 Task: Get directions from Galveston Island Historic Pleasure Pier, Texas, United States to Santee National Wildlife Refuge, South Carolina, United States and explore the nearby hotels with guest rating 2 and above with dates 20 to 23 December and 2 guests
Action: Mouse moved to (303, 29)
Screenshot: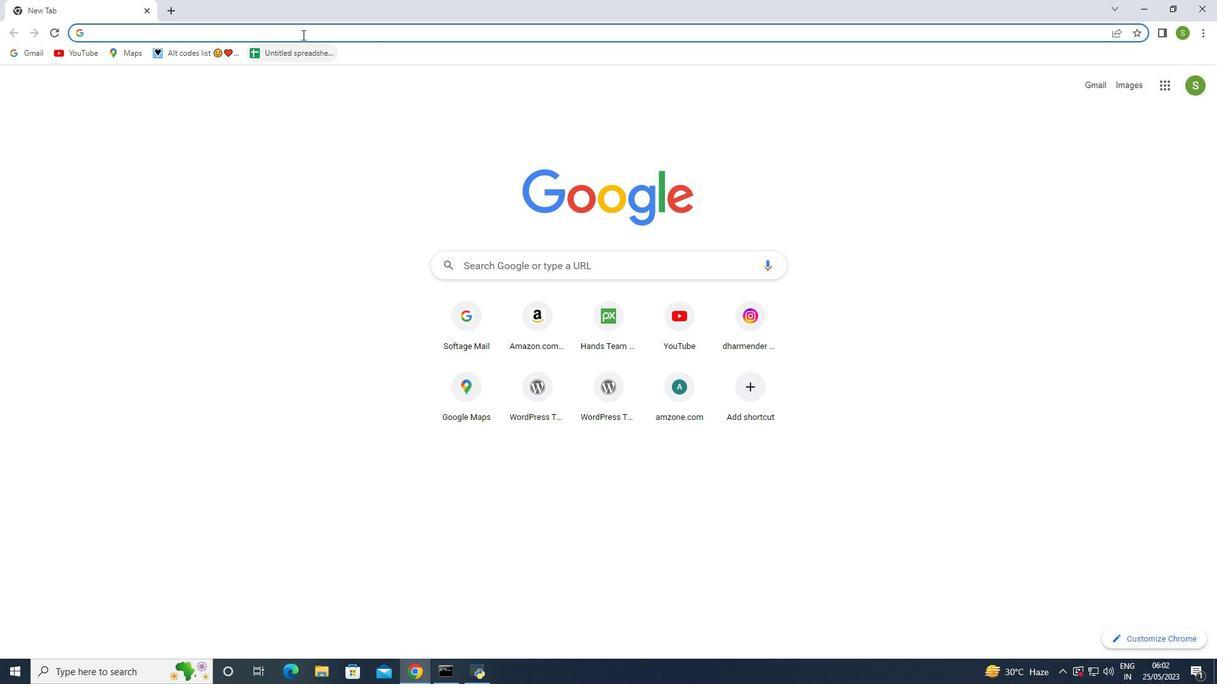 
Action: Mouse pressed left at (303, 29)
Screenshot: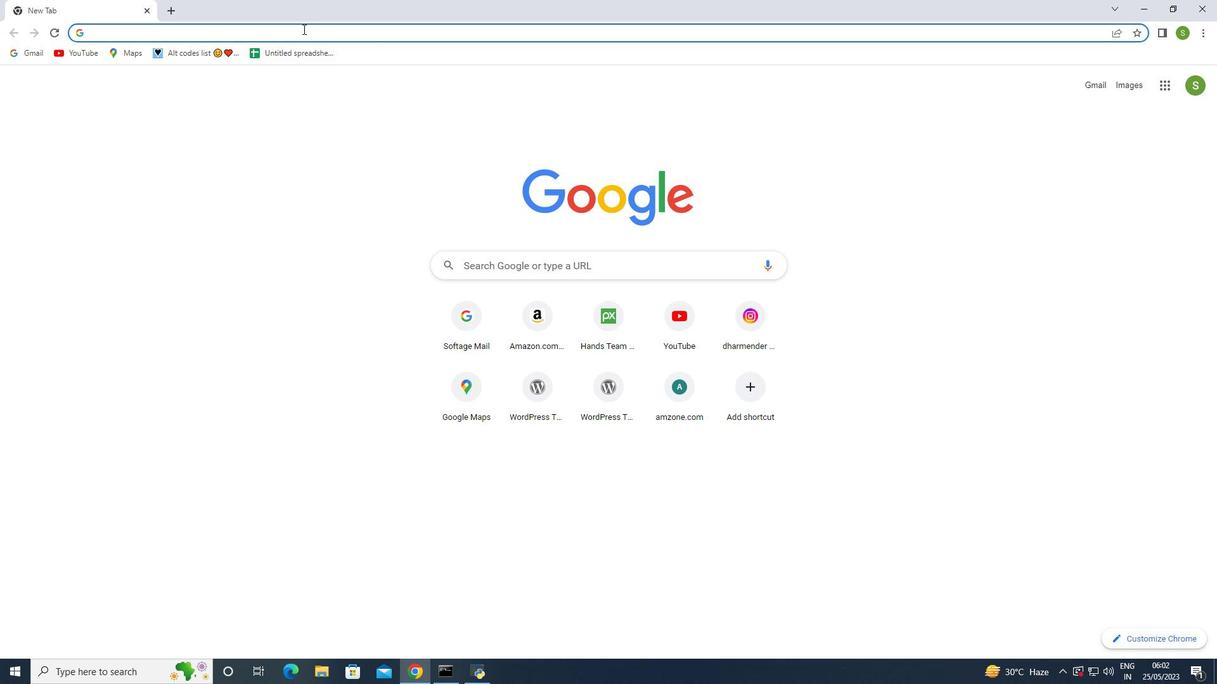 
Action: Mouse moved to (303, 31)
Screenshot: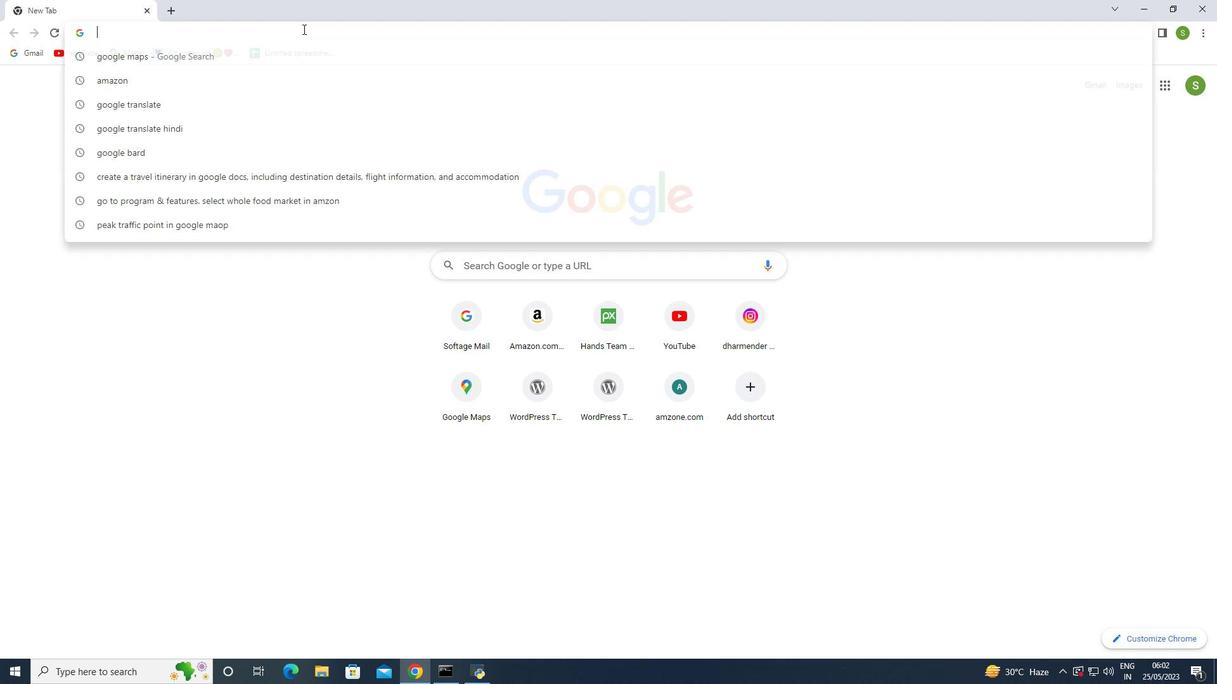 
Action: Key pressed gg<Key.backspace>oogle<Key.space><Key.backspace><Key.backspace><Key.backspace><Key.backspace><Key.backspace><Key.backspace><Key.backspace>oogle<Key.space>maps<Key.enter>
Screenshot: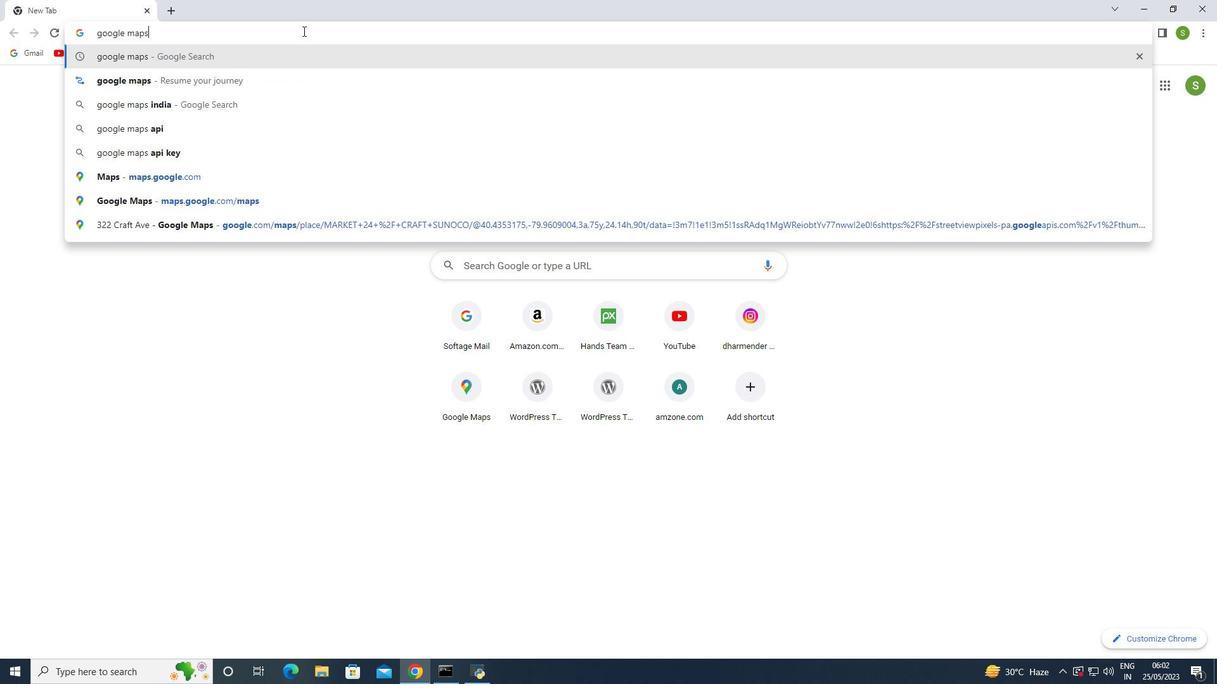 
Action: Mouse moved to (183, 286)
Screenshot: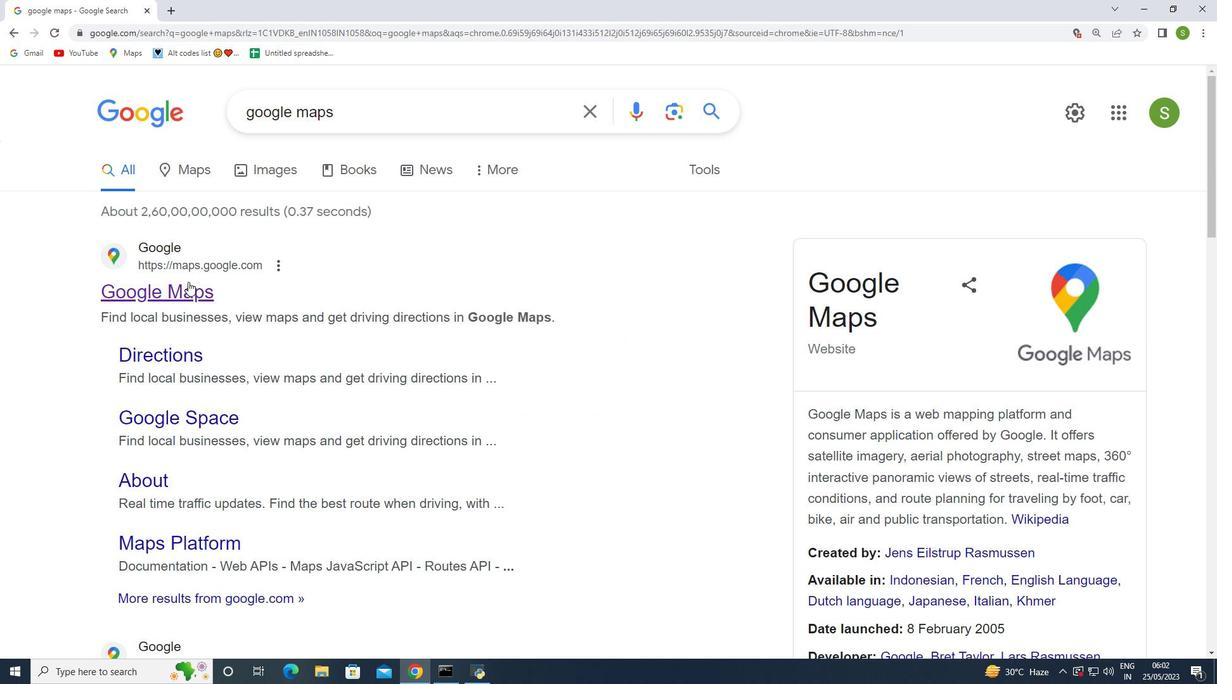 
Action: Mouse pressed left at (183, 286)
Screenshot: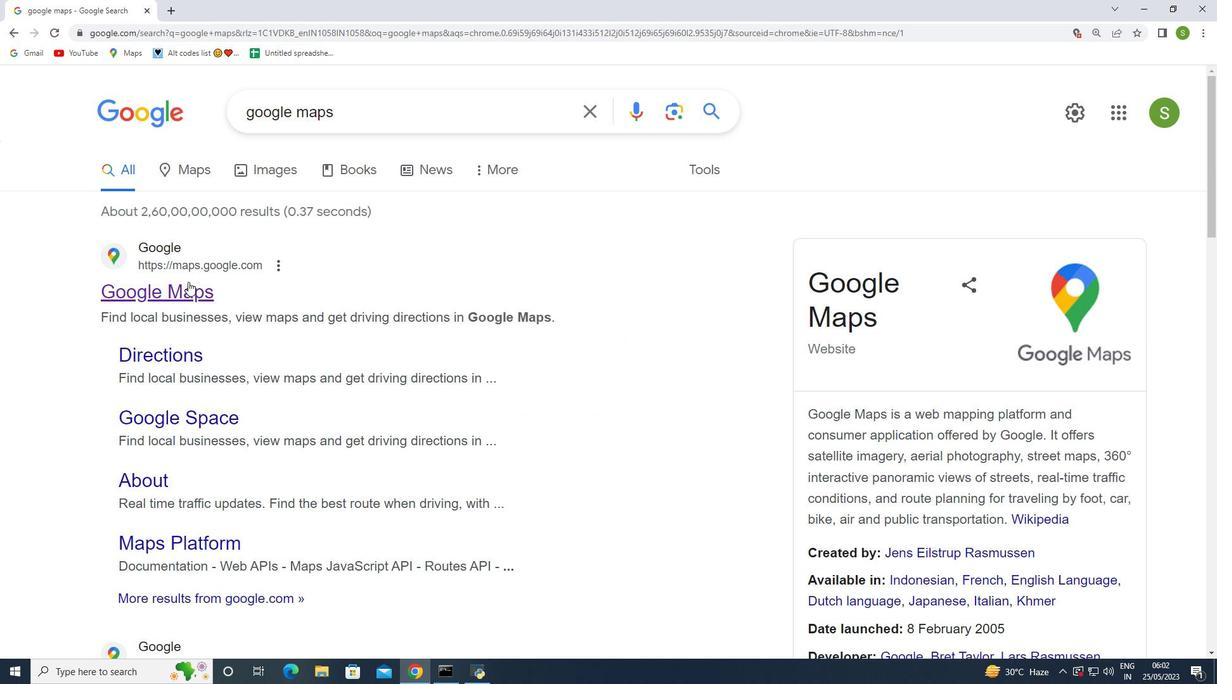 
Action: Mouse moved to (431, 98)
Screenshot: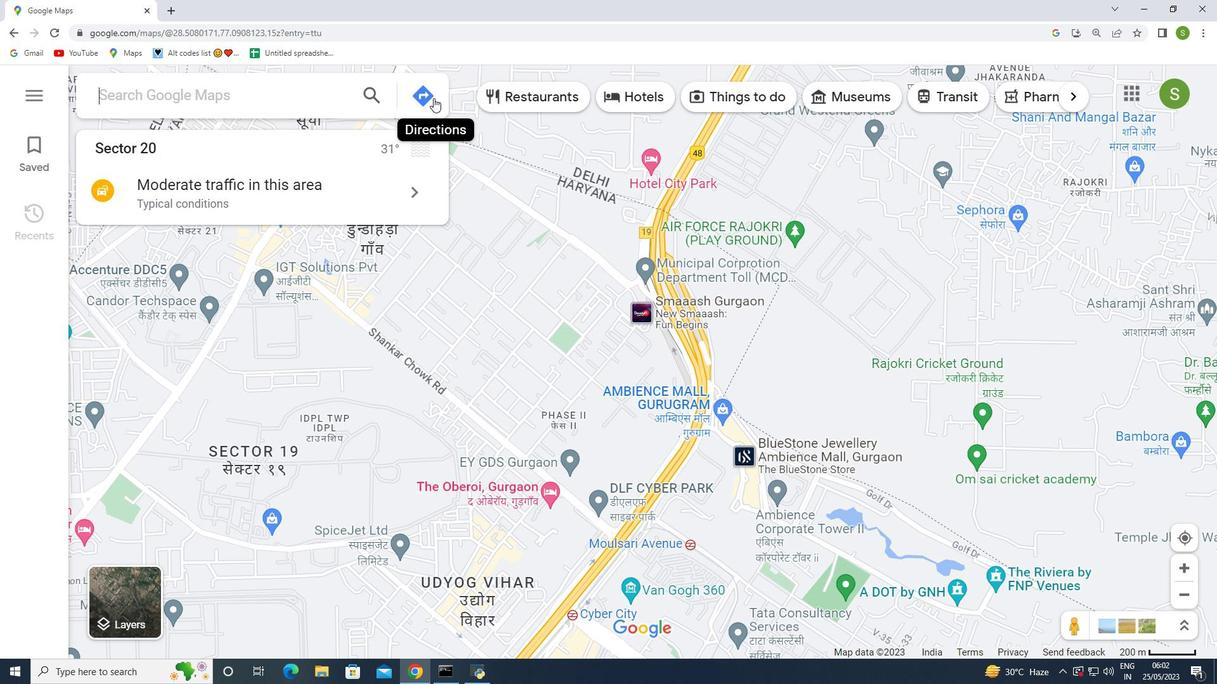 
Action: Mouse pressed left at (431, 98)
Screenshot: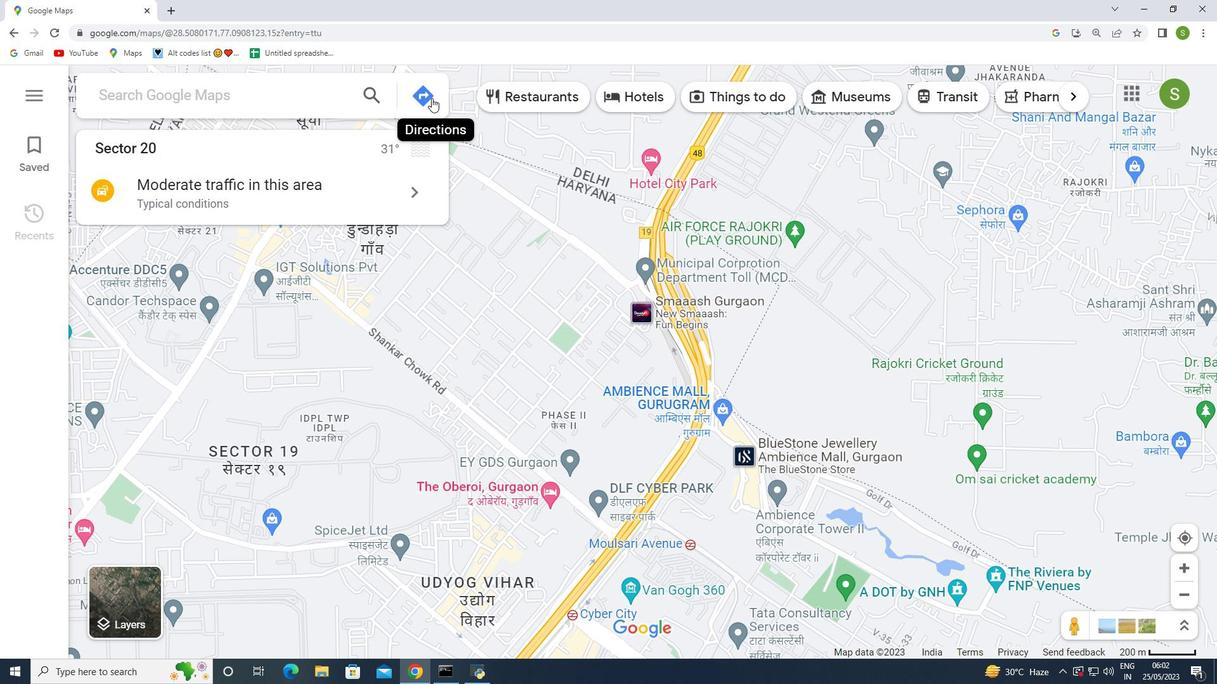 
Action: Mouse moved to (289, 158)
Screenshot: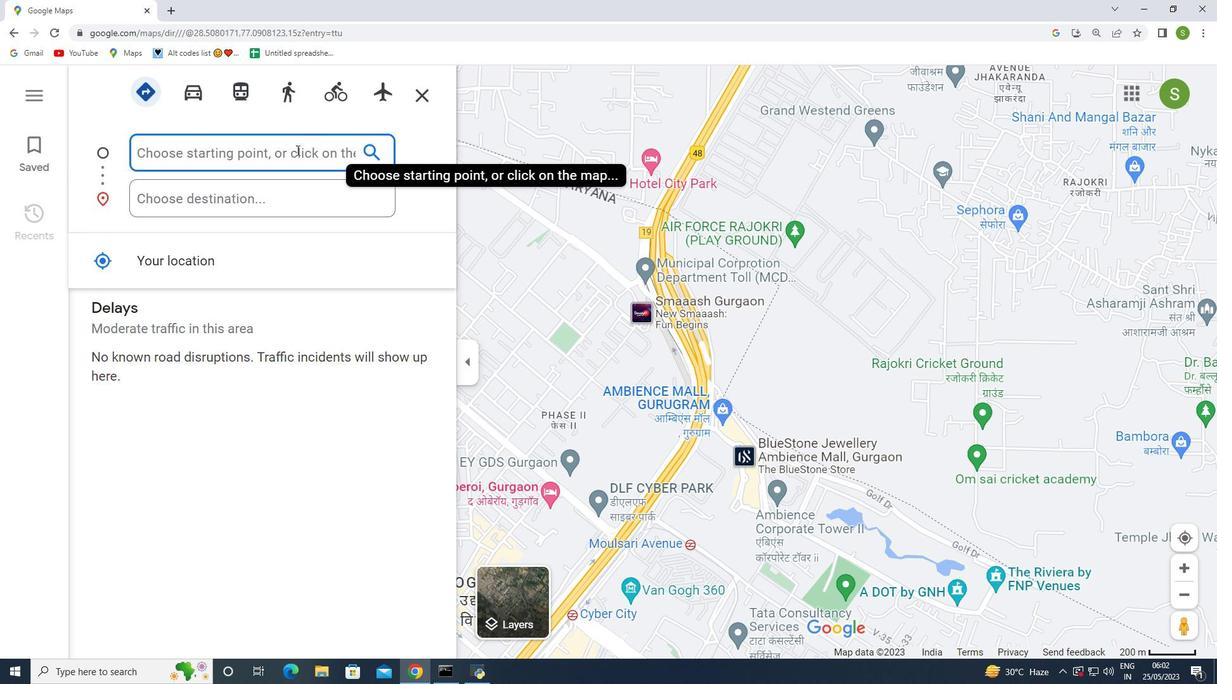 
Action: Mouse pressed left at (289, 158)
Screenshot: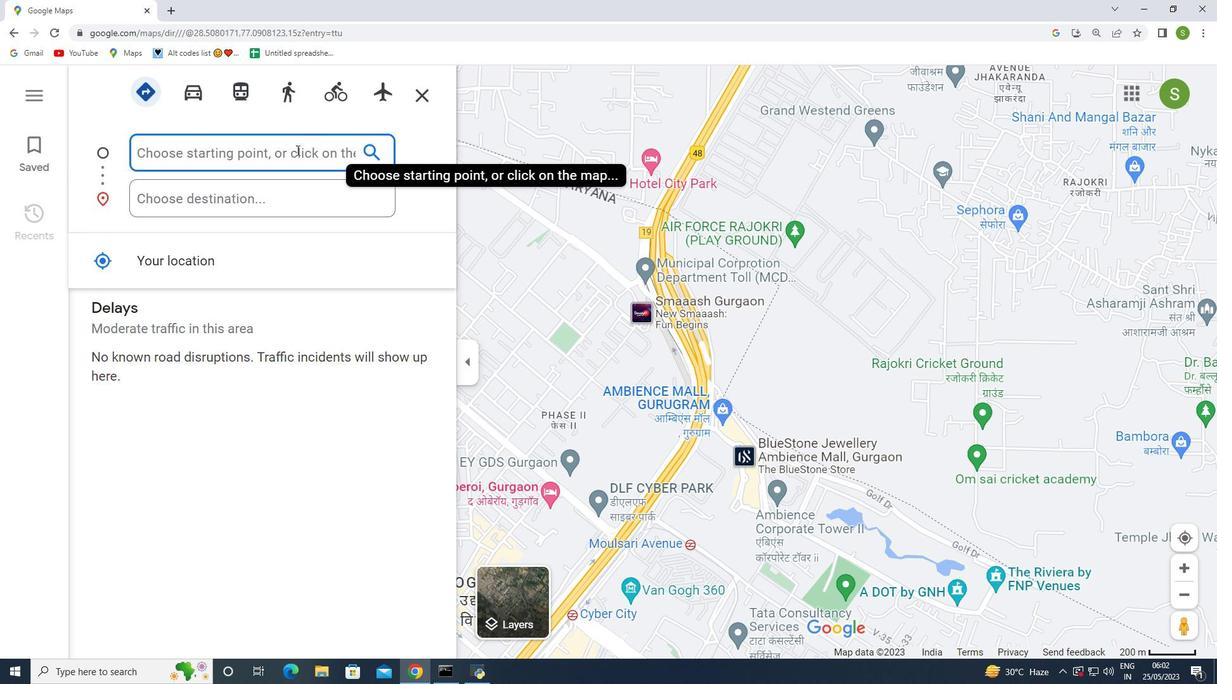 
Action: Key pressed galveston<Key.space>island<Key.space>historic<Key.space>pleasure<Key.space>pier<Key.space>texas<Key.space>united<Key.space>stay<Key.backspace>tes
Screenshot: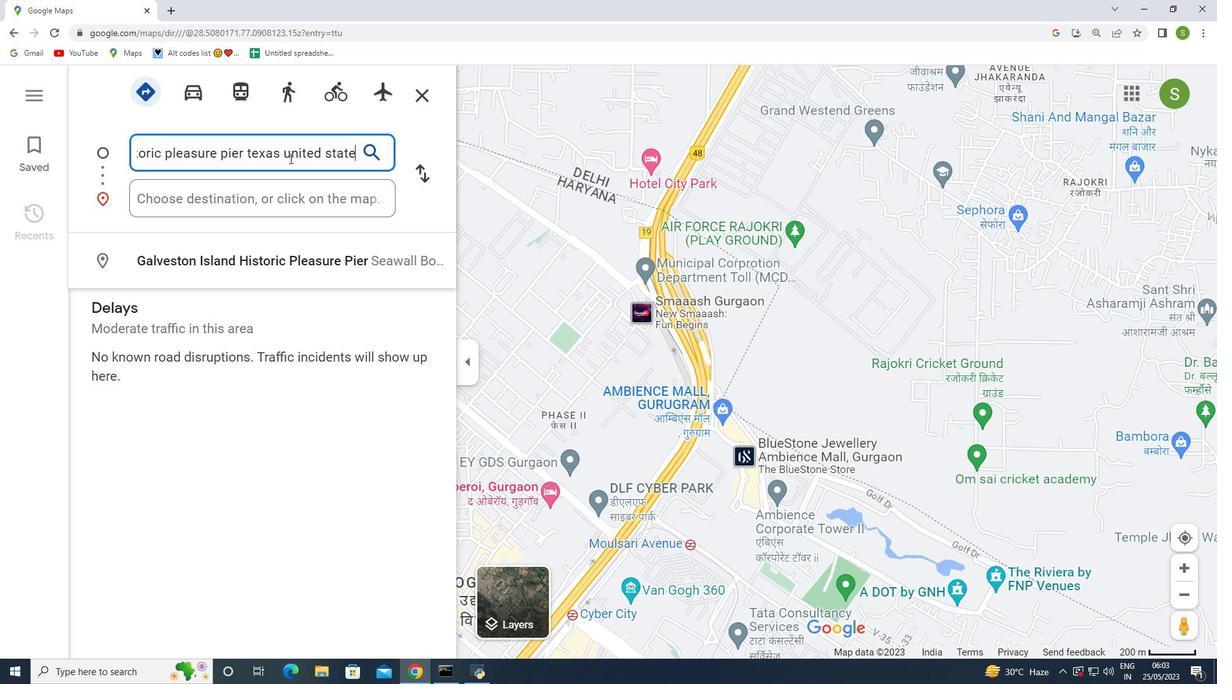 
Action: Mouse moved to (195, 196)
Screenshot: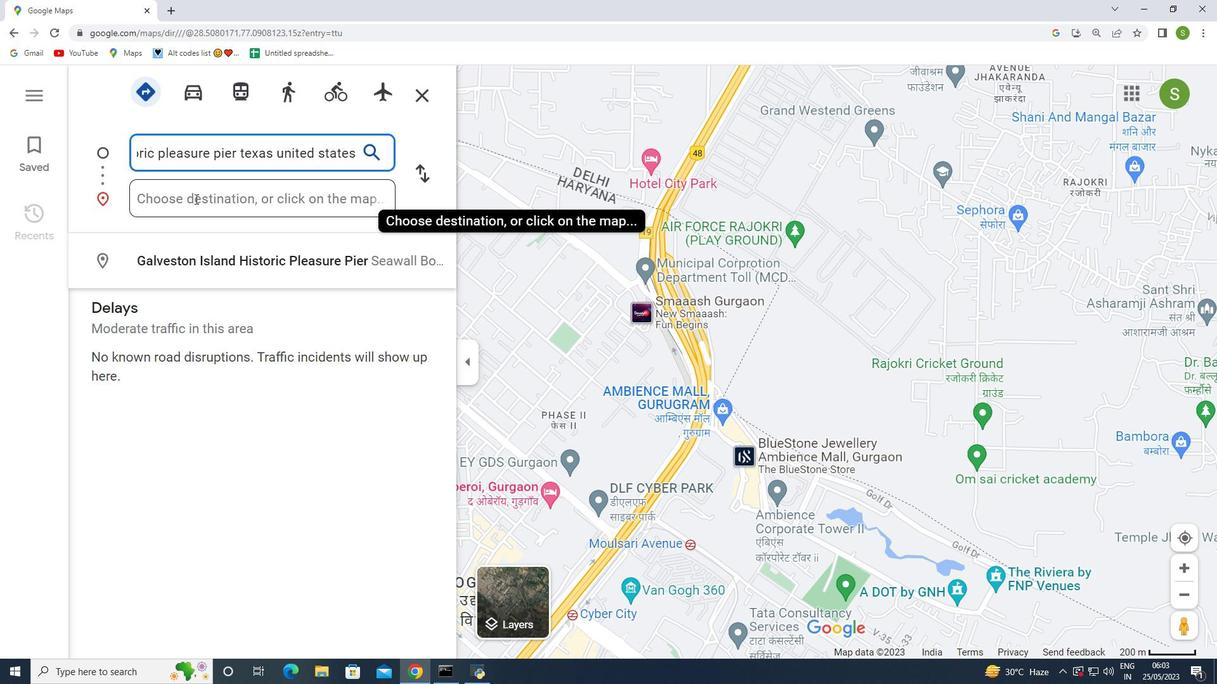 
Action: Mouse pressed left at (195, 197)
Screenshot: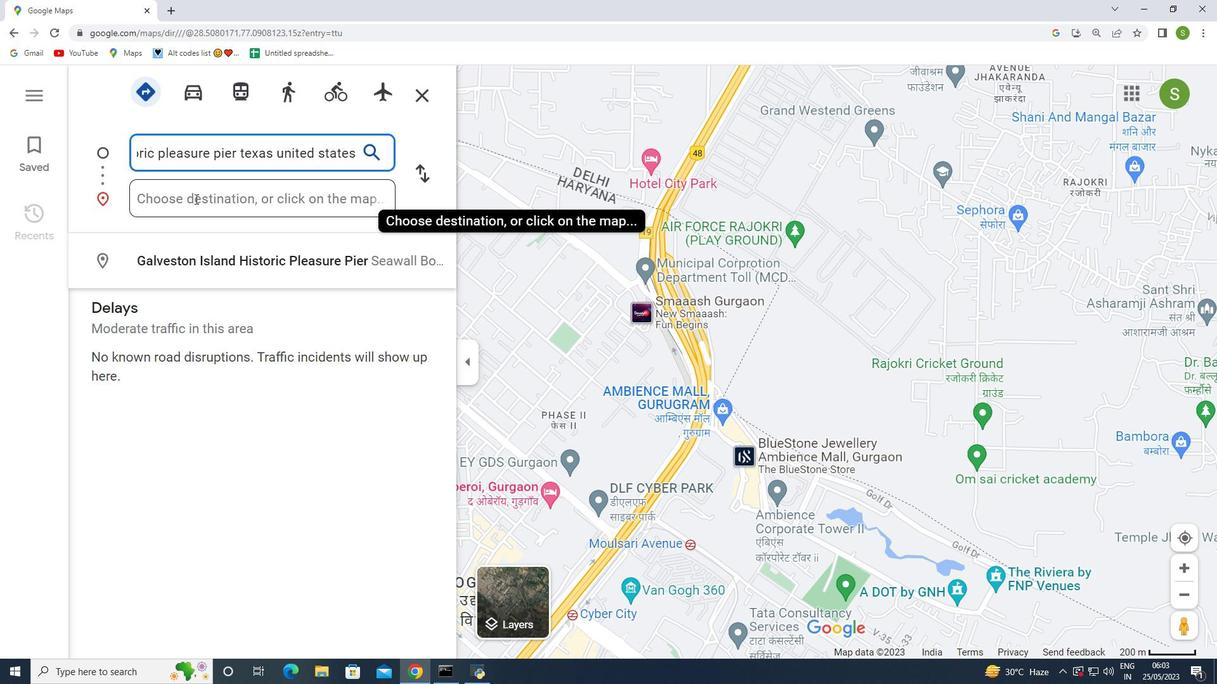 
Action: Mouse moved to (206, 202)
Screenshot: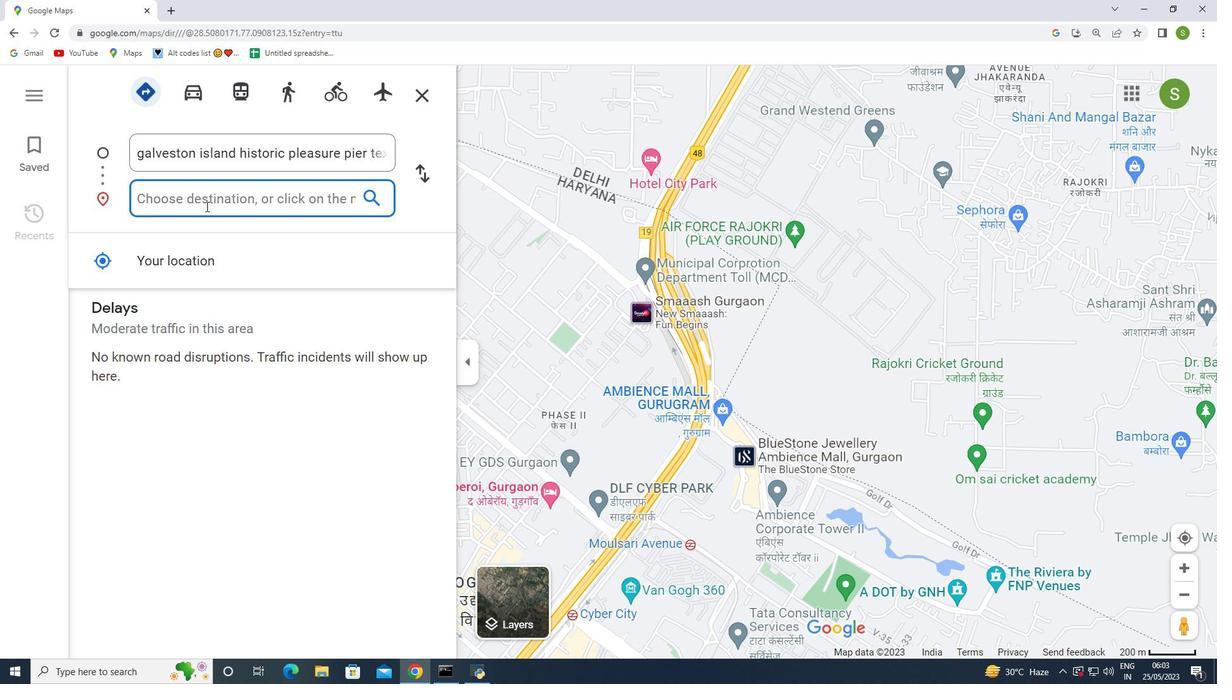 
Action: Mouse pressed left at (206, 202)
Screenshot: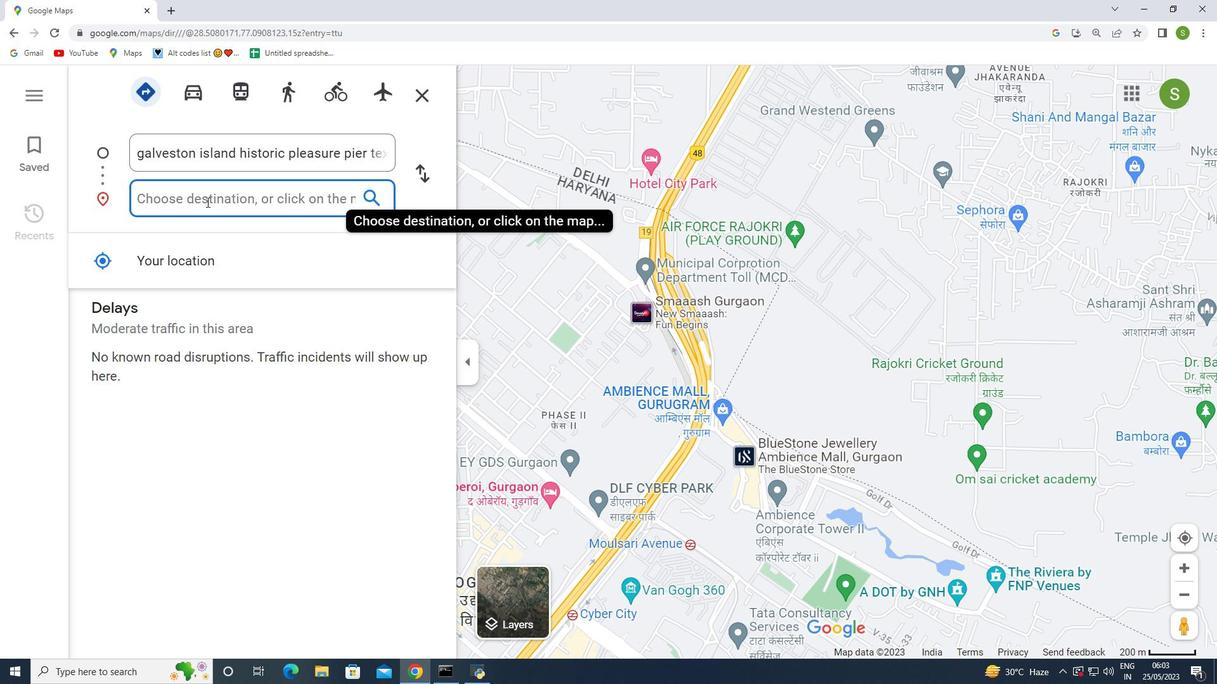 
Action: Key pressed <Key.shift>Santee<Key.space><Key.shift>National<Key.space>wildlif<Key.space>refuge,<Key.space>south<Key.space>carolina<Key.space>united<Key.space>states
Screenshot: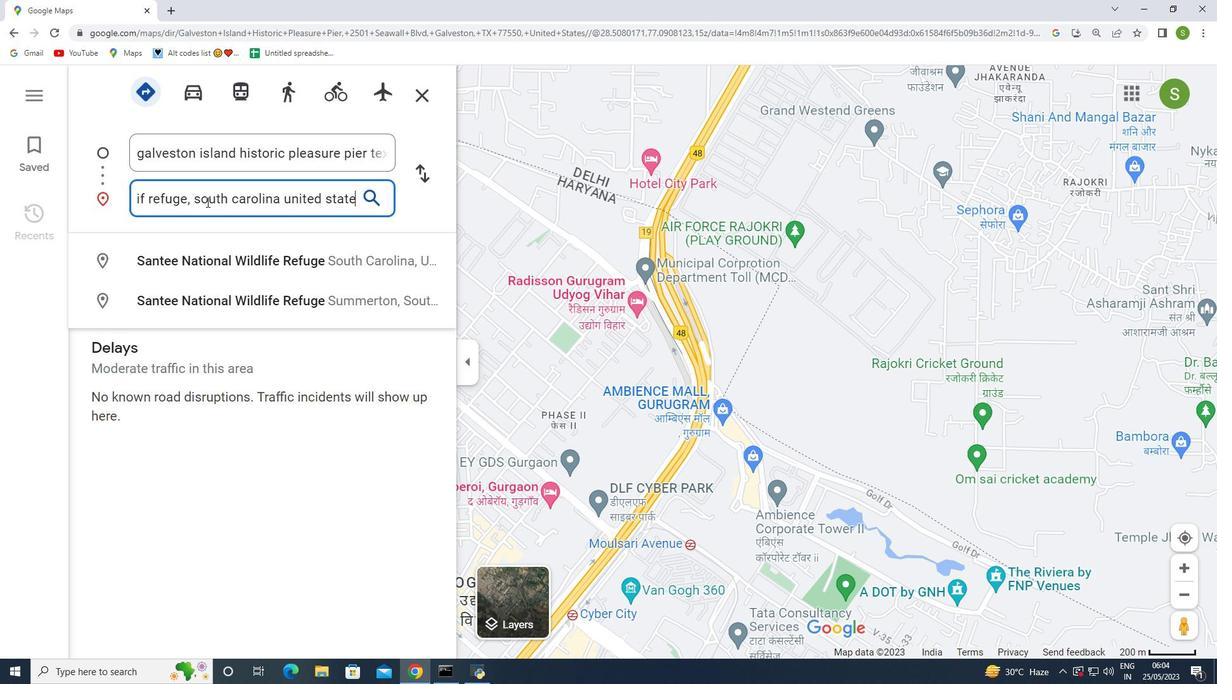 
Action: Mouse moved to (369, 200)
Screenshot: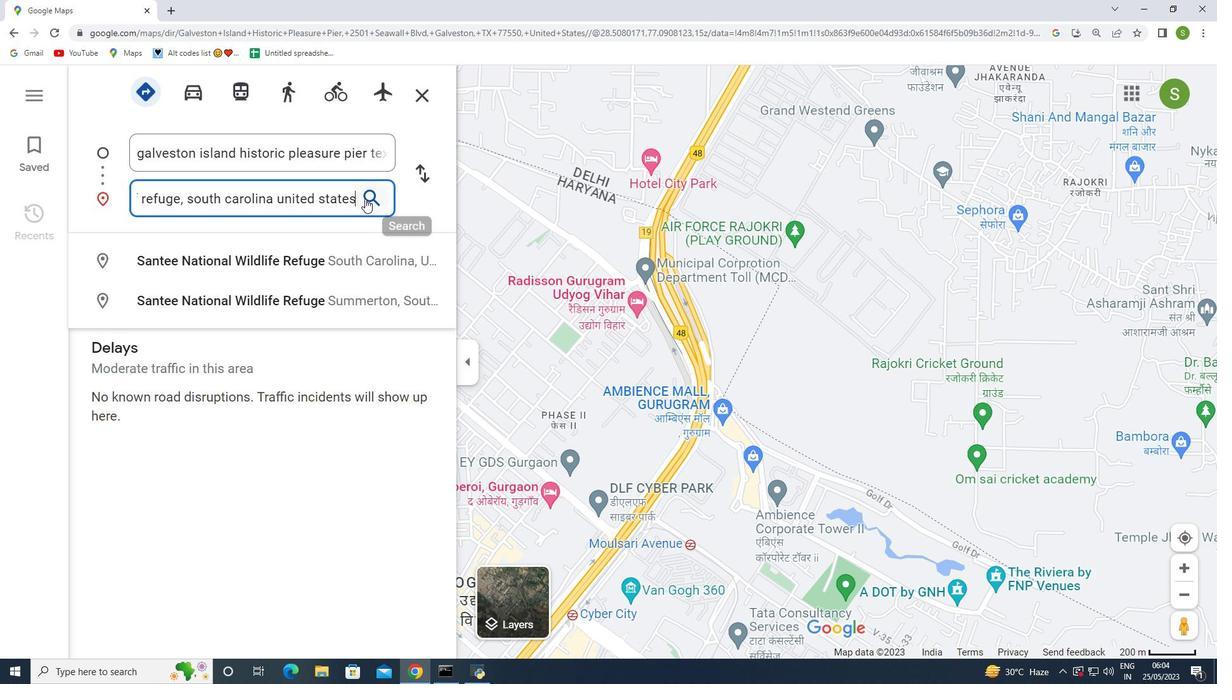 
Action: Mouse pressed left at (369, 200)
Screenshot: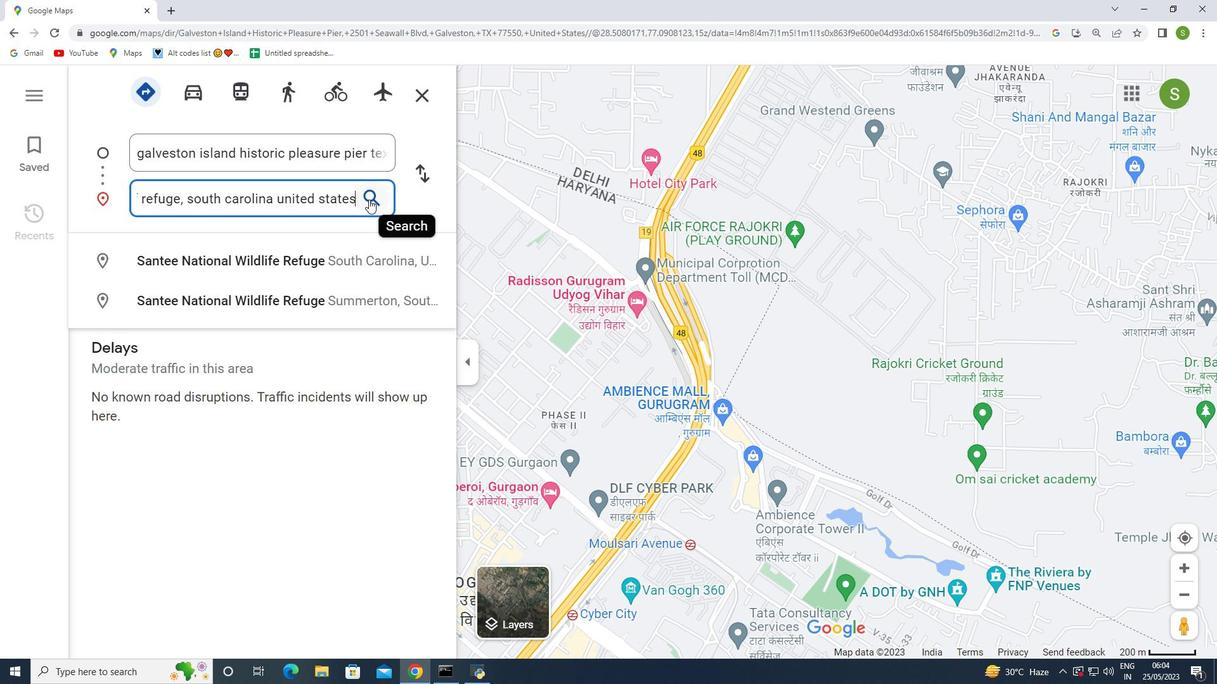 
Action: Mouse moved to (1223, 30)
Screenshot: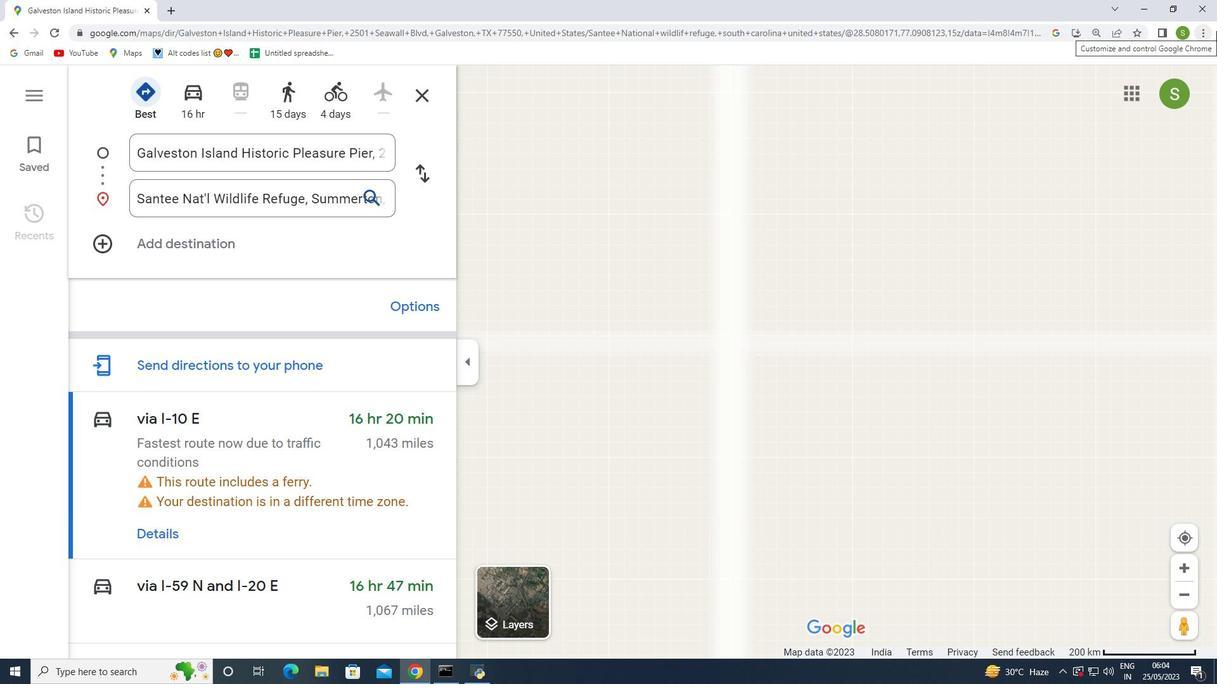 
Action: Mouse scrolled (1217, 29) with delta (0, 0)
Screenshot: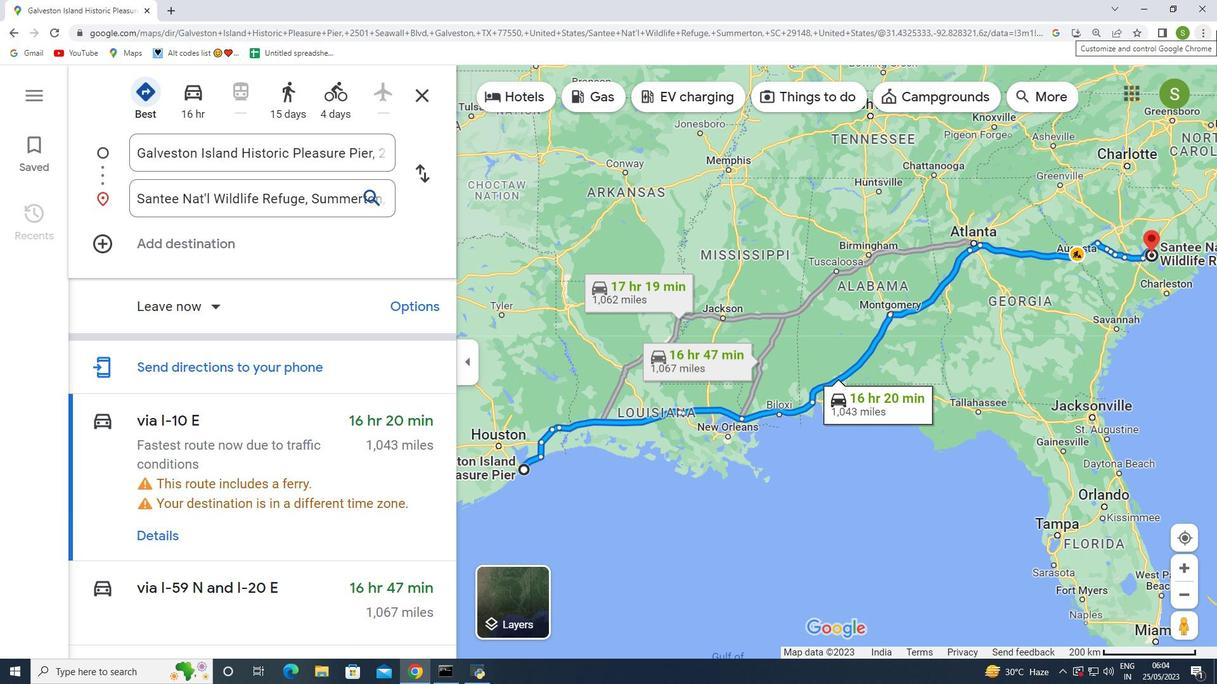 
Action: Mouse scrolled (1217, 29) with delta (0, 0)
Screenshot: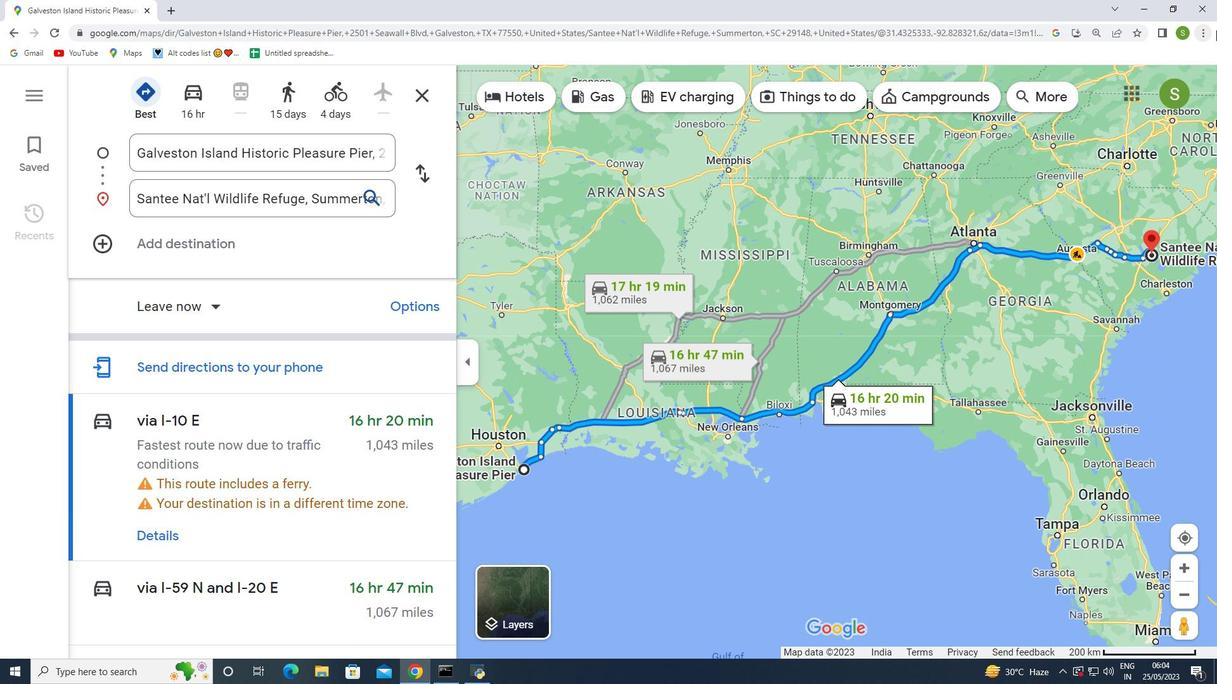 
Action: Mouse moved to (1216, 31)
Screenshot: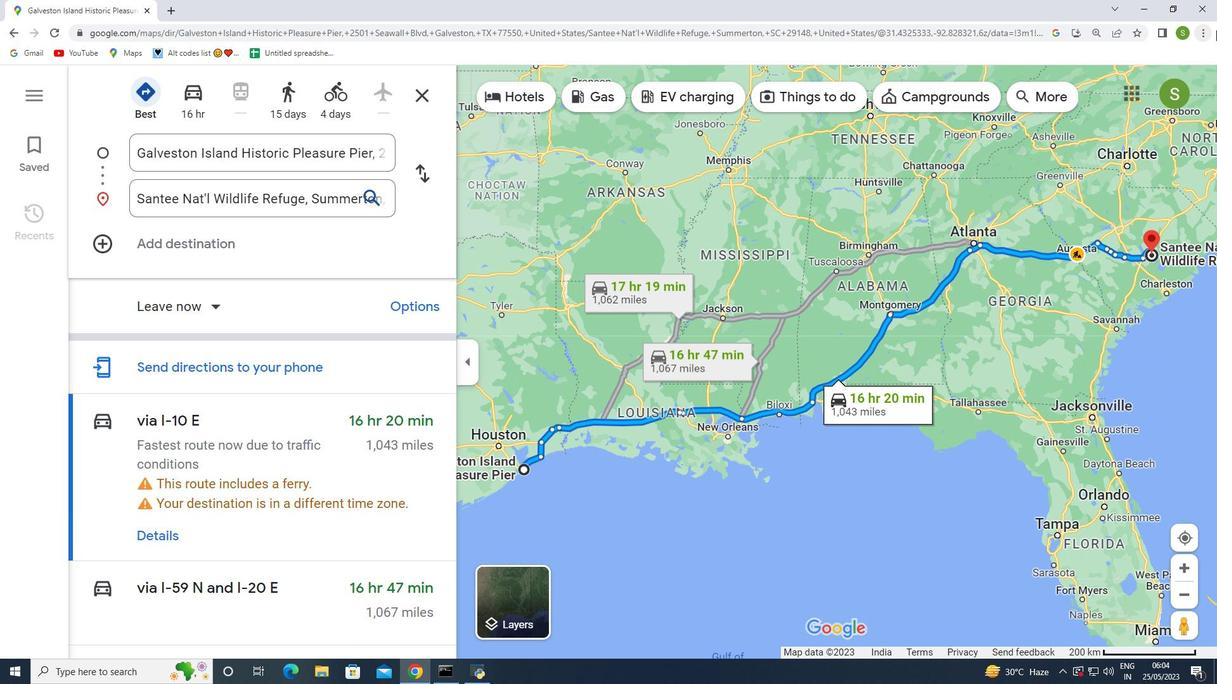 
Action: Mouse scrolled (1216, 31) with delta (0, 0)
Screenshot: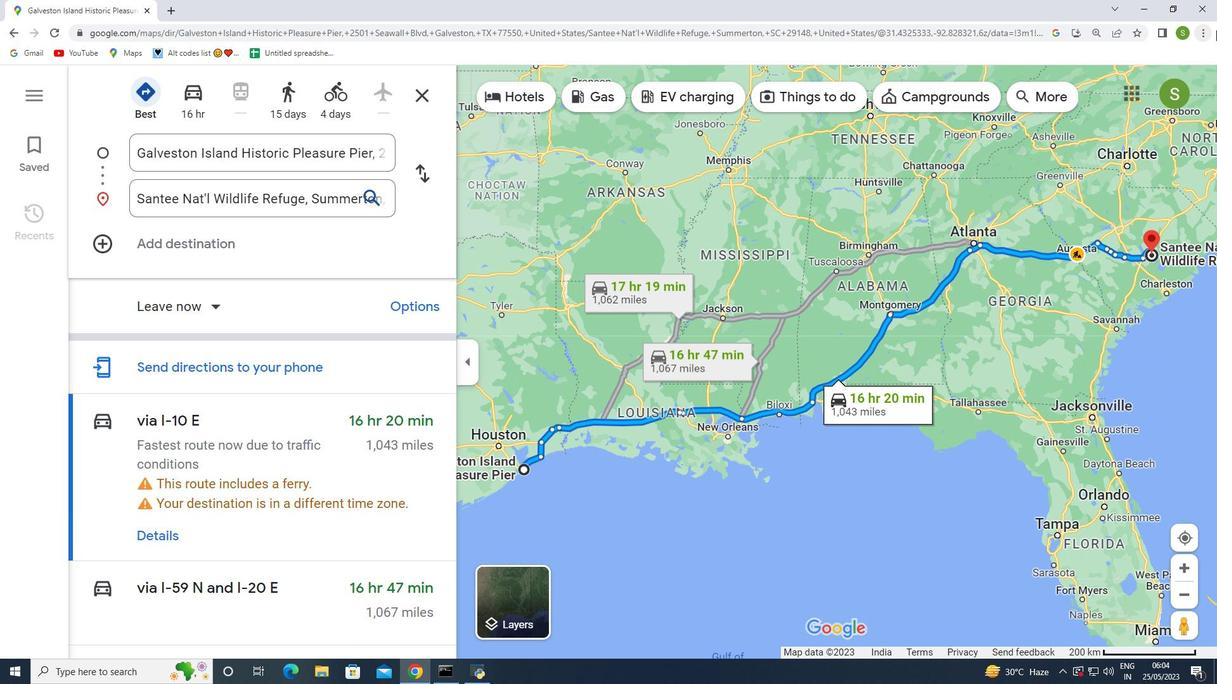 
Action: Mouse moved to (158, 364)
Screenshot: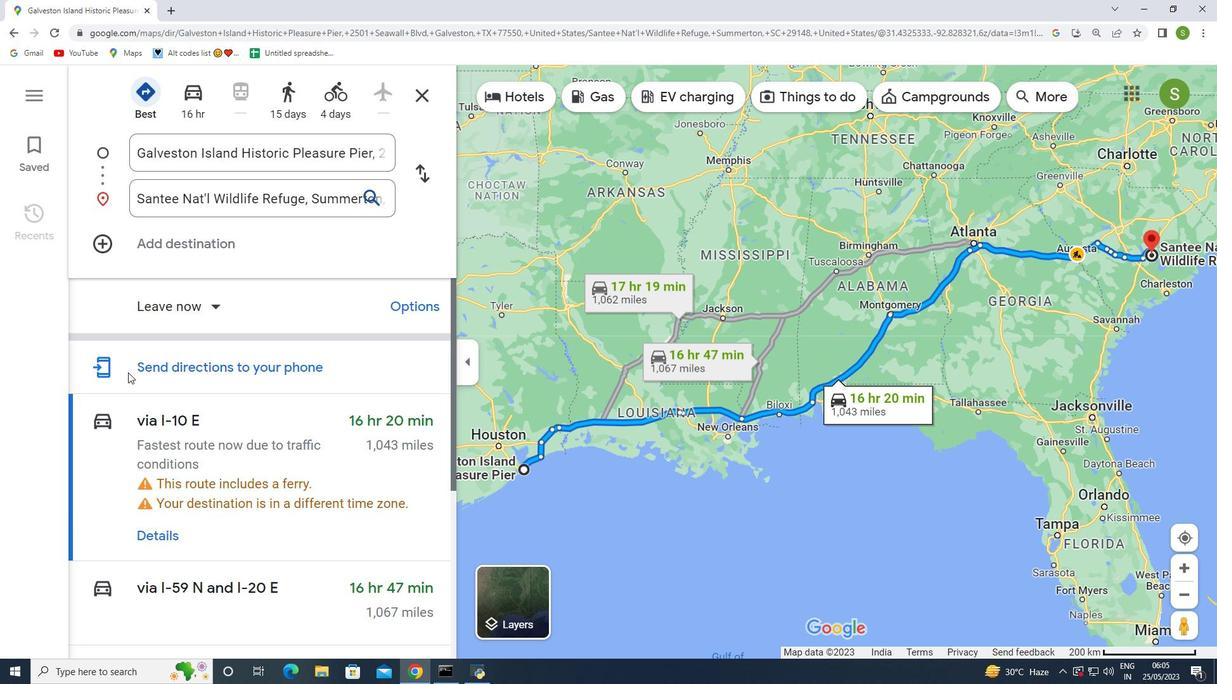 
Action: Mouse scrolled (158, 363) with delta (0, 0)
Screenshot: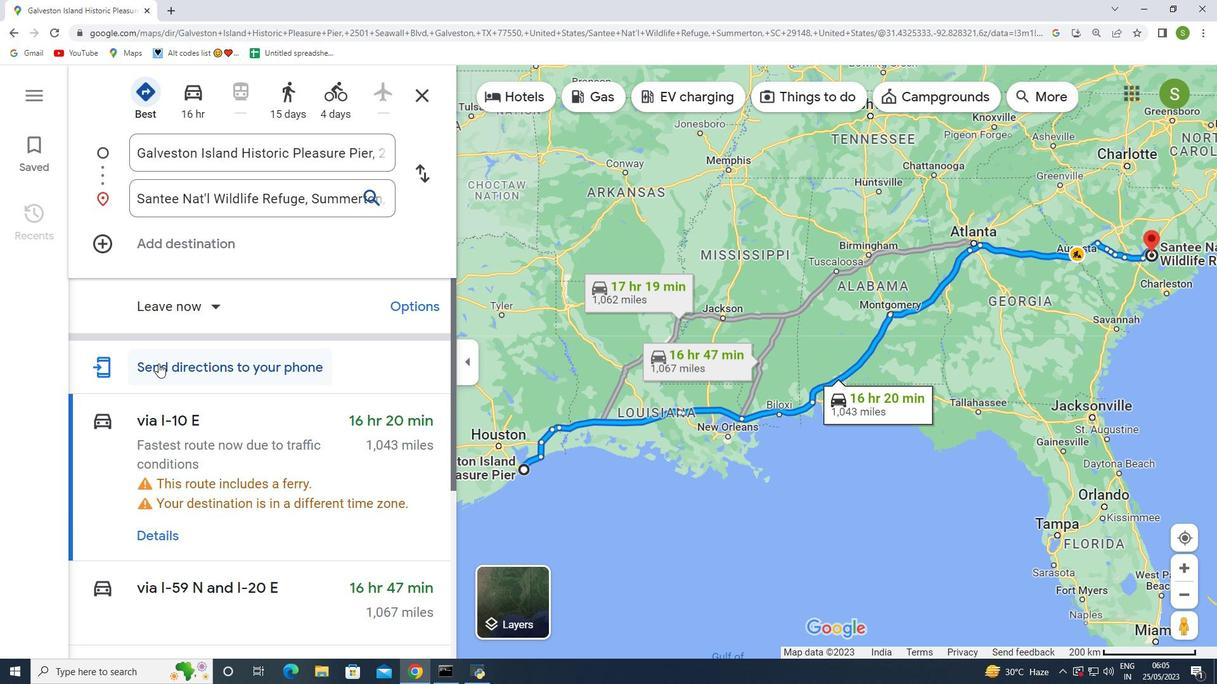 
Action: Mouse moved to (500, 98)
Screenshot: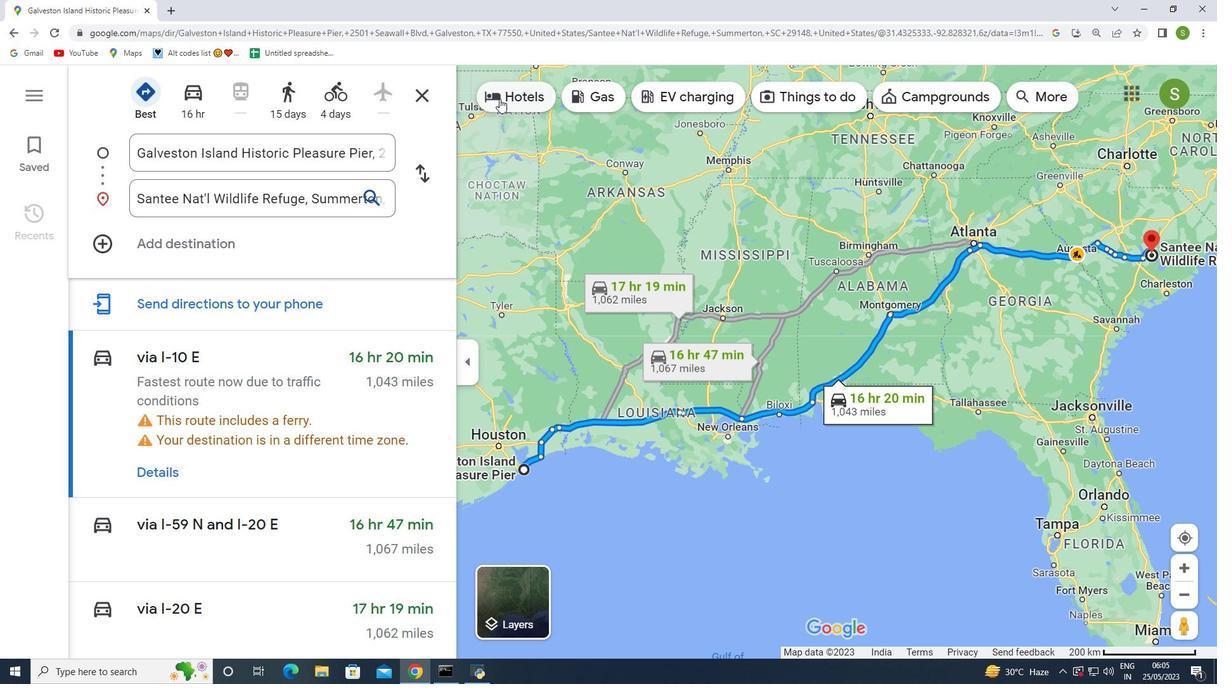 
Action: Mouse pressed left at (500, 98)
Screenshot: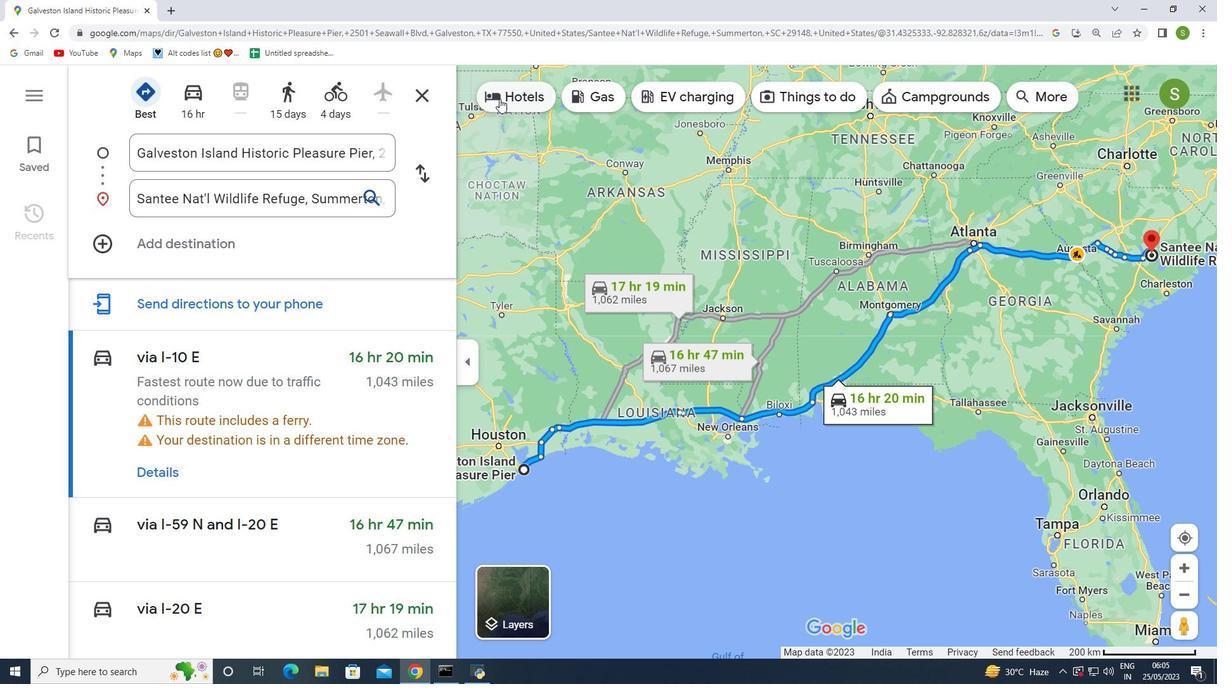 
Action: Mouse moved to (1170, 421)
Screenshot: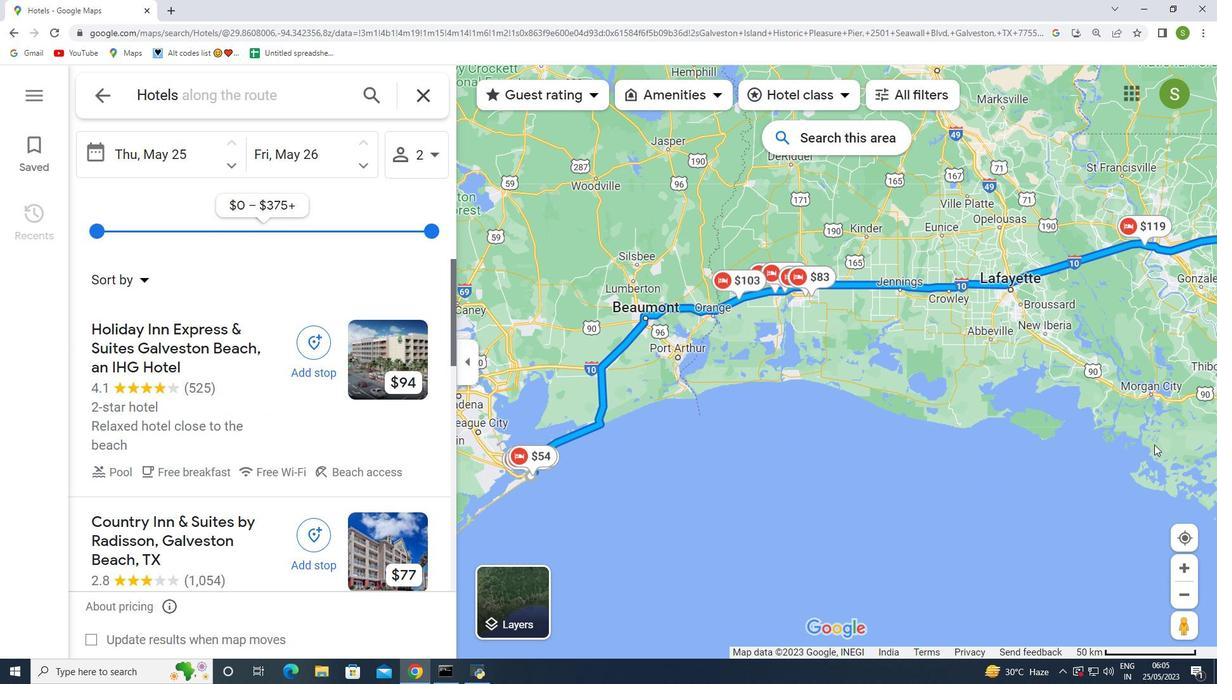 
Action: Mouse scrolled (1170, 420) with delta (0, 0)
Screenshot: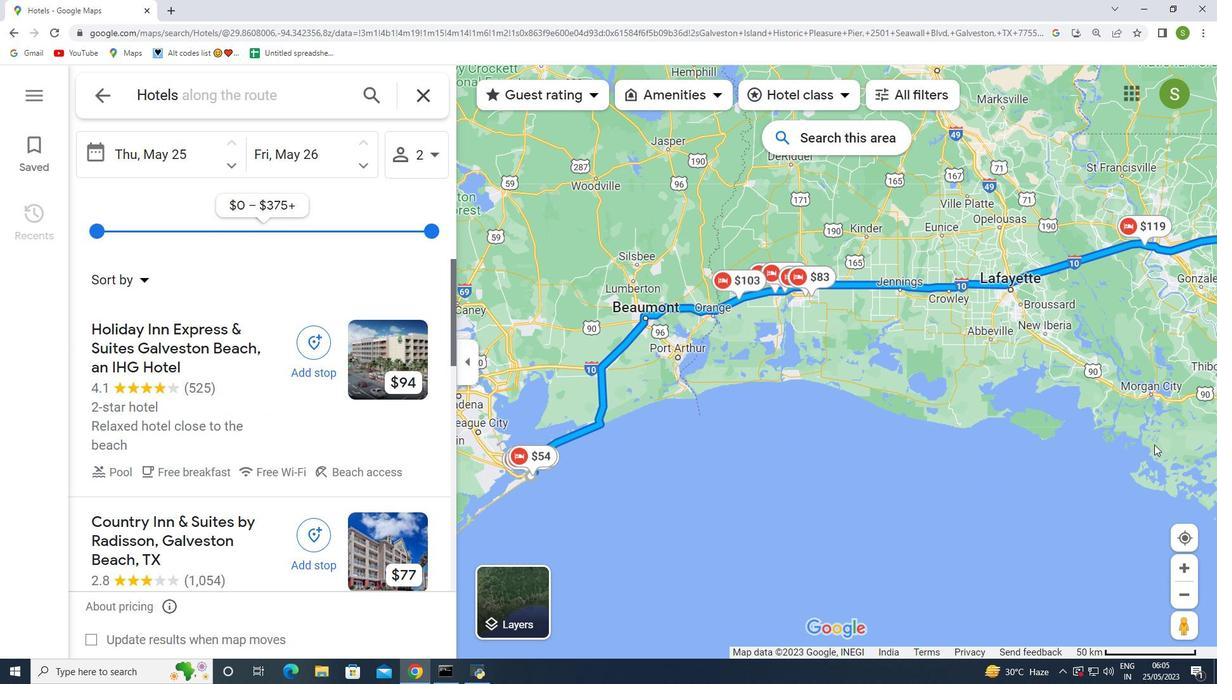 
Action: Mouse moved to (1151, 435)
Screenshot: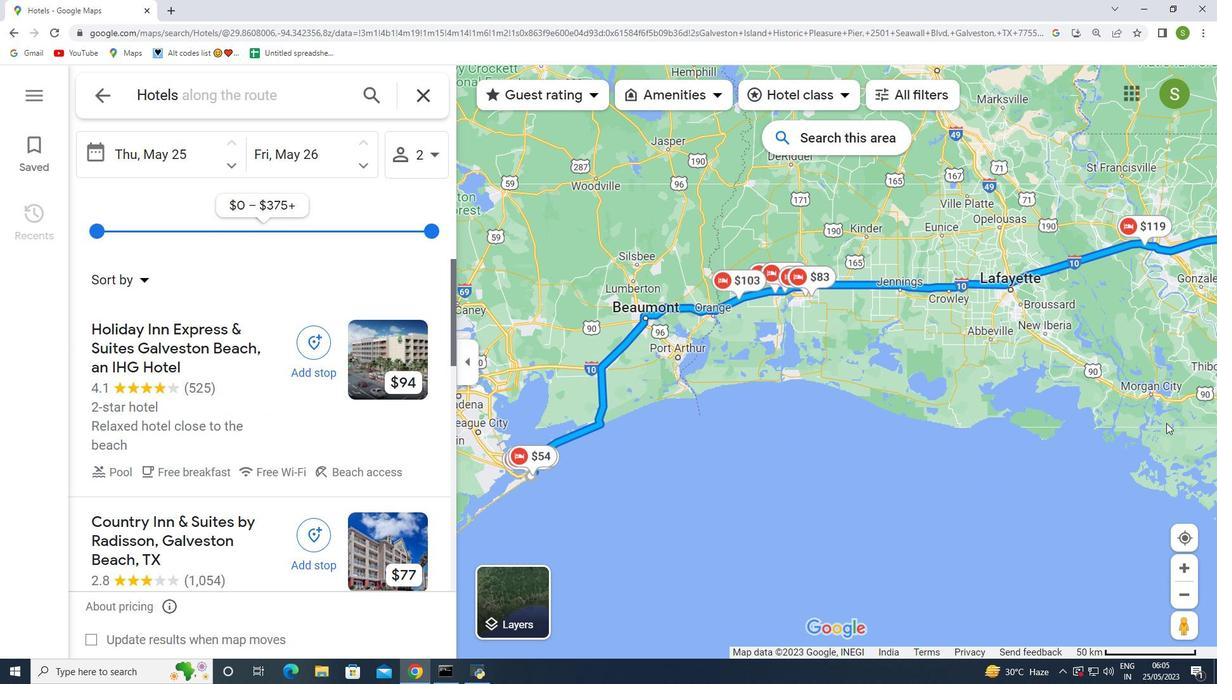
Action: Mouse scrolled (1153, 432) with delta (0, 0)
Screenshot: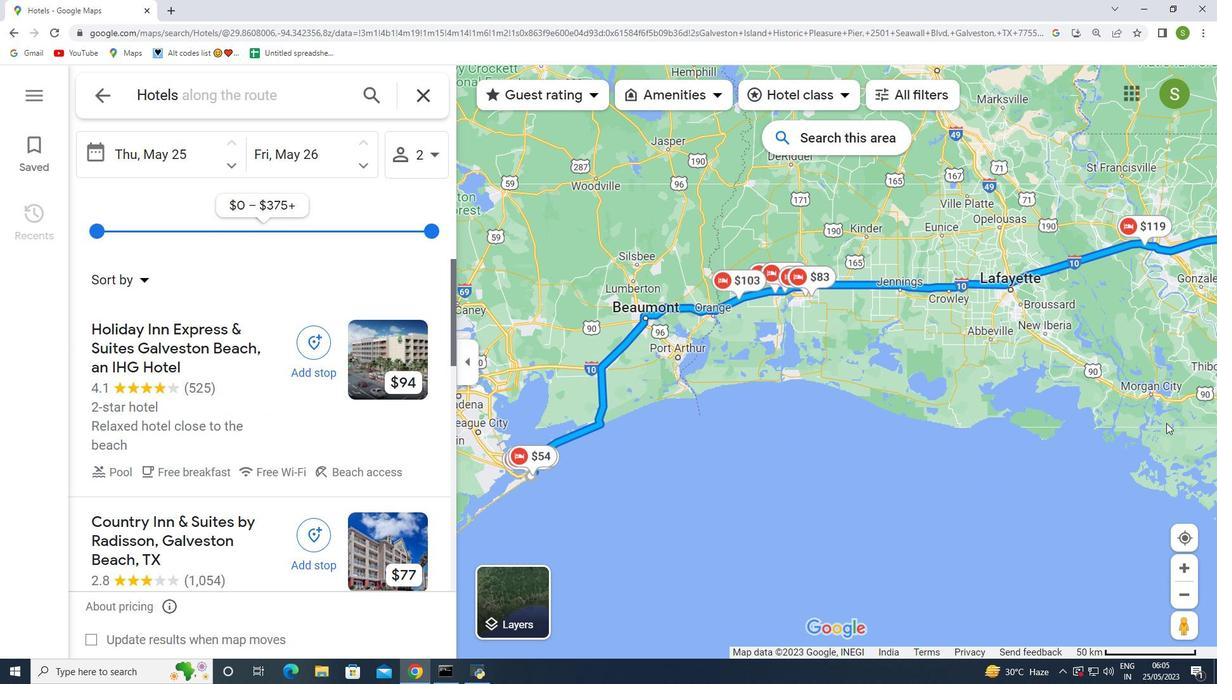 
Action: Mouse moved to (1094, 478)
Screenshot: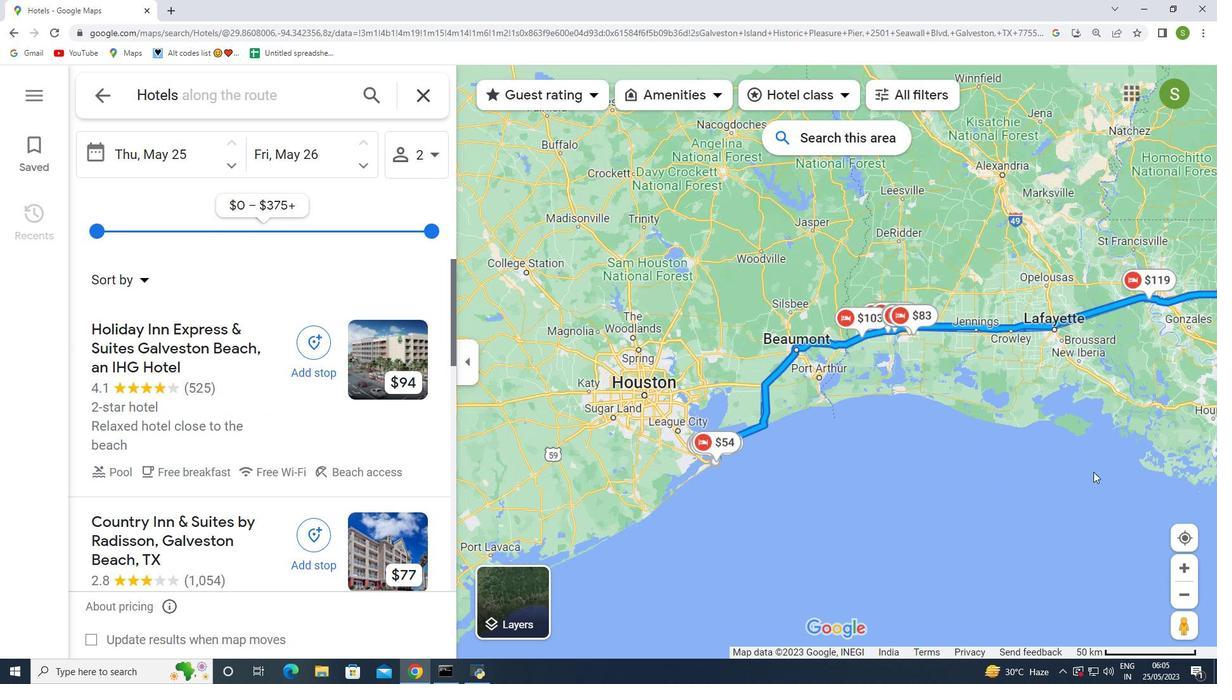 
Action: Mouse scrolled (1094, 478) with delta (0, 0)
Screenshot: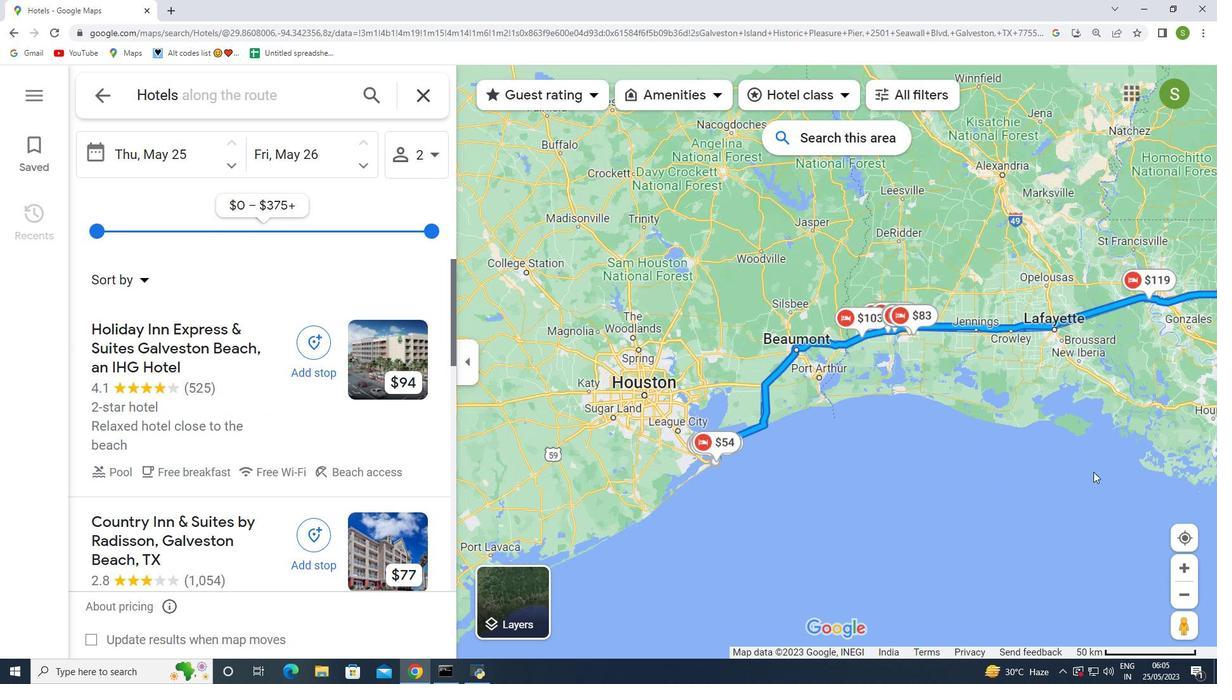 
Action: Mouse moved to (1099, 485)
Screenshot: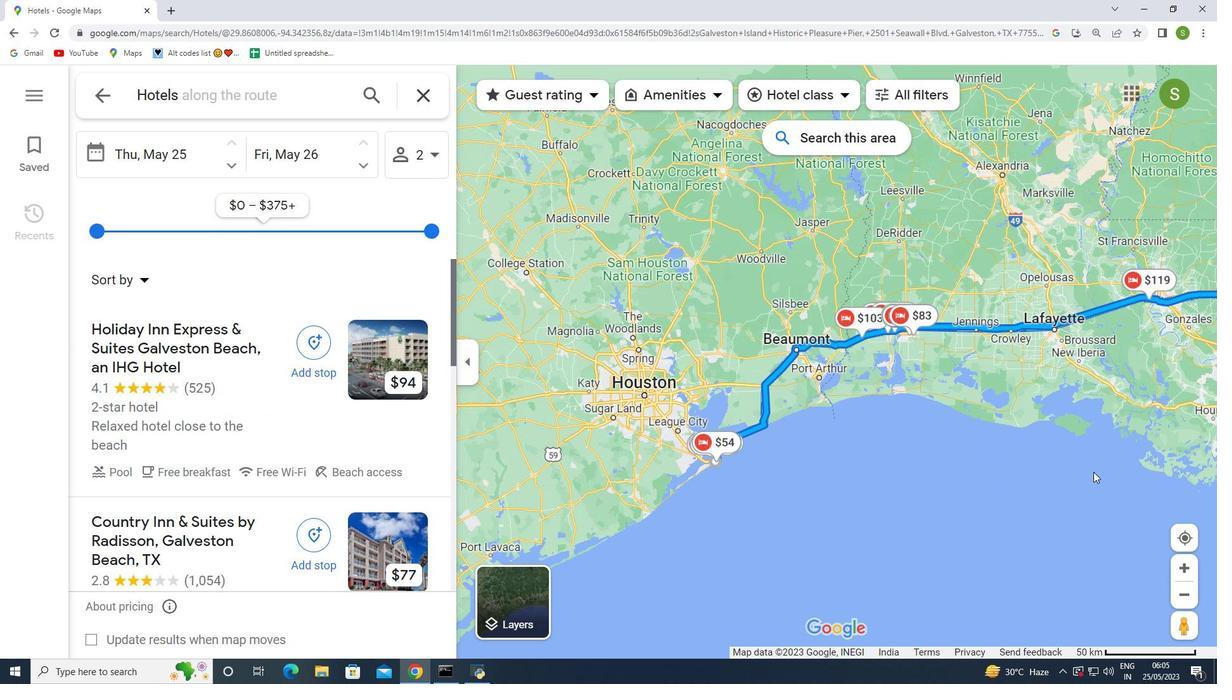 
Action: Mouse scrolled (1099, 484) with delta (0, 0)
Screenshot: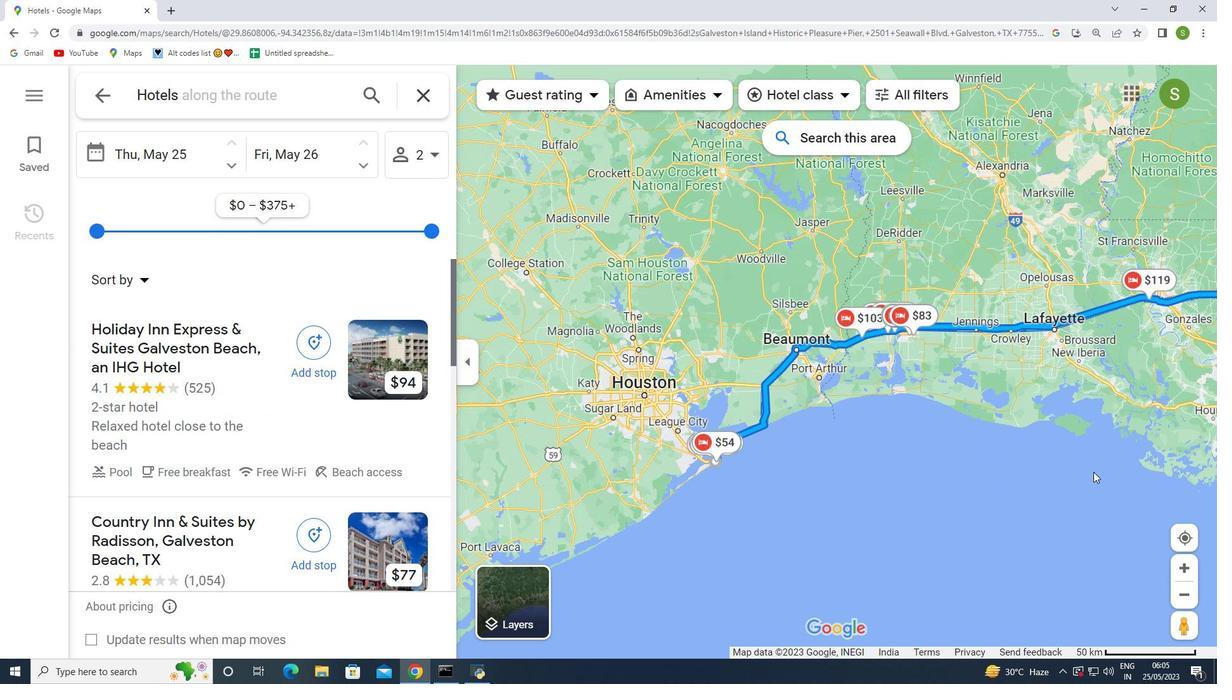 
Action: Mouse moved to (1189, 594)
Screenshot: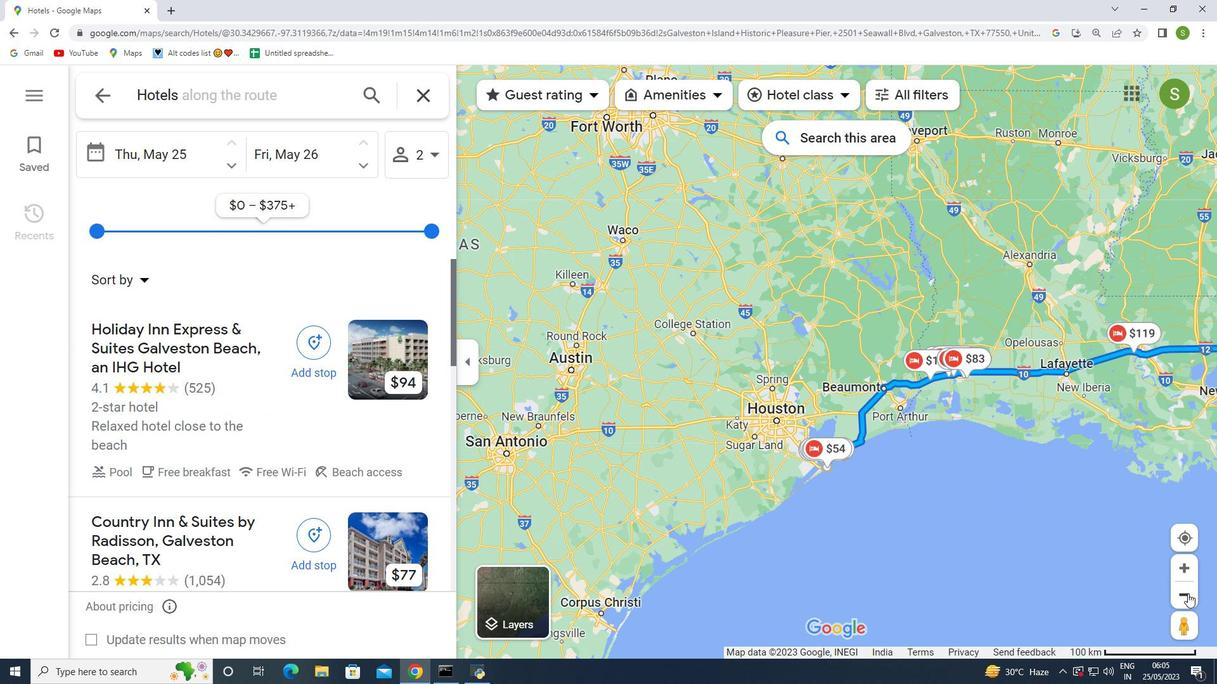 
Action: Mouse pressed left at (1189, 594)
Screenshot: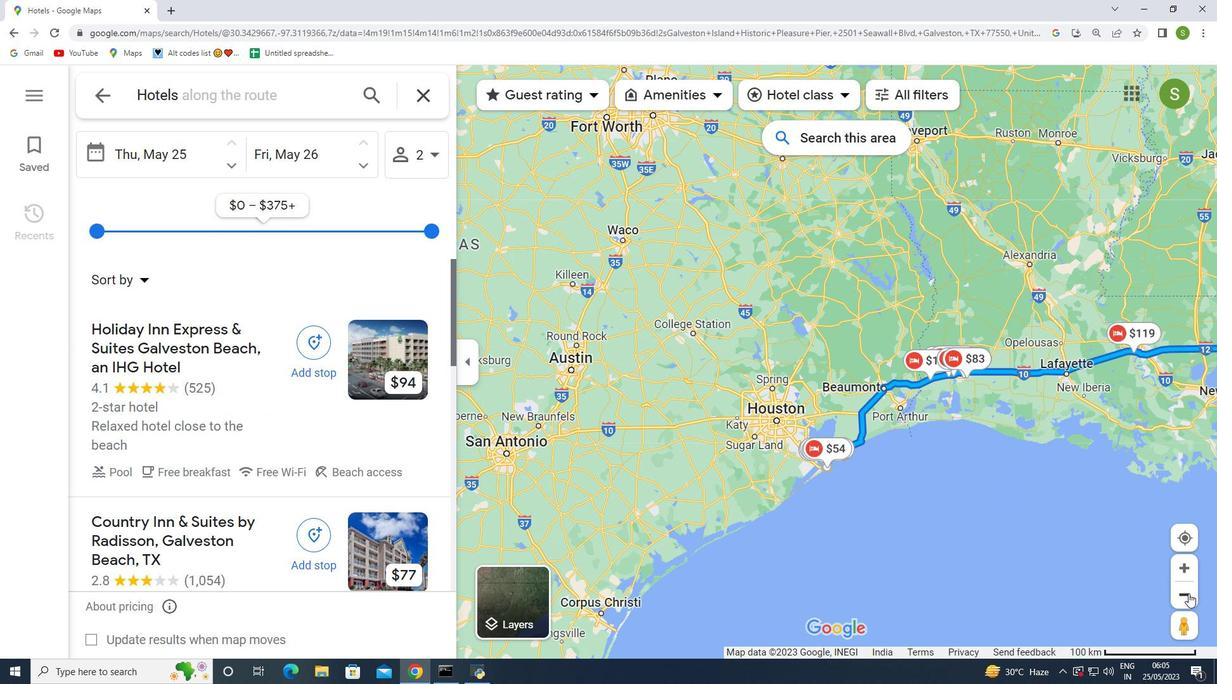 
Action: Mouse moved to (1188, 594)
Screenshot: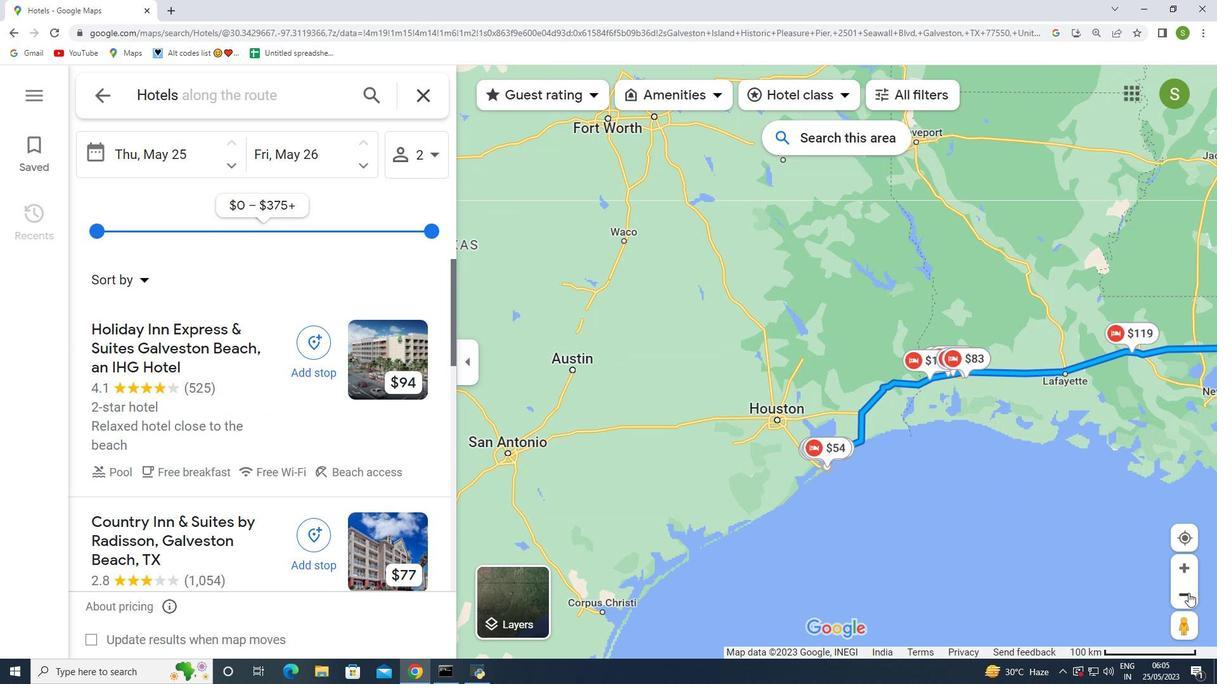 
Action: Mouse pressed left at (1188, 594)
Screenshot: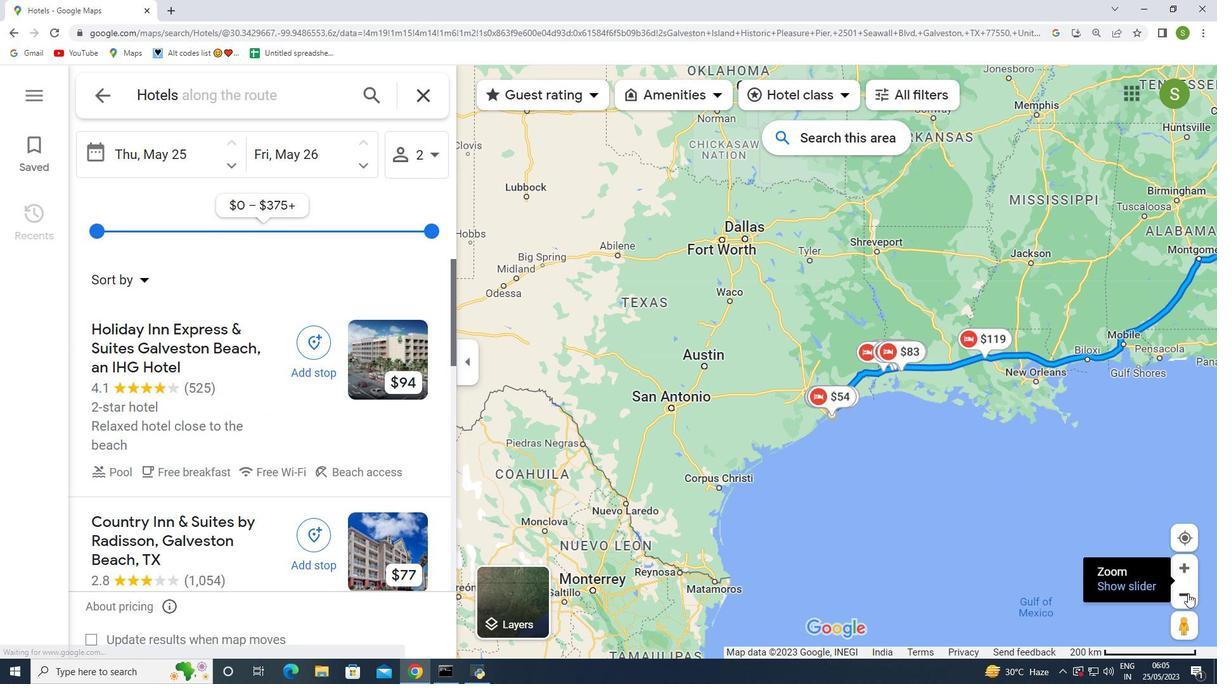 
Action: Mouse moved to (539, 94)
Screenshot: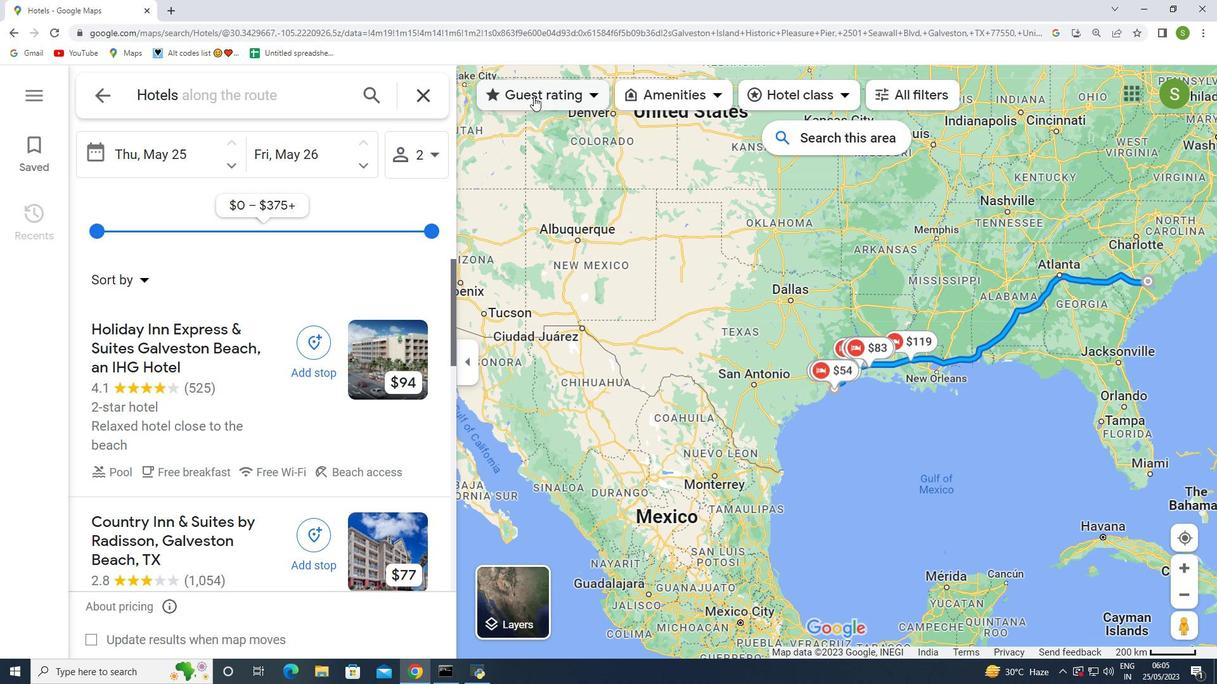 
Action: Mouse pressed left at (539, 94)
Screenshot: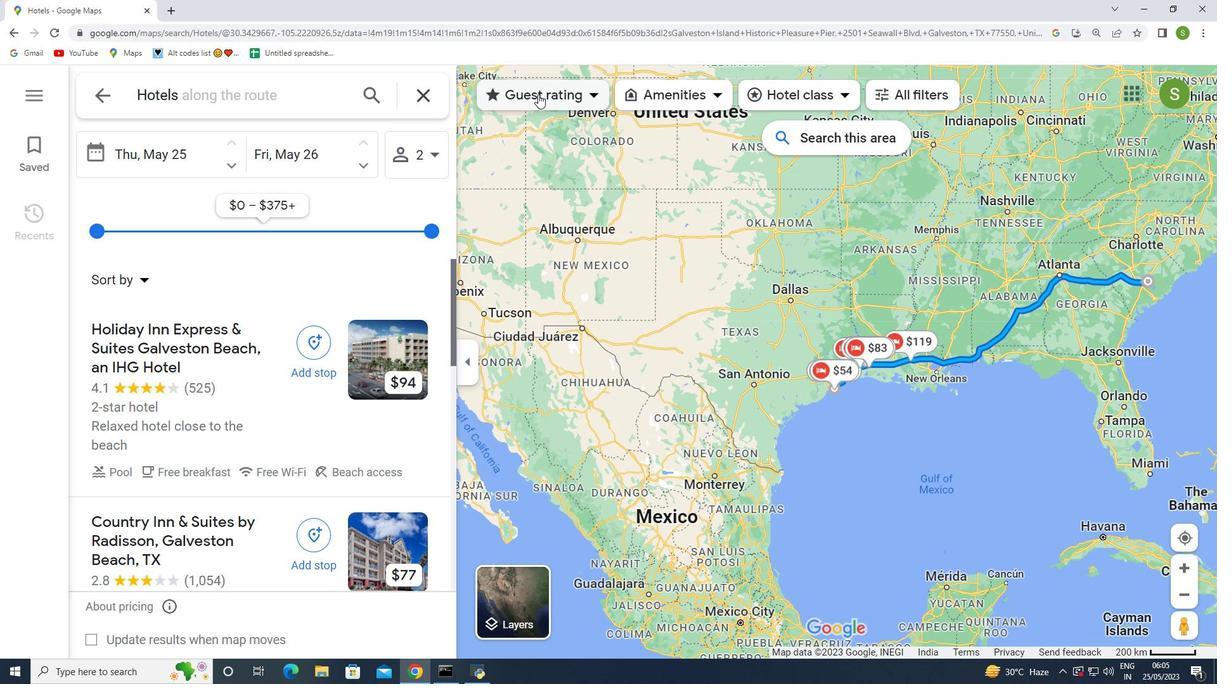 
Action: Mouse moved to (518, 175)
Screenshot: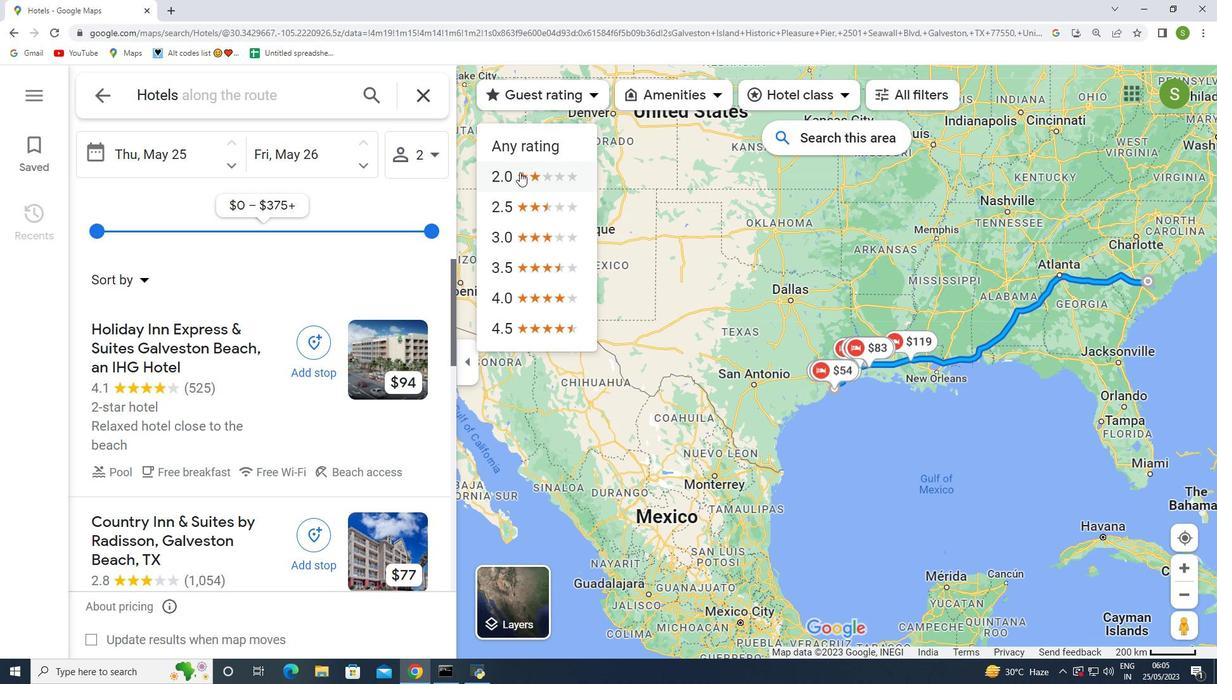 
Action: Mouse pressed left at (518, 175)
Screenshot: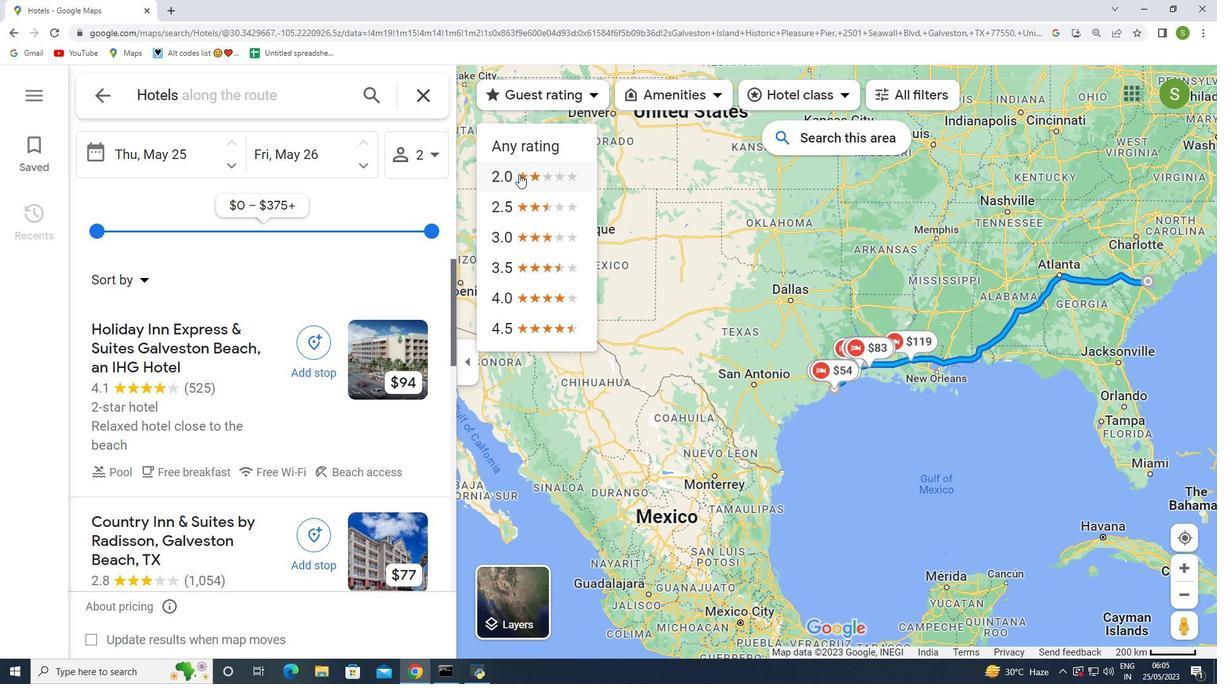 
Action: Mouse moved to (188, 150)
Screenshot: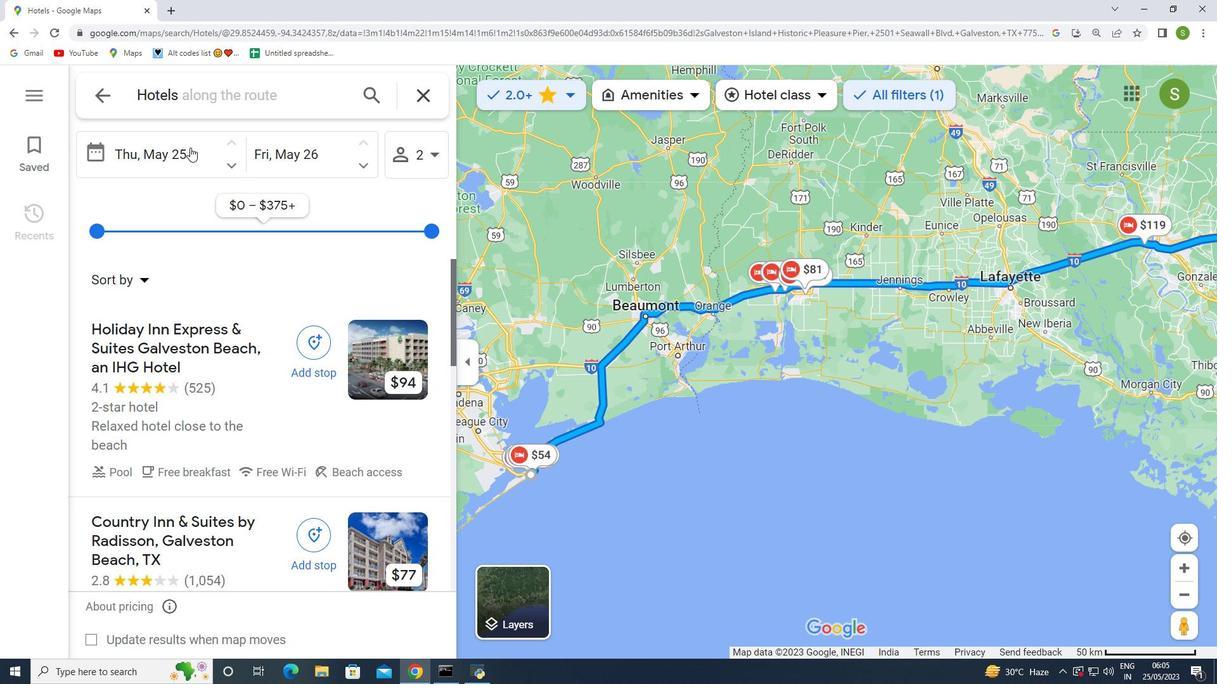 
Action: Mouse pressed left at (188, 150)
Screenshot: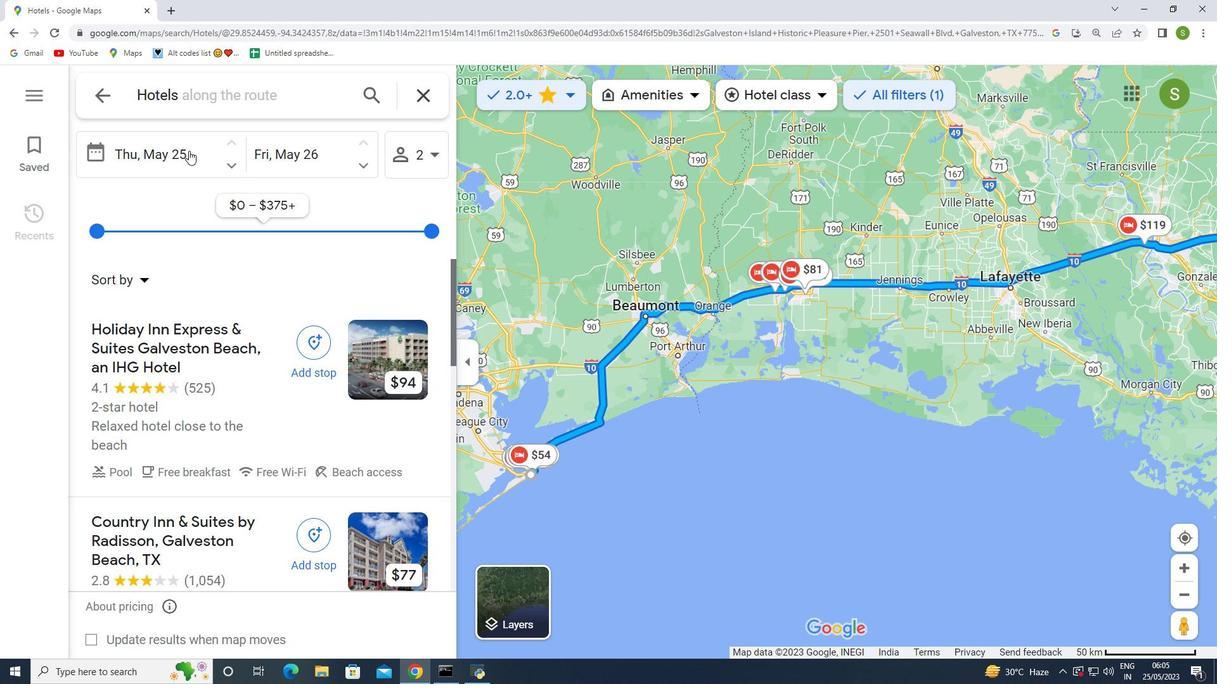 
Action: Mouse moved to (294, 194)
Screenshot: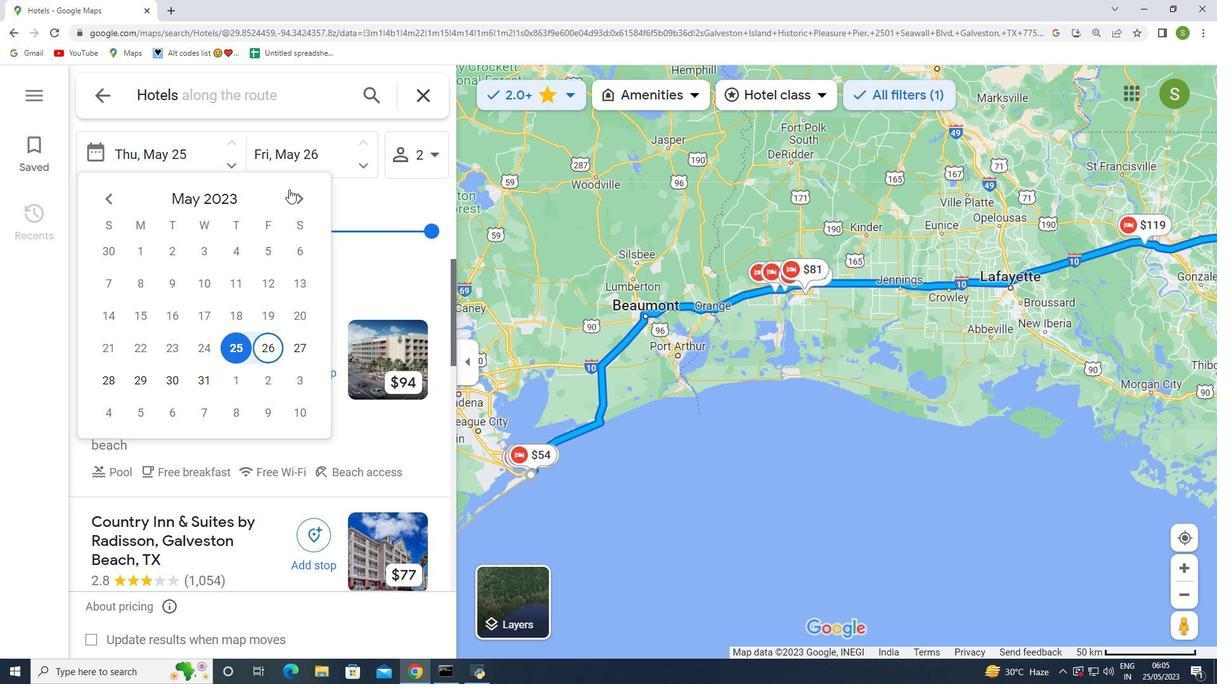 
Action: Mouse pressed left at (294, 194)
Screenshot: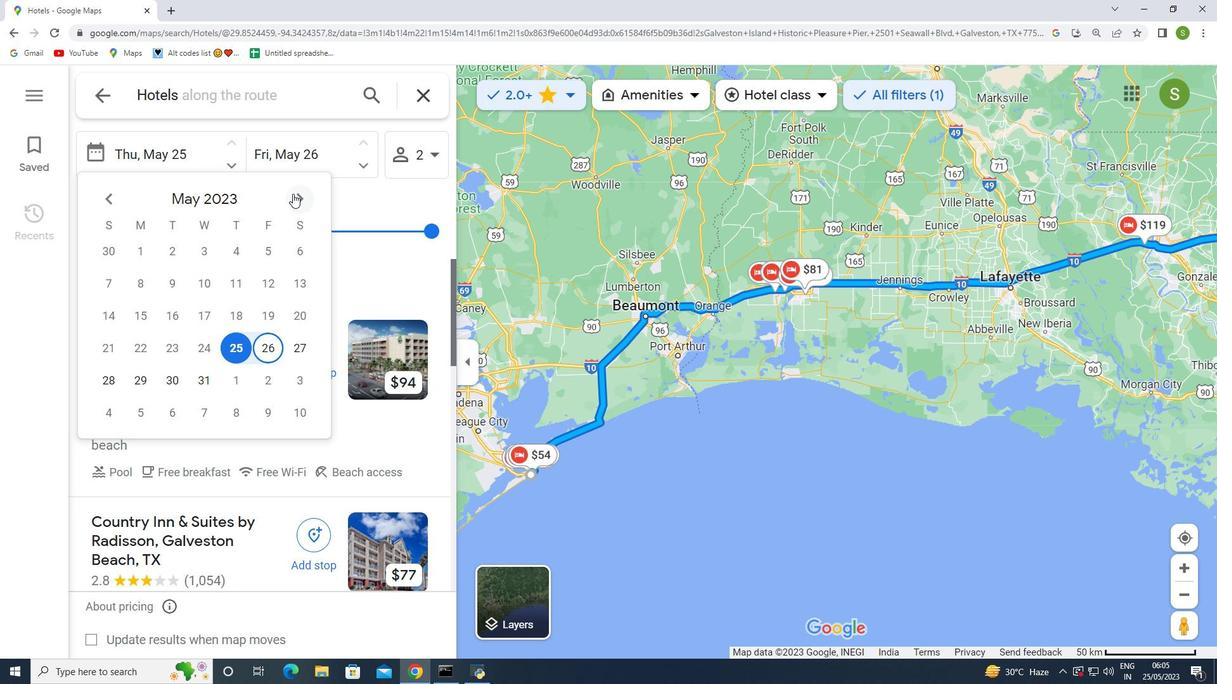 
Action: Mouse pressed left at (294, 194)
Screenshot: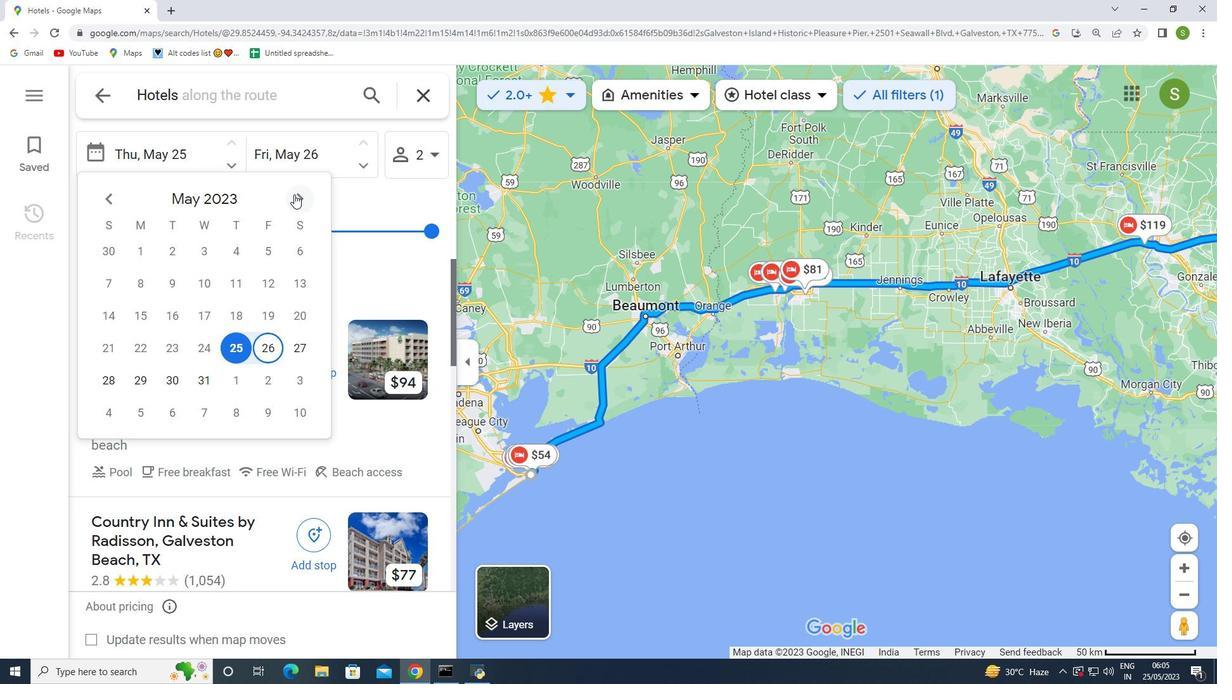 
Action: Mouse pressed left at (294, 194)
Screenshot: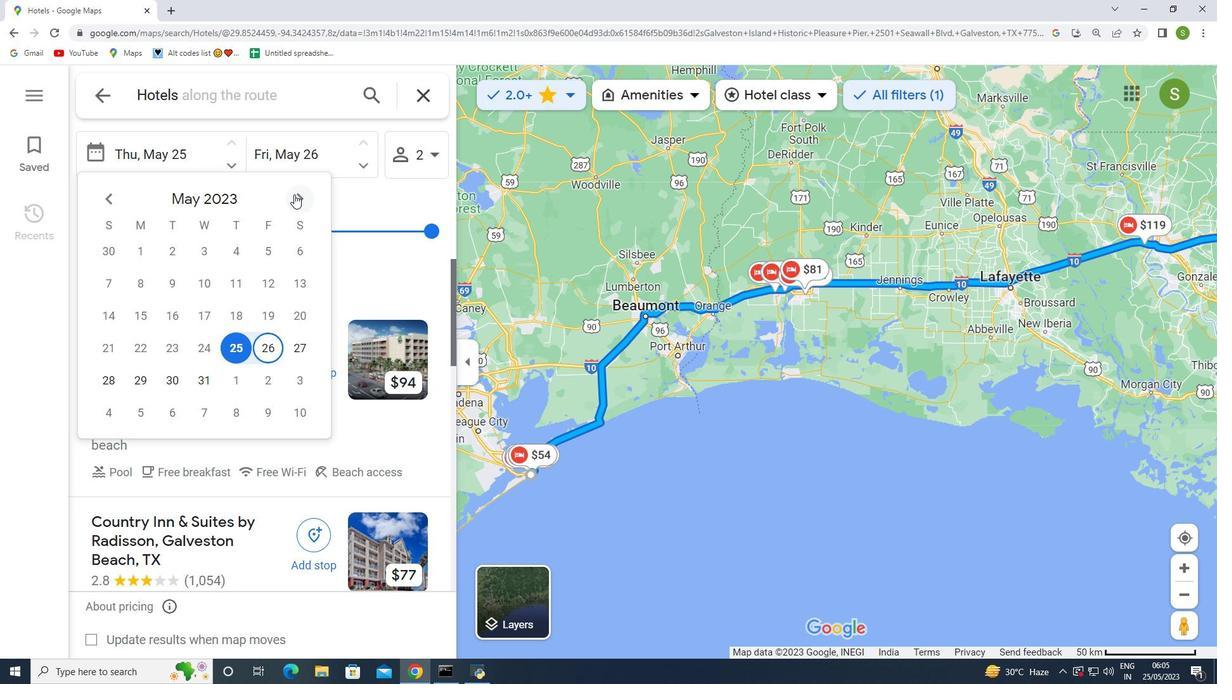 
Action: Mouse pressed left at (294, 194)
Screenshot: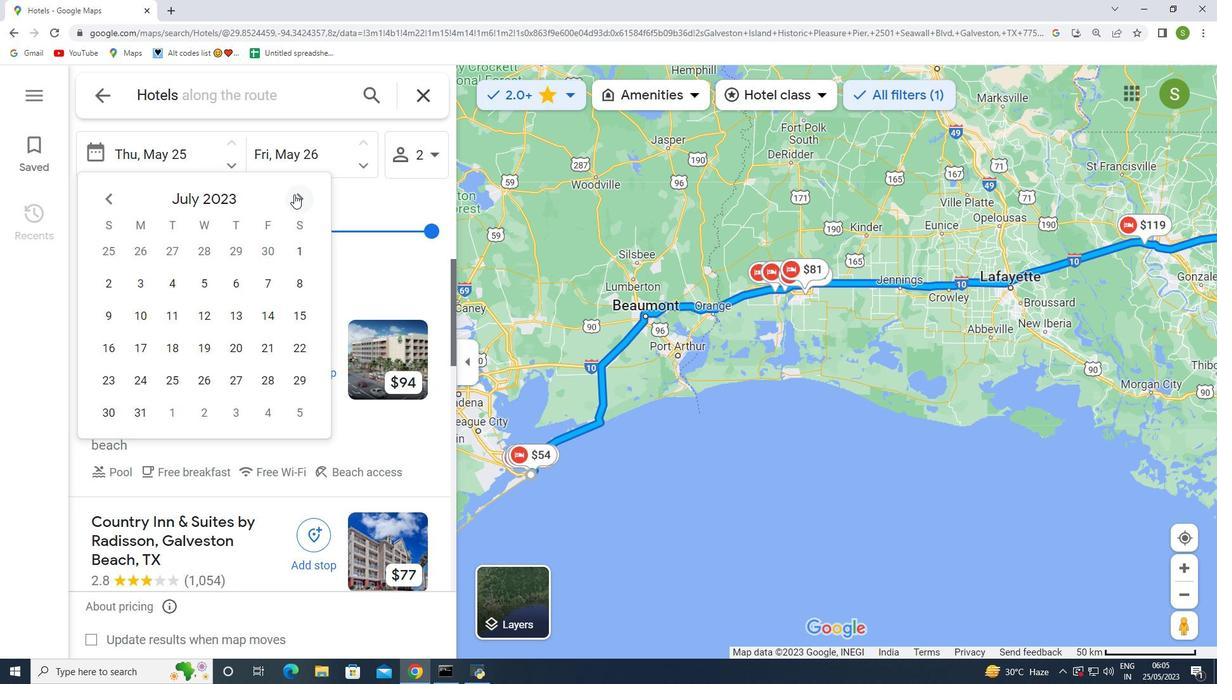 
Action: Mouse pressed left at (294, 194)
Screenshot: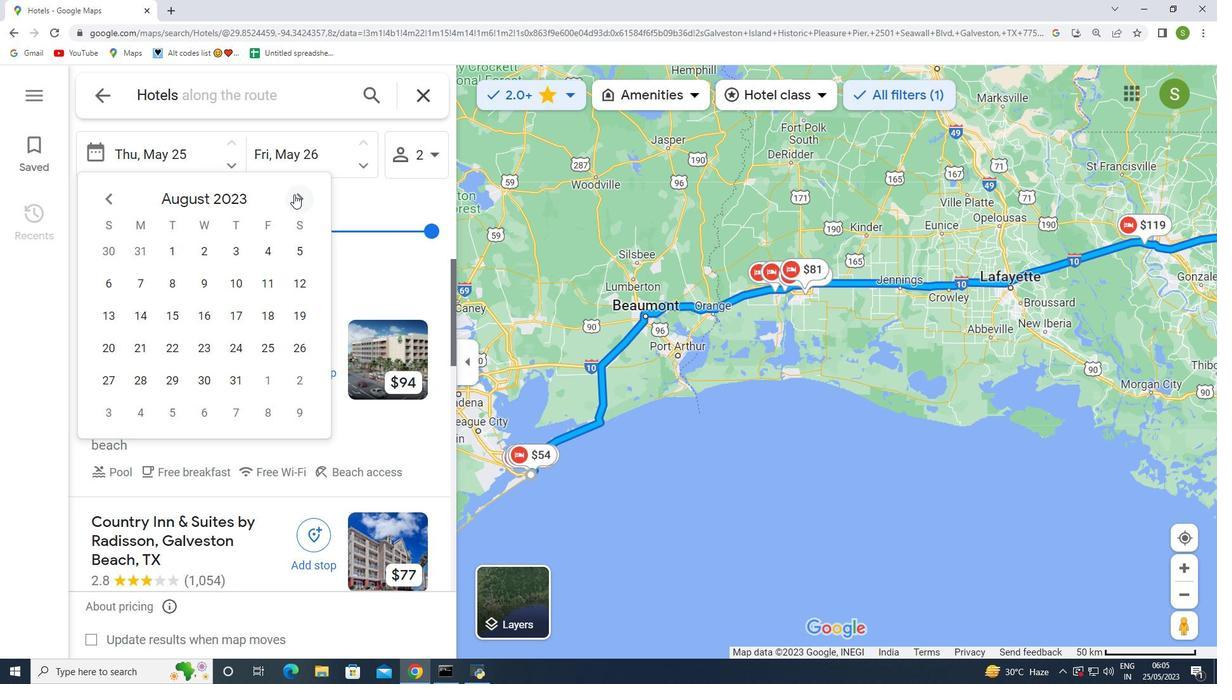 
Action: Mouse pressed left at (294, 194)
Screenshot: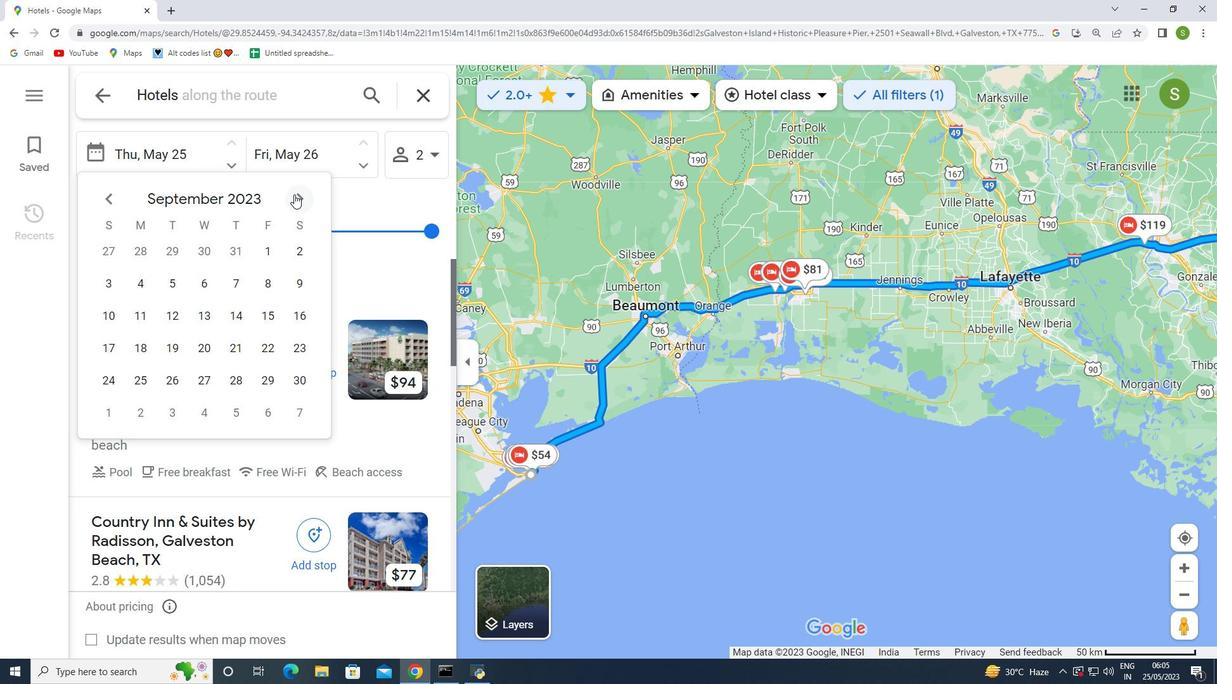 
Action: Mouse pressed left at (294, 194)
Screenshot: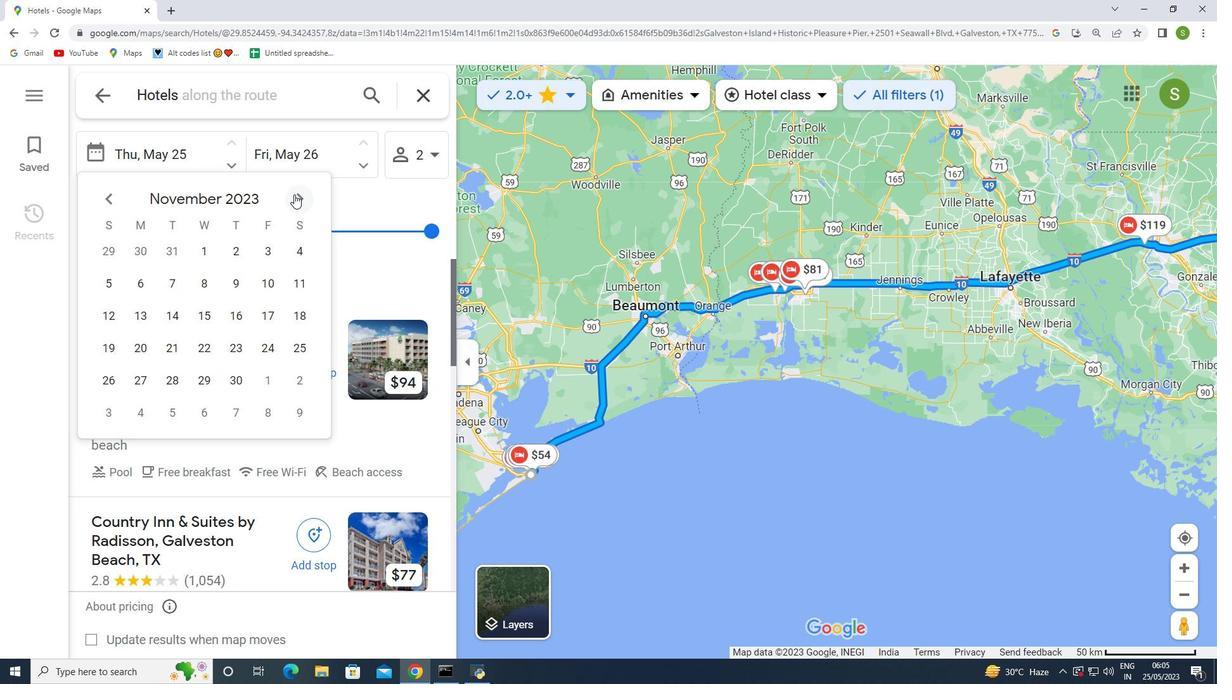 
Action: Mouse pressed left at (294, 194)
Screenshot: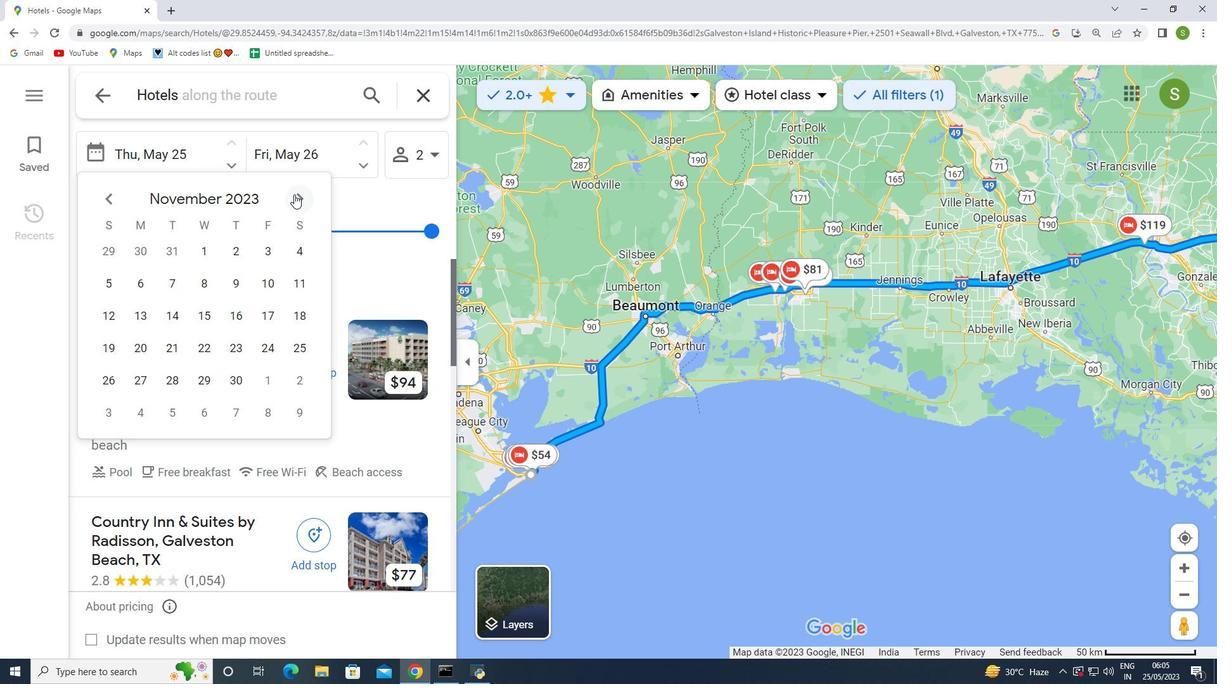 
Action: Mouse moved to (109, 197)
Screenshot: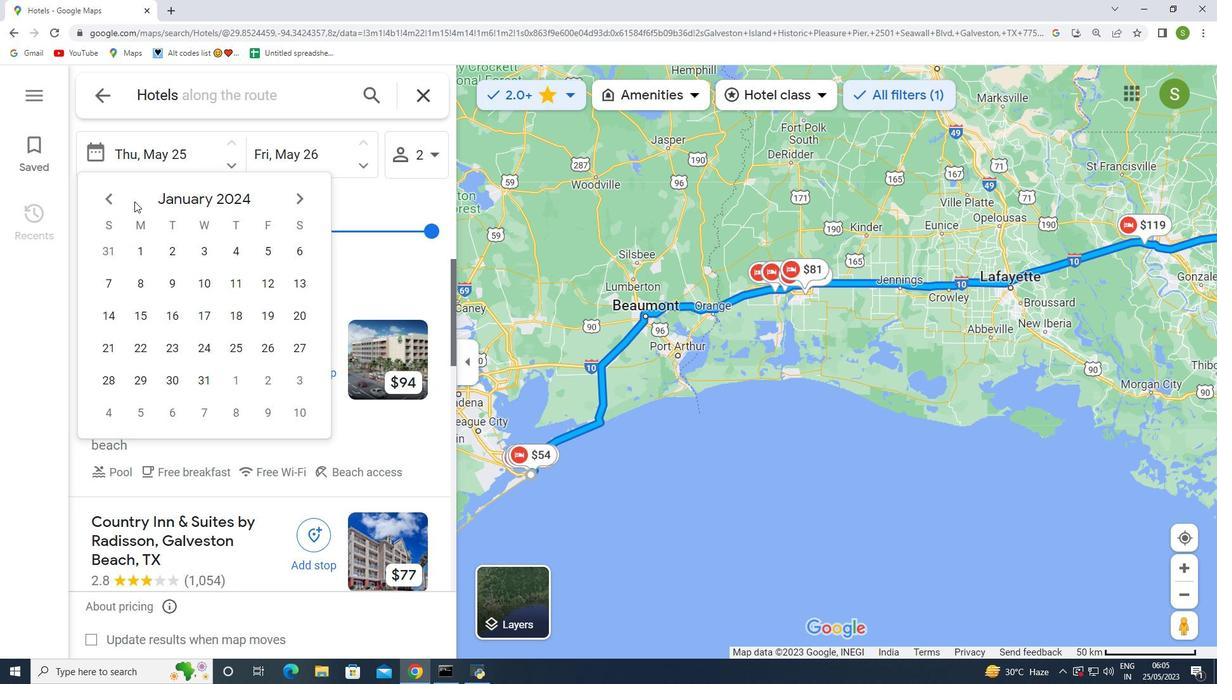 
Action: Mouse pressed left at (109, 197)
Screenshot: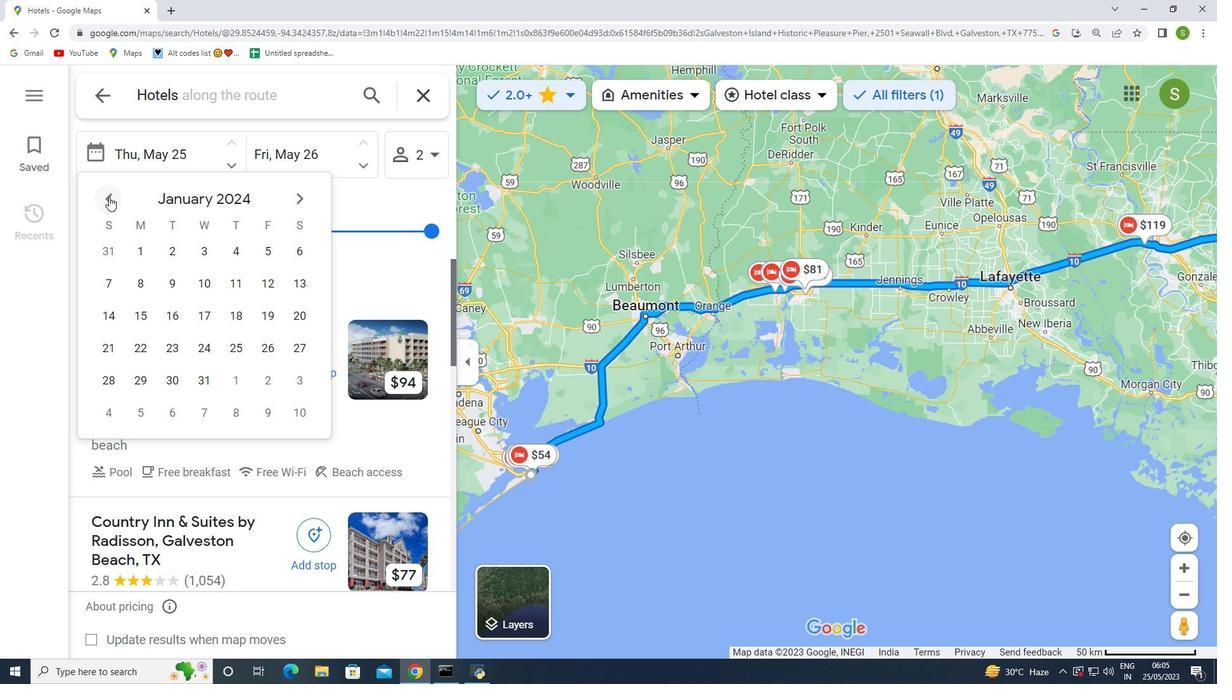 
Action: Mouse moved to (199, 342)
Screenshot: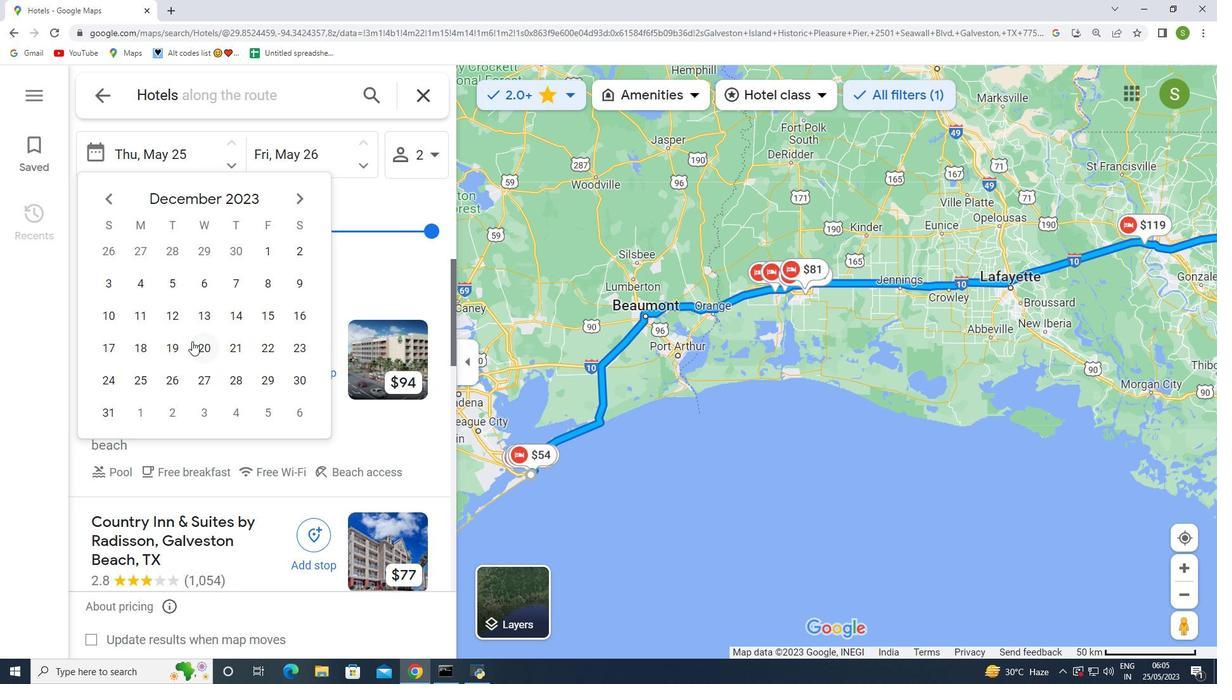 
Action: Mouse pressed left at (199, 342)
Screenshot: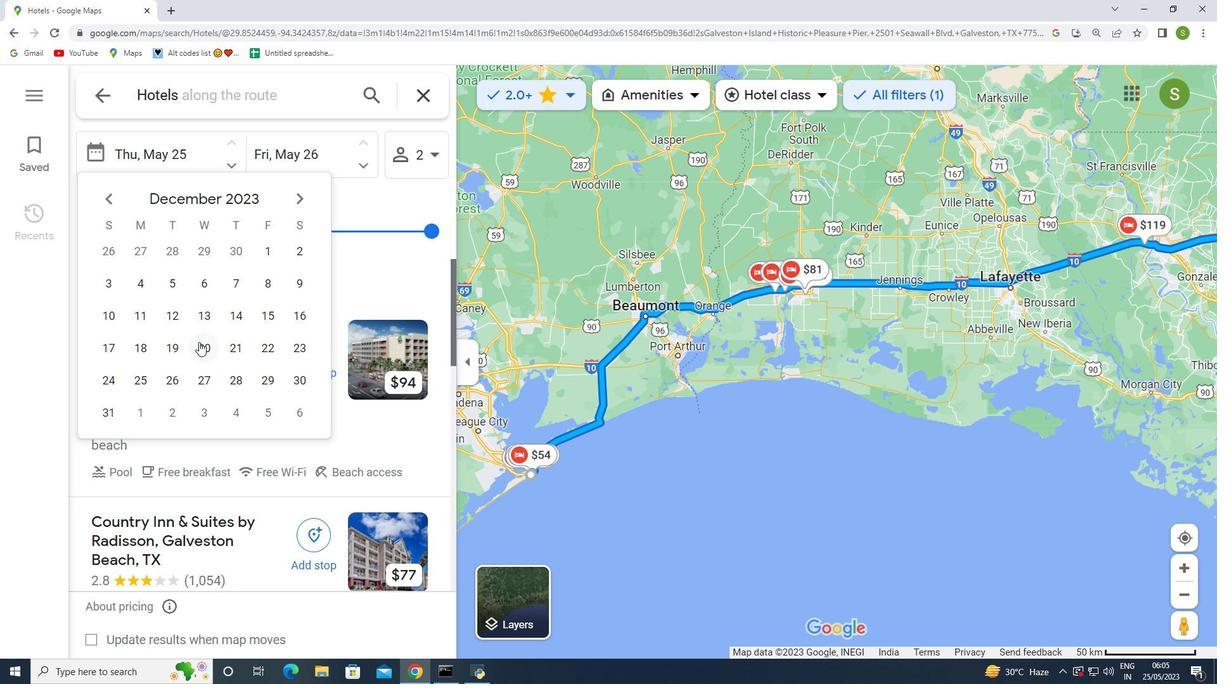 
Action: Mouse moved to (248, 349)
Screenshot: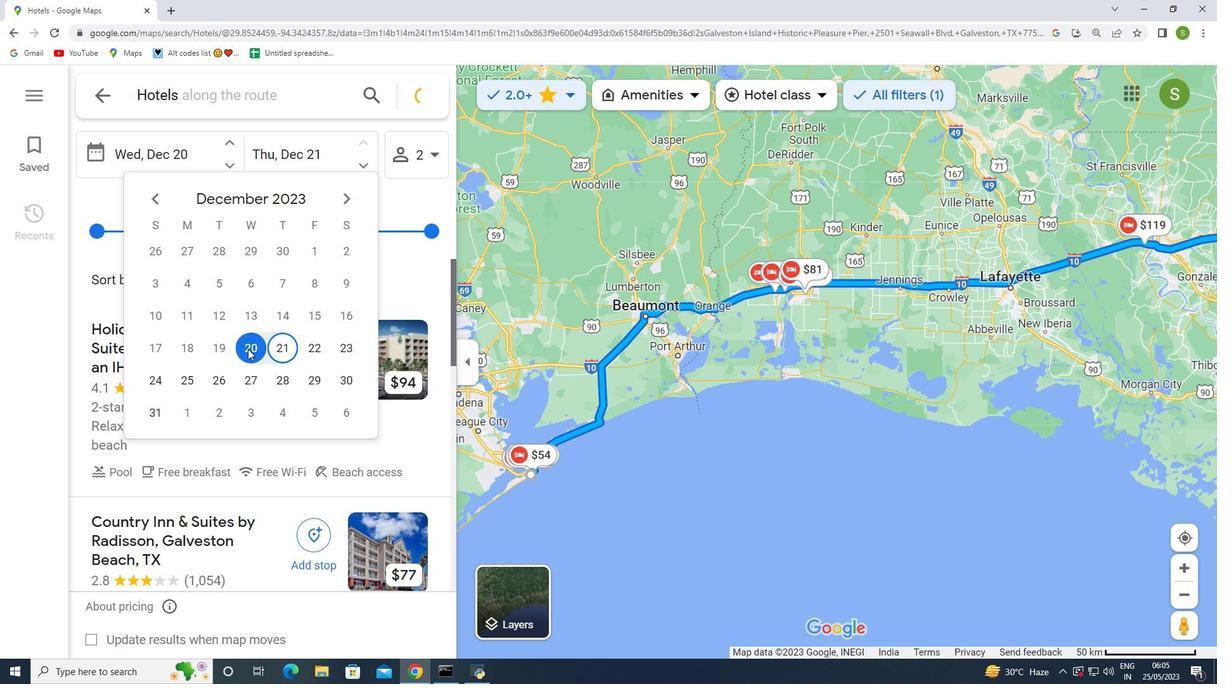 
Action: Mouse pressed left at (248, 349)
Screenshot: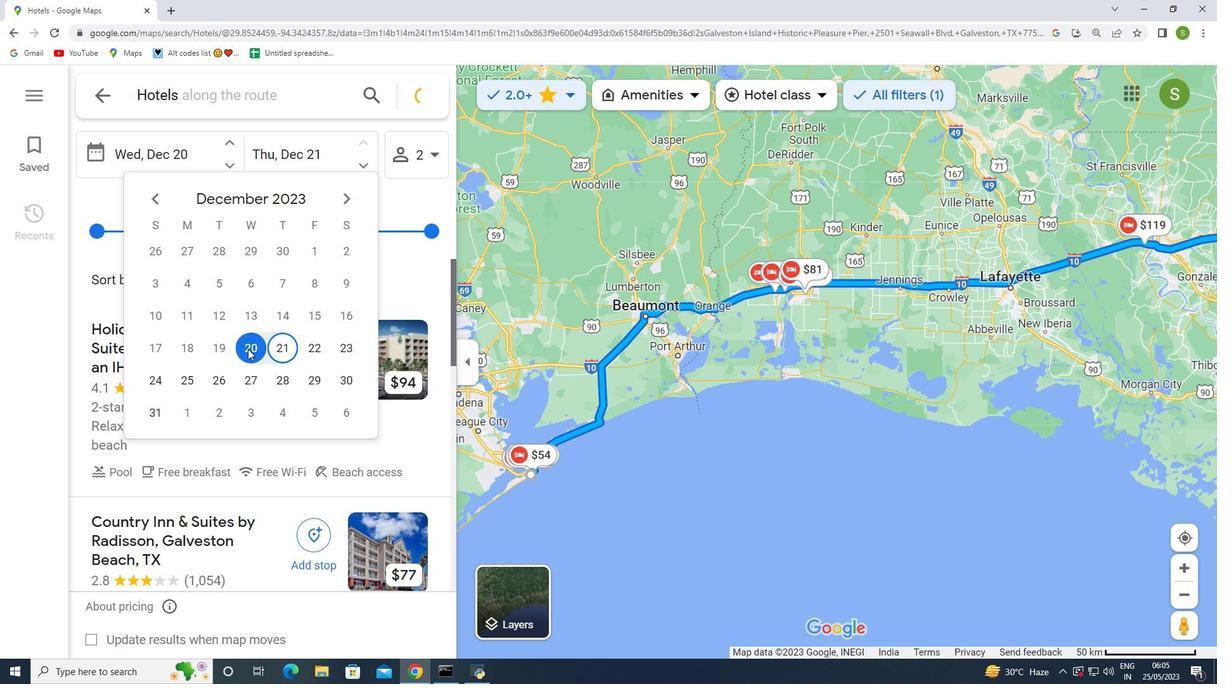 
Action: Mouse moved to (329, 152)
Screenshot: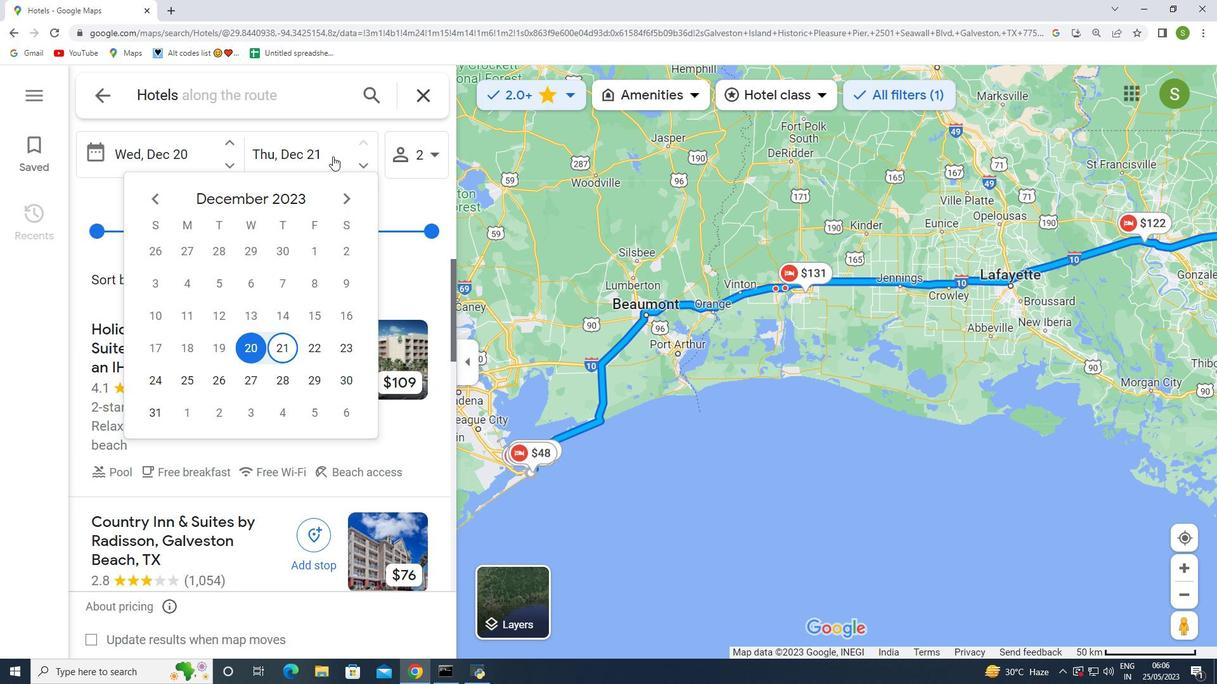 
Action: Mouse pressed left at (329, 152)
Screenshot: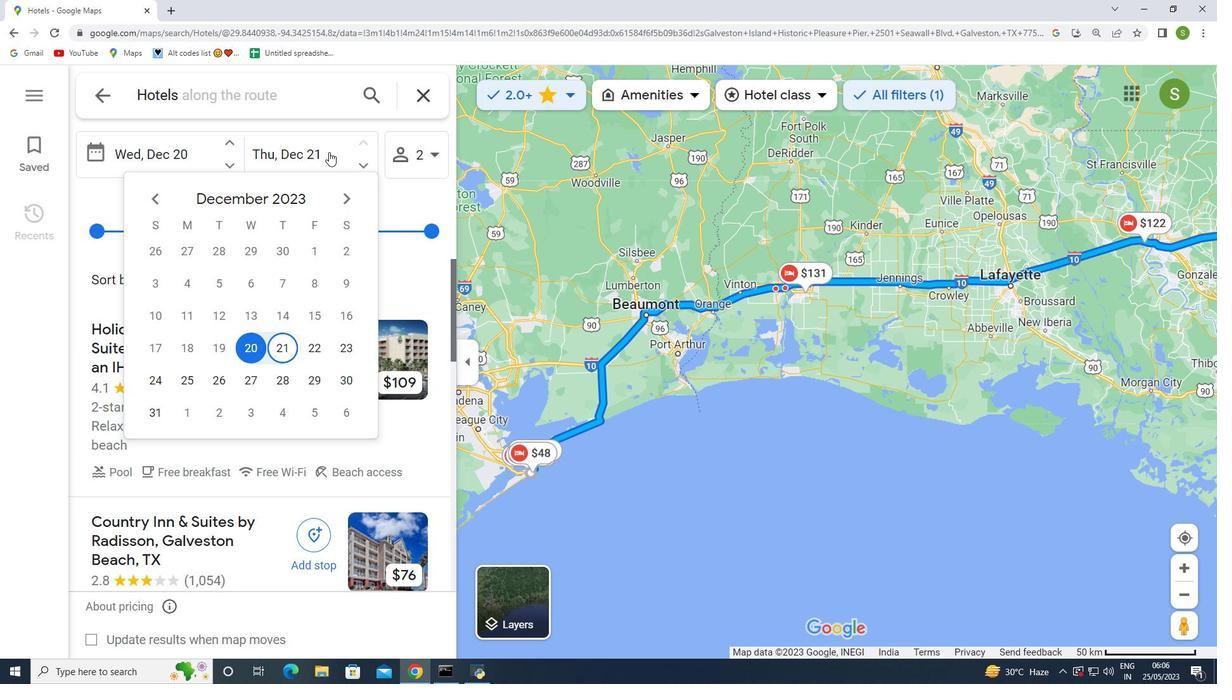
Action: Mouse moved to (342, 346)
Screenshot: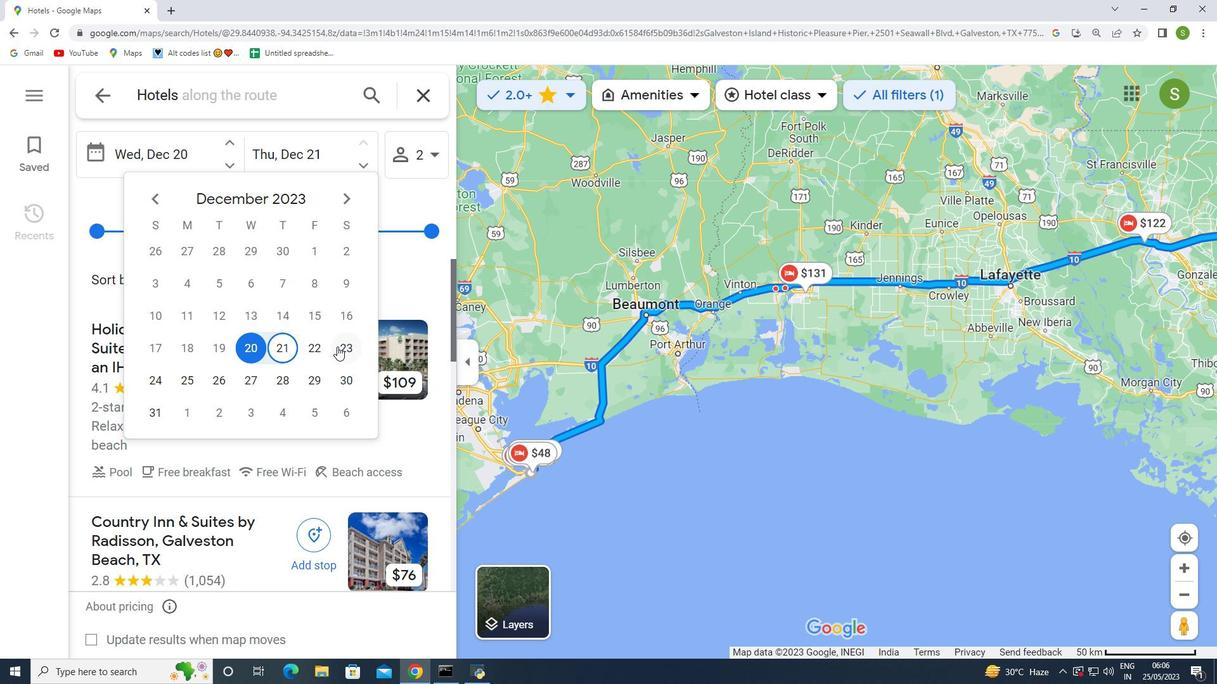 
Action: Mouse pressed left at (342, 346)
Screenshot: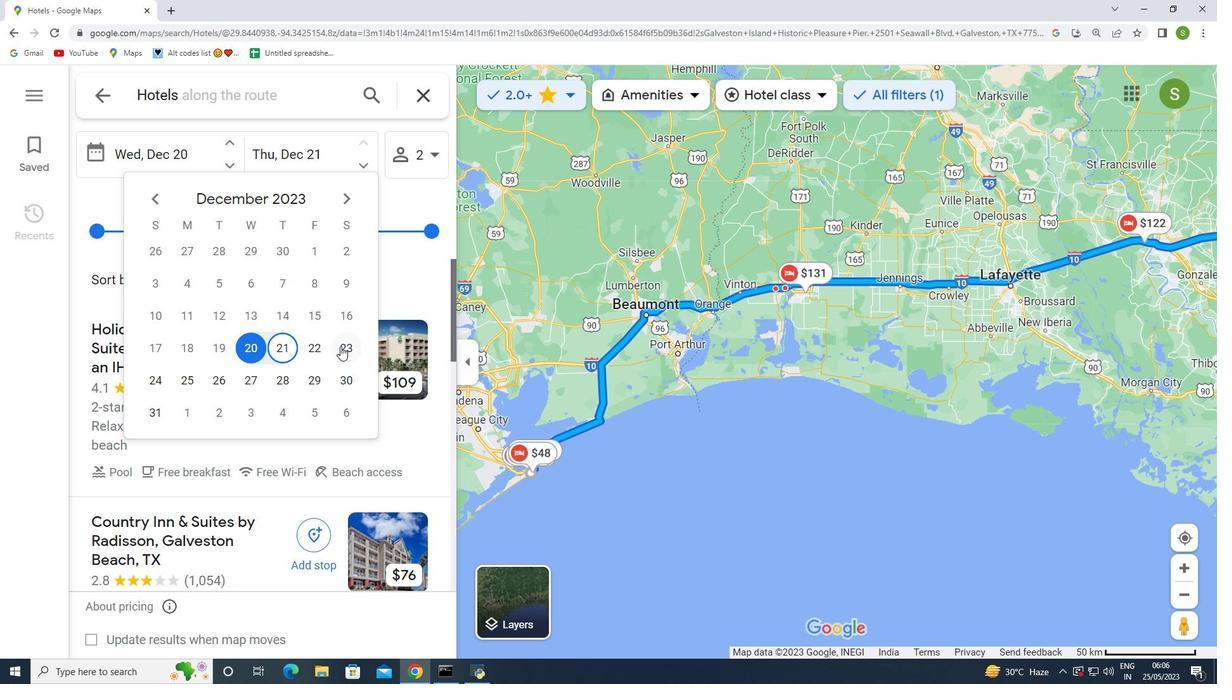 
Action: Mouse moved to (435, 157)
Screenshot: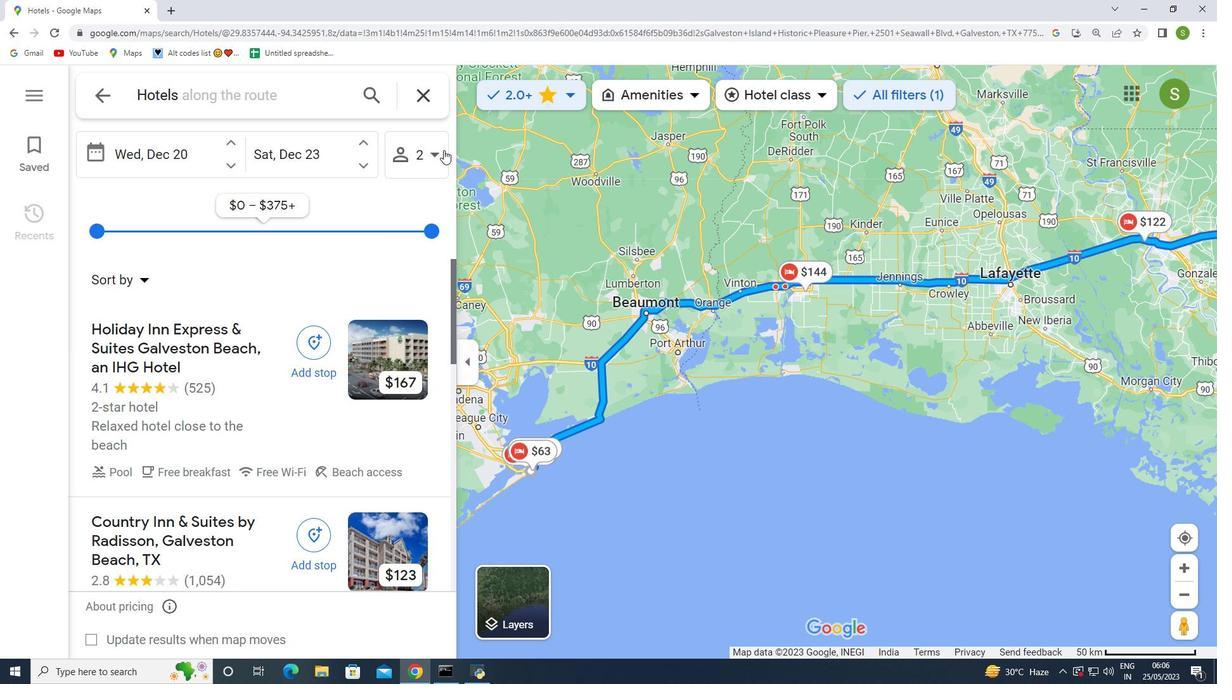 
Action: Mouse pressed left at (435, 157)
Screenshot: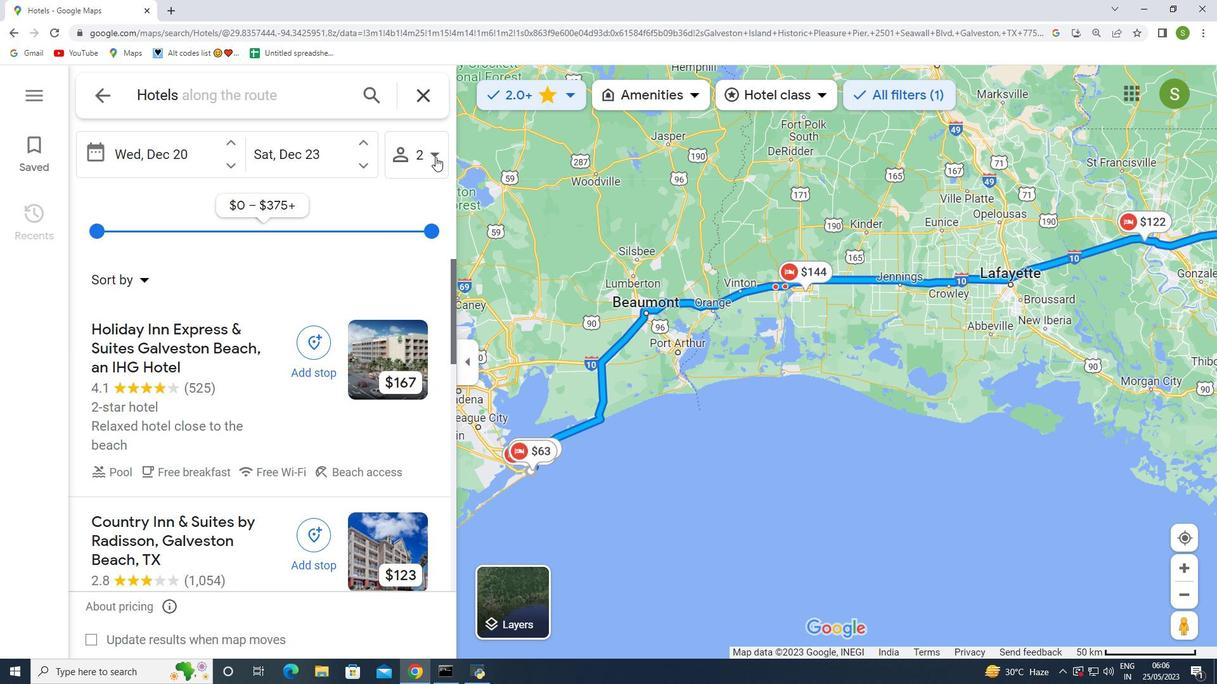 
Action: Mouse moved to (417, 179)
Screenshot: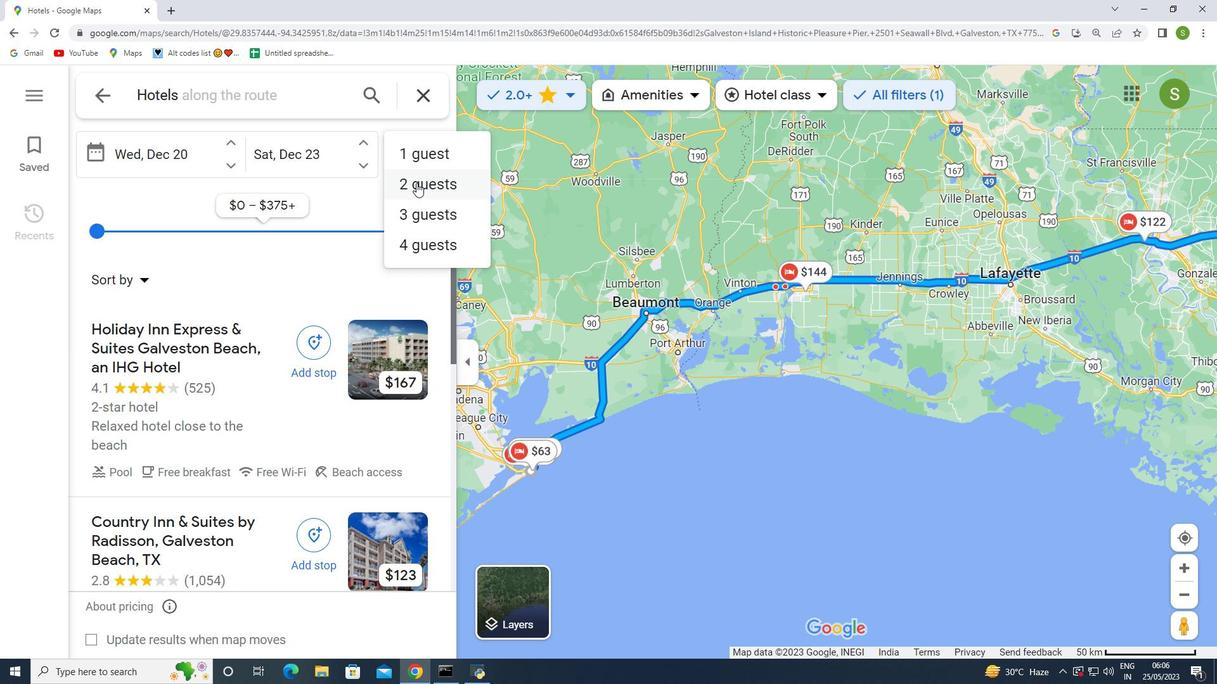 
Action: Mouse pressed left at (417, 179)
Screenshot: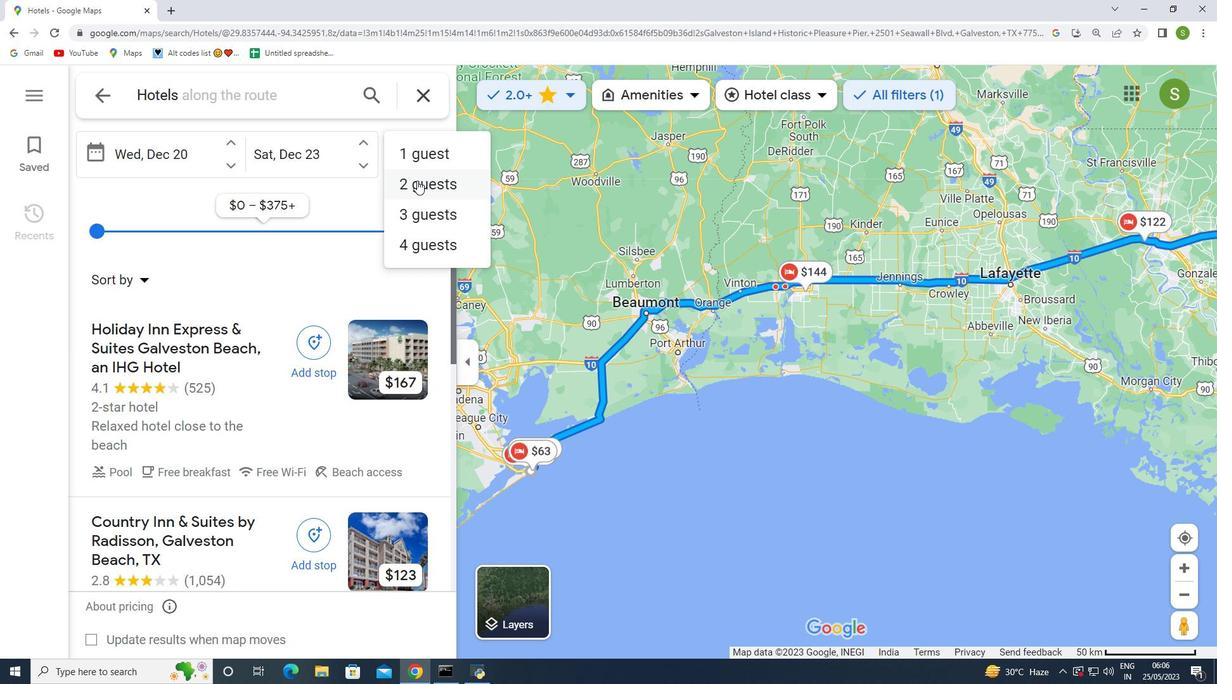 
Action: Mouse moved to (426, 416)
Screenshot: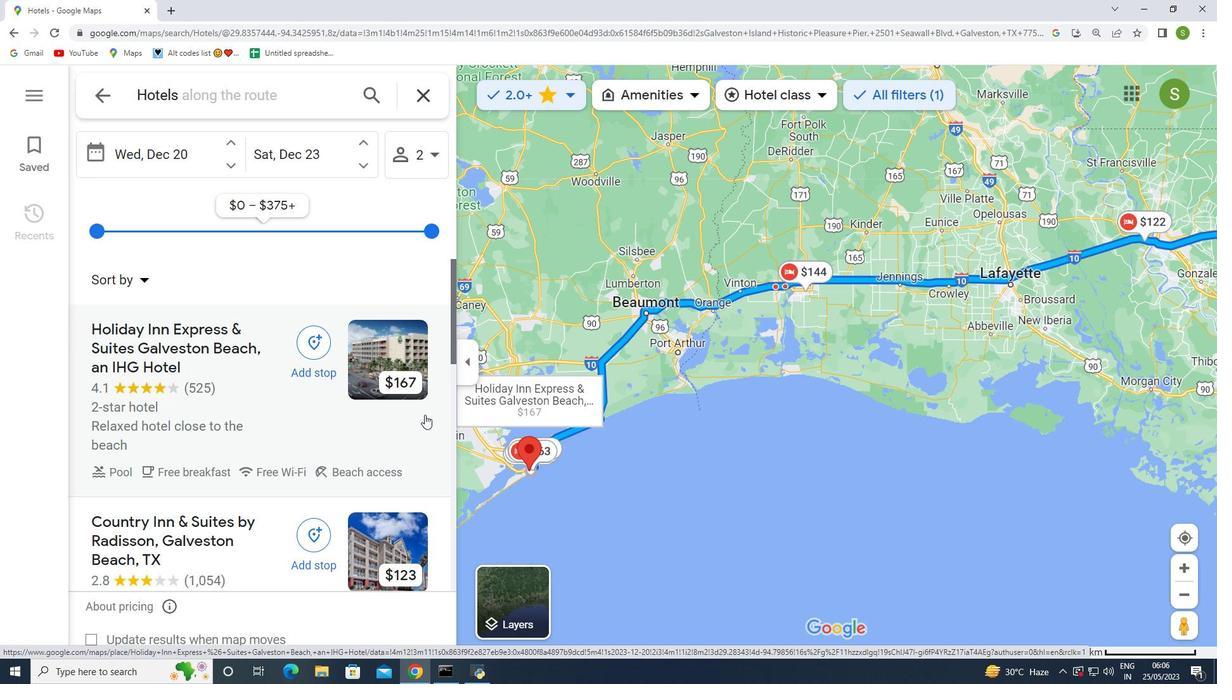 
Action: Key pressed <Key.enter>
Screenshot: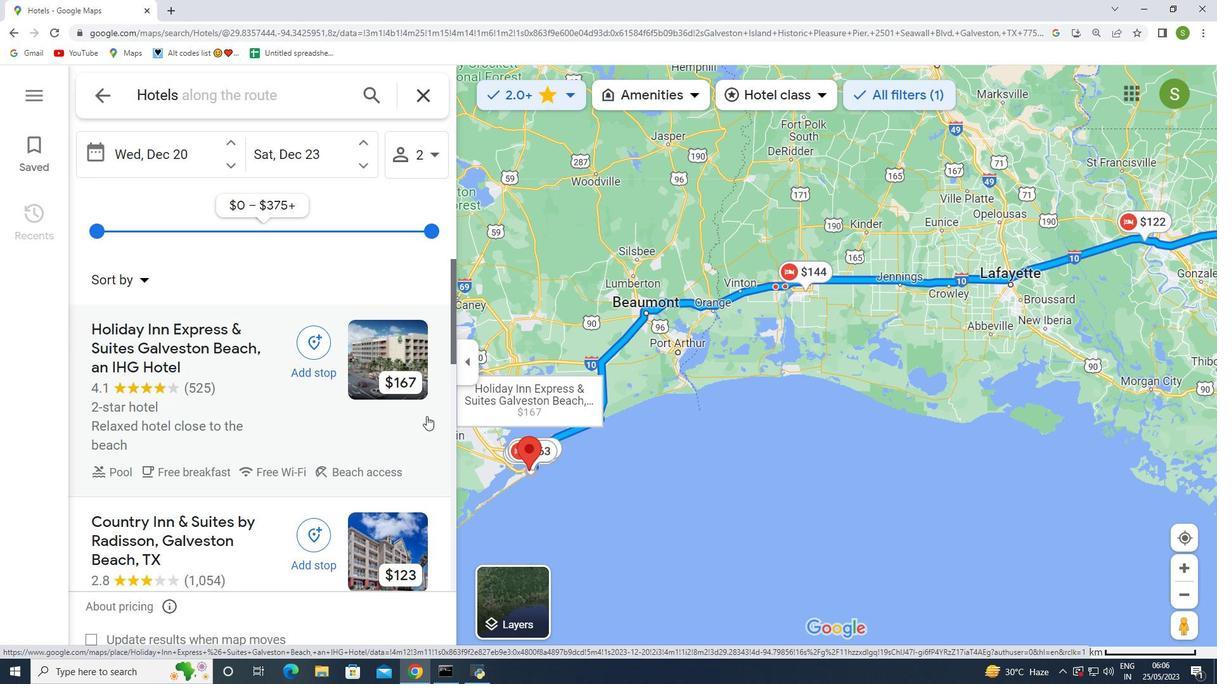 
Action: Mouse moved to (458, 188)
Screenshot: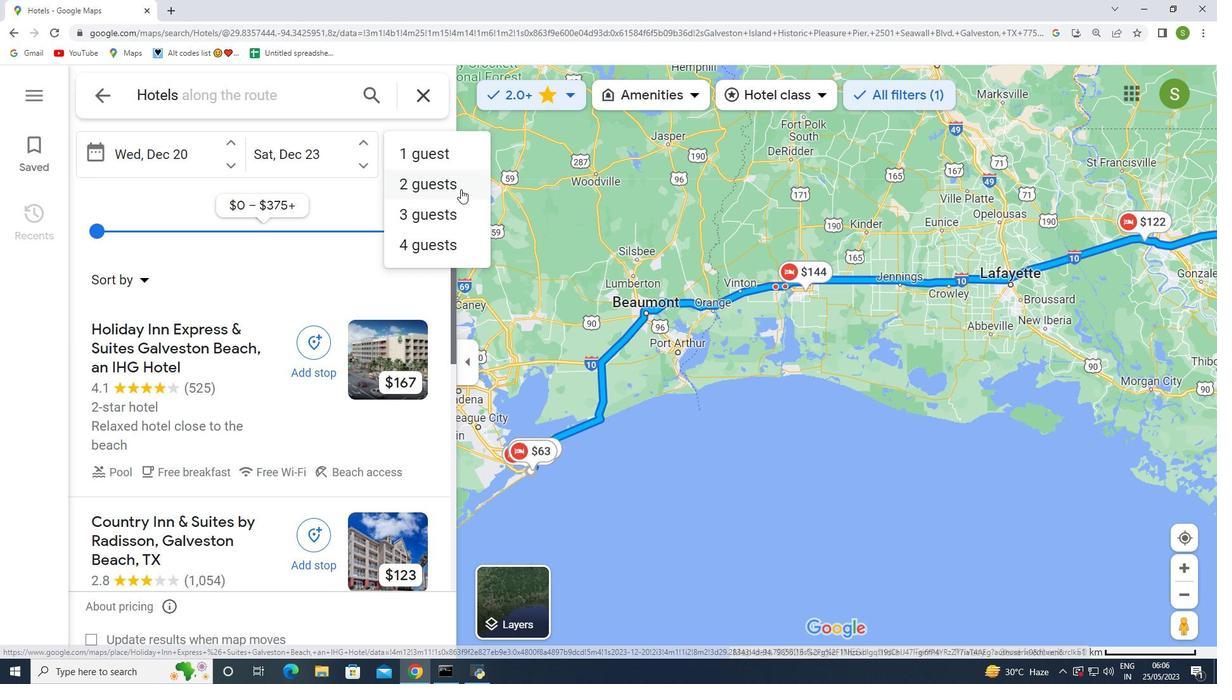 
Action: Mouse pressed left at (458, 188)
Screenshot: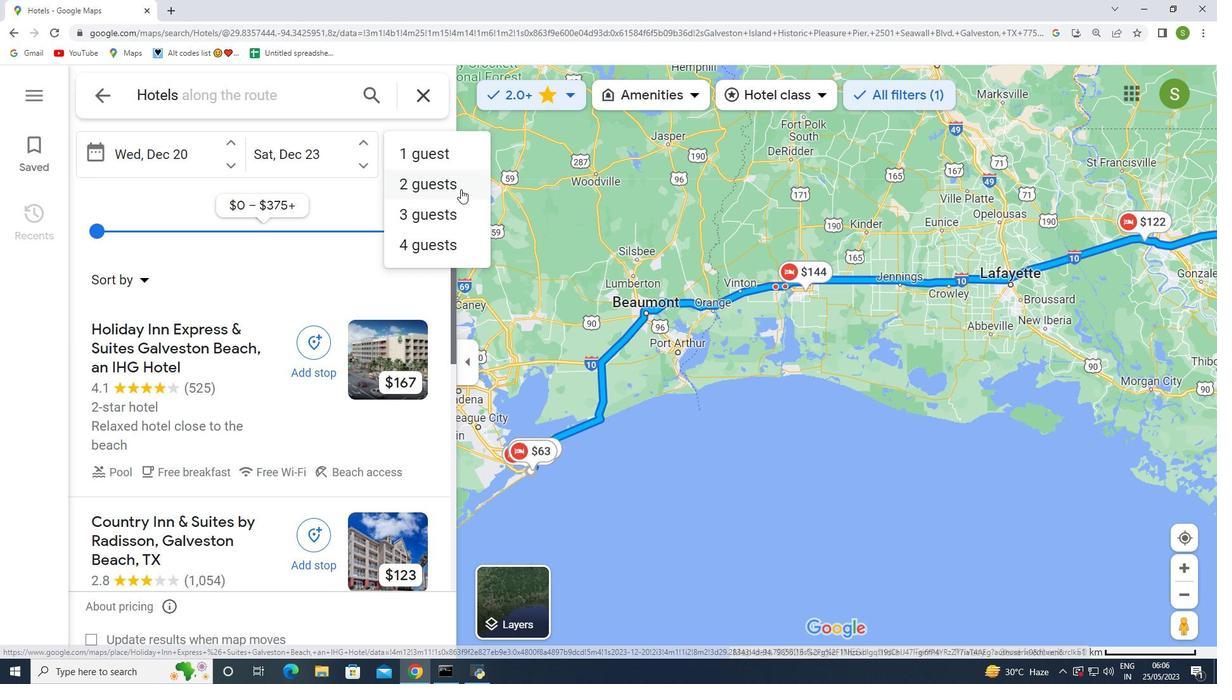
Action: Mouse moved to (162, 526)
Screenshot: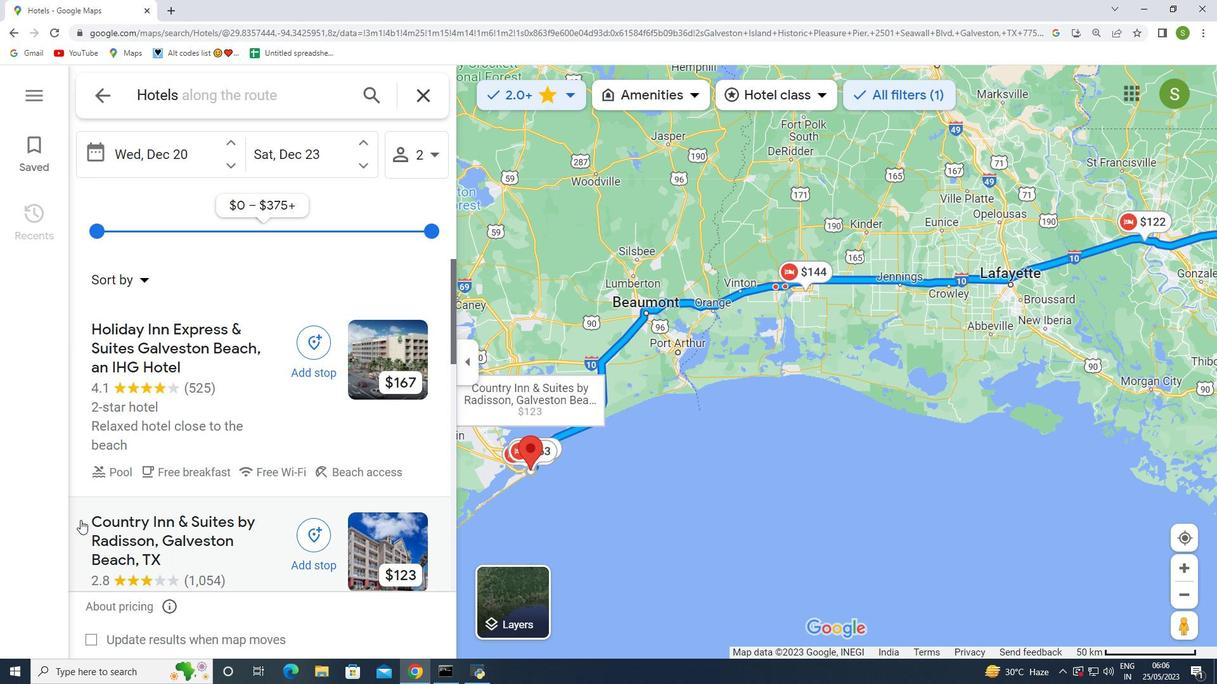 
Action: Mouse scrolled (162, 525) with delta (0, 0)
Screenshot: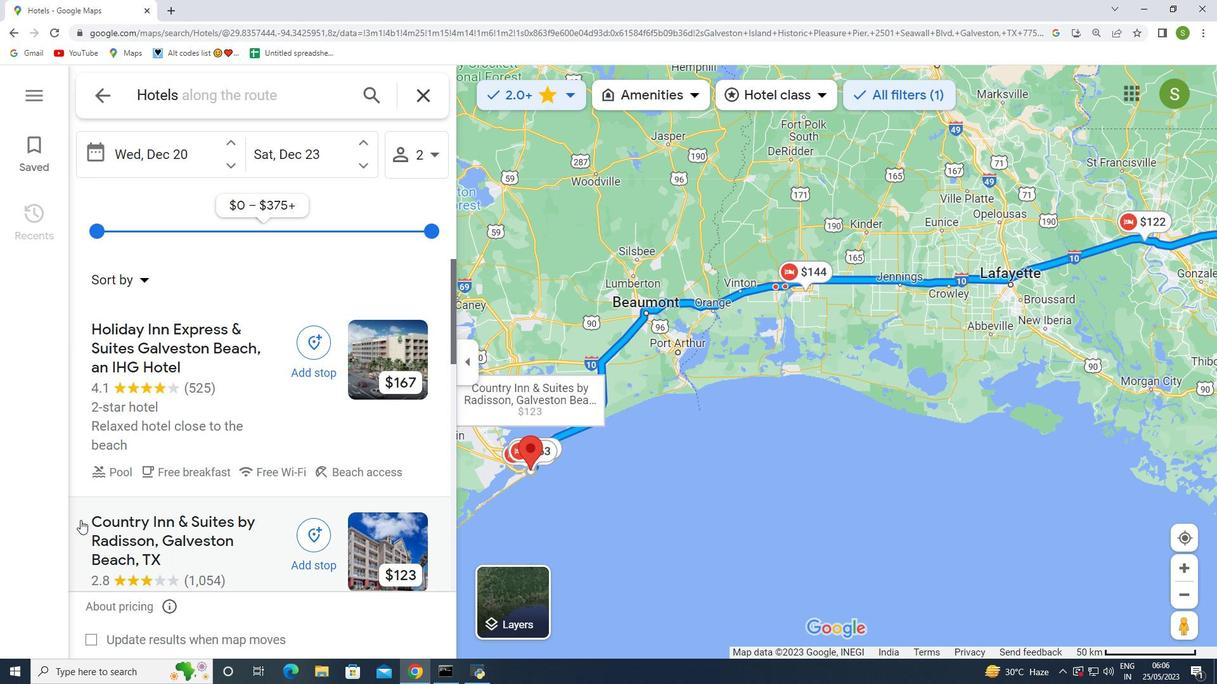 
Action: Mouse moved to (194, 522)
Screenshot: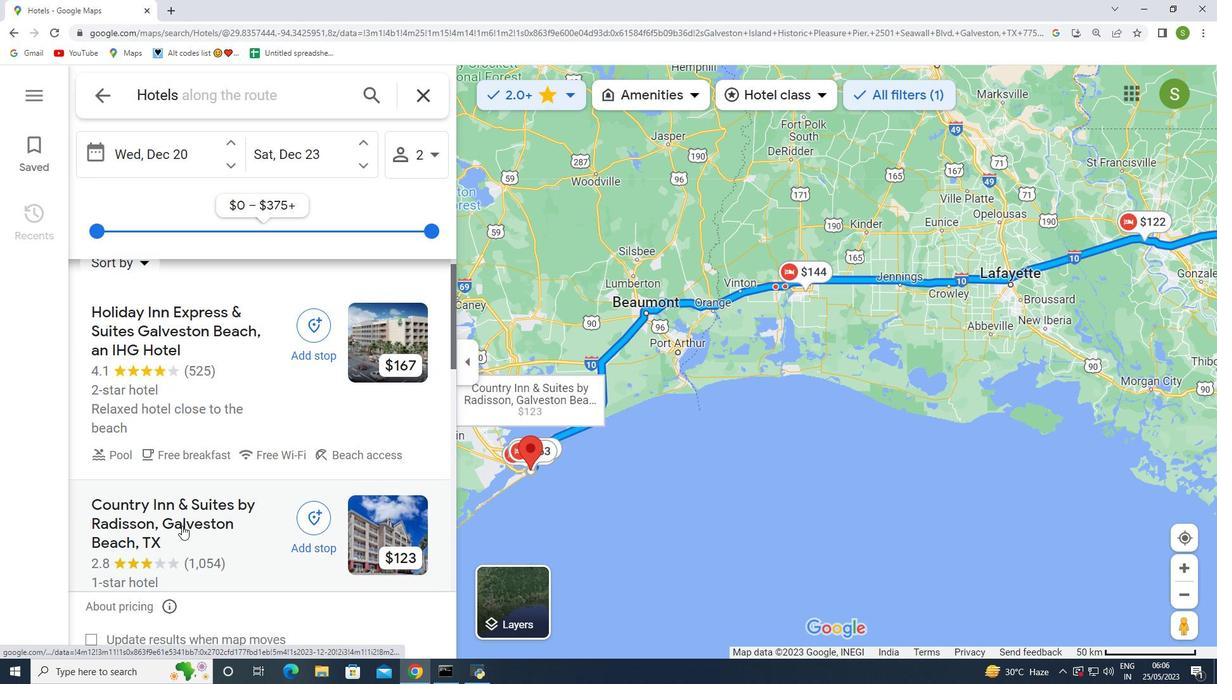 
Action: Mouse scrolled (188, 525) with delta (0, 0)
Screenshot: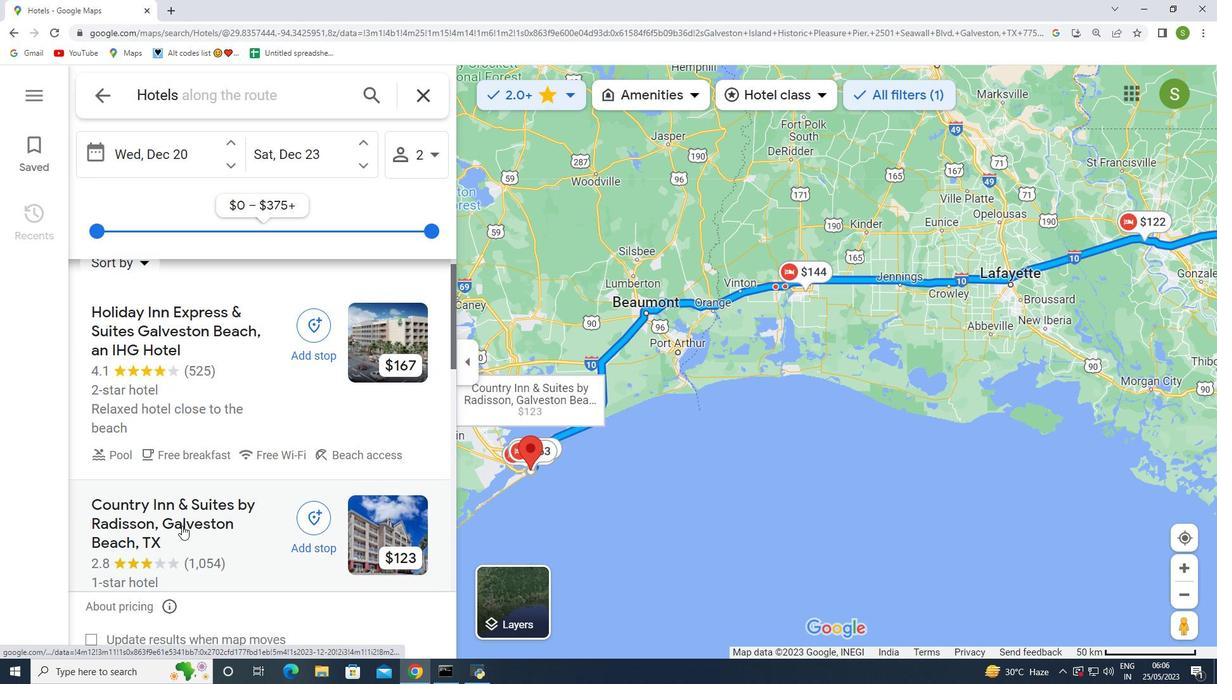 
Action: Mouse moved to (214, 514)
Screenshot: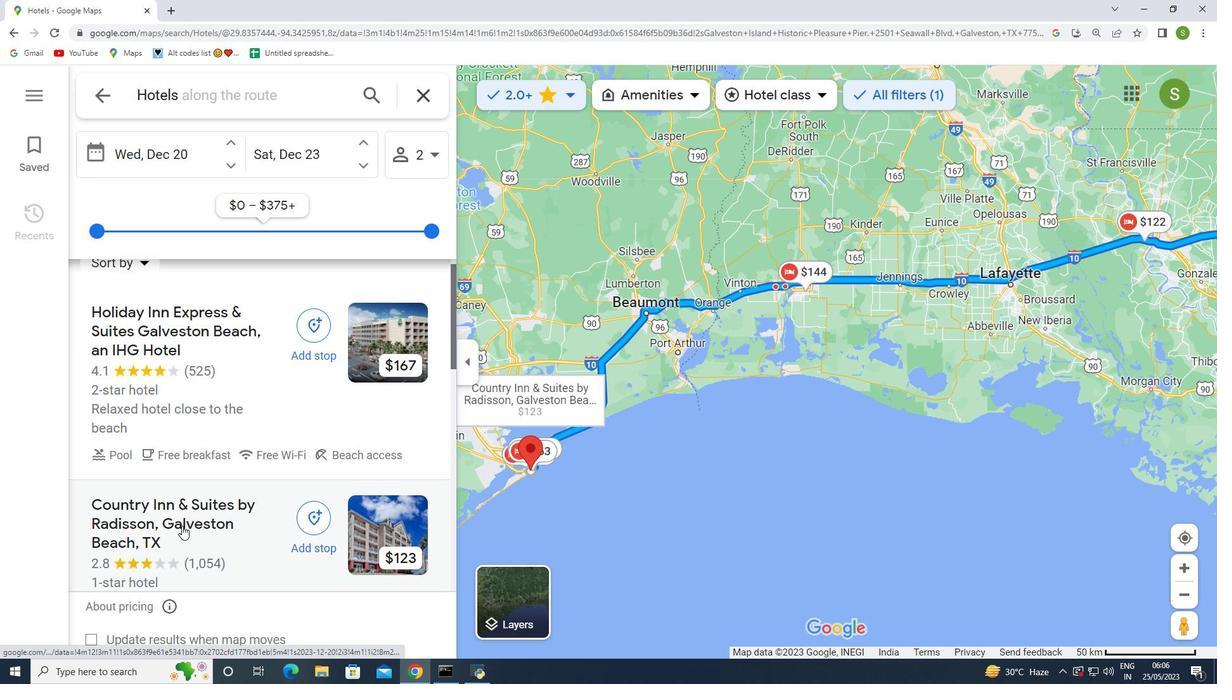
Action: Mouse scrolled (197, 520) with delta (0, 0)
Screenshot: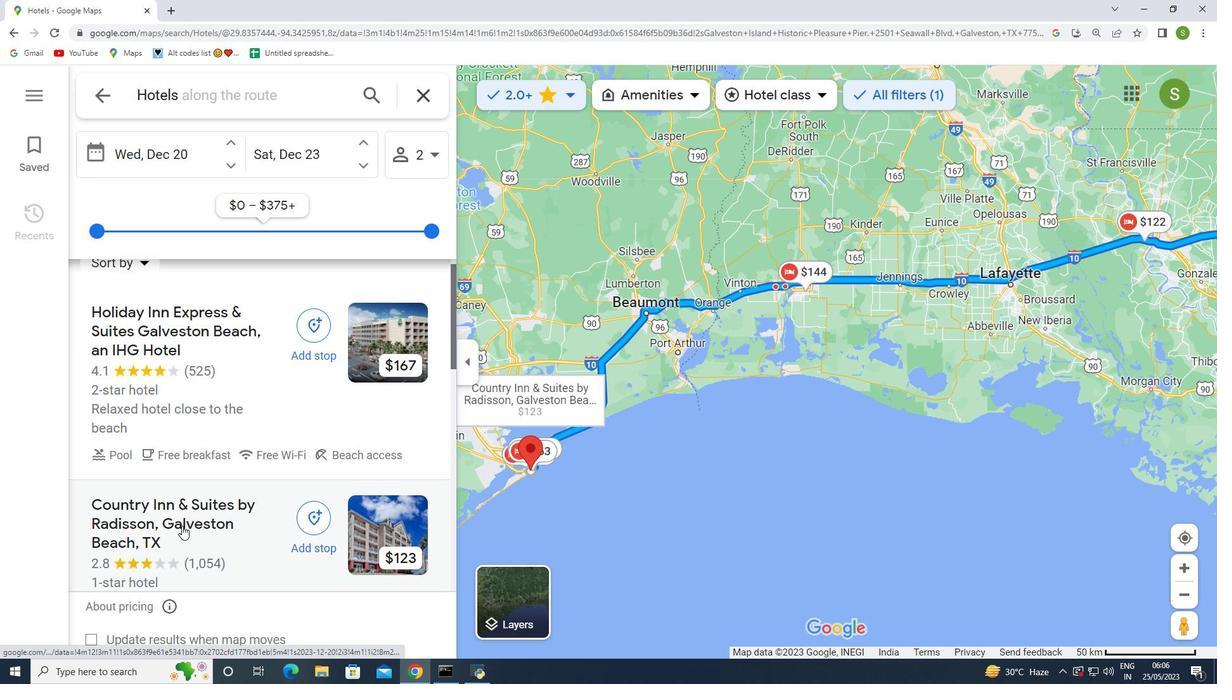 
Action: Mouse moved to (221, 492)
Screenshot: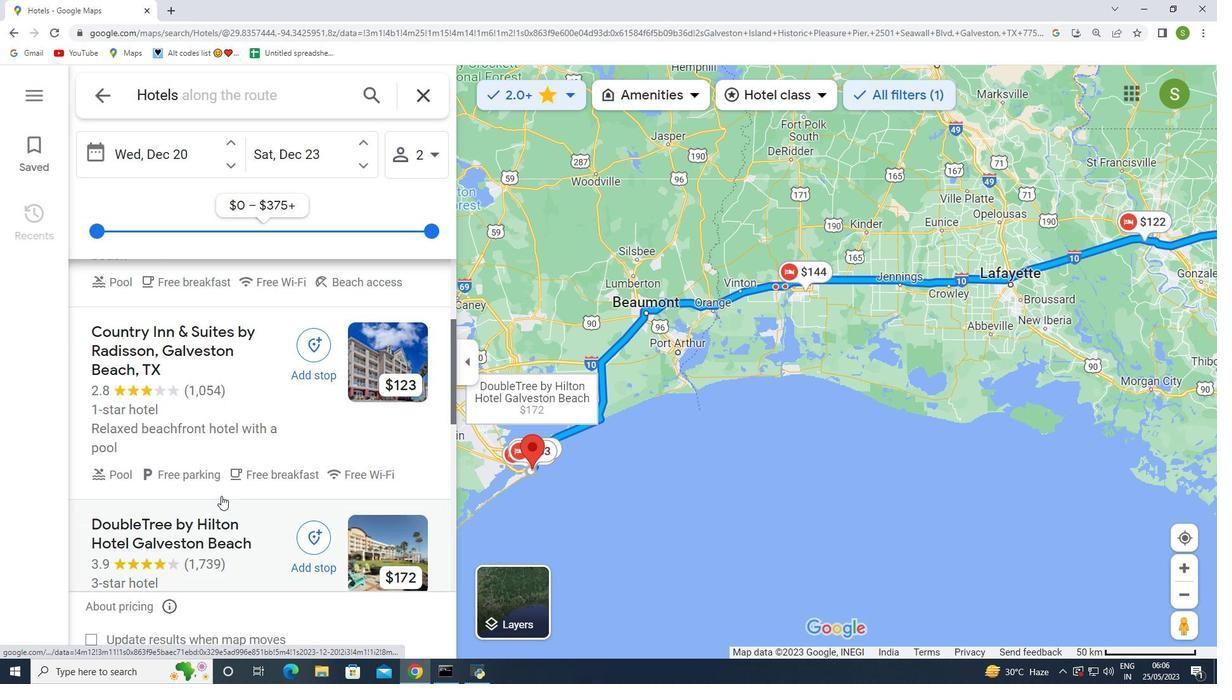 
Action: Mouse scrolled (221, 493) with delta (0, 0)
Screenshot: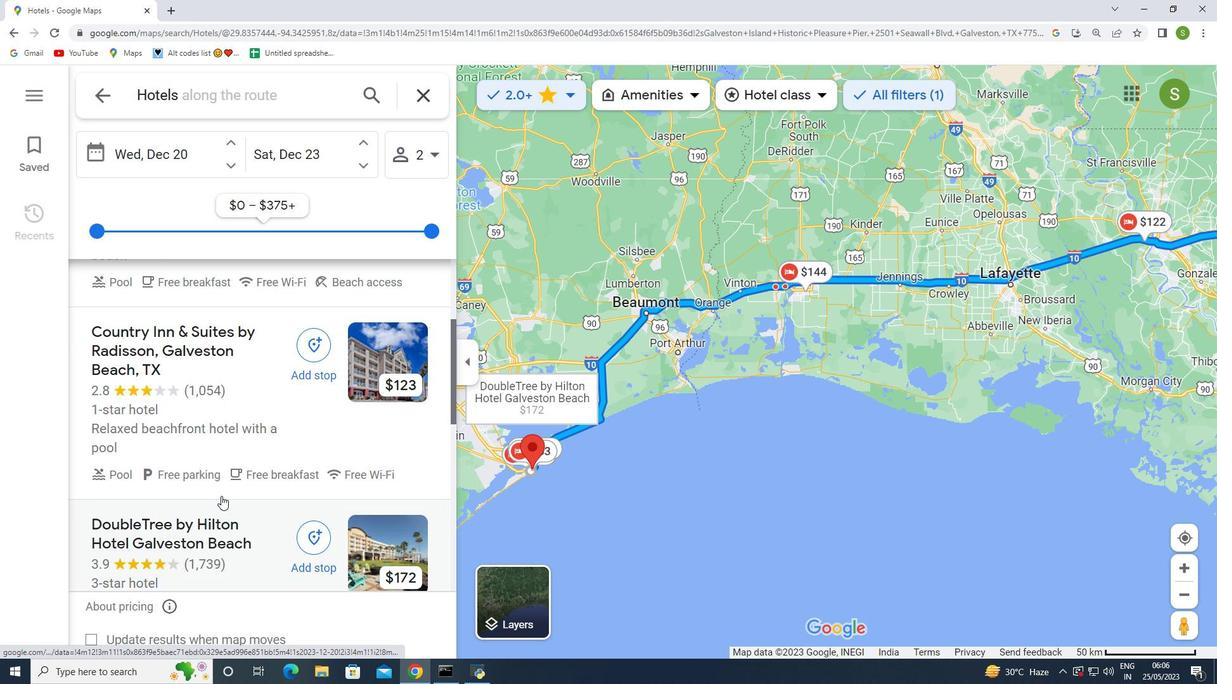 
Action: Mouse scrolled (221, 493) with delta (0, 0)
Screenshot: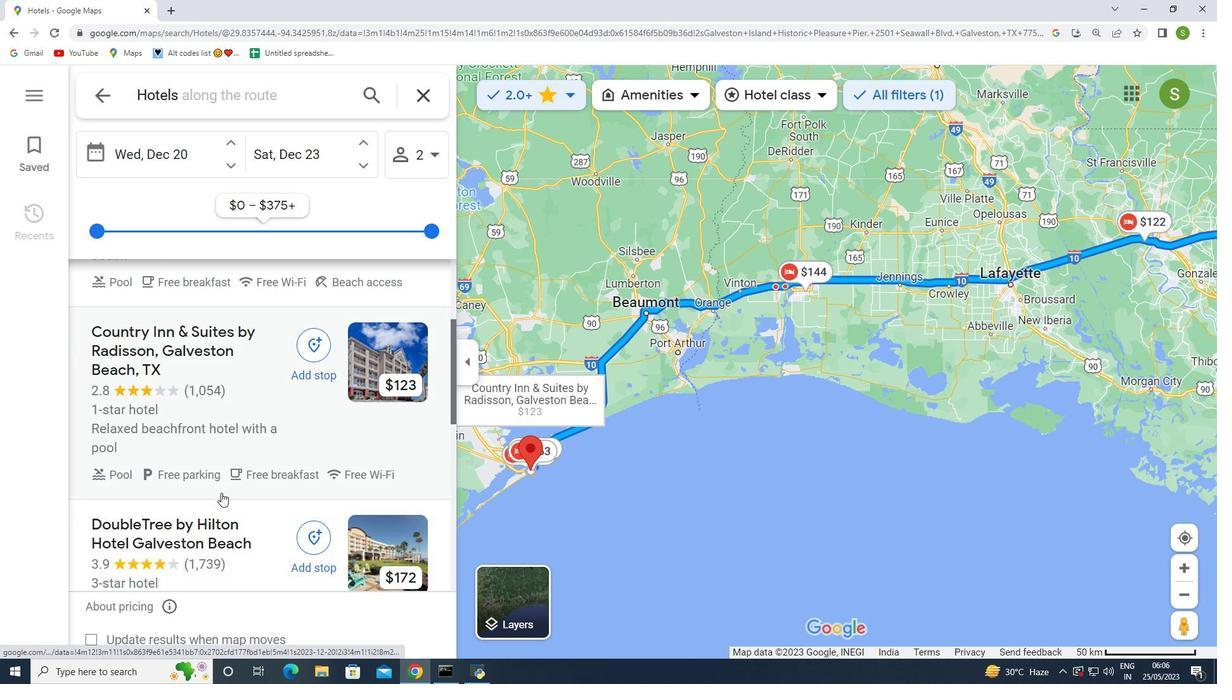 
Action: Mouse scrolled (221, 493) with delta (0, 0)
Screenshot: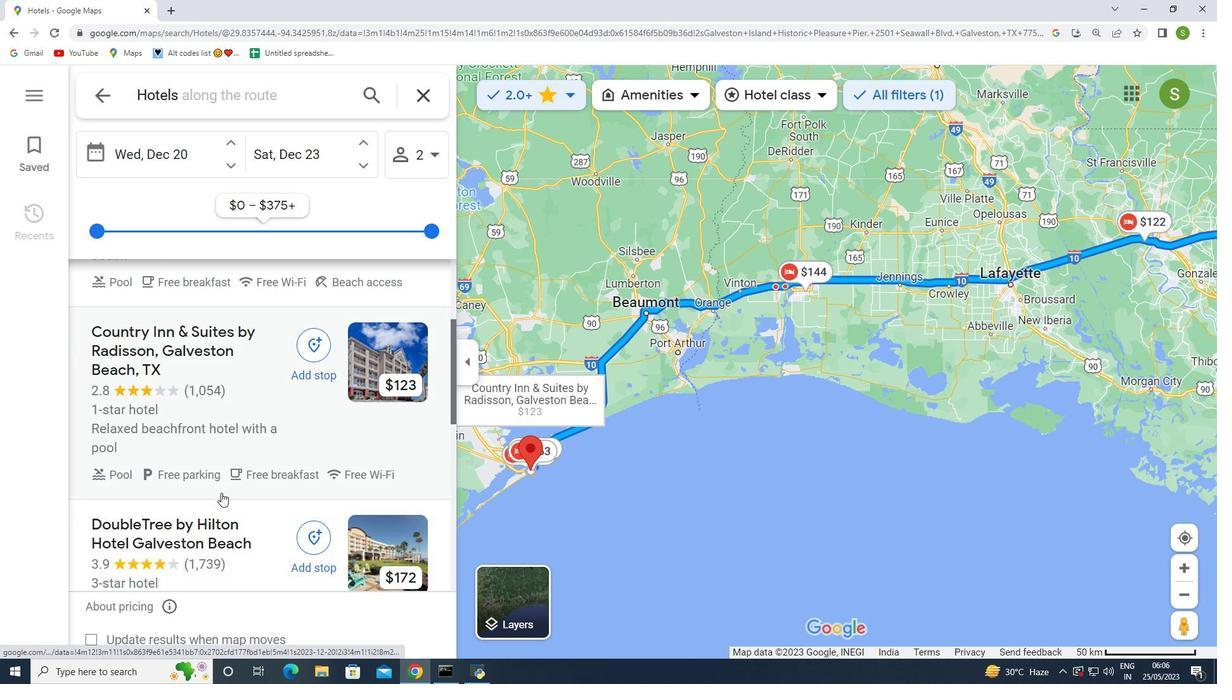 
Action: Mouse scrolled (221, 493) with delta (0, 0)
Screenshot: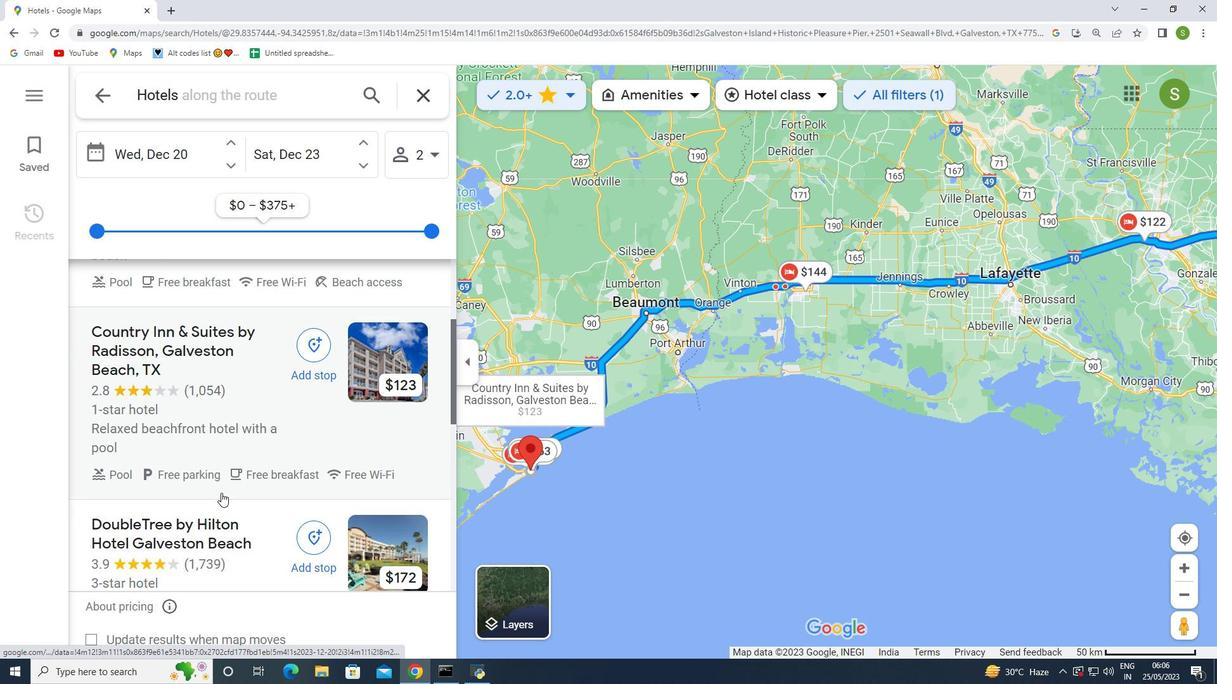 
Action: Mouse scrolled (221, 493) with delta (0, 0)
Screenshot: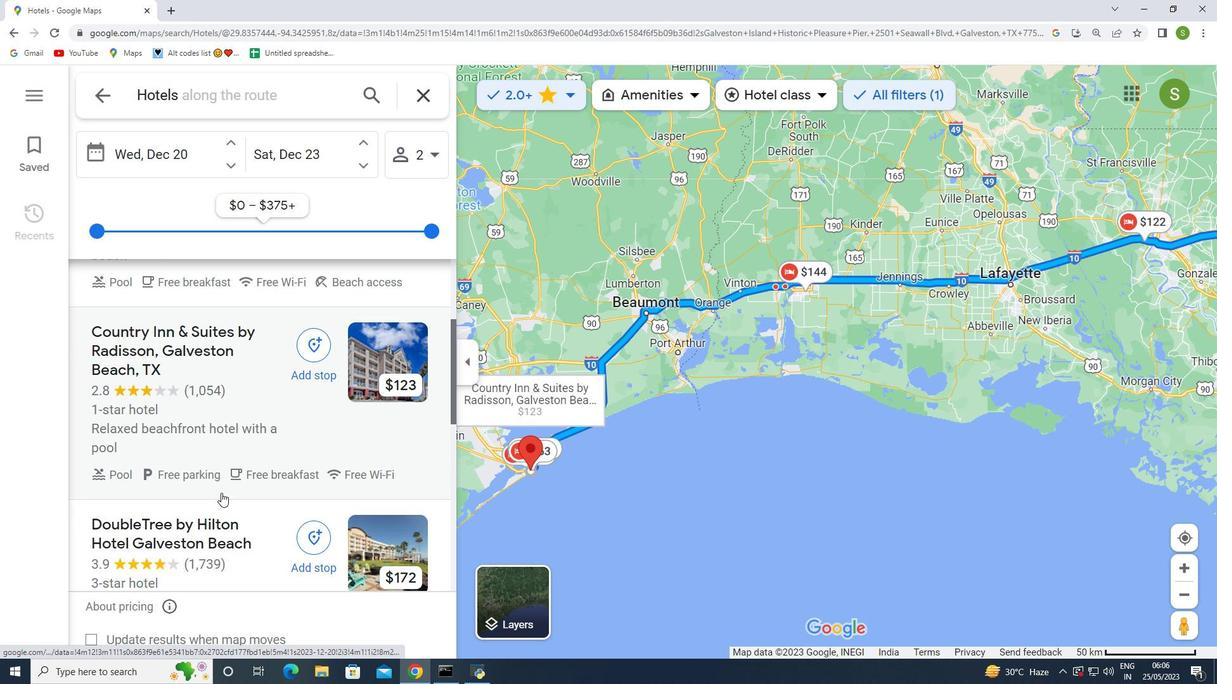 
Action: Mouse moved to (228, 489)
Screenshot: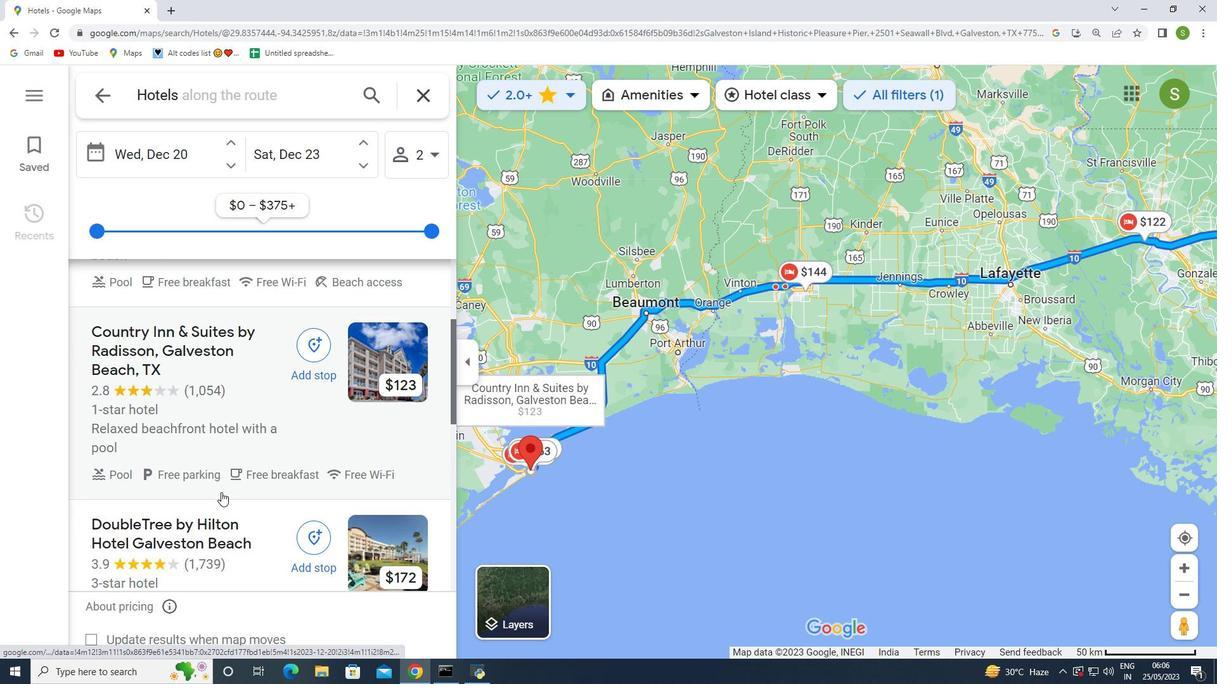 
Action: Mouse scrolled (228, 490) with delta (0, 0)
Screenshot: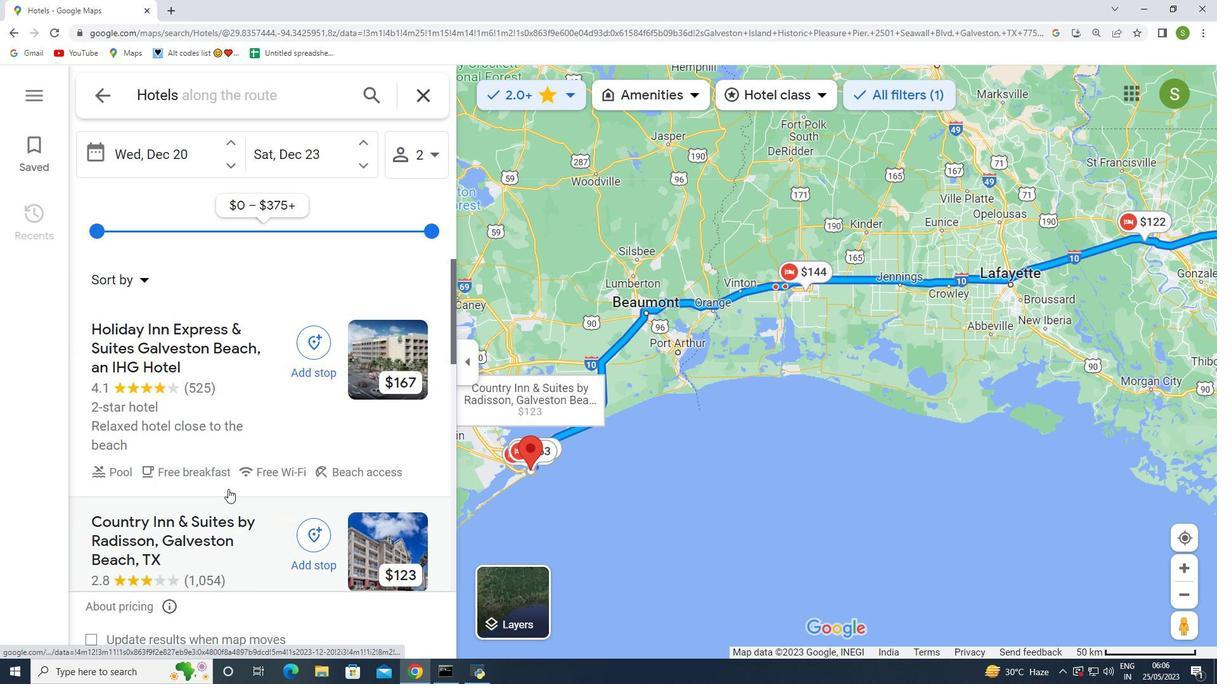 
Action: Mouse moved to (226, 477)
Screenshot: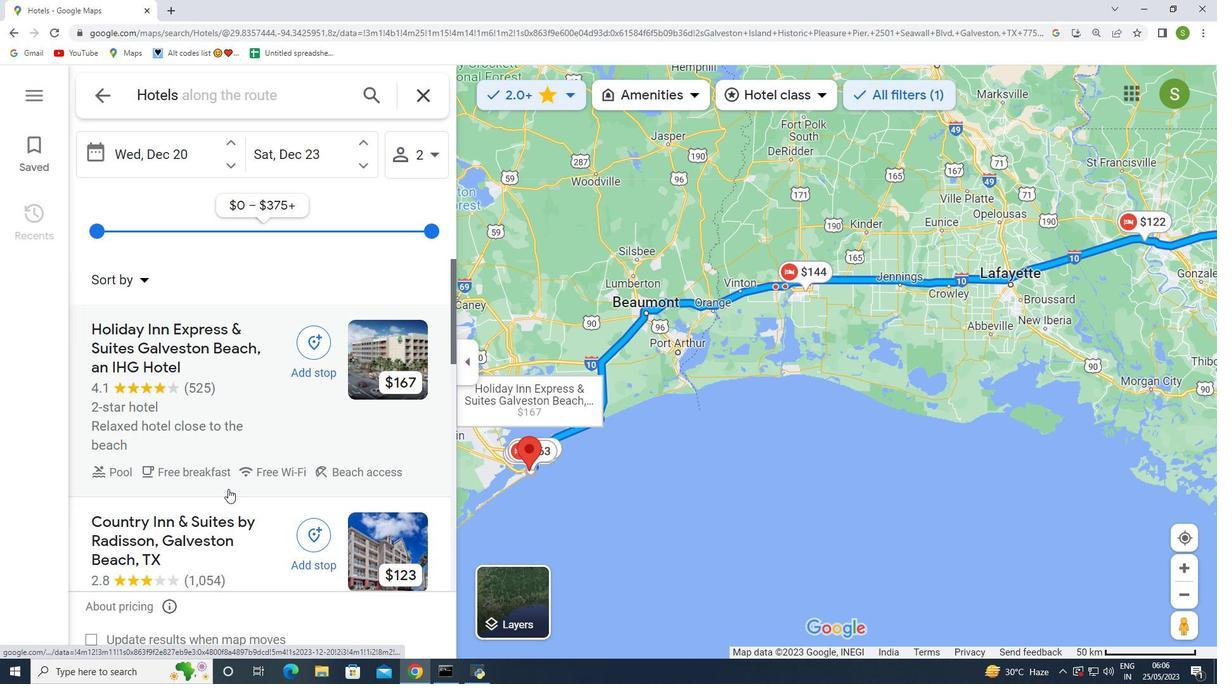 
Action: Mouse scrolled (228, 488) with delta (0, 0)
Screenshot: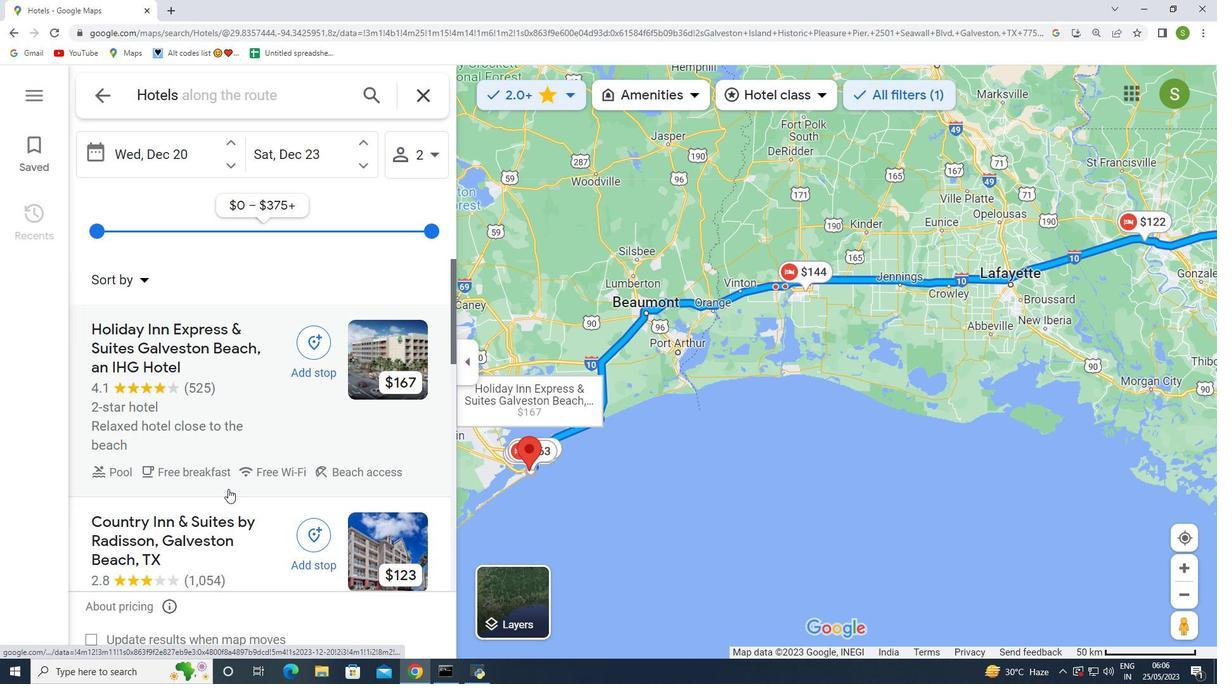 
Action: Mouse moved to (226, 477)
Screenshot: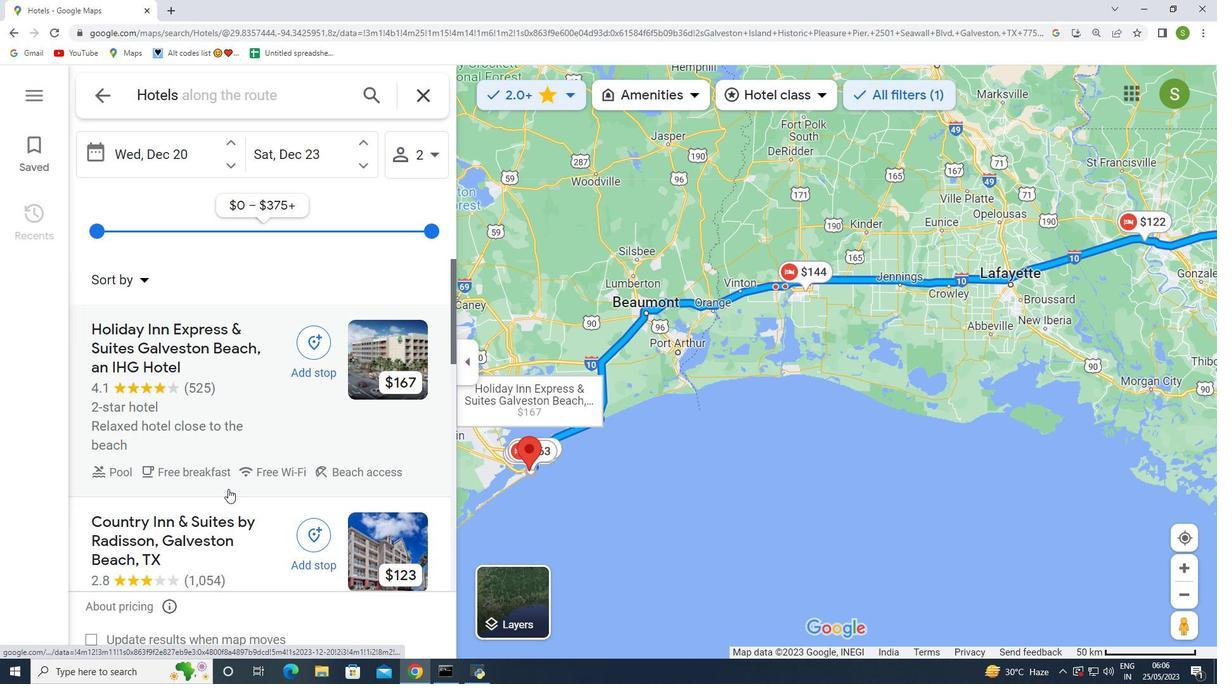 
Action: Mouse scrolled (227, 487) with delta (0, 0)
Screenshot: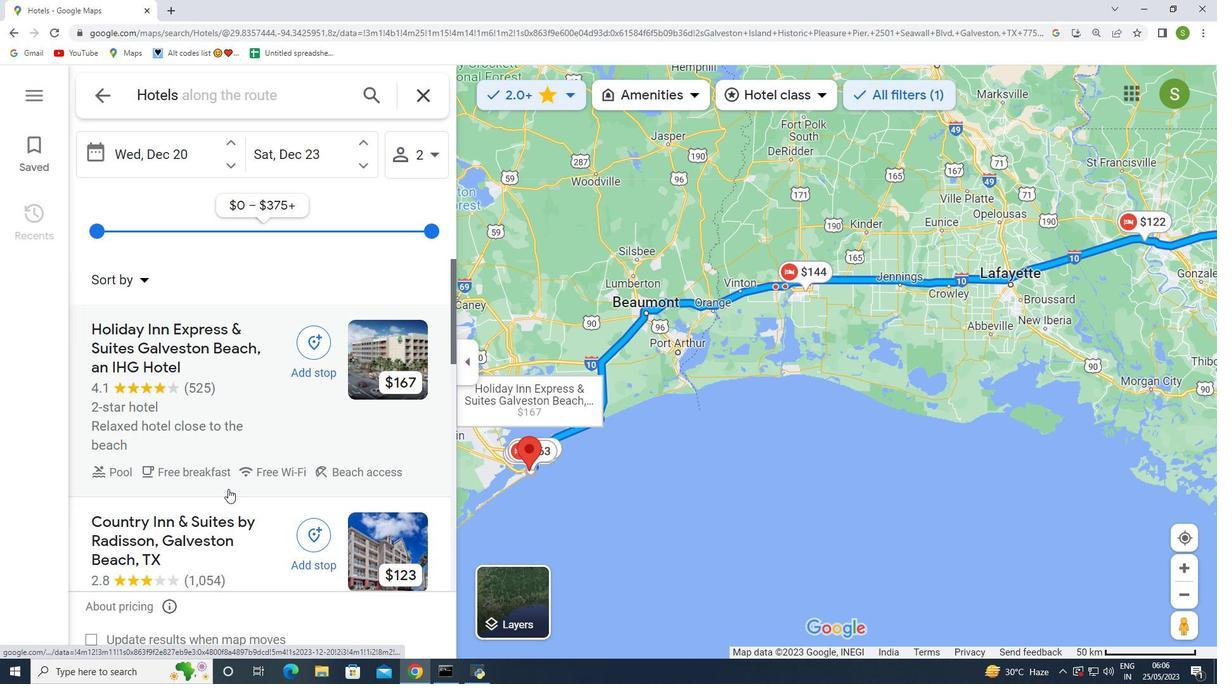 
Action: Mouse moved to (226, 476)
Screenshot: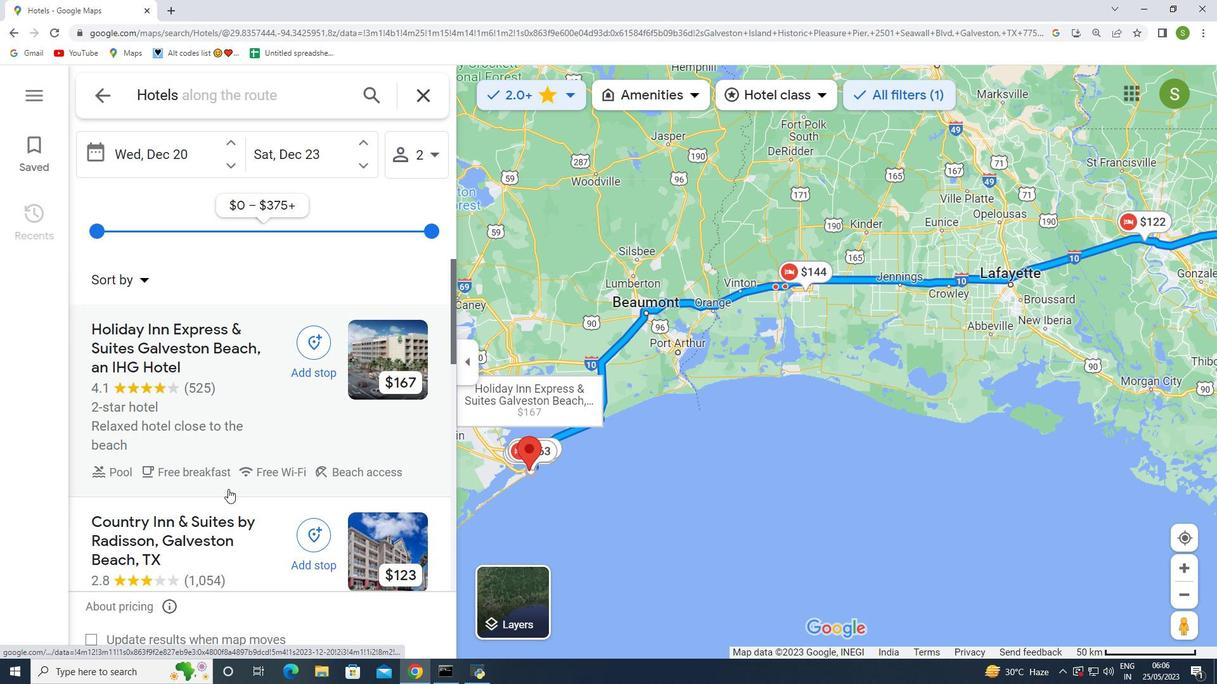 
Action: Mouse scrolled (227, 483) with delta (0, 0)
Screenshot: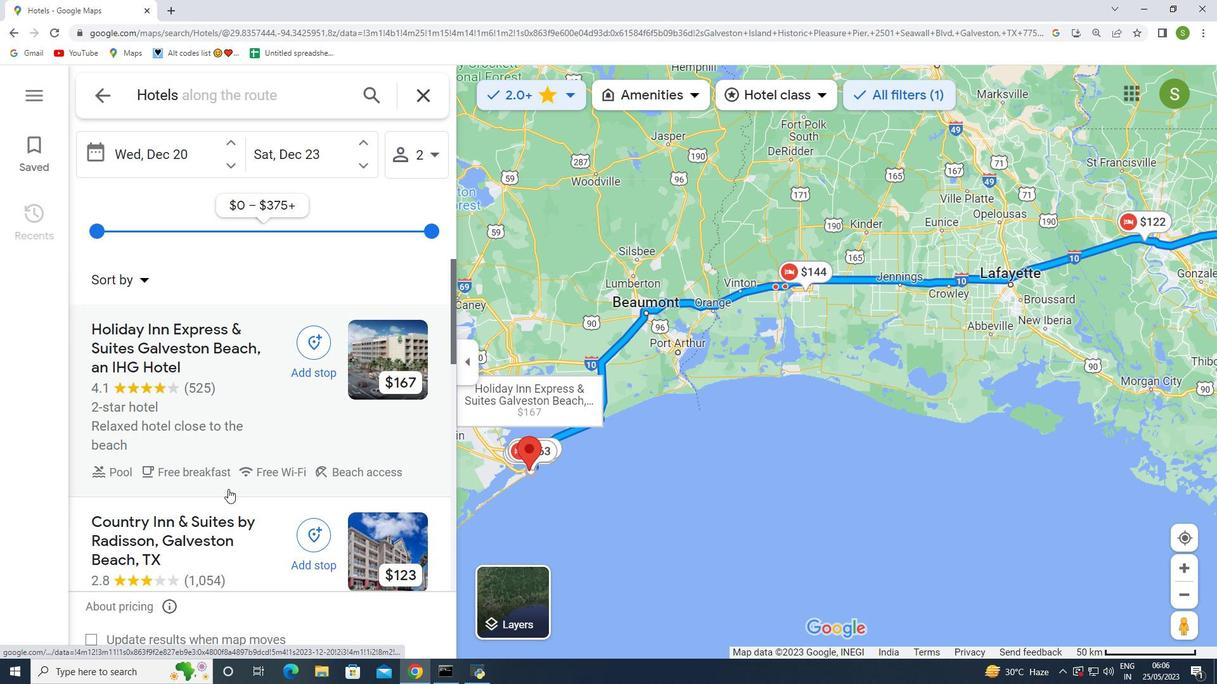 
Action: Mouse moved to (171, 341)
Screenshot: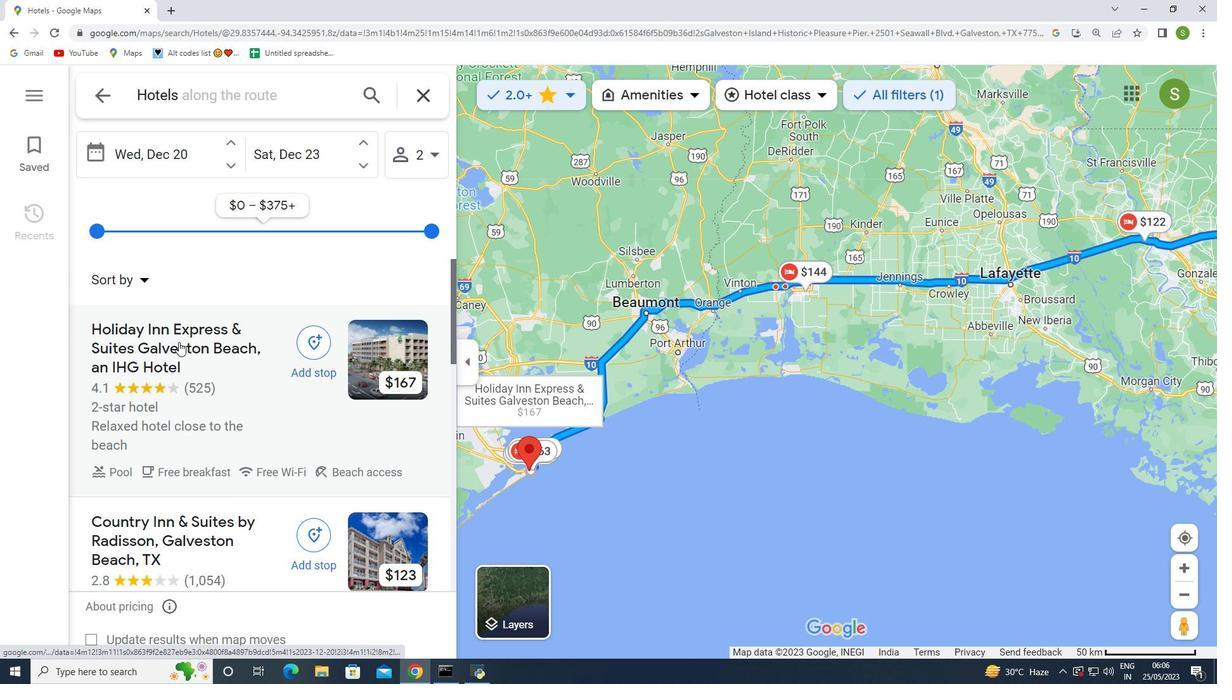 
Action: Mouse pressed left at (171, 341)
Screenshot: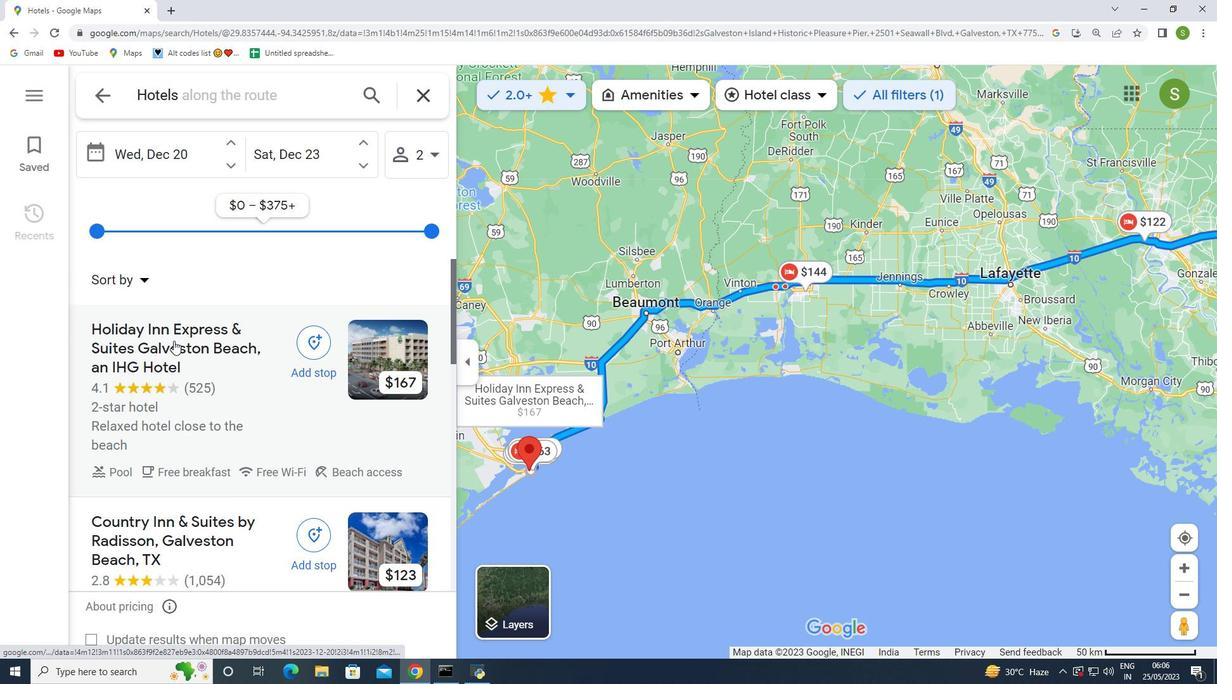 
Action: Mouse moved to (590, 314)
Screenshot: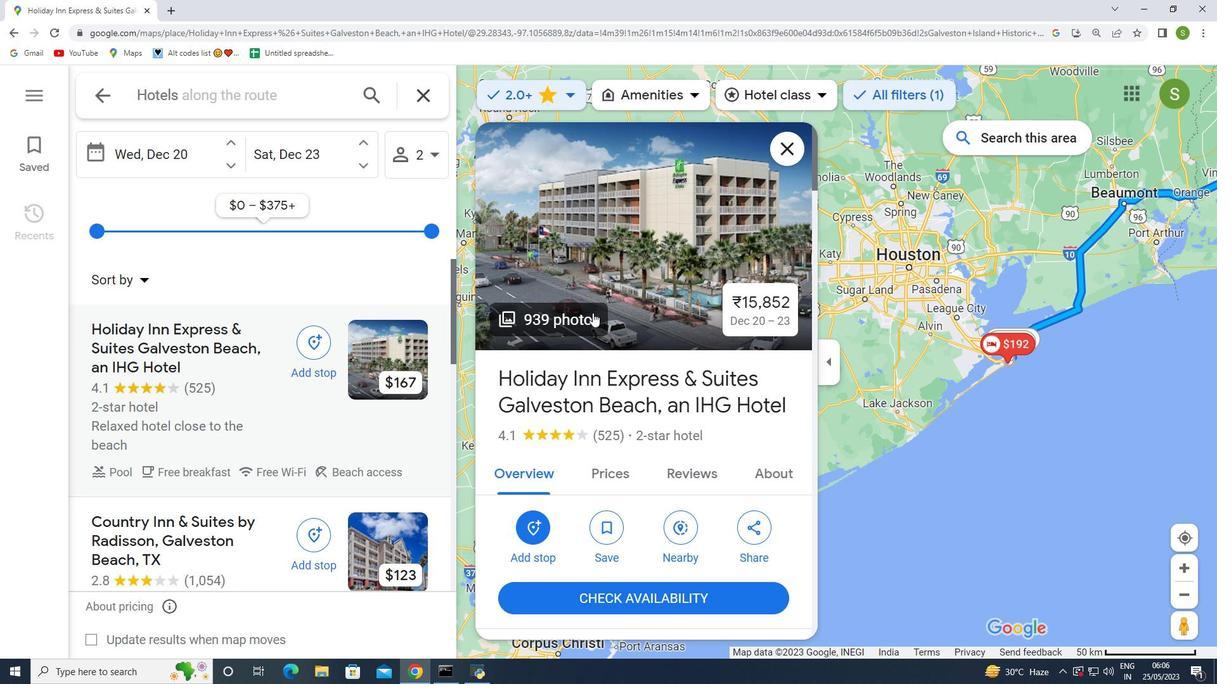 
Action: Mouse pressed left at (590, 314)
Screenshot: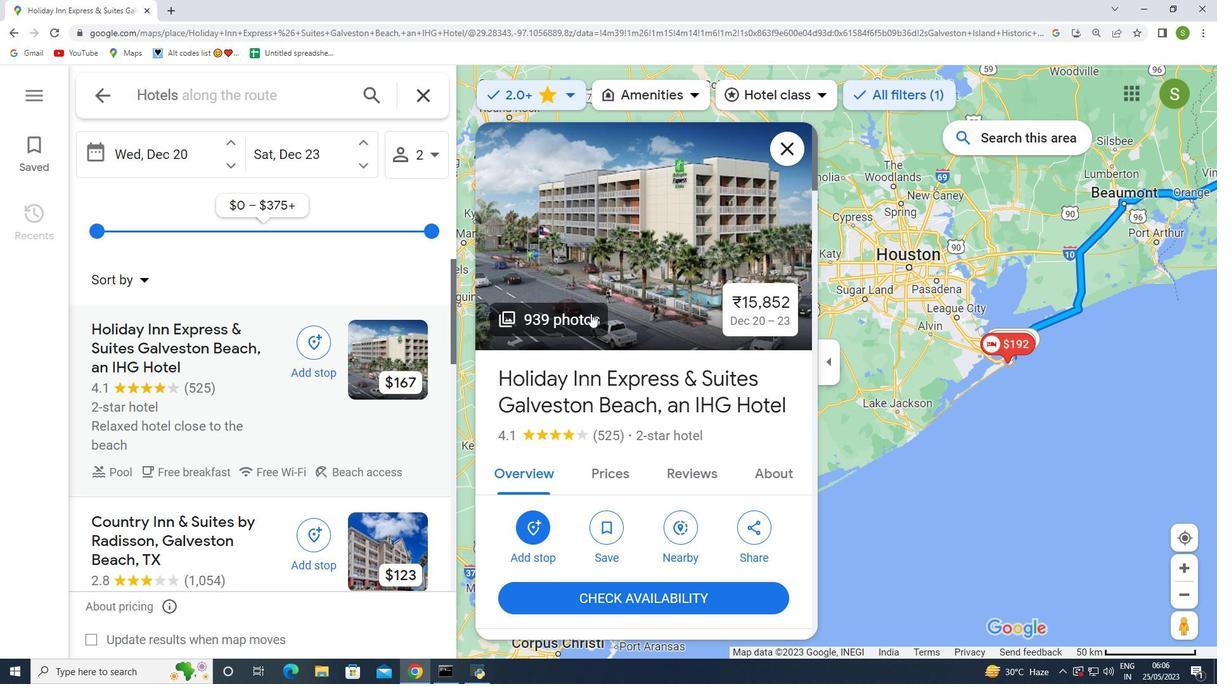
Action: Mouse moved to (854, 580)
Screenshot: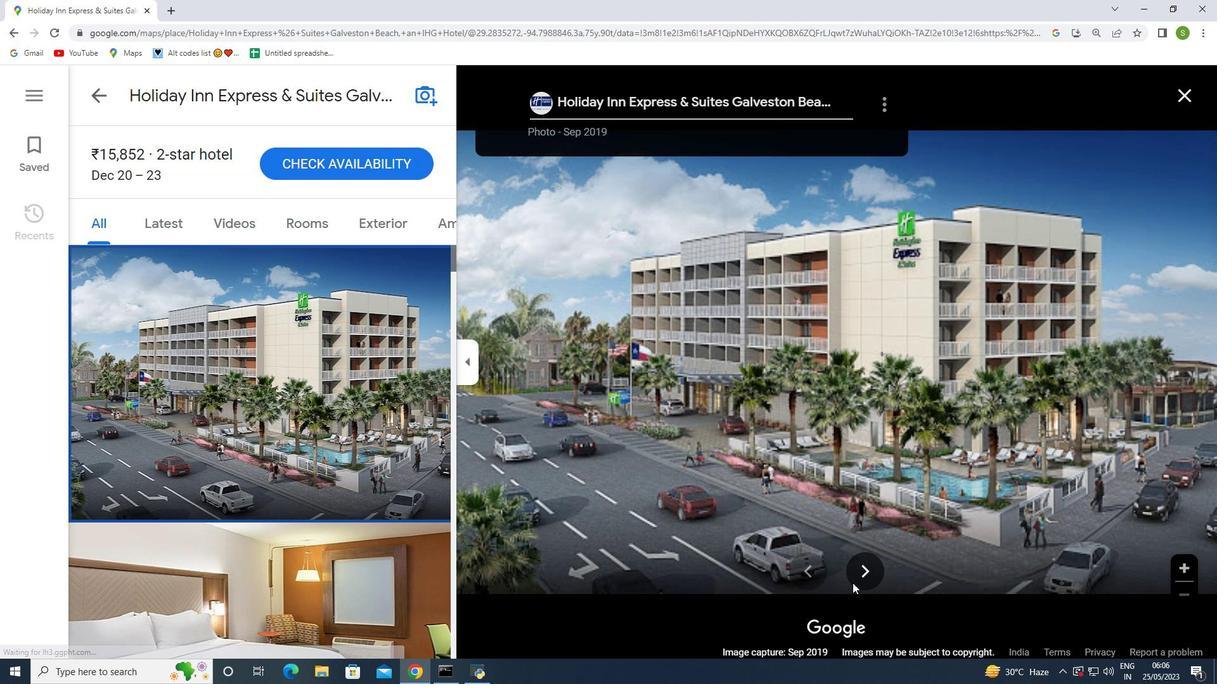 
Action: Mouse pressed left at (854, 580)
Screenshot: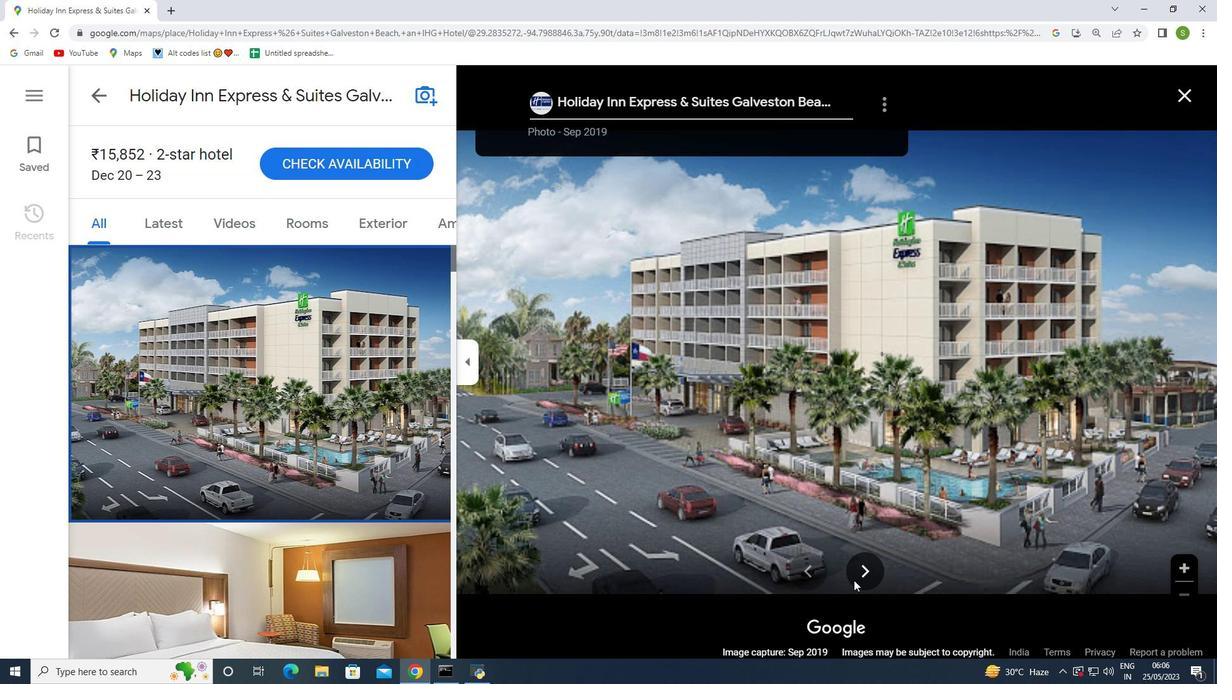 
Action: Mouse moved to (857, 576)
Screenshot: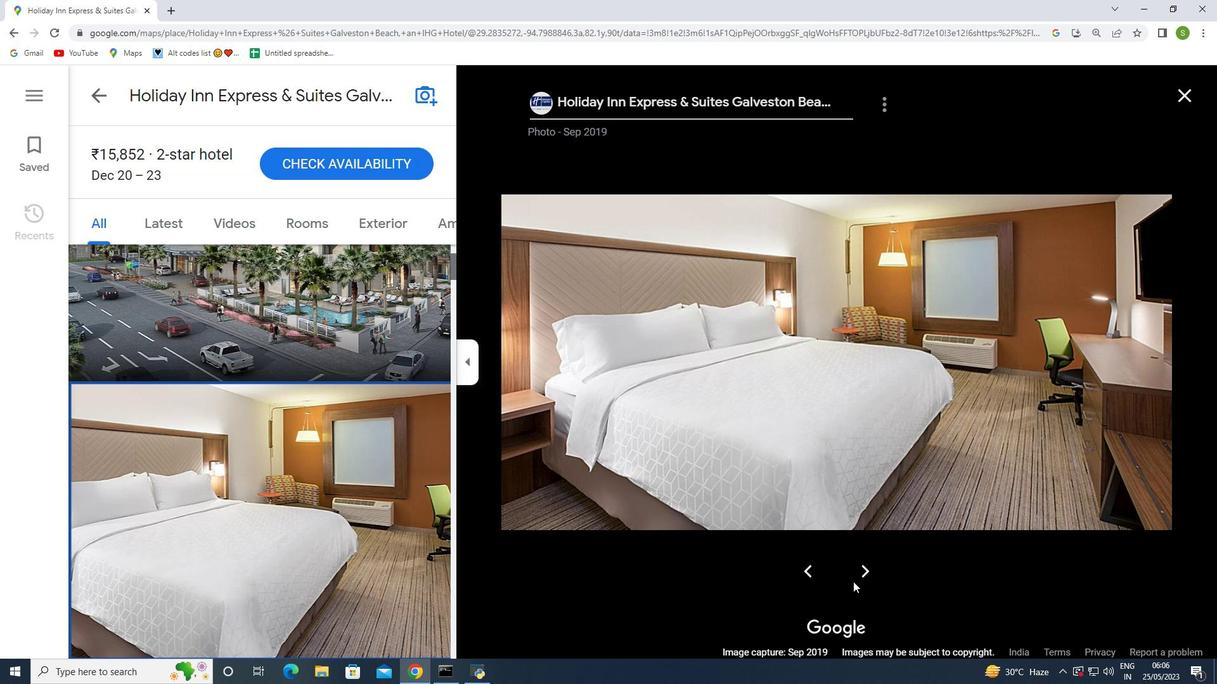 
Action: Mouse pressed left at (857, 576)
Screenshot: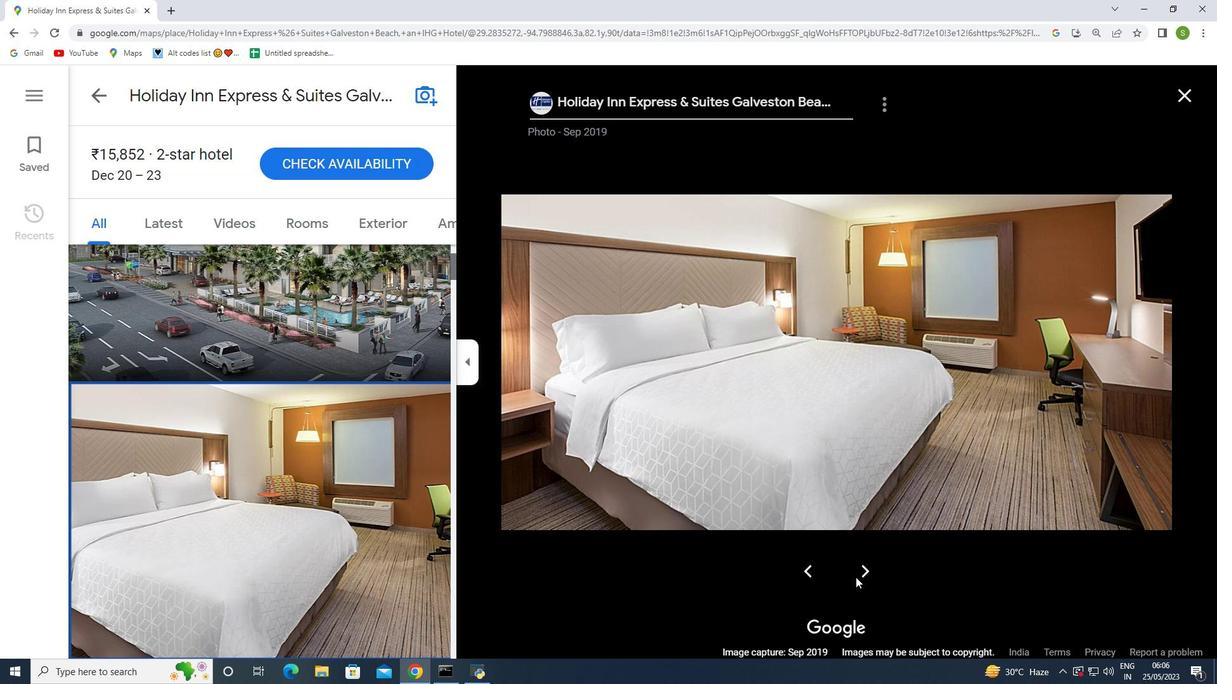 
Action: Mouse pressed left at (857, 576)
Screenshot: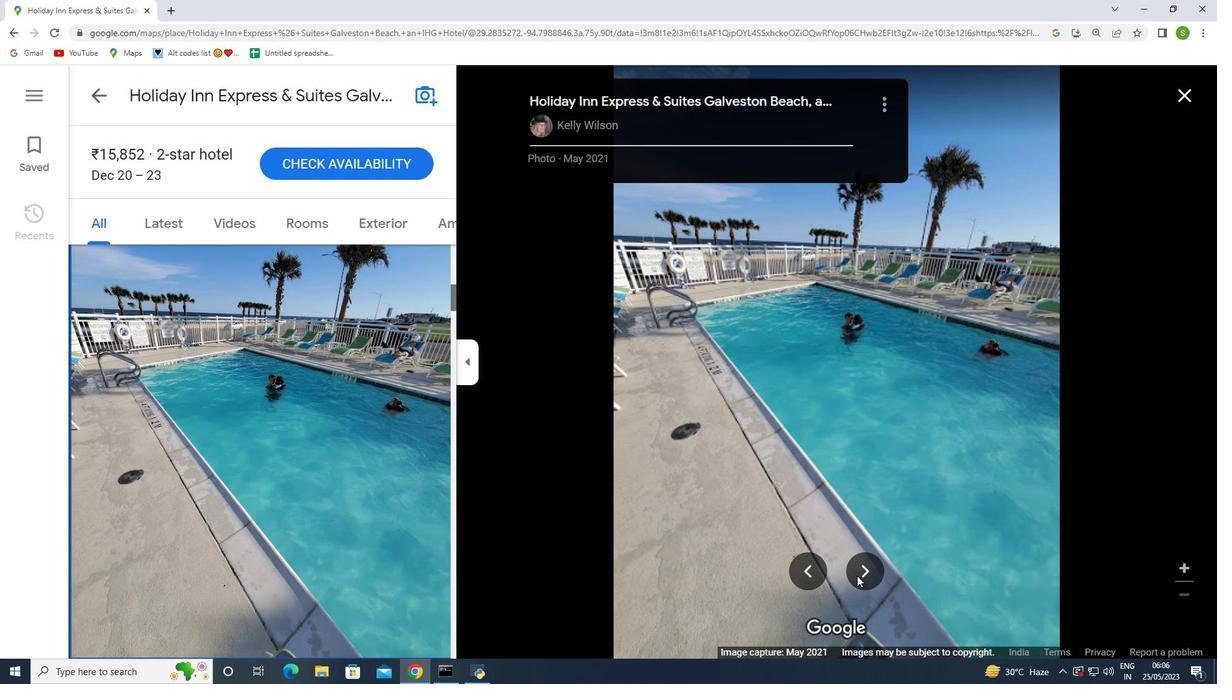 
Action: Mouse pressed left at (857, 576)
Screenshot: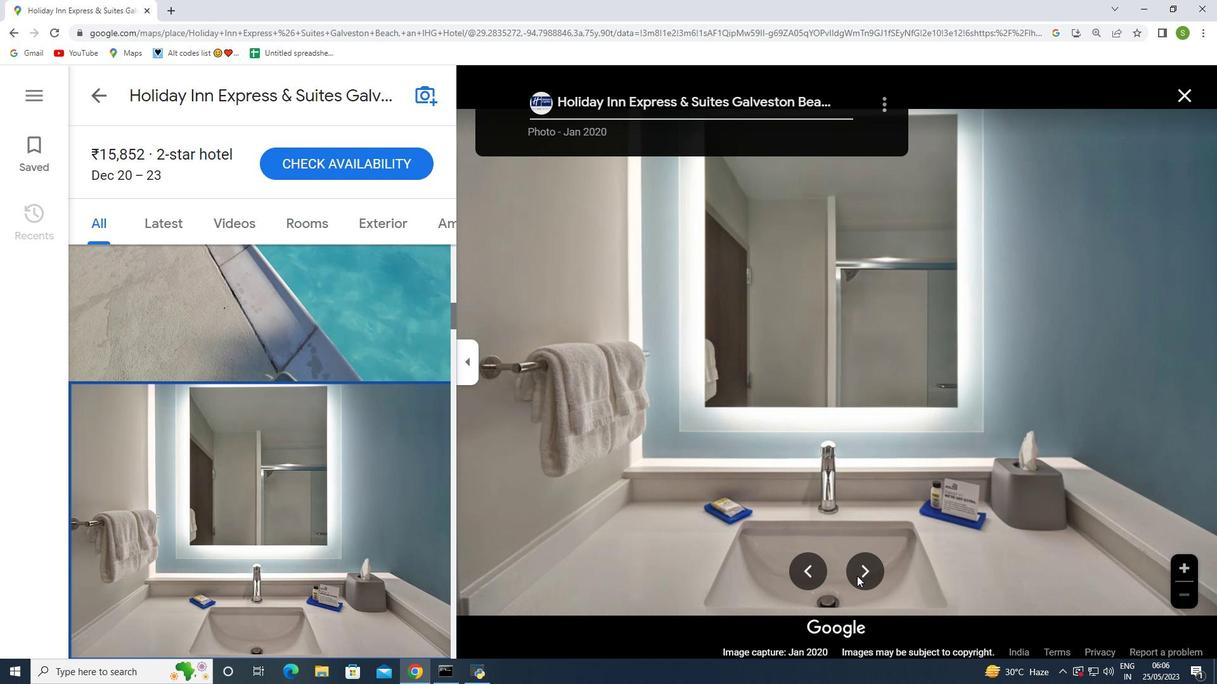 
Action: Mouse moved to (868, 561)
Screenshot: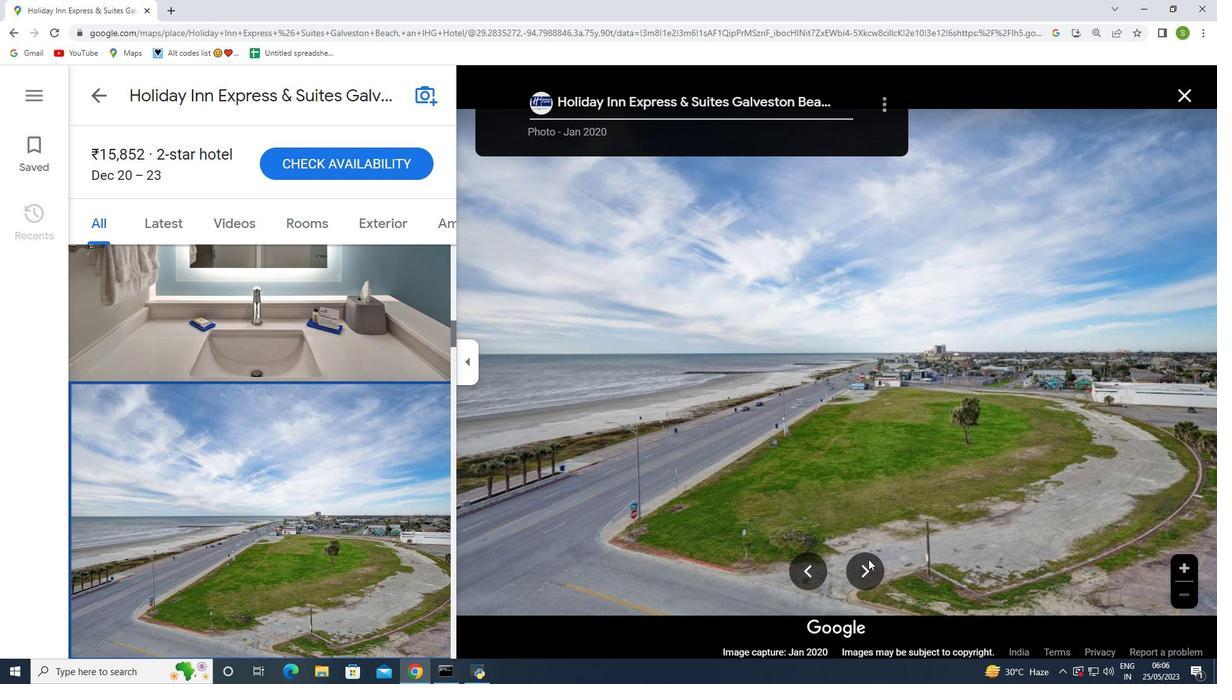 
Action: Mouse pressed left at (868, 561)
Screenshot: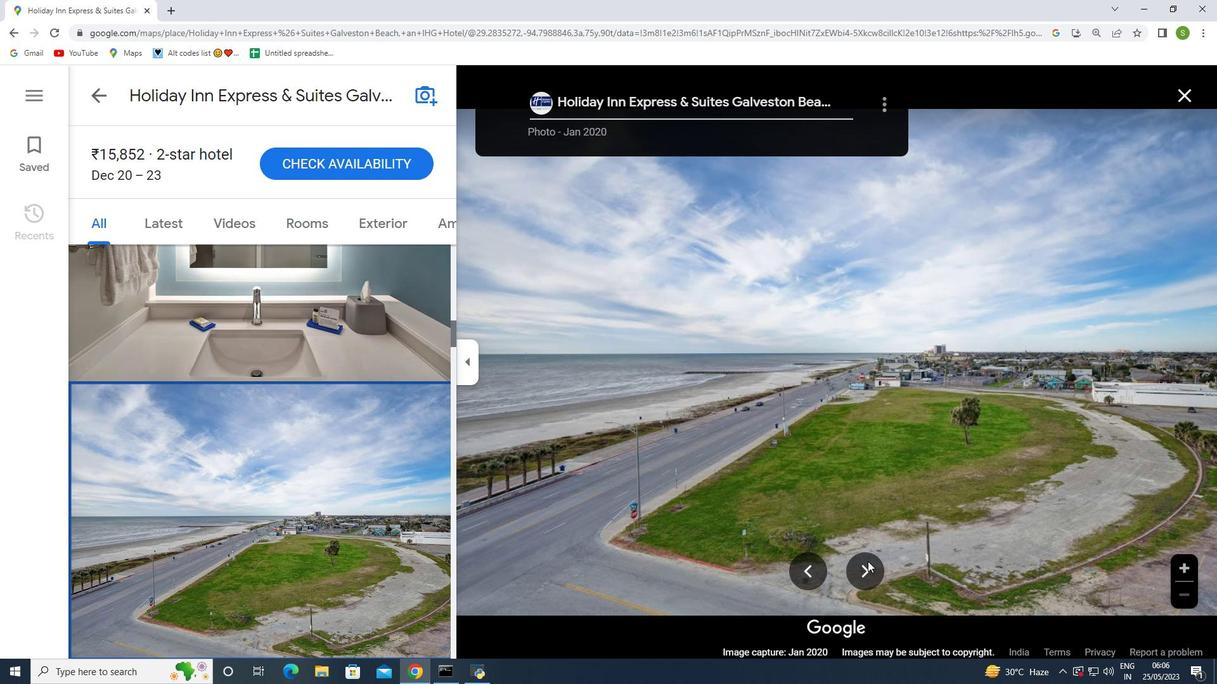 
Action: Mouse moved to (964, 381)
Screenshot: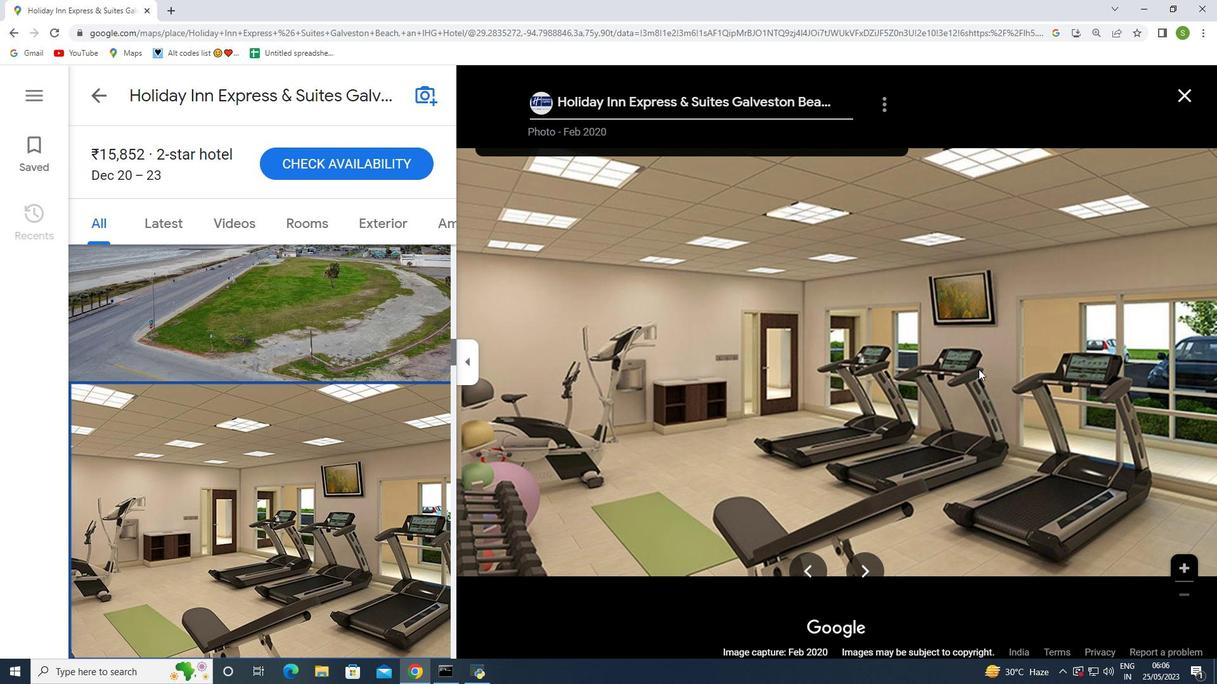 
Action: Mouse scrolled (964, 381) with delta (0, 0)
Screenshot: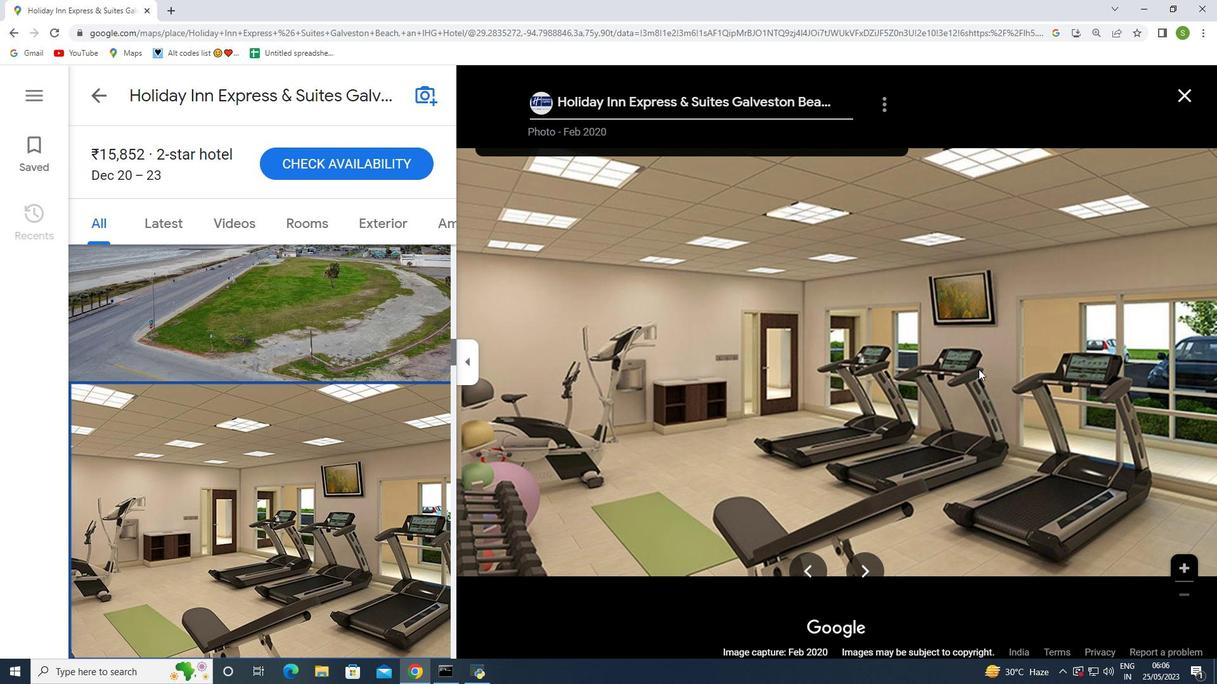 
Action: Mouse moved to (956, 388)
Screenshot: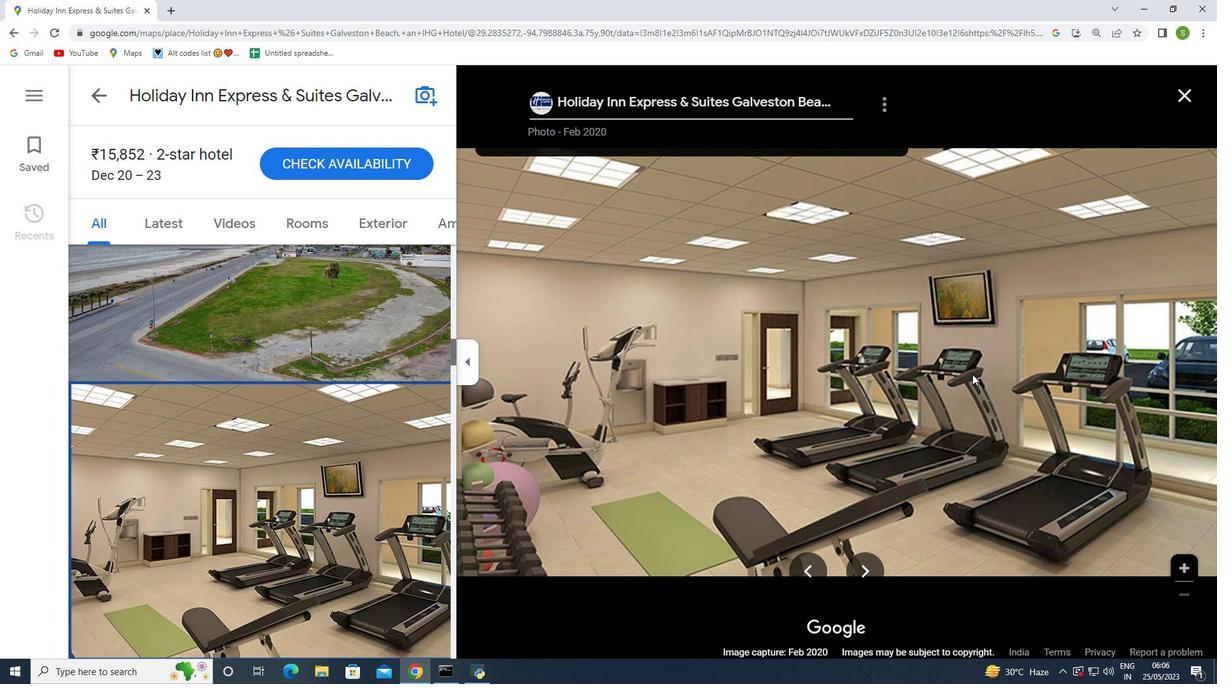 
Action: Mouse scrolled (956, 387) with delta (0, 0)
Screenshot: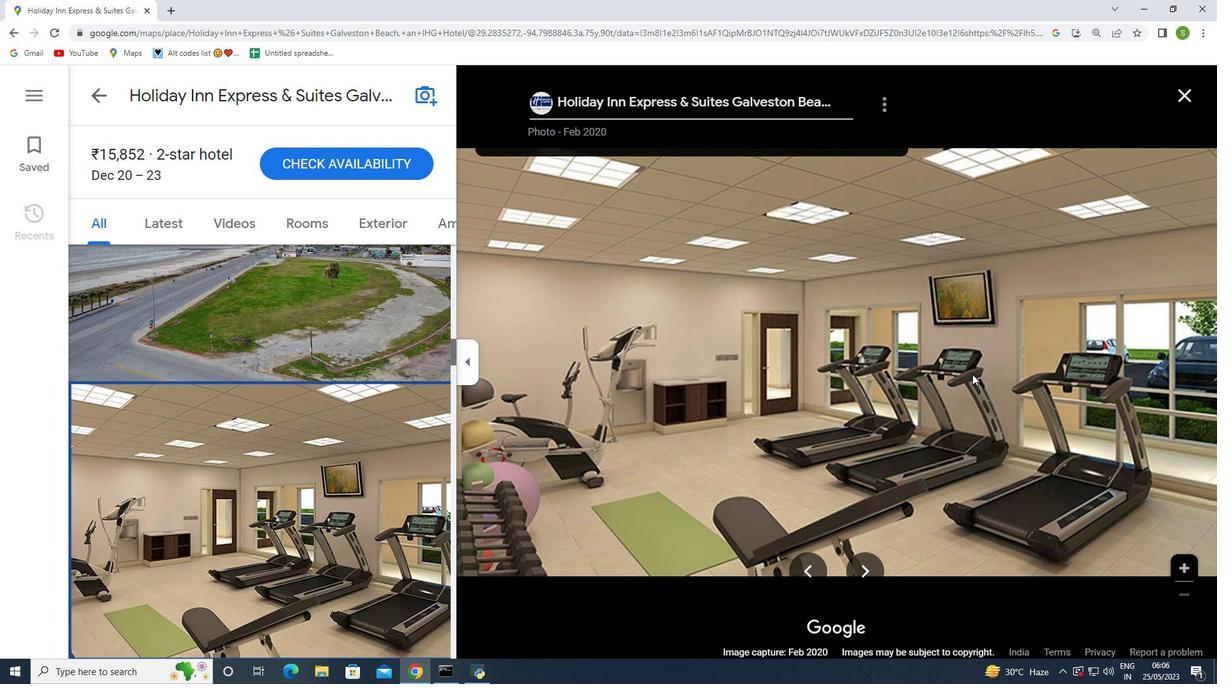 
Action: Mouse moved to (866, 566)
Screenshot: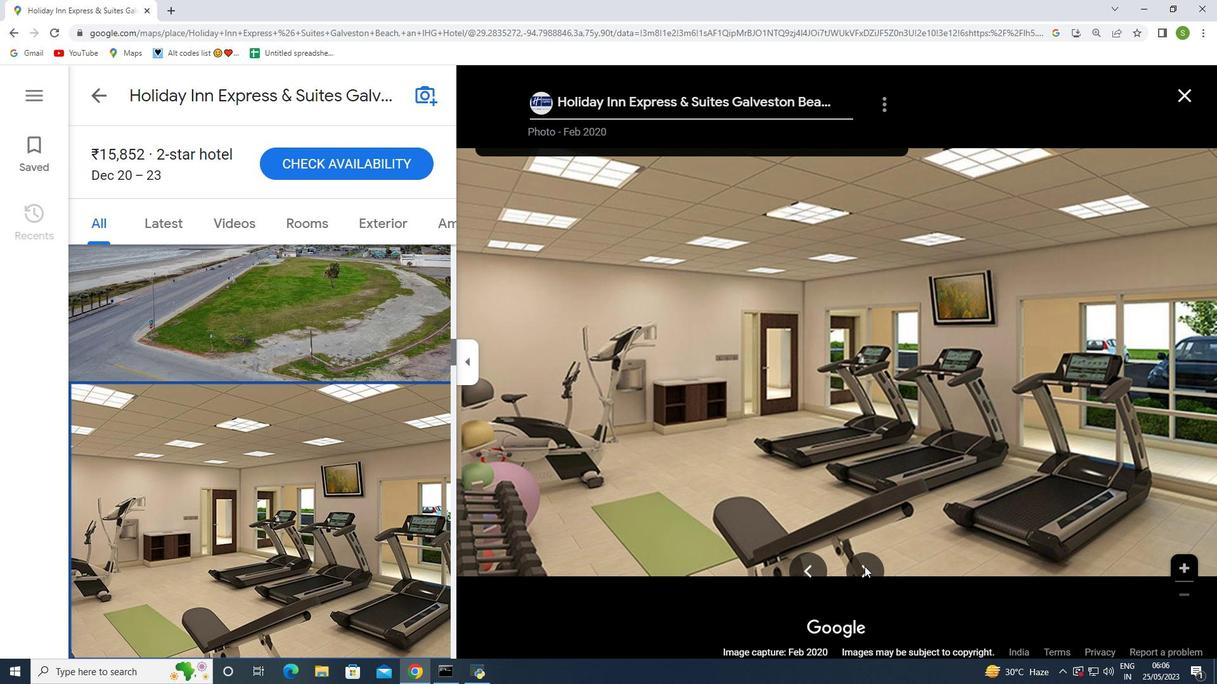 
Action: Mouse pressed left at (866, 566)
Screenshot: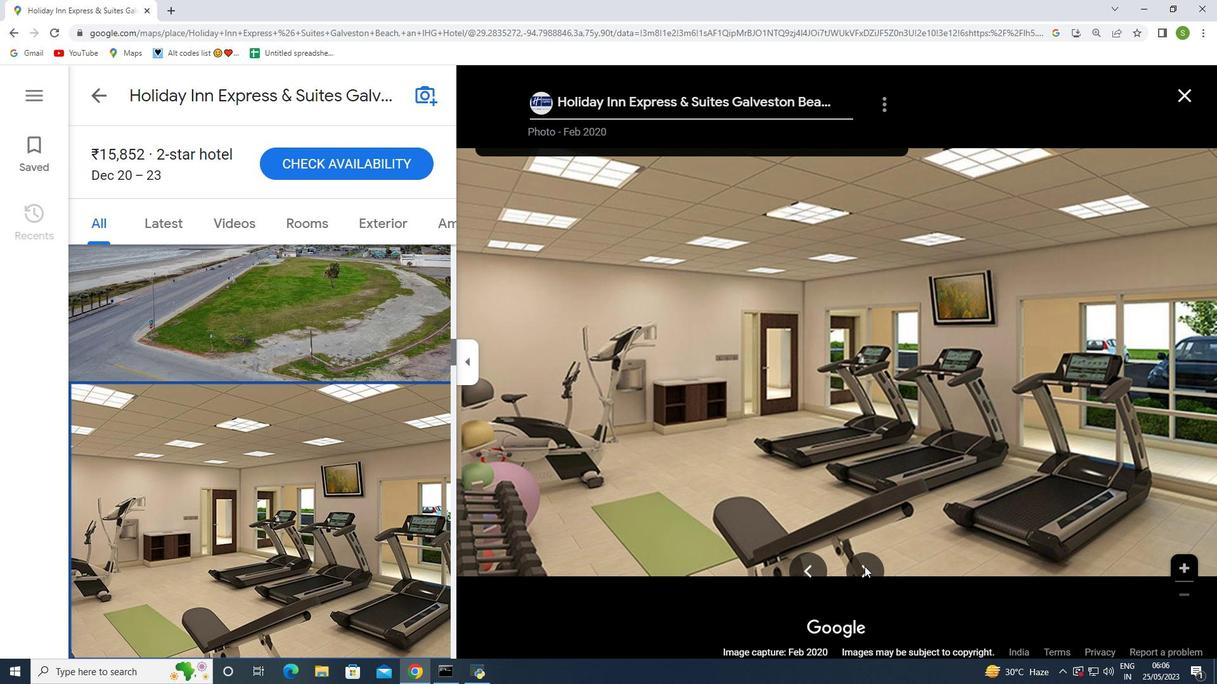
Action: Mouse moved to (1194, 100)
Screenshot: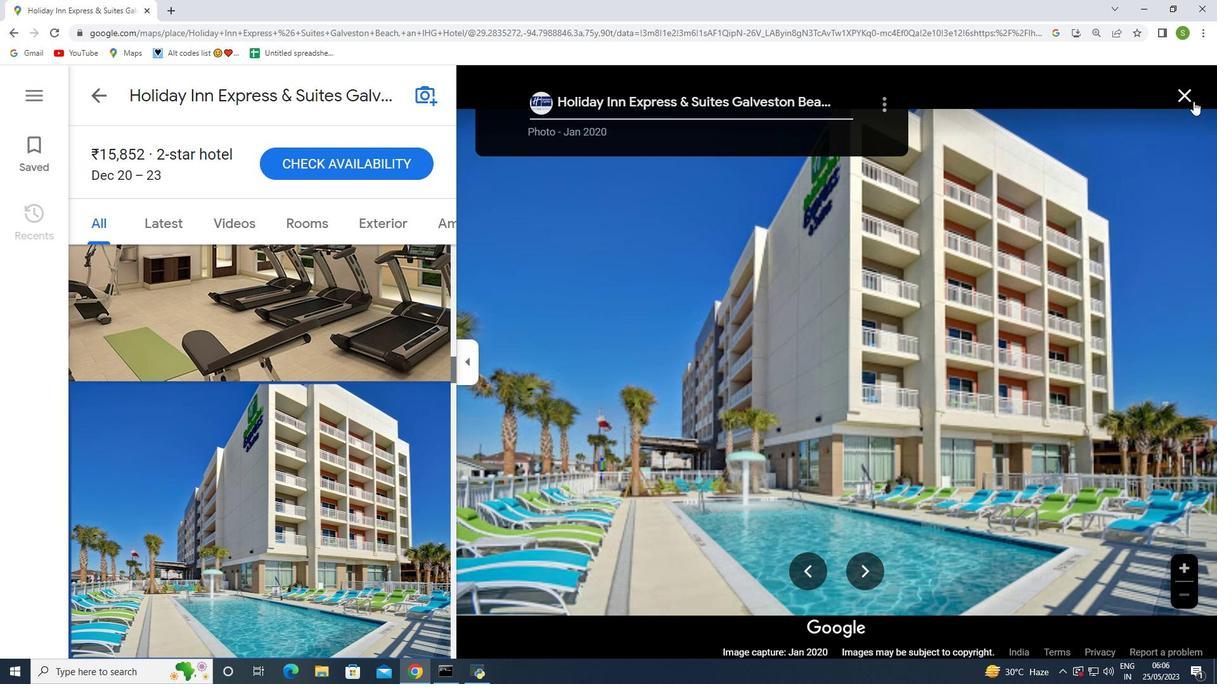 
Action: Mouse pressed left at (1194, 100)
Screenshot: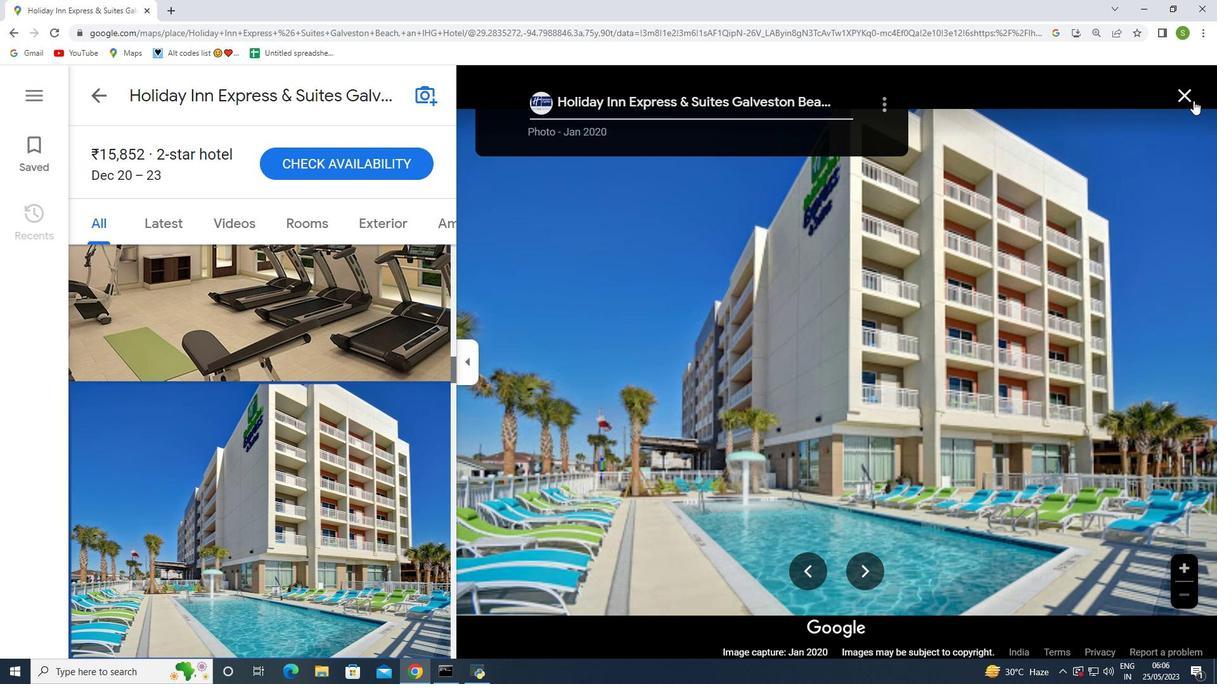 
Action: Mouse moved to (287, 384)
Screenshot: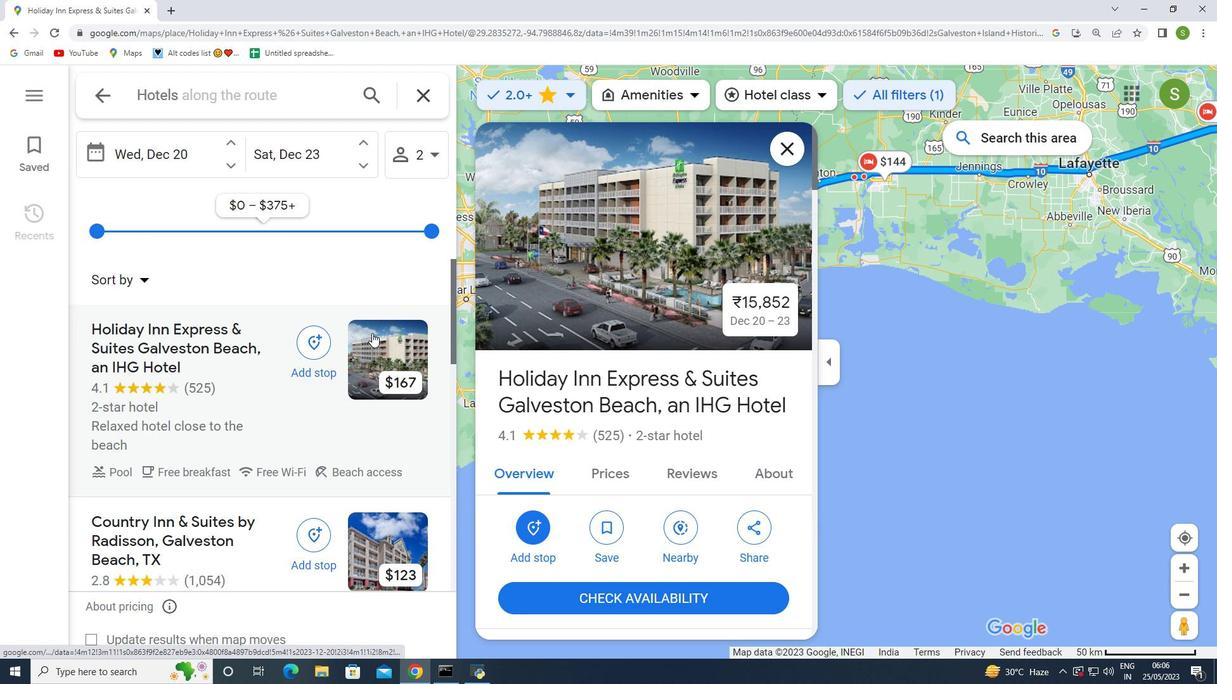 
Action: Mouse scrolled (287, 383) with delta (0, 0)
Screenshot: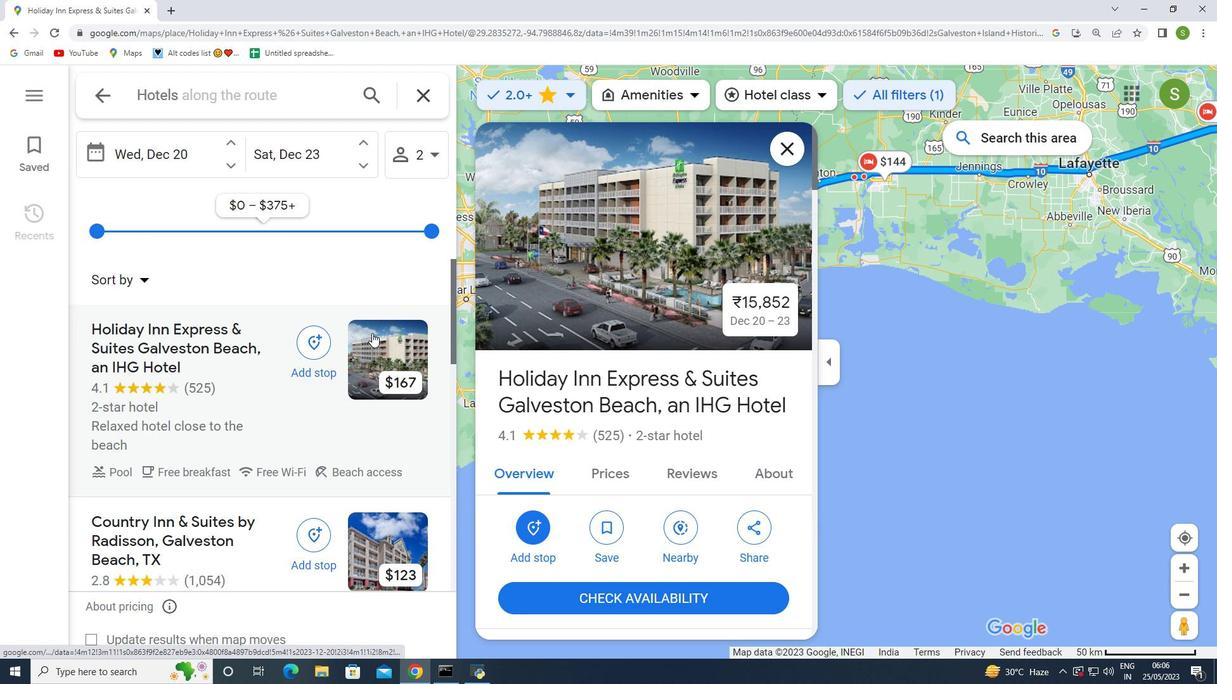 
Action: Mouse moved to (284, 384)
Screenshot: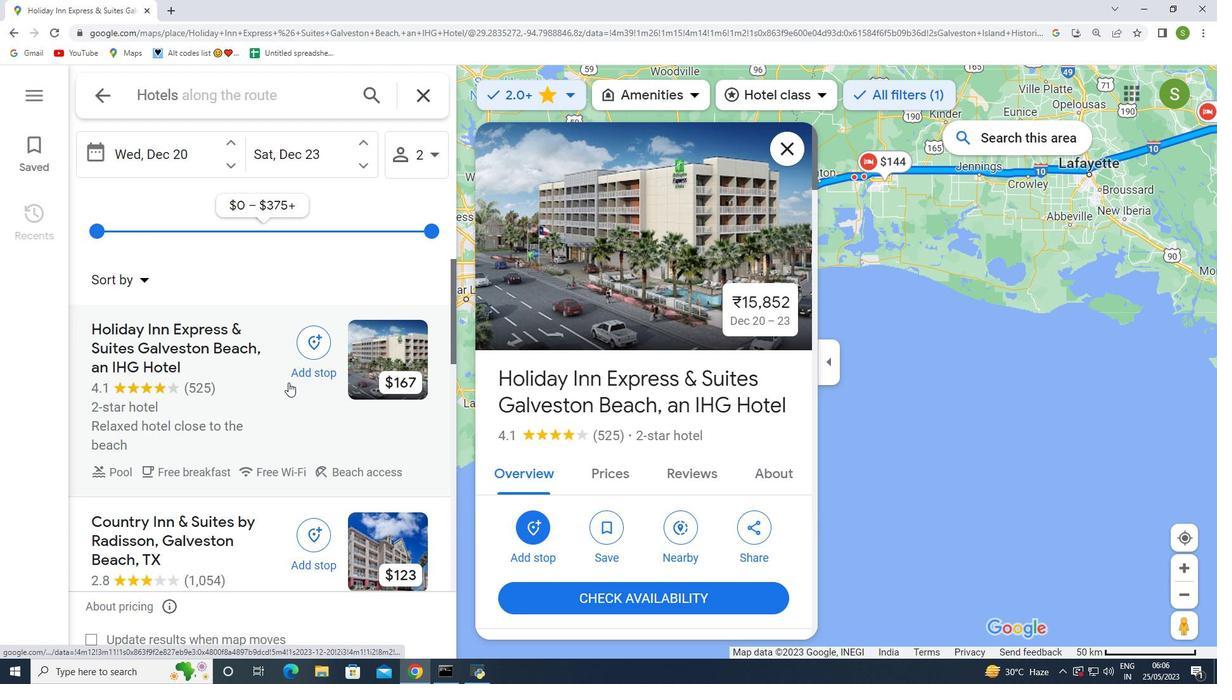 
Action: Mouse scrolled (284, 384) with delta (0, 0)
Screenshot: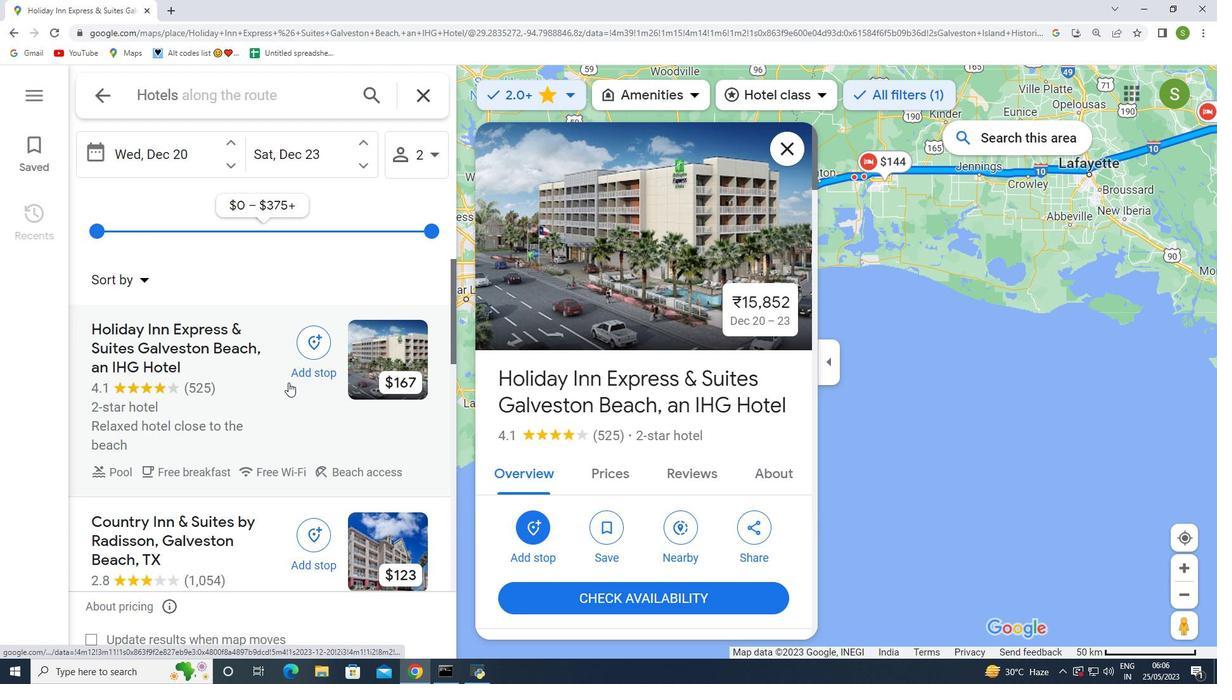 
Action: Mouse moved to (209, 404)
Screenshot: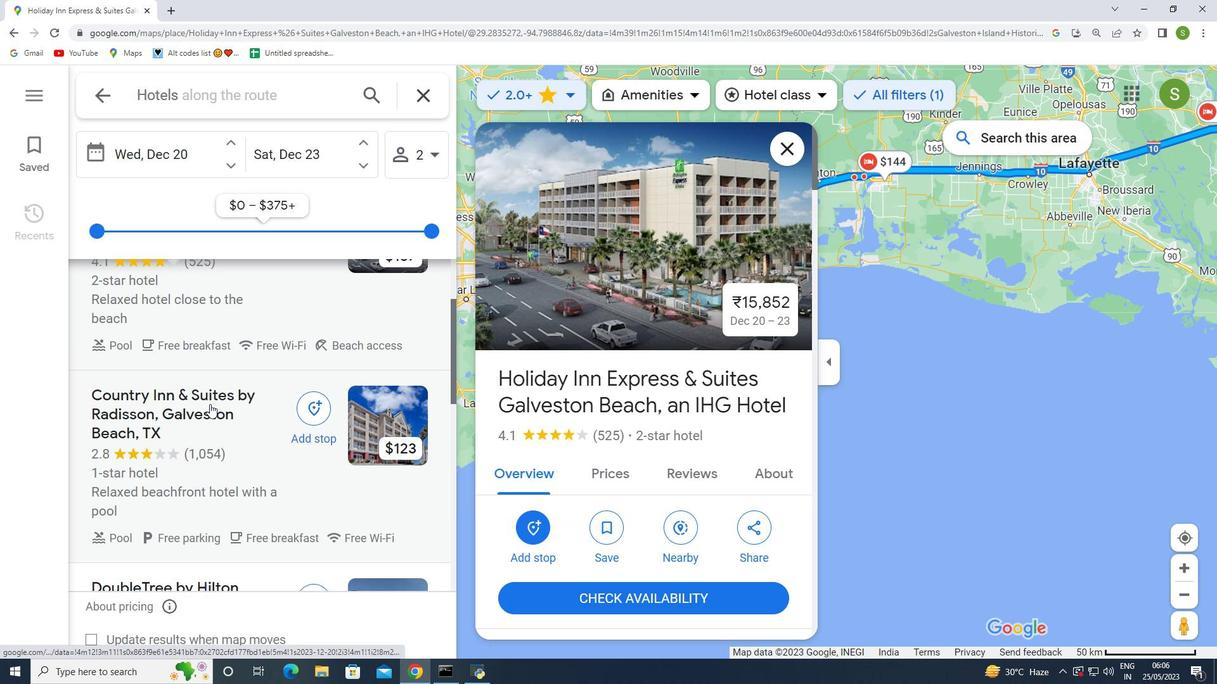 
Action: Mouse pressed left at (209, 404)
Screenshot: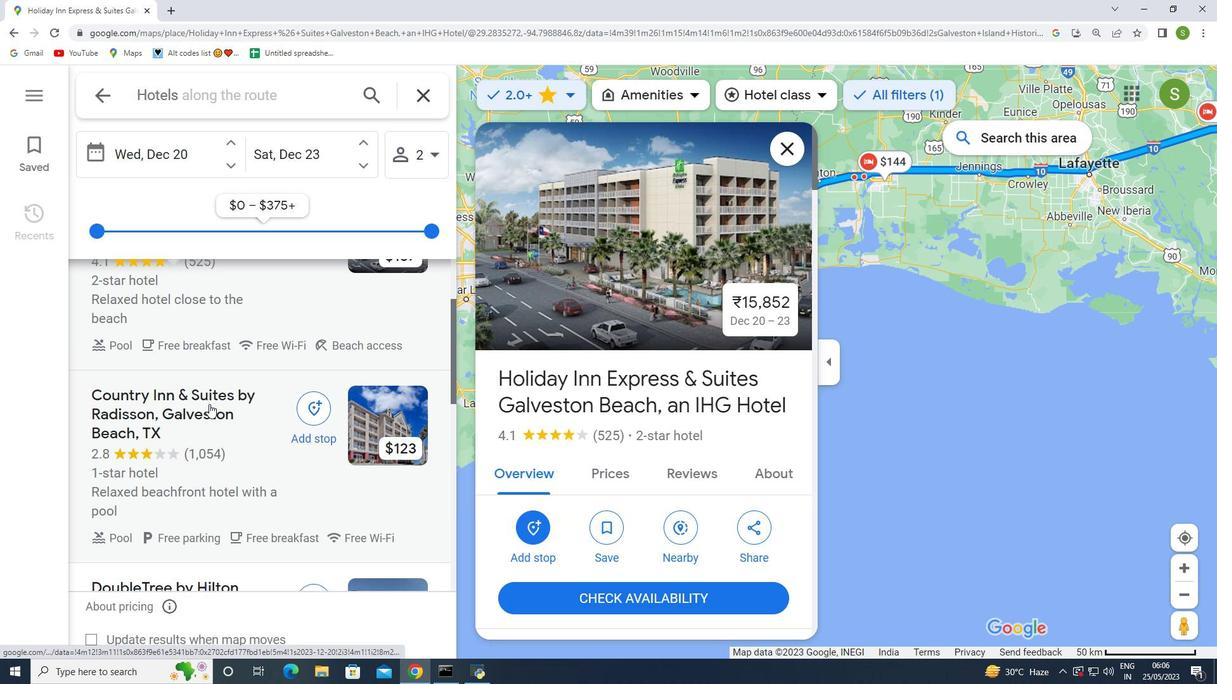 
Action: Mouse moved to (322, 414)
Screenshot: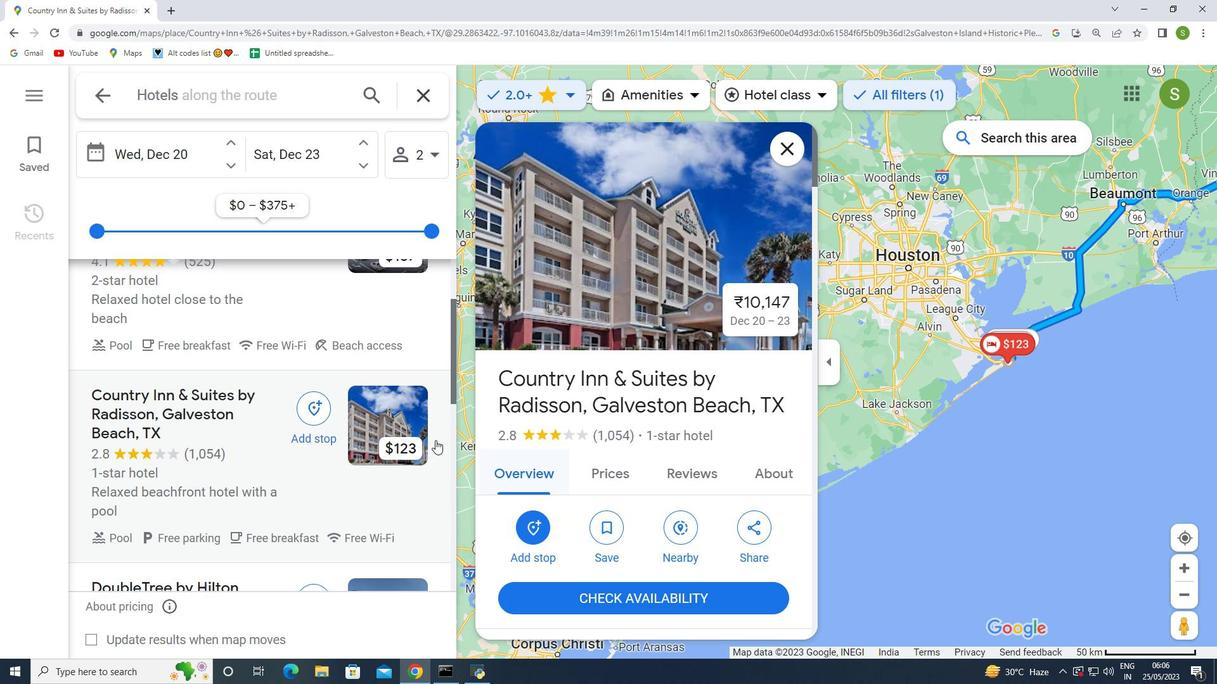 
Action: Mouse scrolled (322, 414) with delta (0, 0)
Screenshot: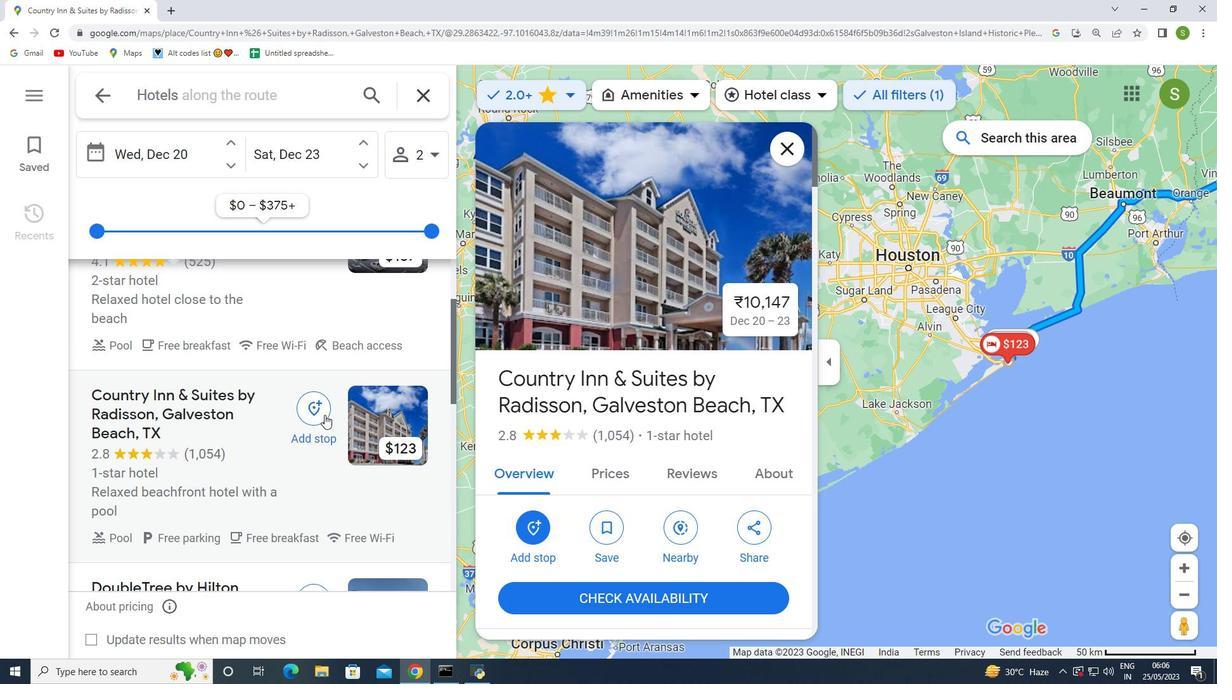 
Action: Mouse moved to (318, 417)
Screenshot: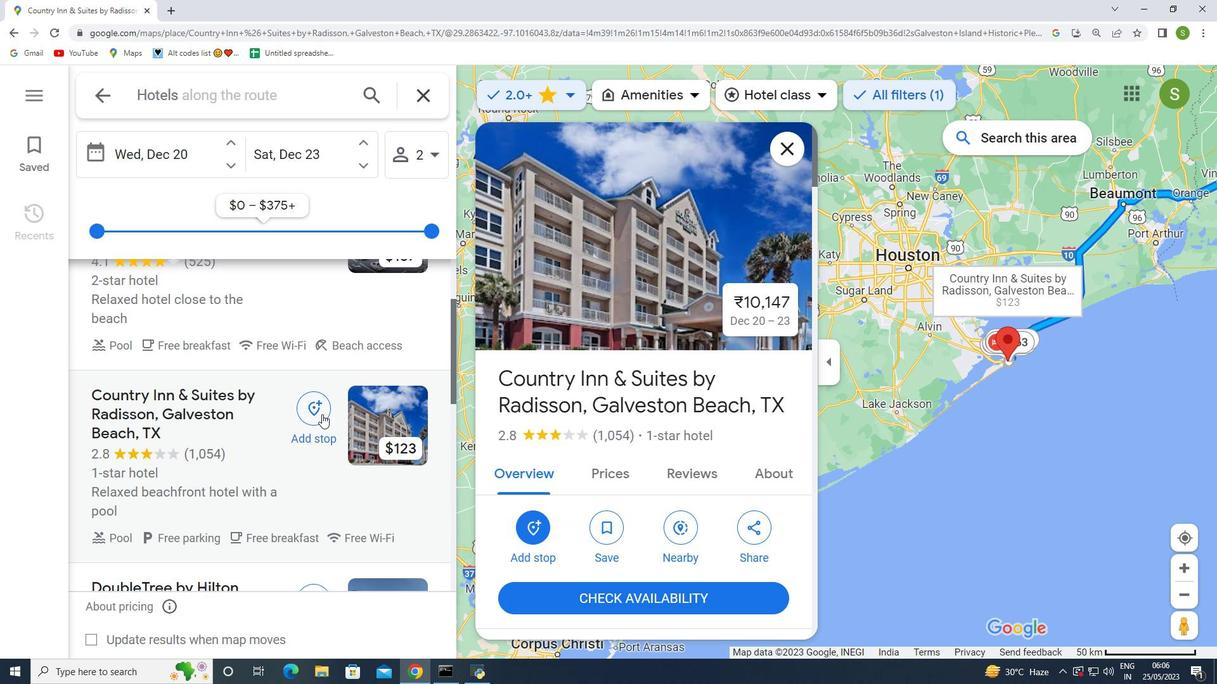 
Action: Mouse scrolled (318, 416) with delta (0, 0)
Screenshot: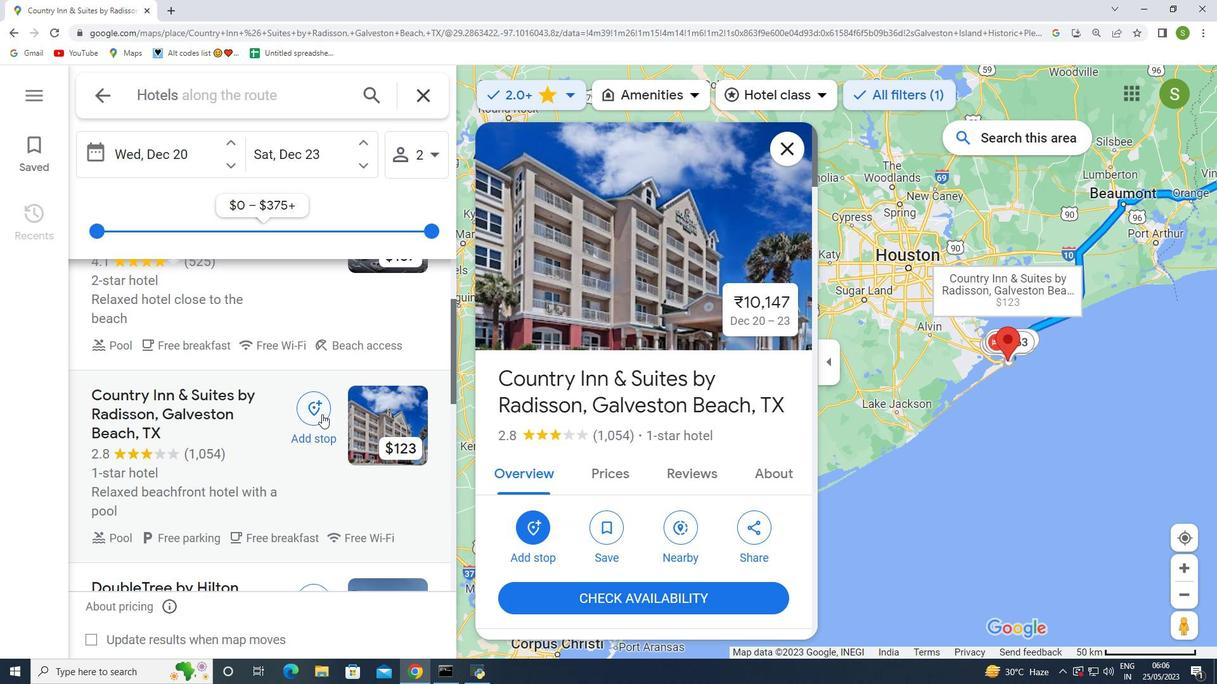 
Action: Mouse moved to (284, 427)
Screenshot: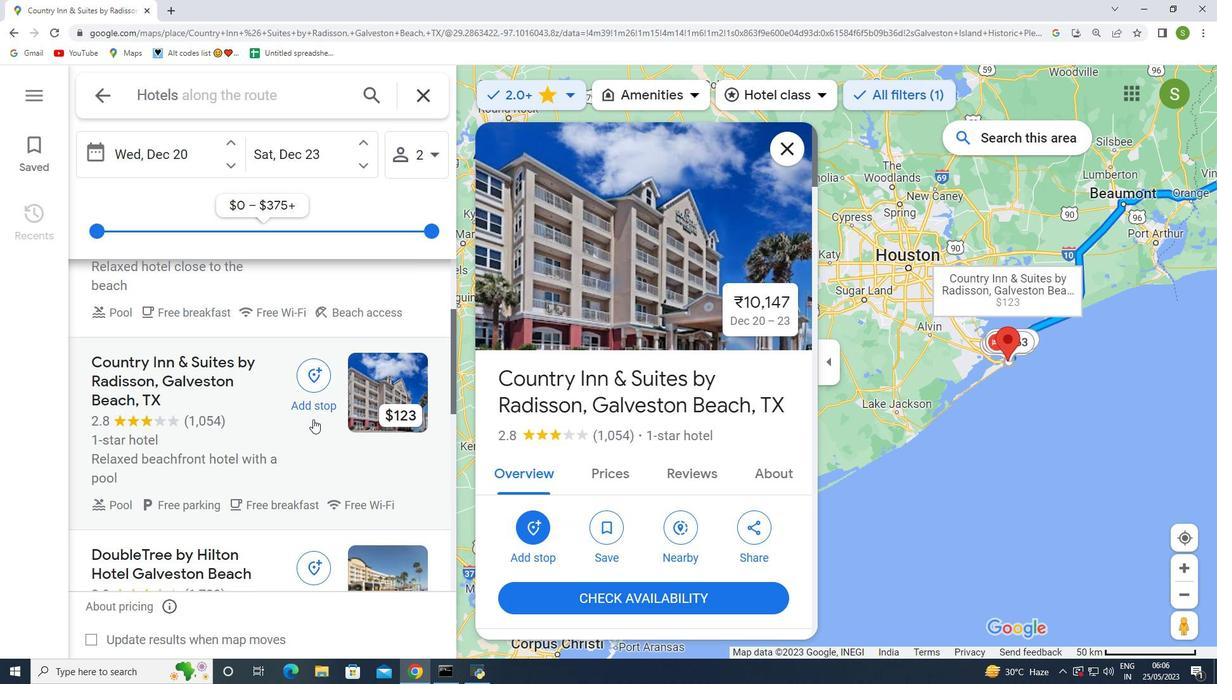 
Action: Mouse scrolled (284, 426) with delta (0, 0)
Screenshot: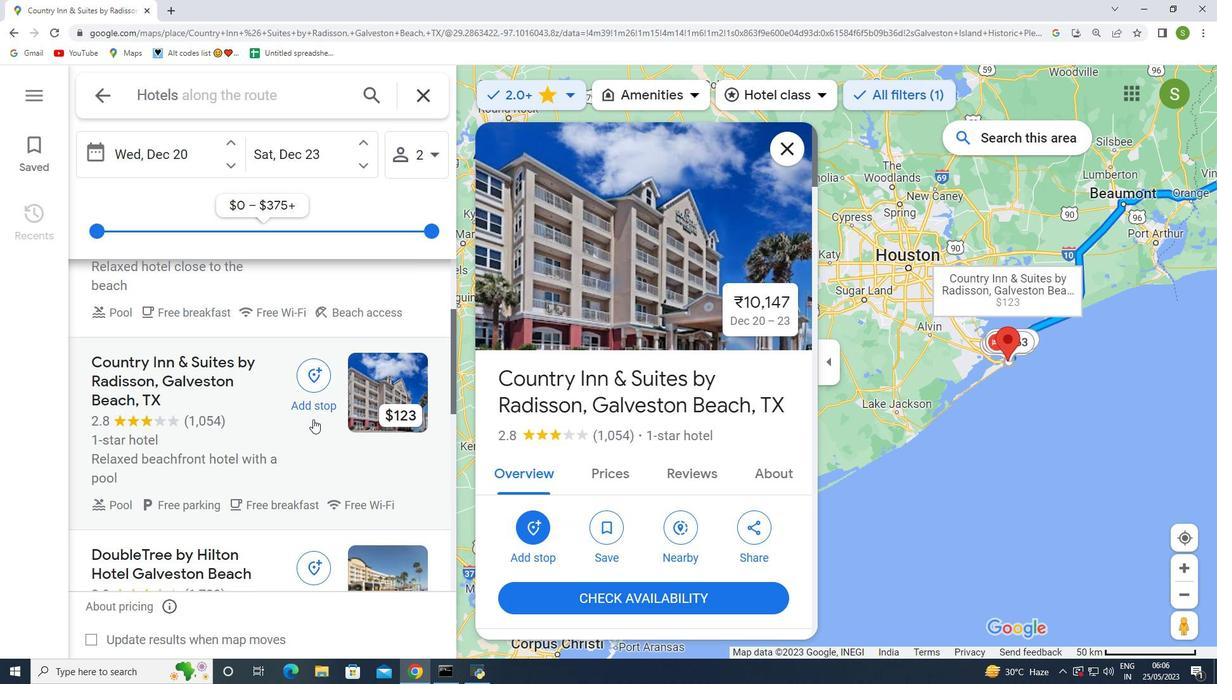 
Action: Mouse moved to (173, 399)
Screenshot: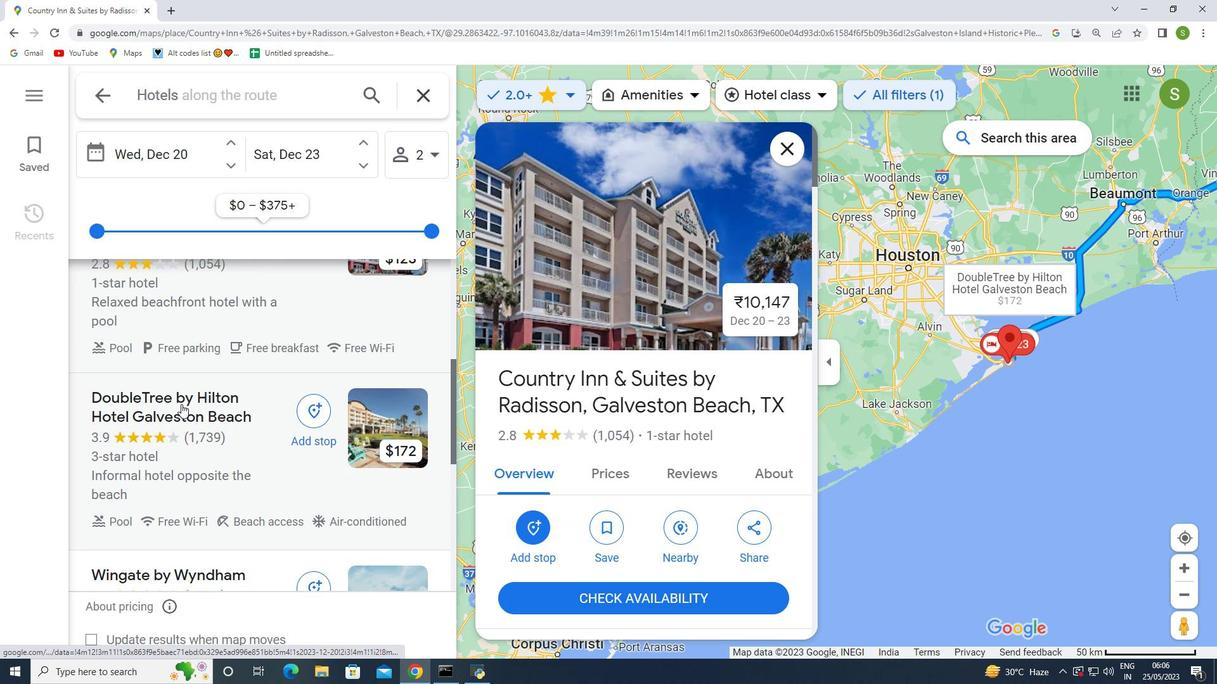
Action: Mouse pressed left at (173, 399)
Screenshot: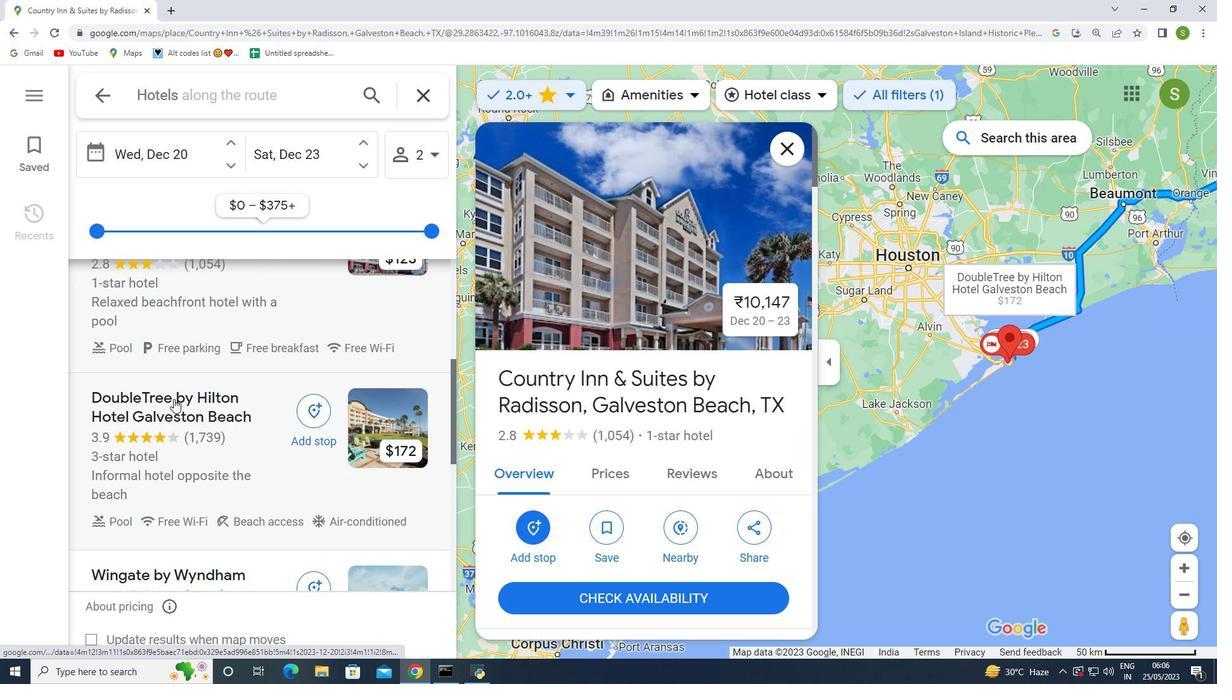 
Action: Mouse moved to (639, 371)
Screenshot: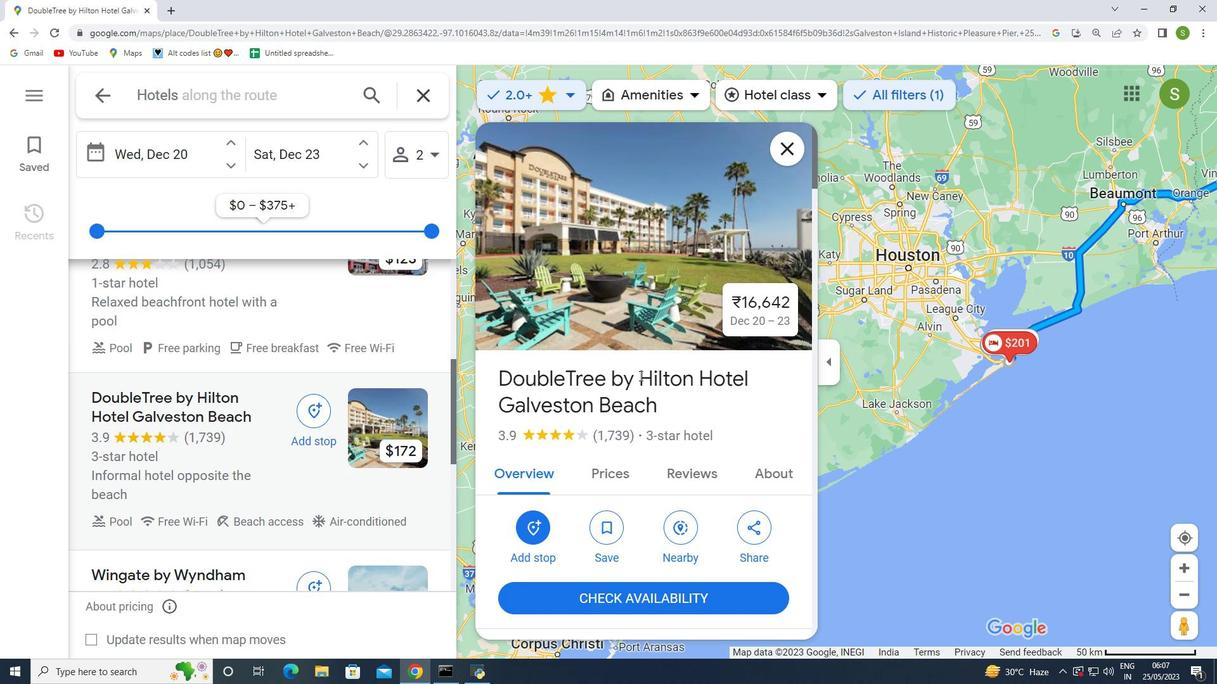 
Action: Mouse scrolled (639, 370) with delta (0, 0)
Screenshot: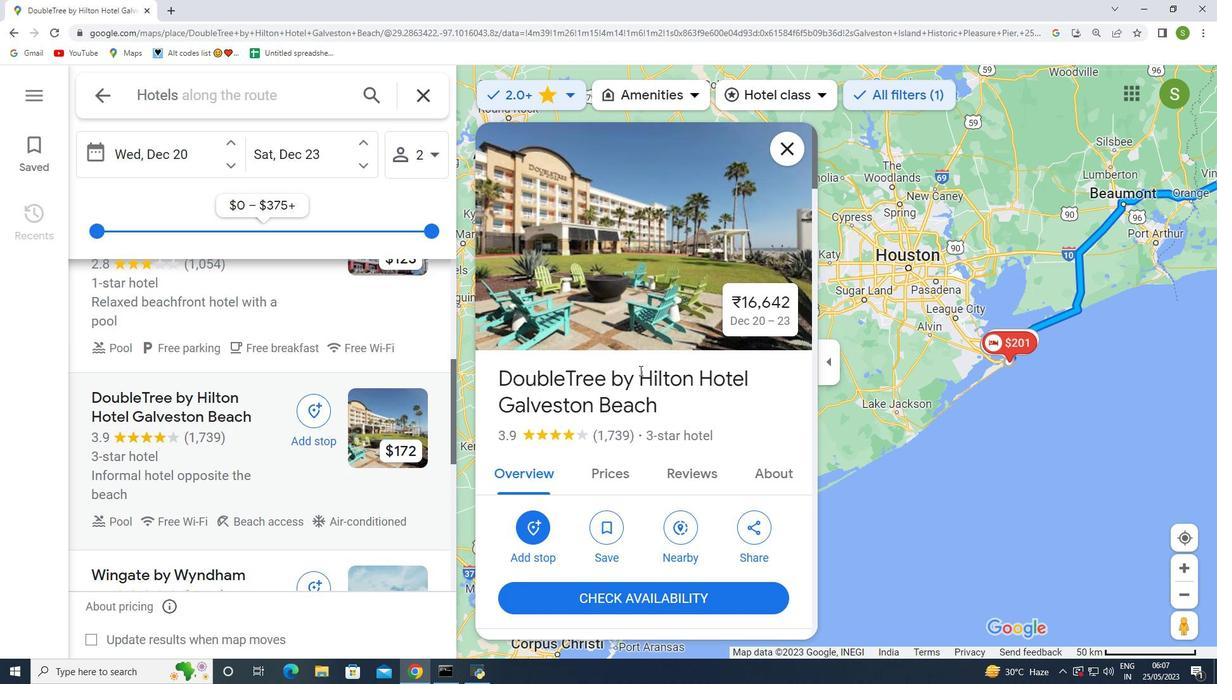 
Action: Mouse moved to (636, 371)
Screenshot: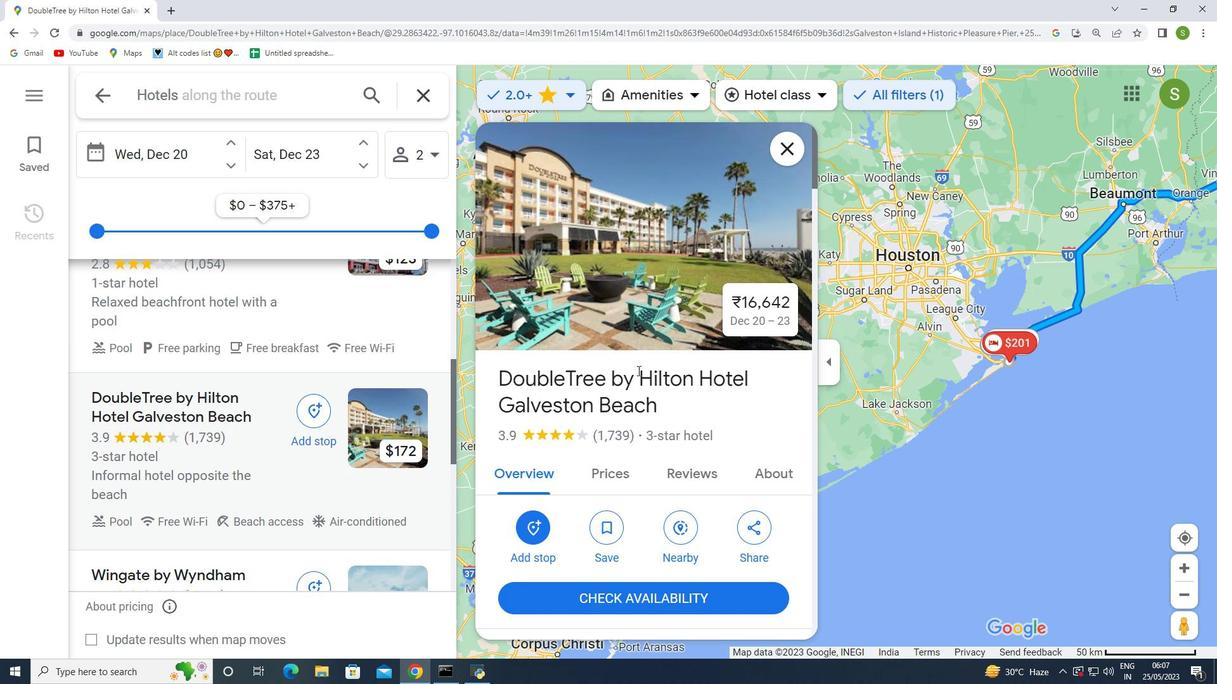 
Action: Mouse scrolled (636, 370) with delta (0, 0)
Screenshot: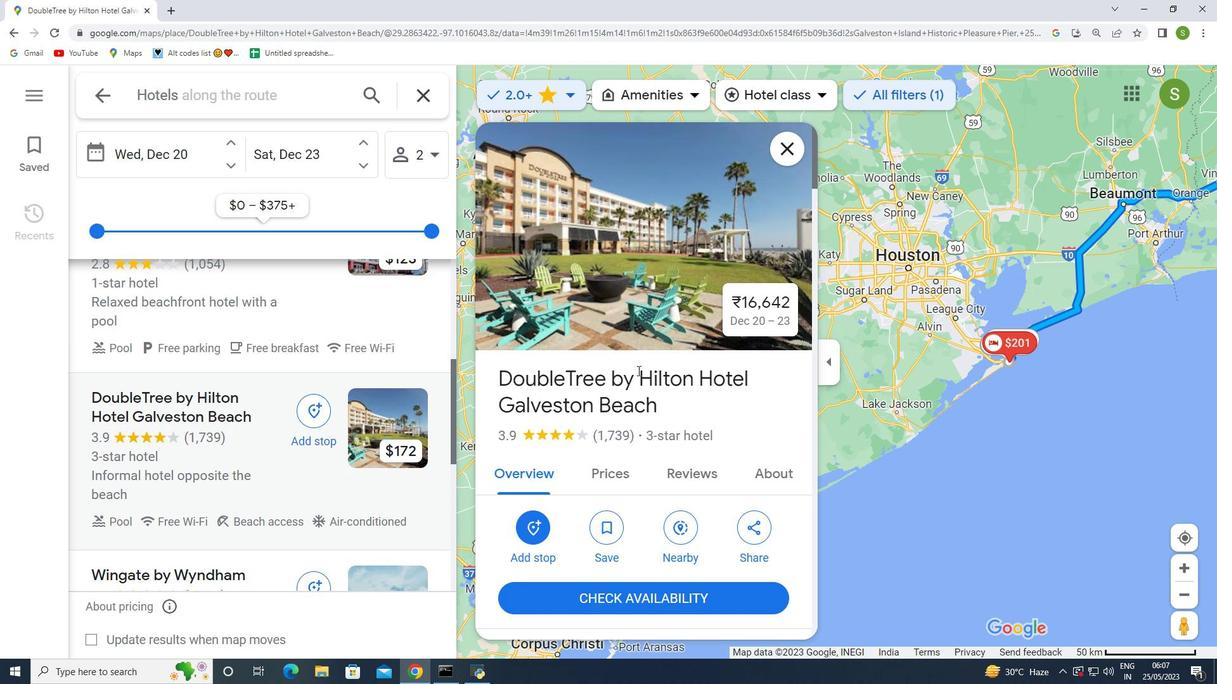 
Action: Mouse scrolled (636, 370) with delta (0, 0)
Screenshot: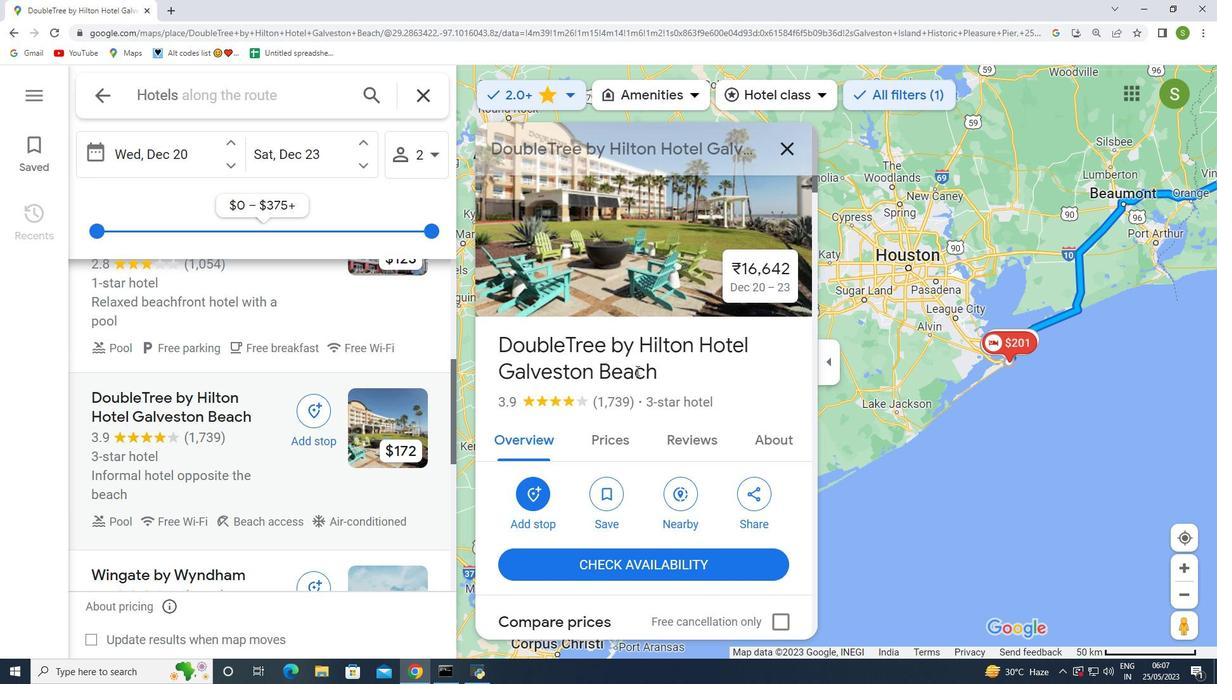 
Action: Mouse moved to (634, 365)
Screenshot: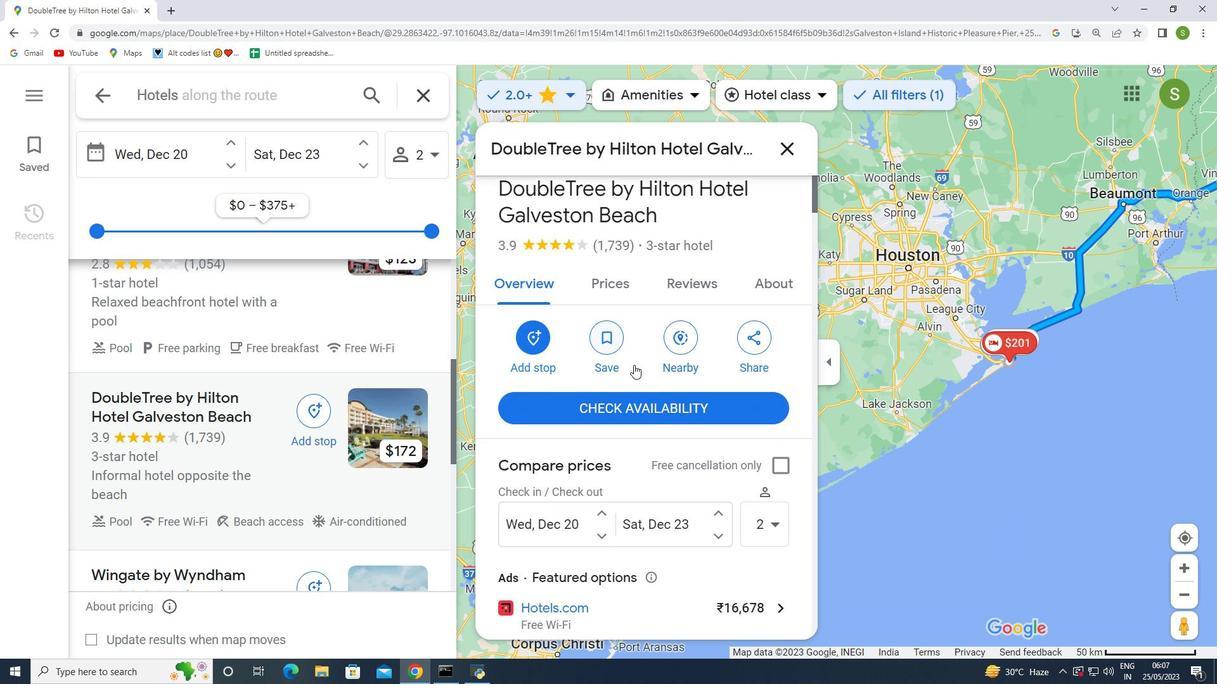 
Action: Mouse scrolled (634, 364) with delta (0, 0)
Screenshot: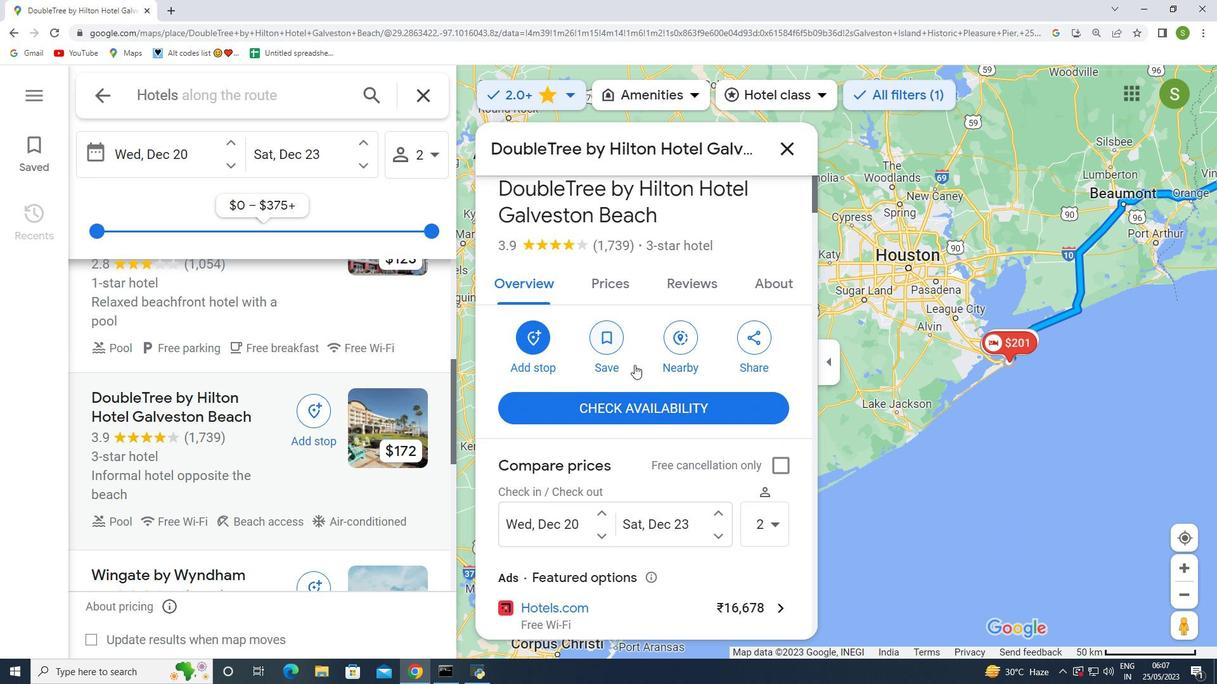 
Action: Mouse scrolled (634, 364) with delta (0, 0)
Screenshot: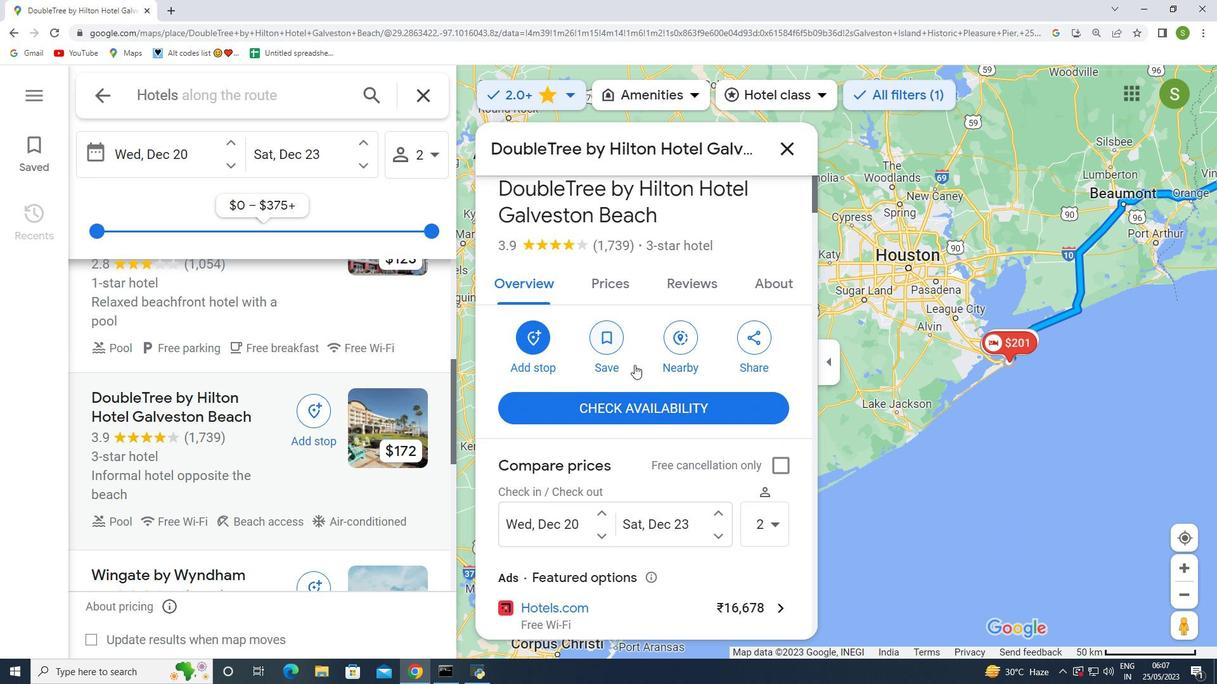 
Action: Mouse scrolled (634, 364) with delta (0, 0)
Screenshot: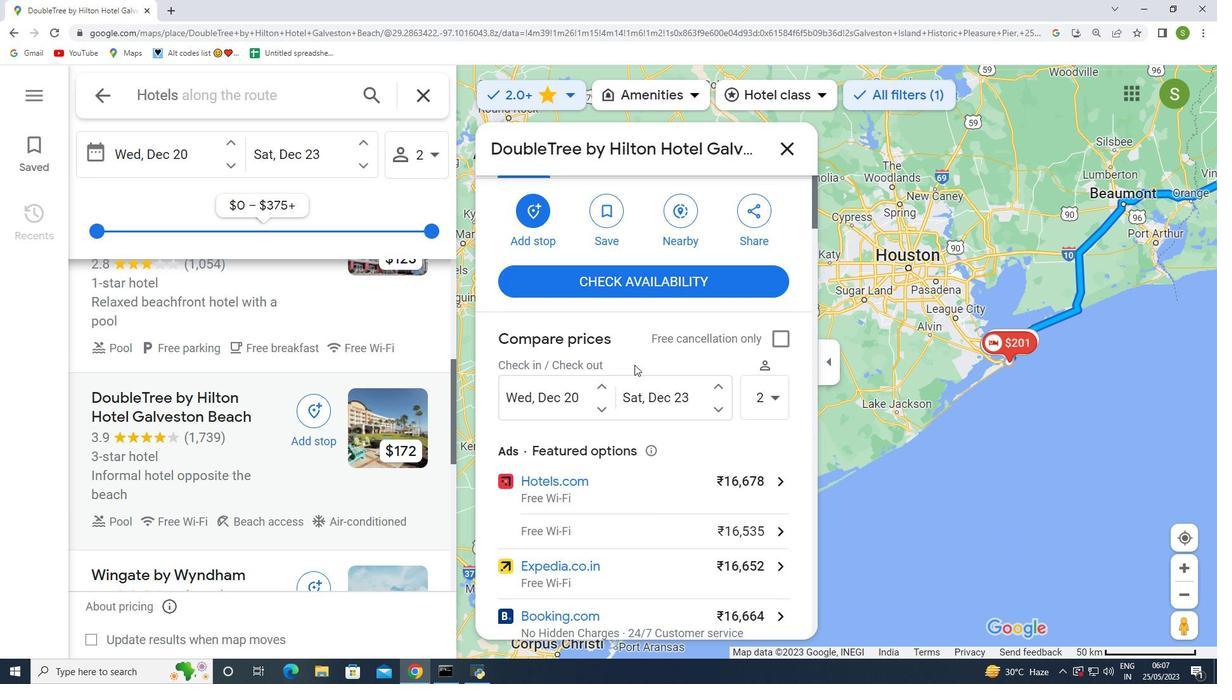 
Action: Mouse scrolled (634, 364) with delta (0, 0)
Screenshot: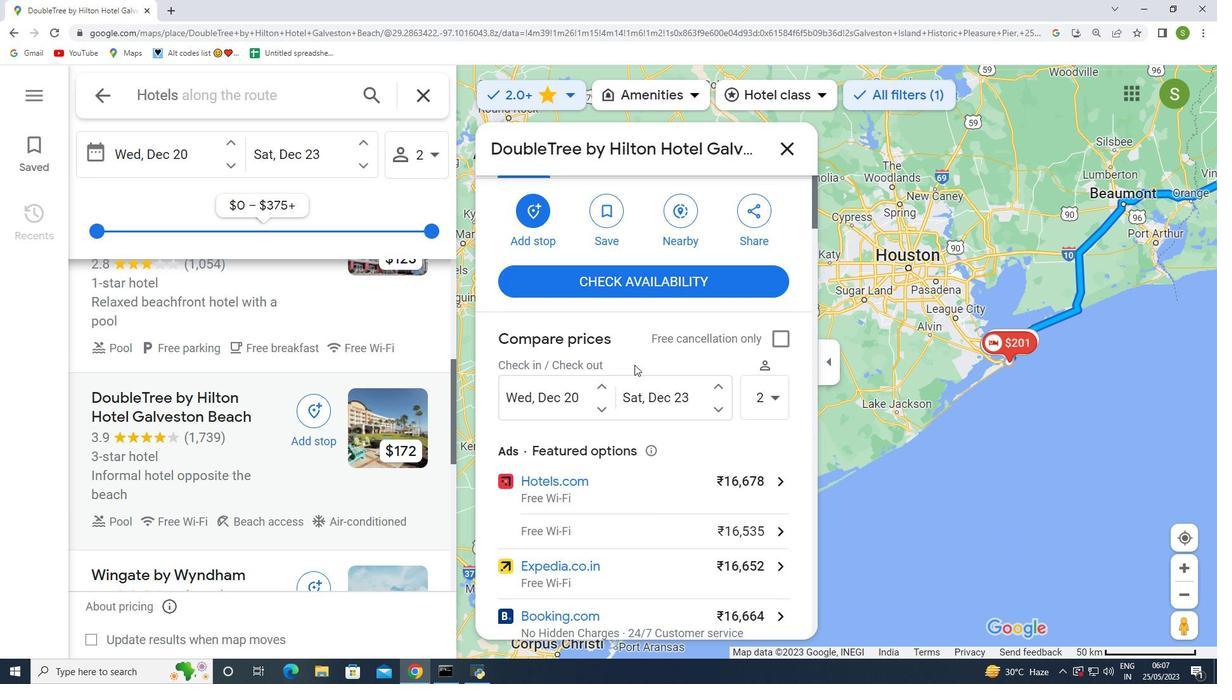 
Action: Mouse scrolled (634, 364) with delta (0, 0)
Screenshot: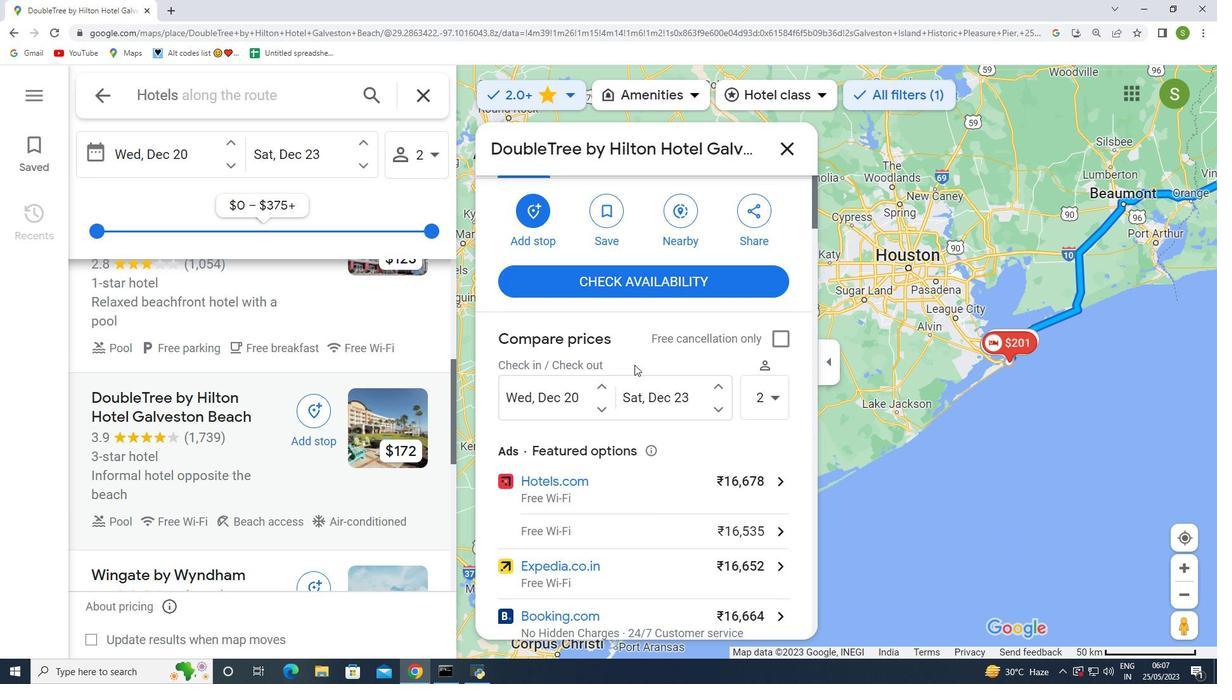 
Action: Mouse scrolled (634, 364) with delta (0, 0)
Screenshot: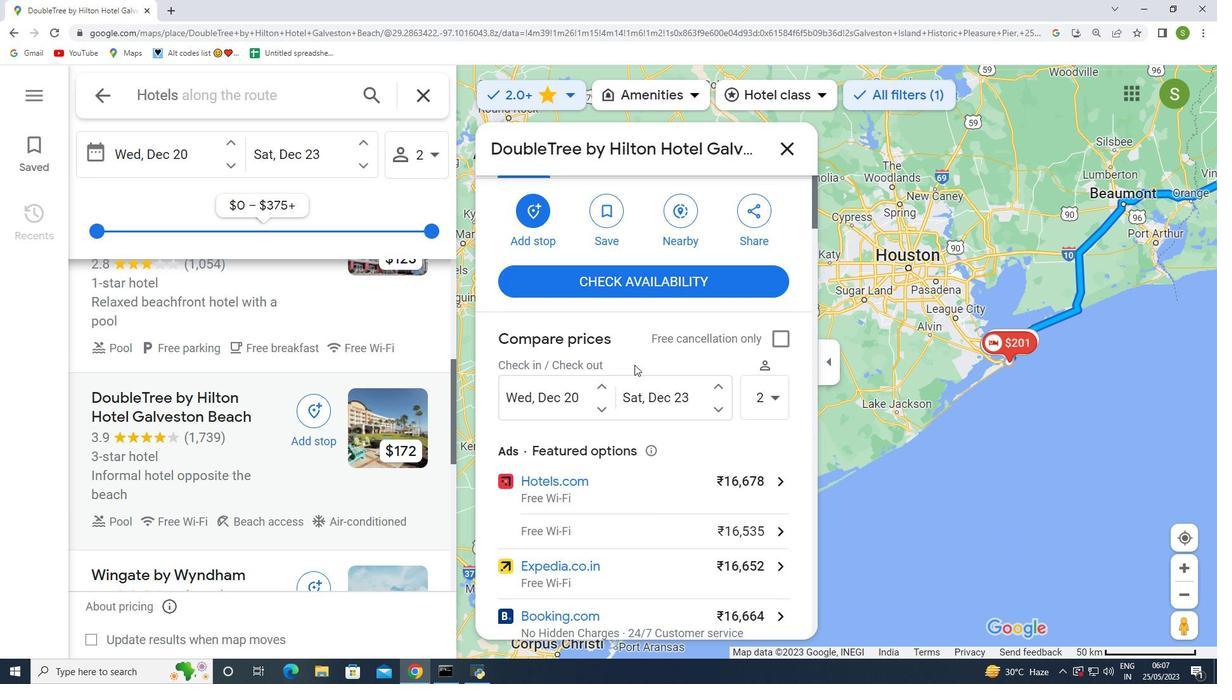 
Action: Mouse scrolled (634, 364) with delta (0, 0)
Screenshot: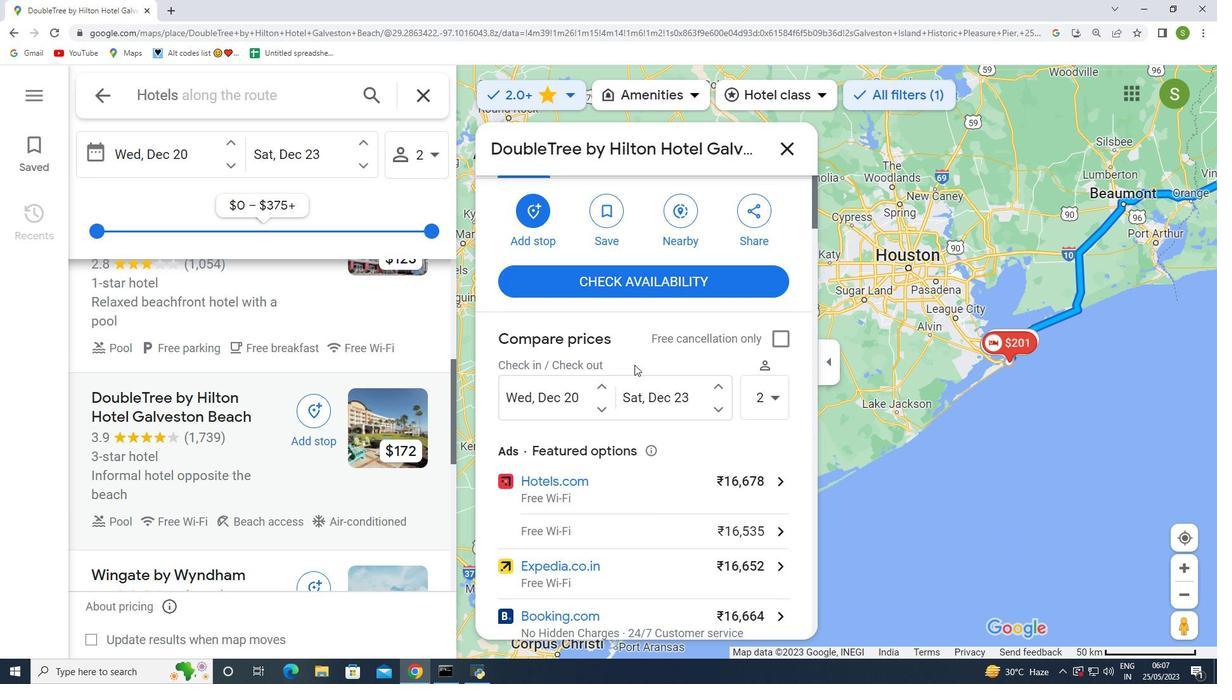 
Action: Mouse moved to (635, 367)
Screenshot: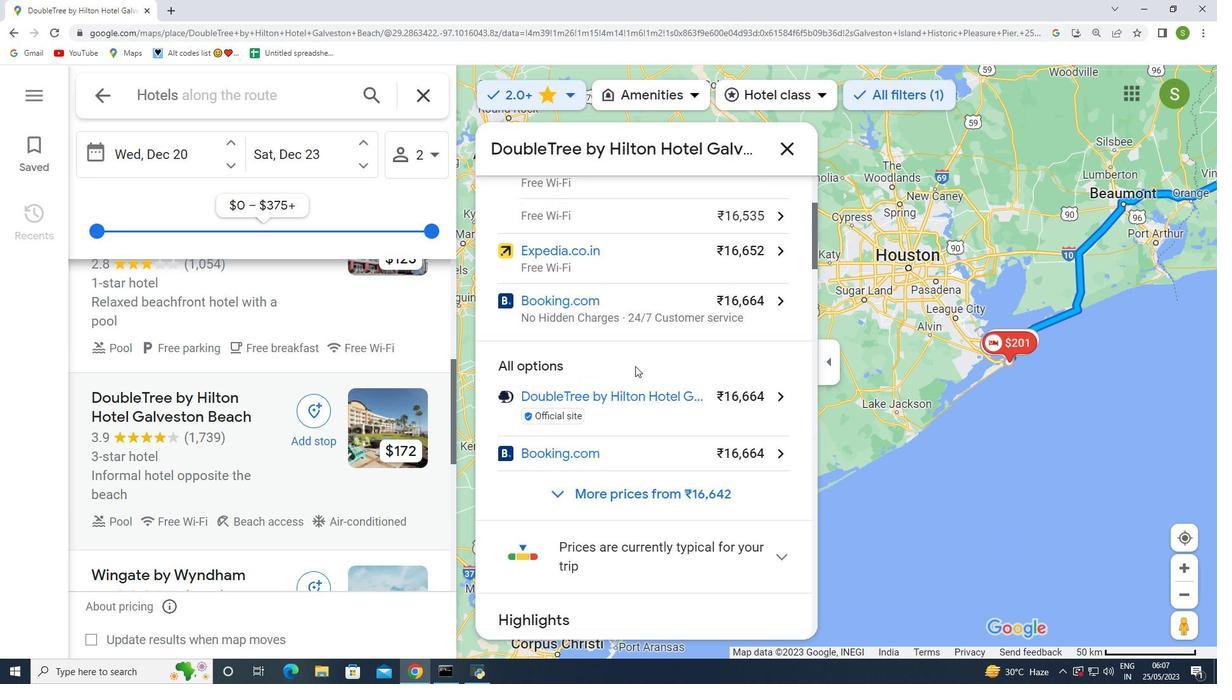 
Action: Mouse scrolled (635, 366) with delta (0, 0)
Screenshot: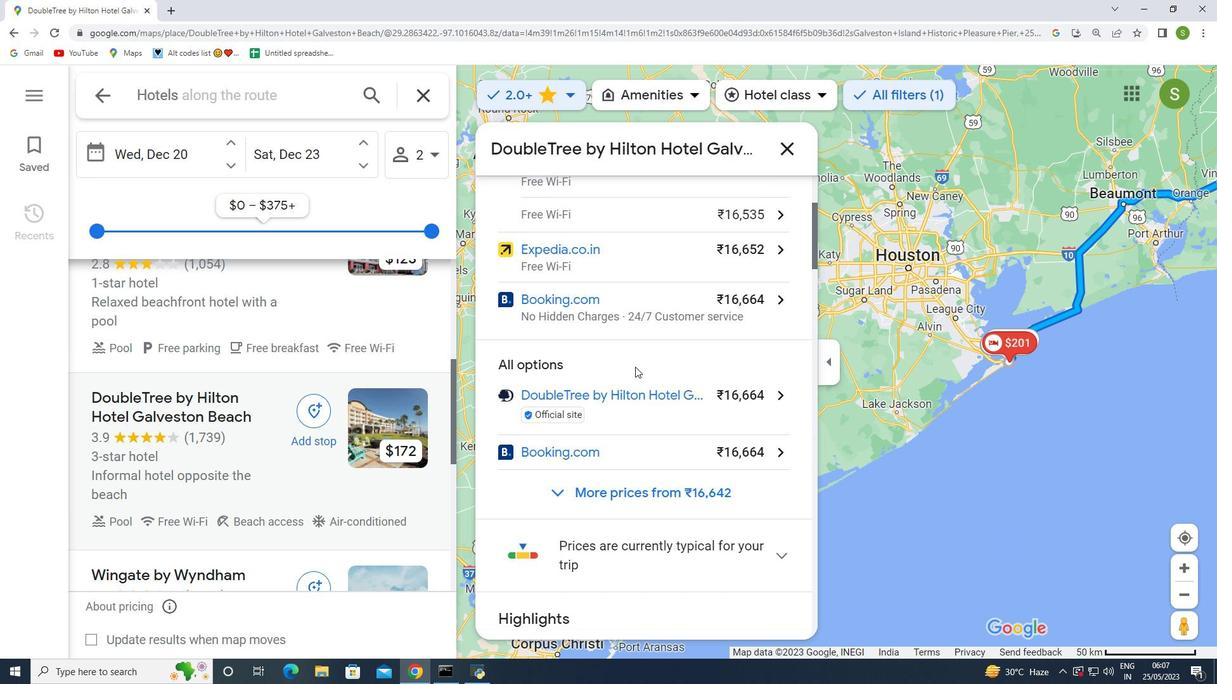 
Action: Mouse scrolled (635, 366) with delta (0, 0)
Screenshot: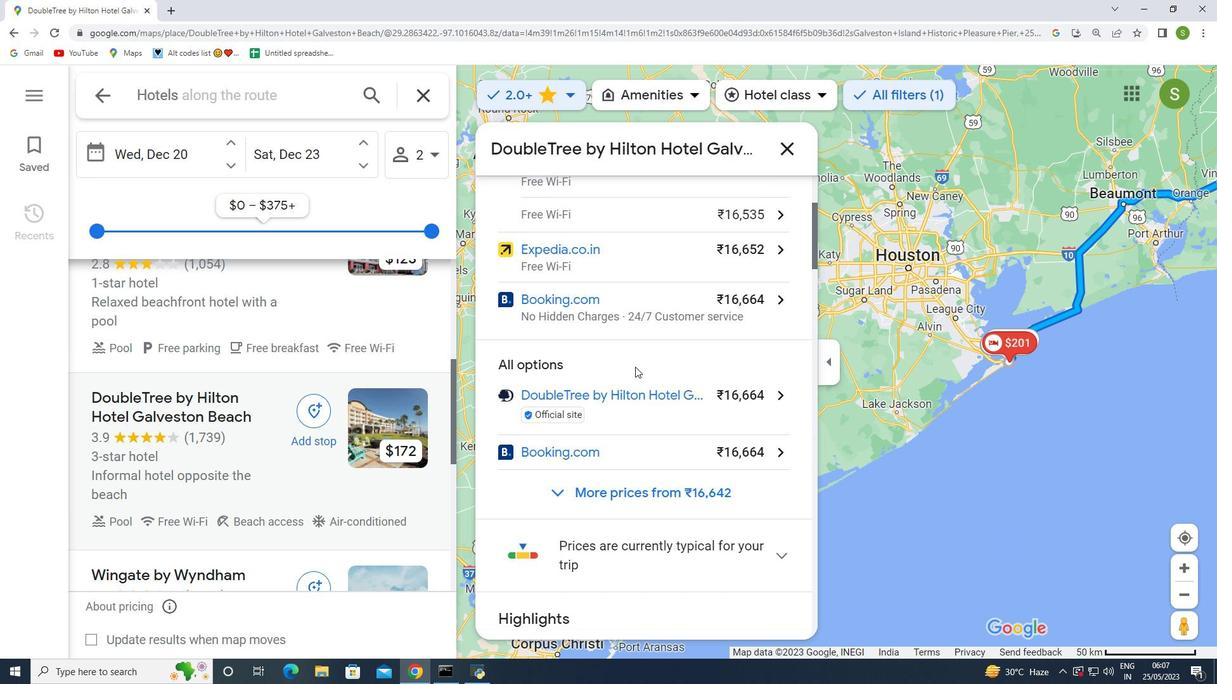 
Action: Mouse scrolled (635, 366) with delta (0, 0)
Screenshot: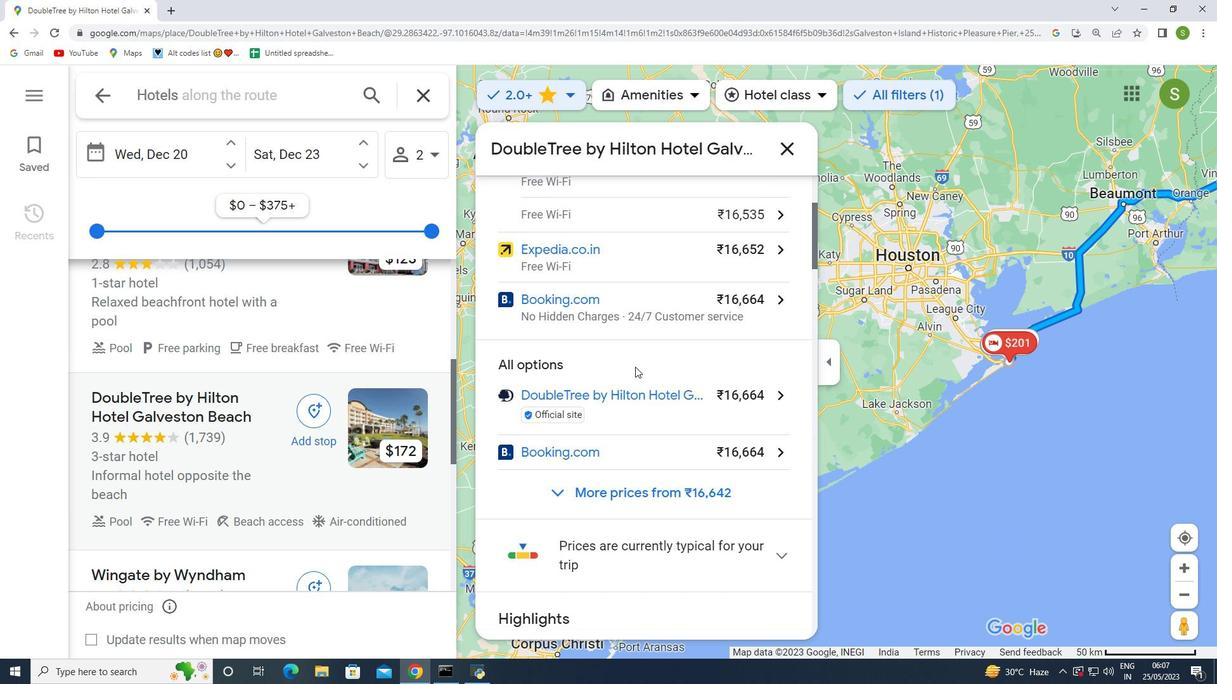 
Action: Mouse scrolled (635, 366) with delta (0, 0)
Screenshot: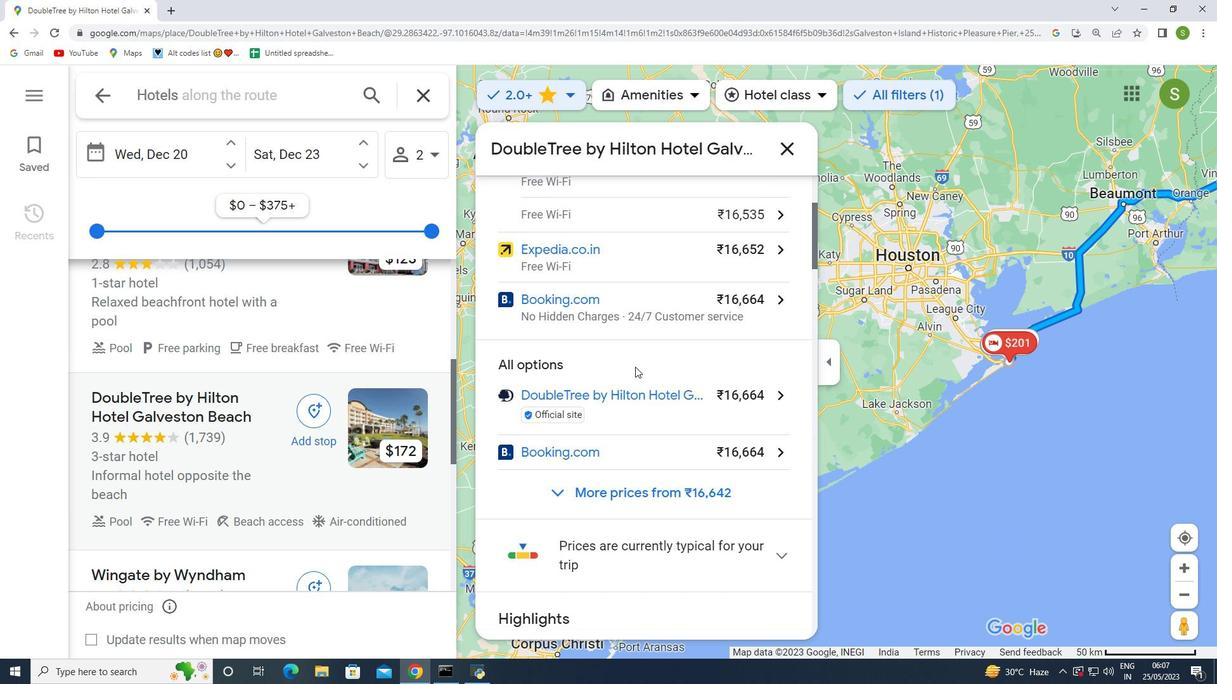 
Action: Mouse scrolled (635, 366) with delta (0, 0)
Screenshot: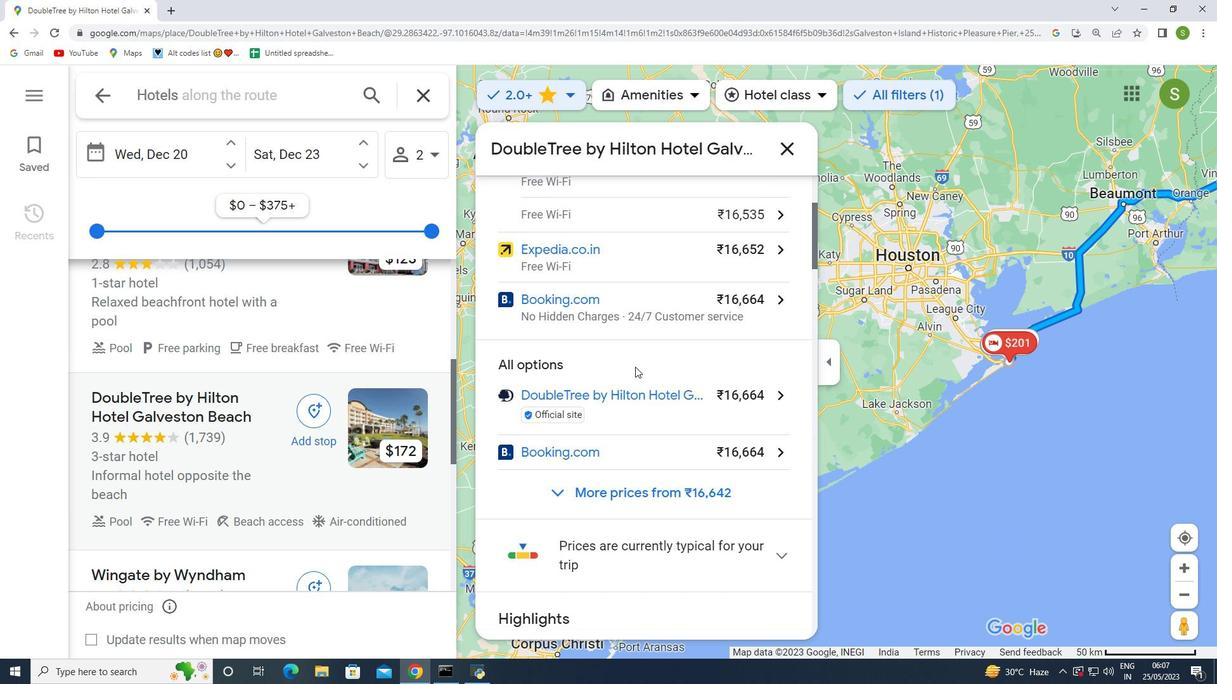 
Action: Mouse scrolled (635, 366) with delta (0, 0)
Screenshot: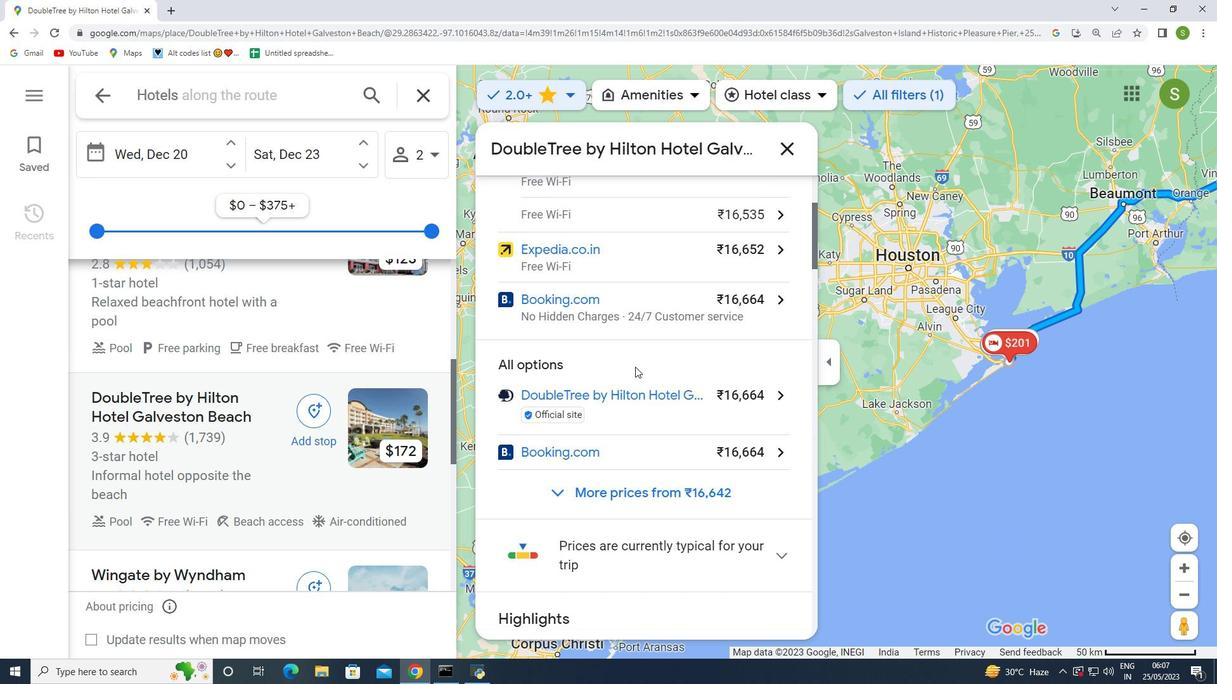 
Action: Mouse scrolled (635, 367) with delta (0, 0)
Screenshot: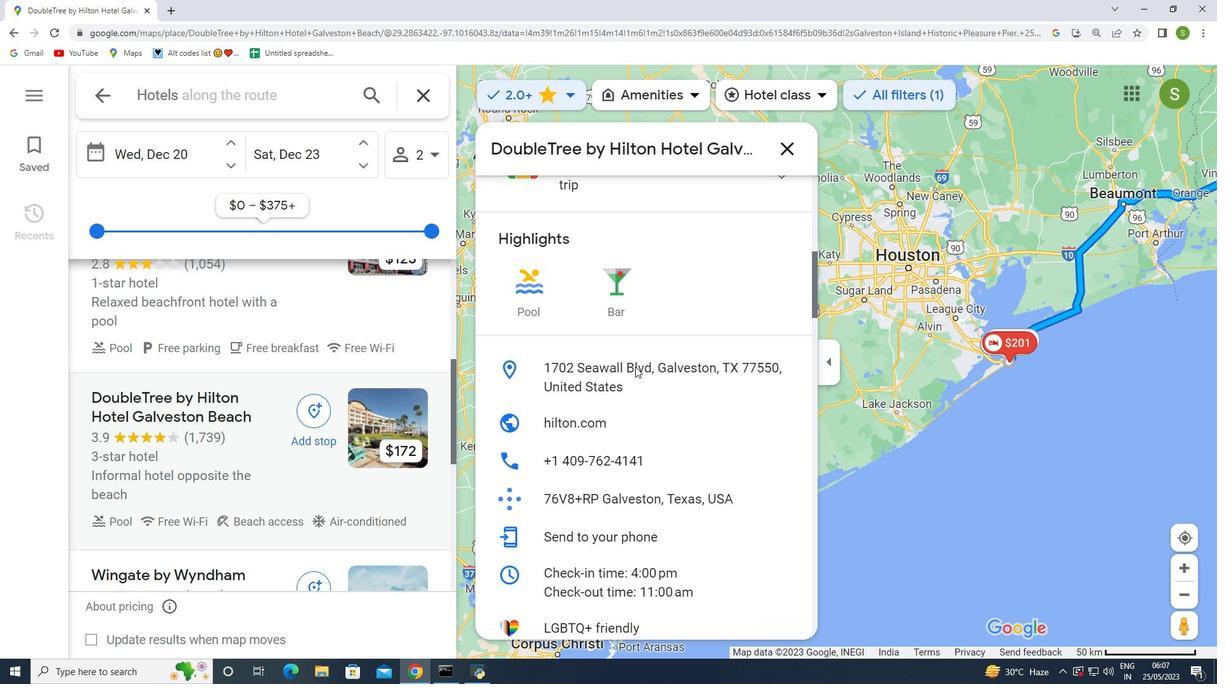 
Action: Mouse scrolled (635, 367) with delta (0, 0)
Screenshot: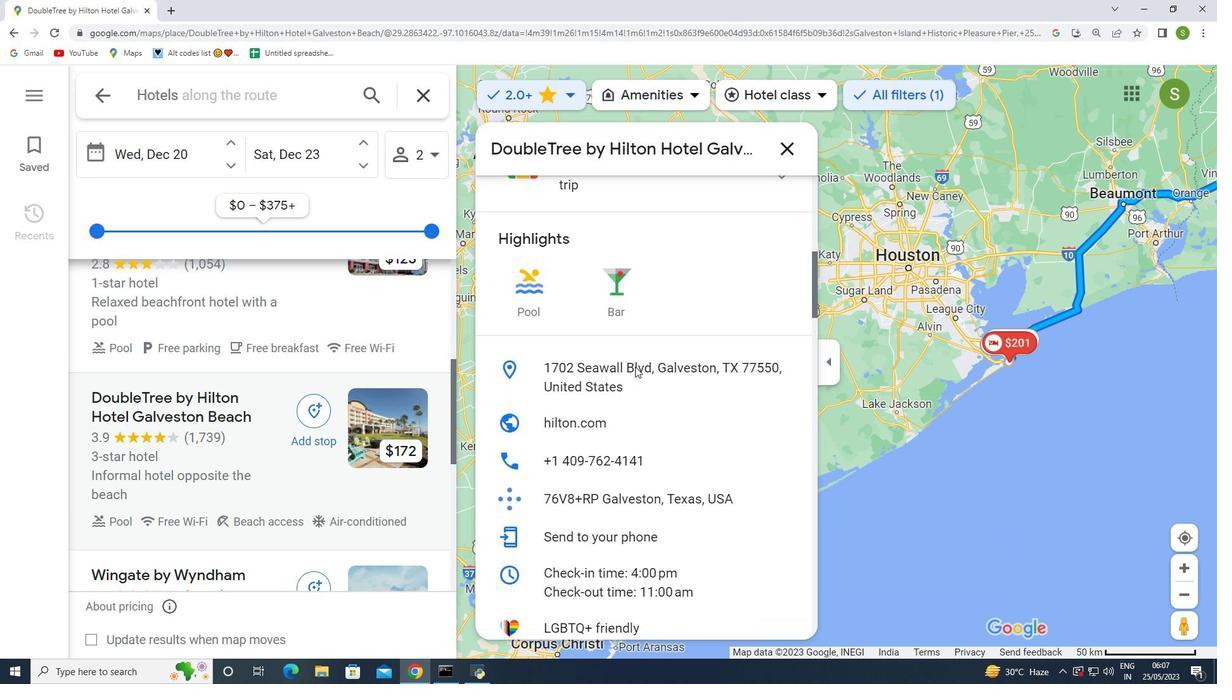 
Action: Mouse scrolled (635, 367) with delta (0, 0)
Screenshot: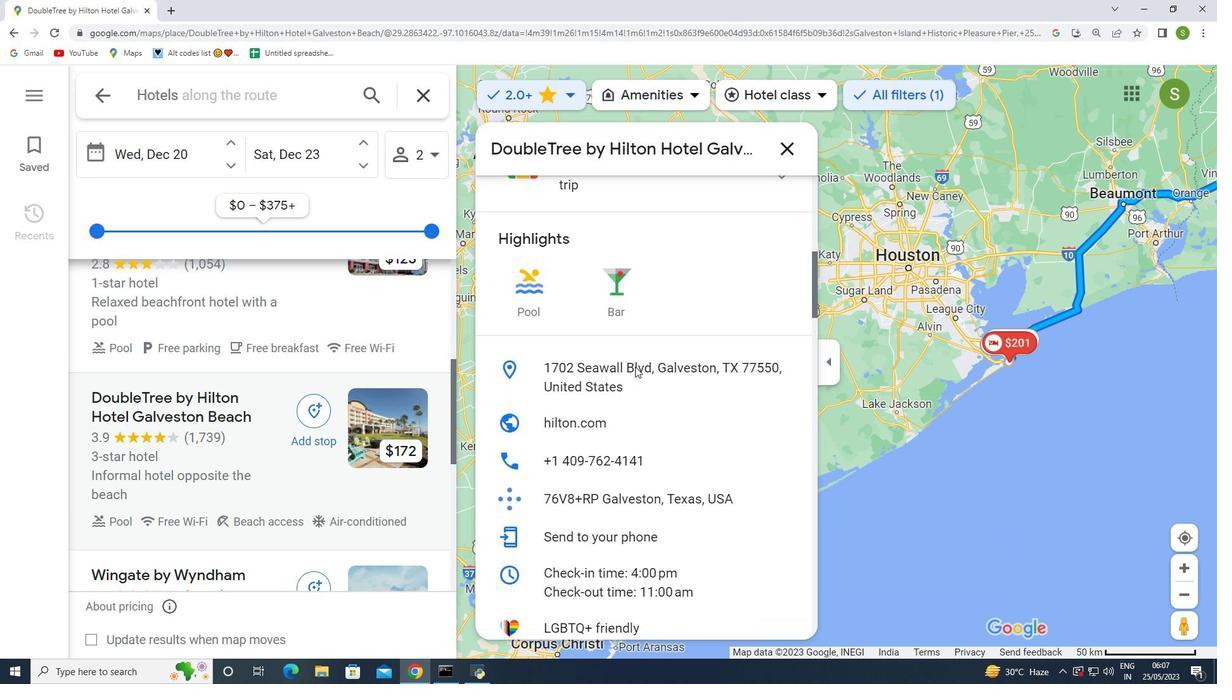 
Action: Mouse scrolled (635, 367) with delta (0, 0)
Screenshot: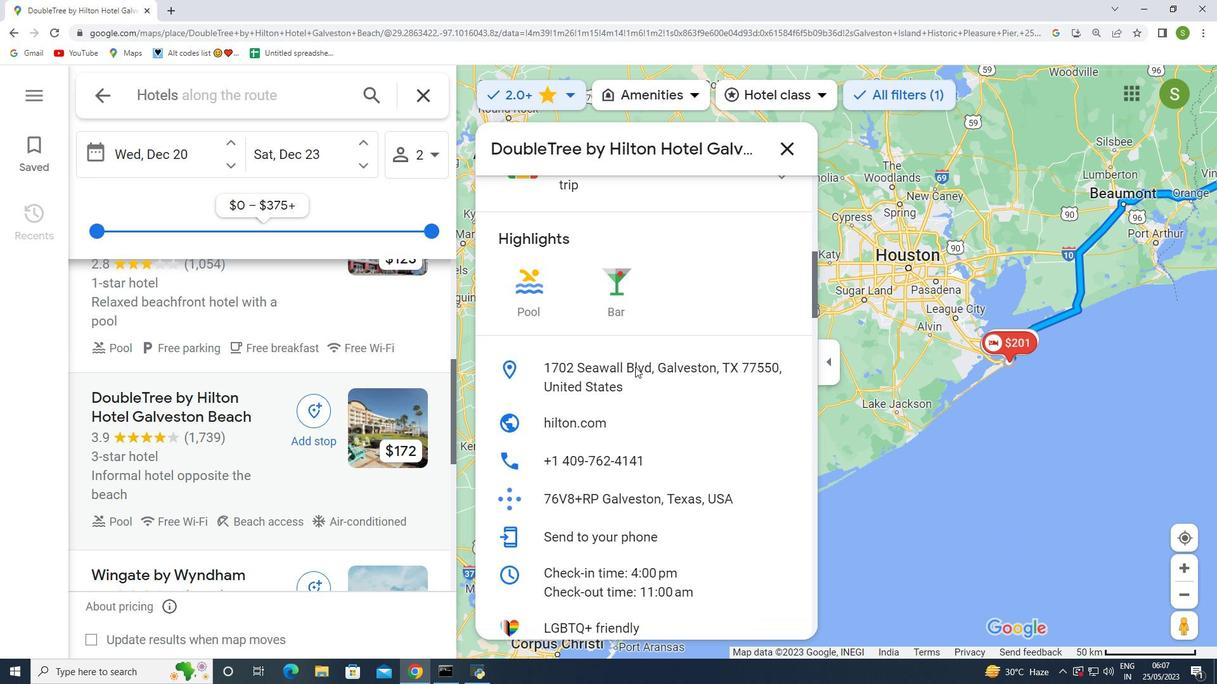 
Action: Mouse scrolled (635, 367) with delta (0, 0)
Screenshot: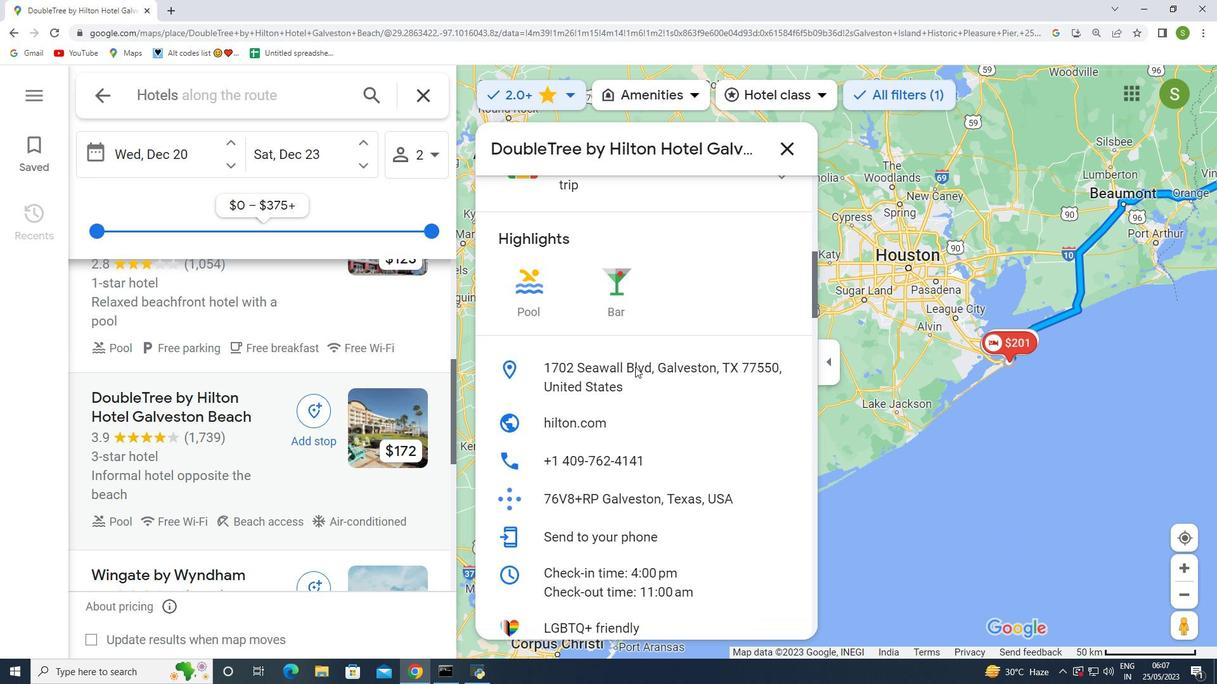 
Action: Mouse scrolled (635, 367) with delta (0, 0)
Screenshot: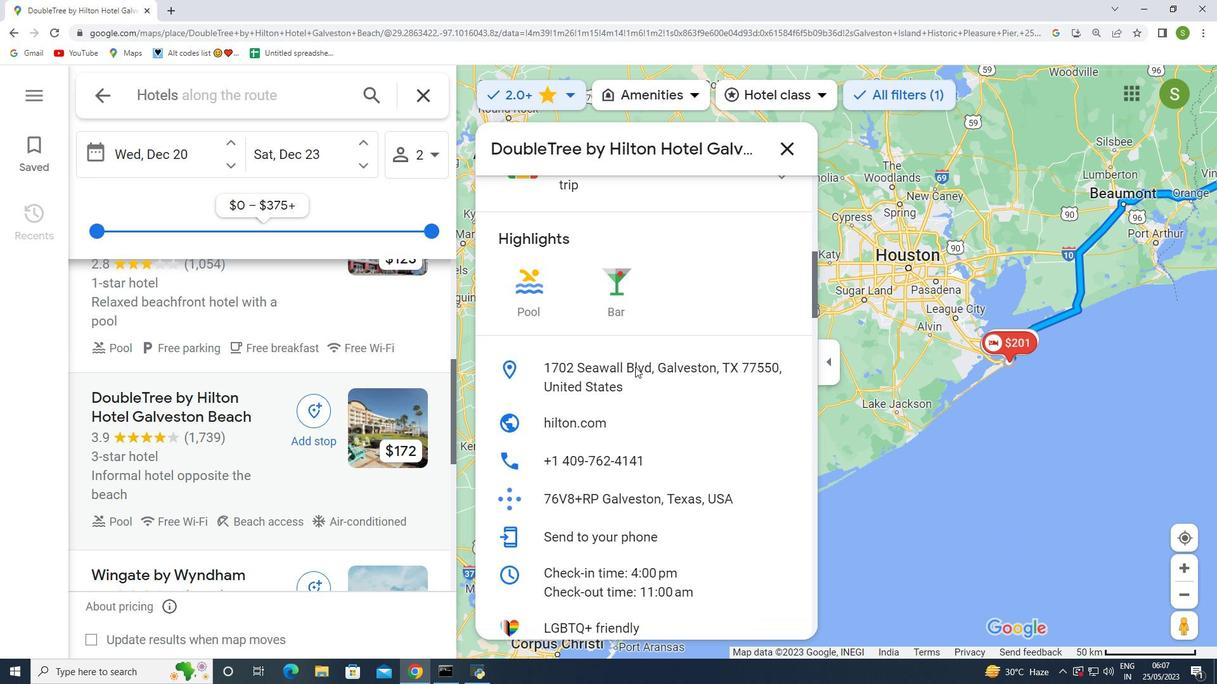 
Action: Mouse moved to (636, 367)
Screenshot: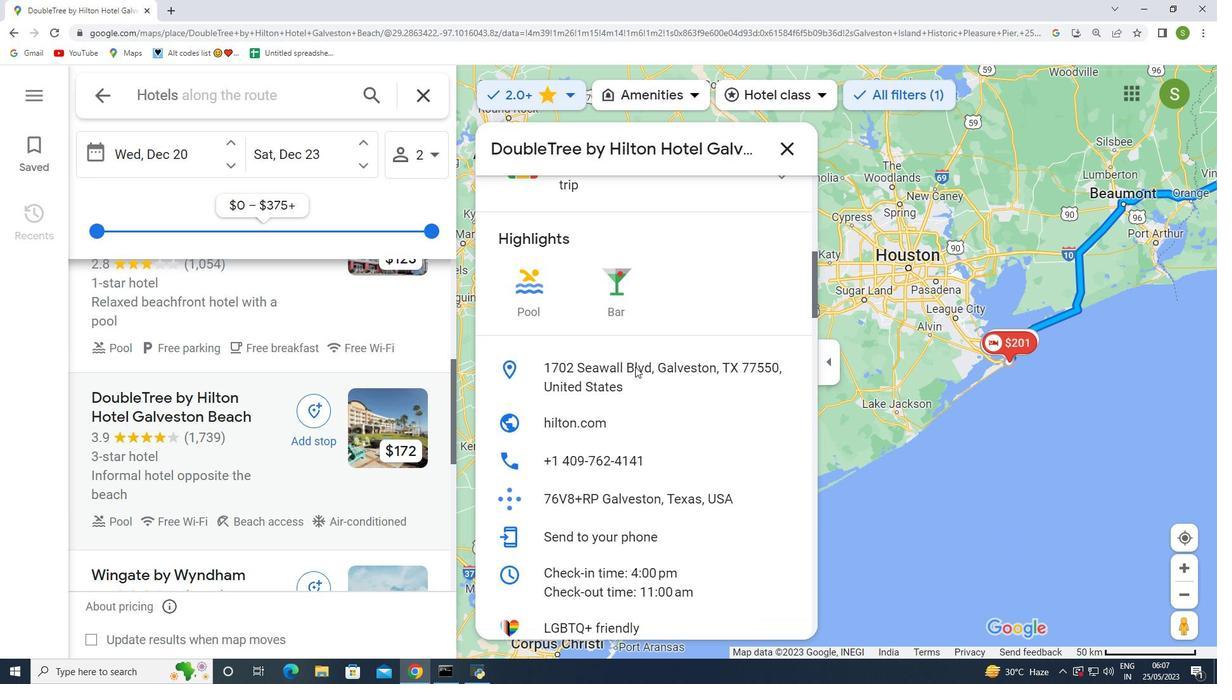 
Action: Mouse scrolled (636, 367) with delta (0, 0)
Screenshot: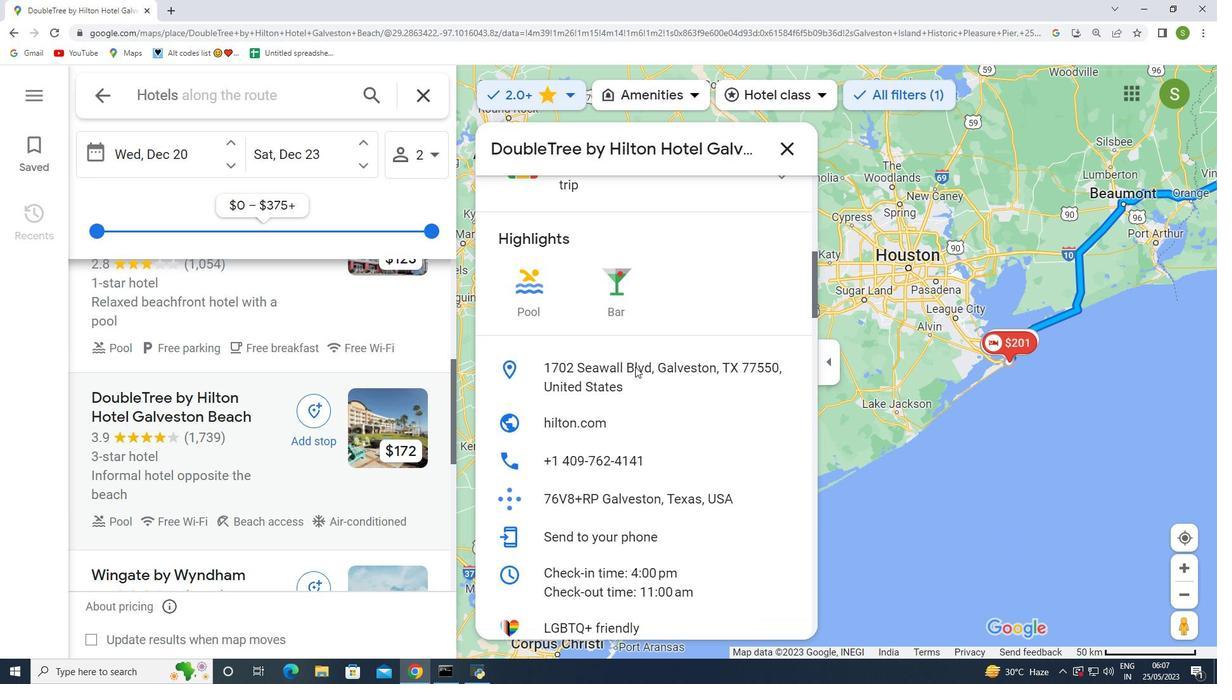 
Action: Mouse moved to (641, 348)
Screenshot: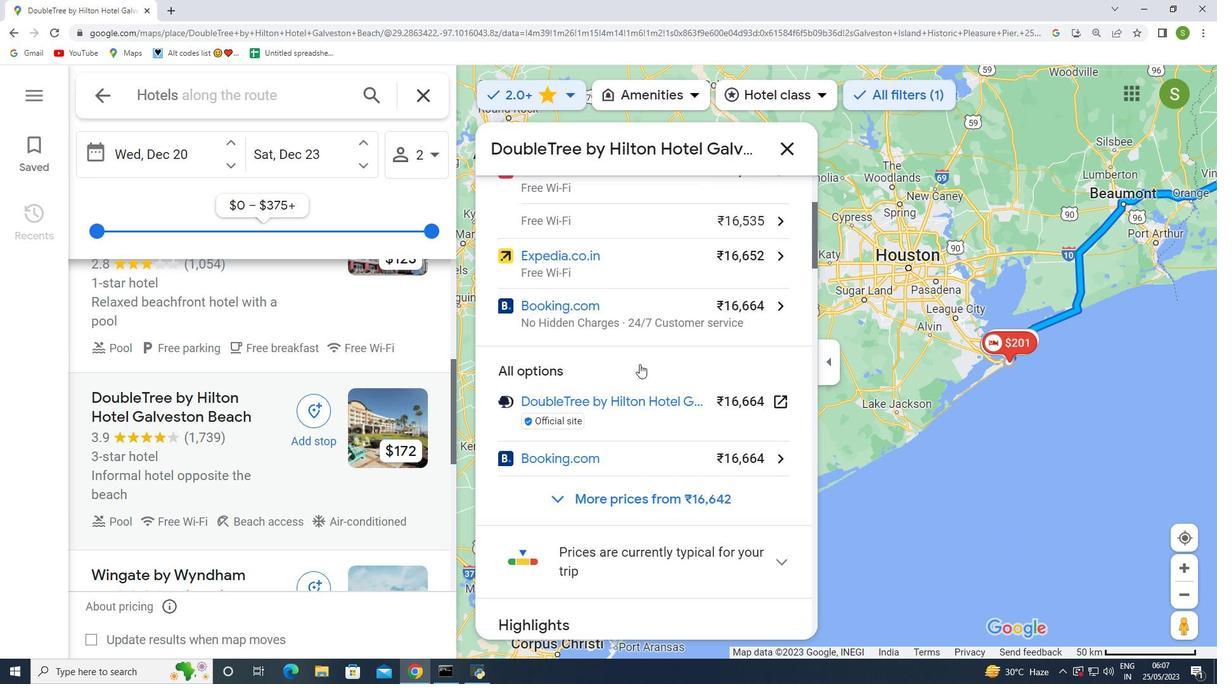 
Action: Mouse scrolled (641, 349) with delta (0, 0)
Screenshot: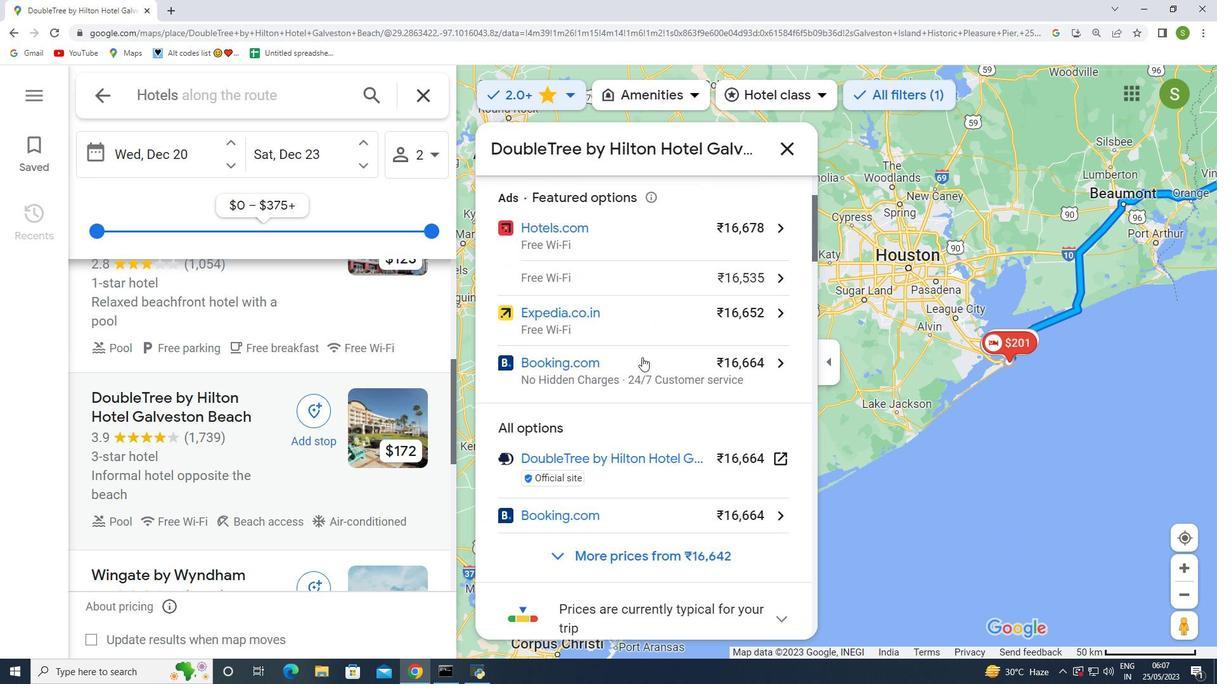 
Action: Mouse scrolled (641, 349) with delta (0, 0)
Screenshot: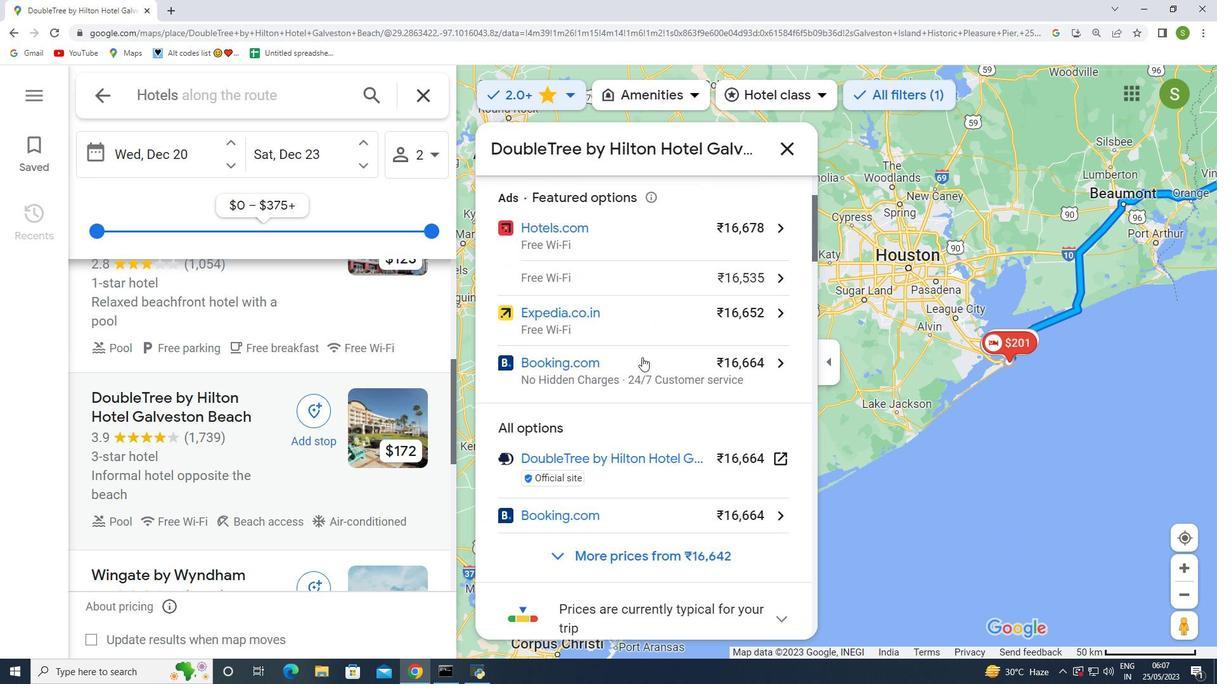 
Action: Mouse scrolled (641, 349) with delta (0, 0)
Screenshot: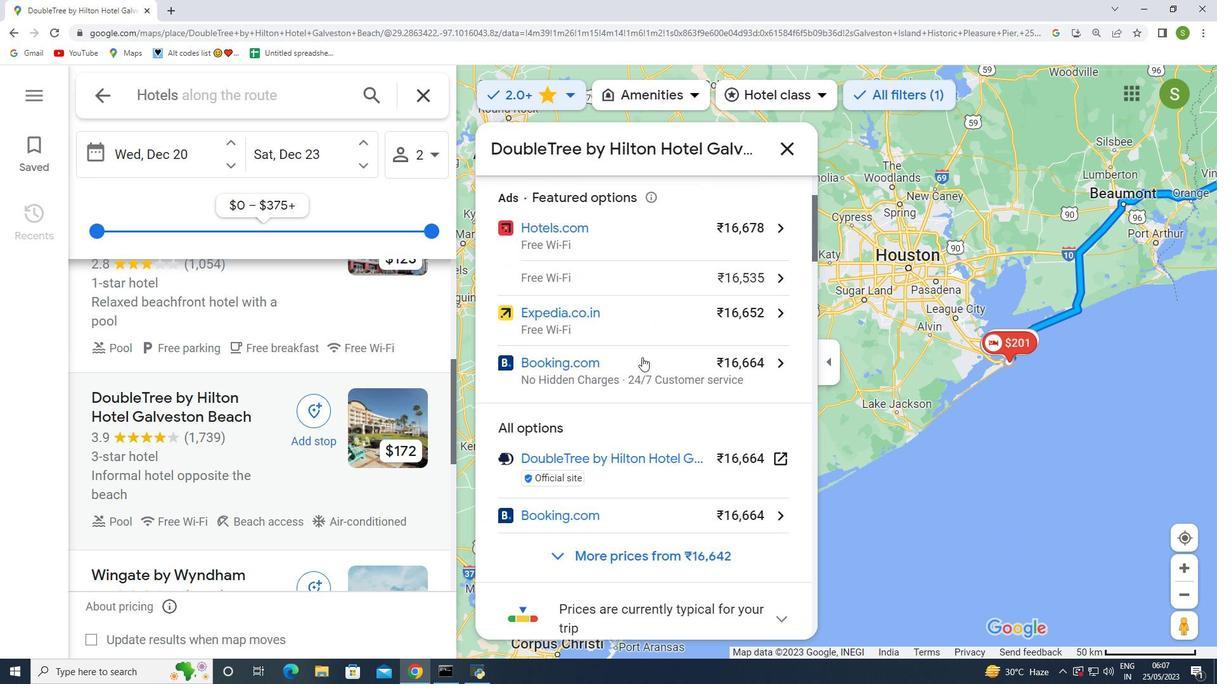 
Action: Mouse scrolled (641, 349) with delta (0, 0)
Screenshot: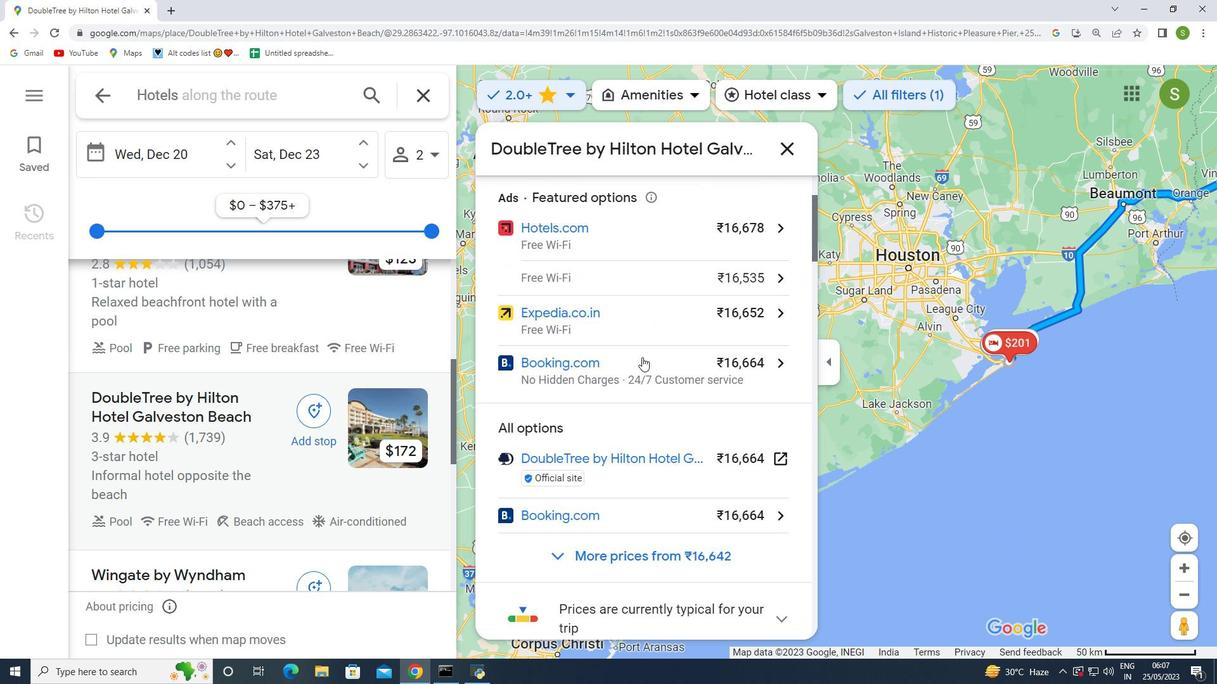 
Action: Mouse scrolled (641, 349) with delta (0, 0)
Screenshot: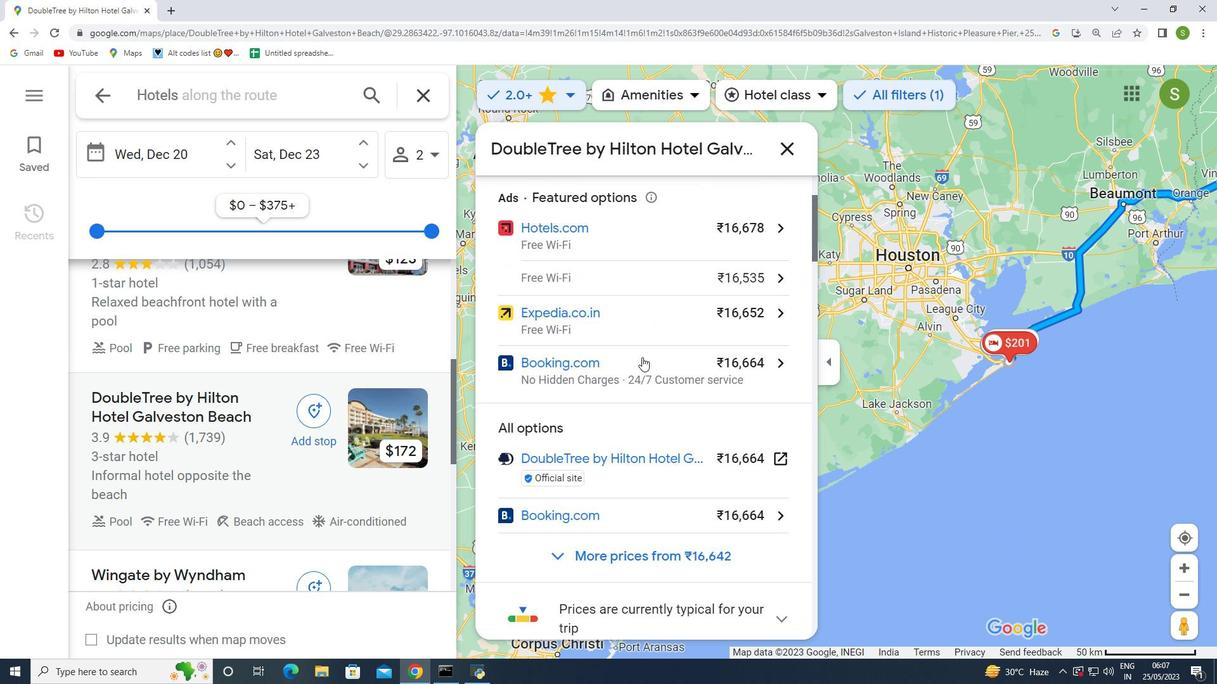 
Action: Mouse scrolled (641, 349) with delta (0, 0)
Screenshot: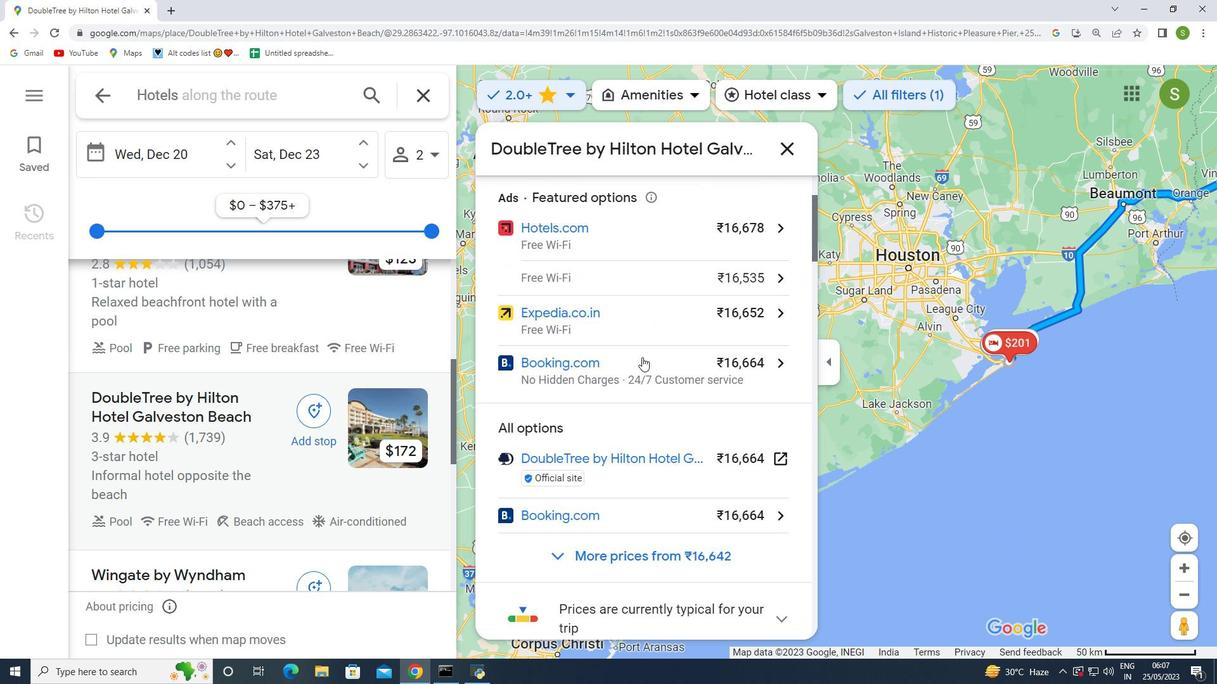 
Action: Mouse scrolled (641, 349) with delta (0, 0)
Screenshot: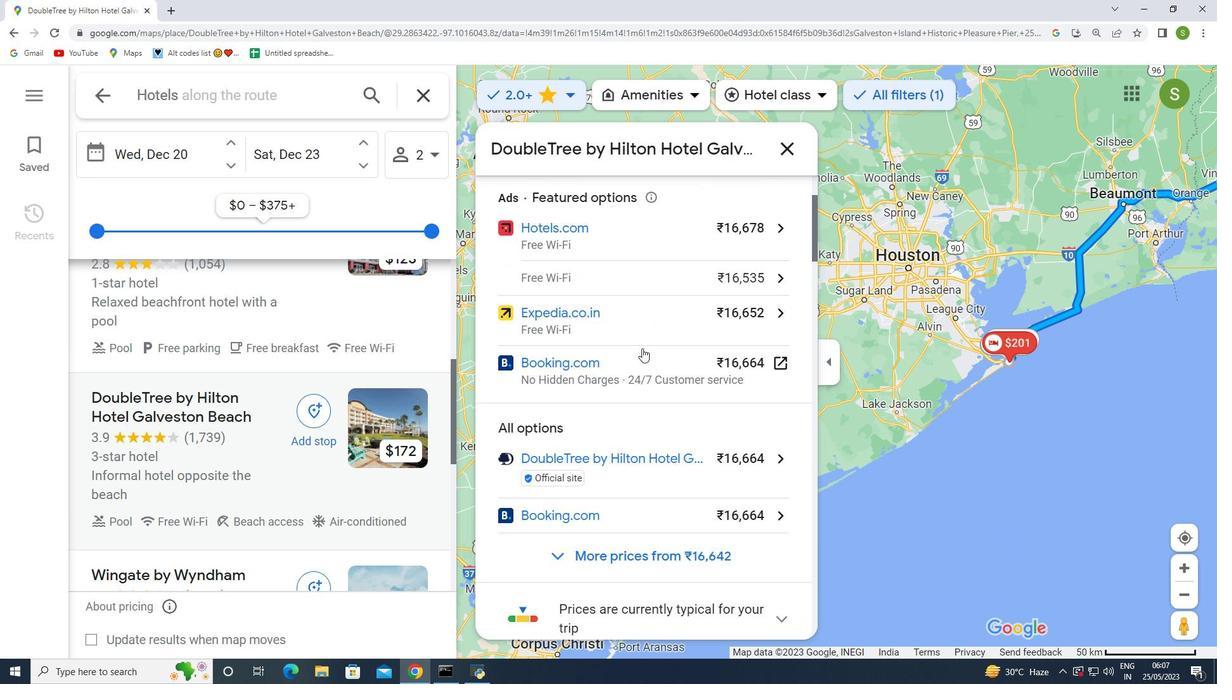 
Action: Mouse scrolled (641, 349) with delta (0, 0)
Screenshot: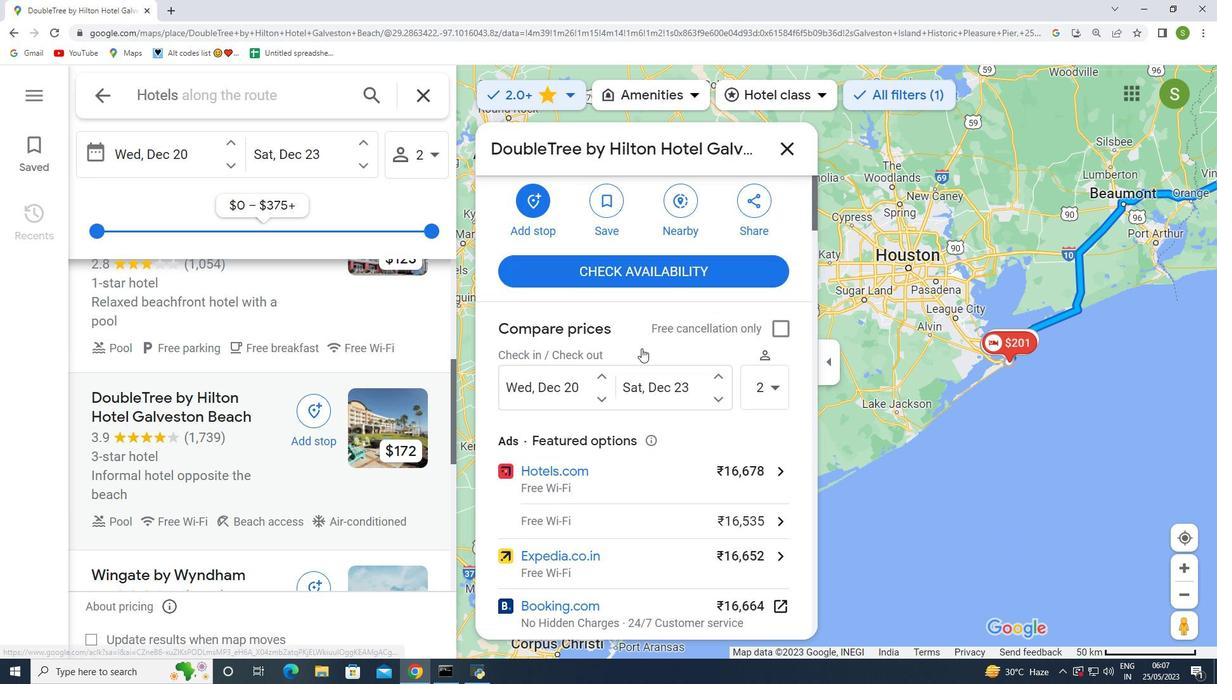 
Action: Mouse scrolled (641, 349) with delta (0, 0)
Screenshot: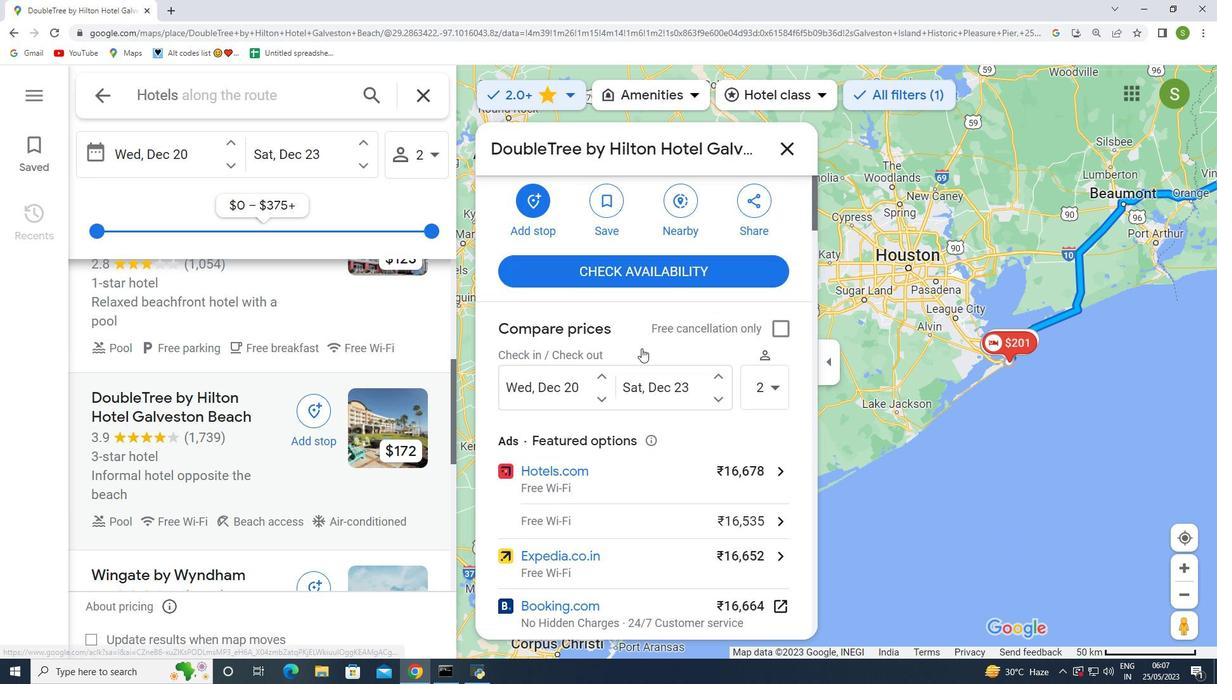 
Action: Mouse scrolled (641, 349) with delta (0, 0)
Screenshot: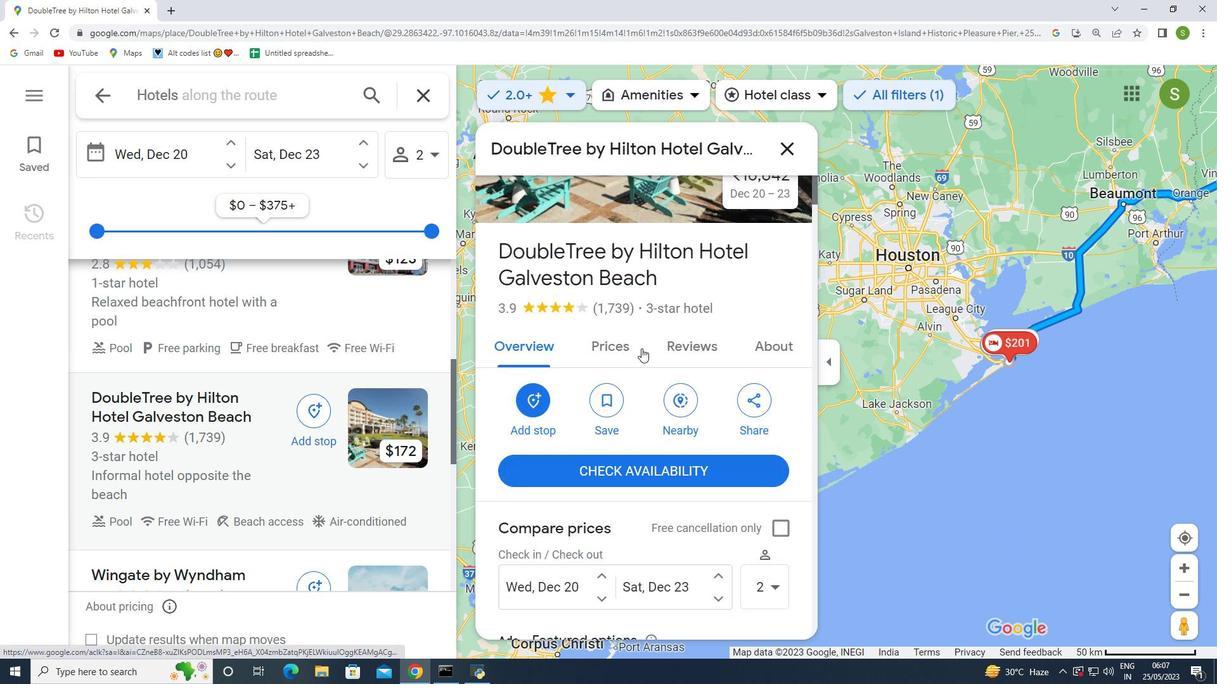 
Action: Mouse scrolled (641, 349) with delta (0, 0)
Screenshot: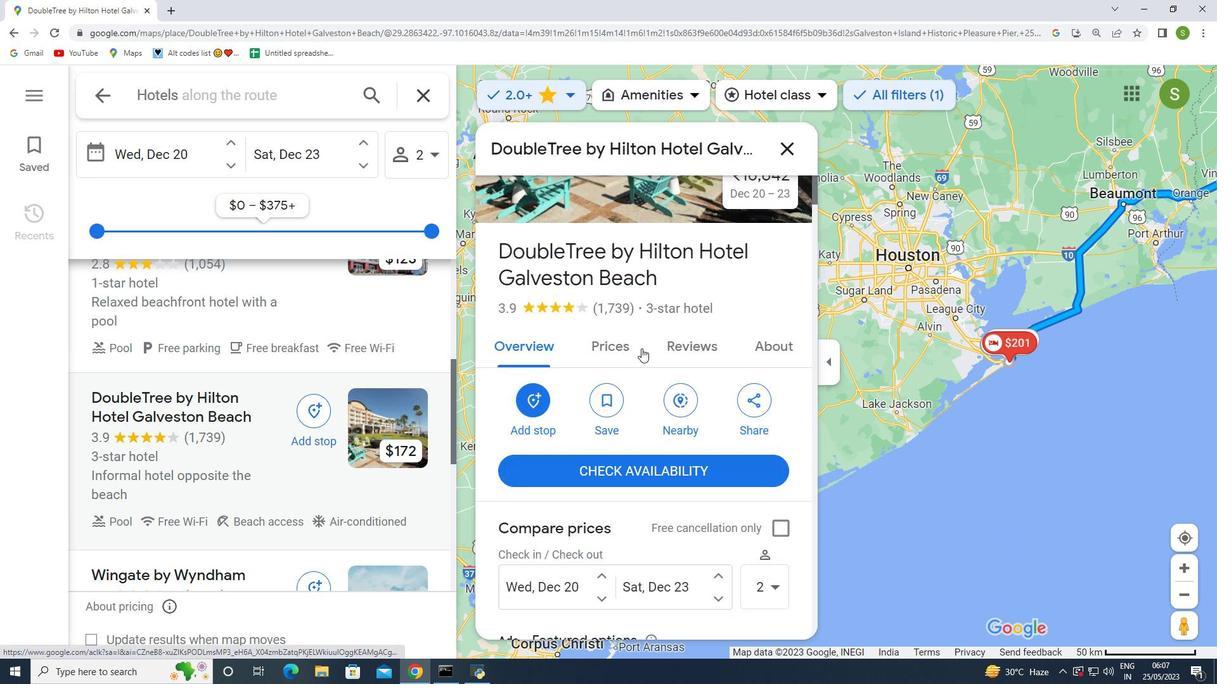 
Action: Mouse scrolled (641, 349) with delta (0, 0)
Screenshot: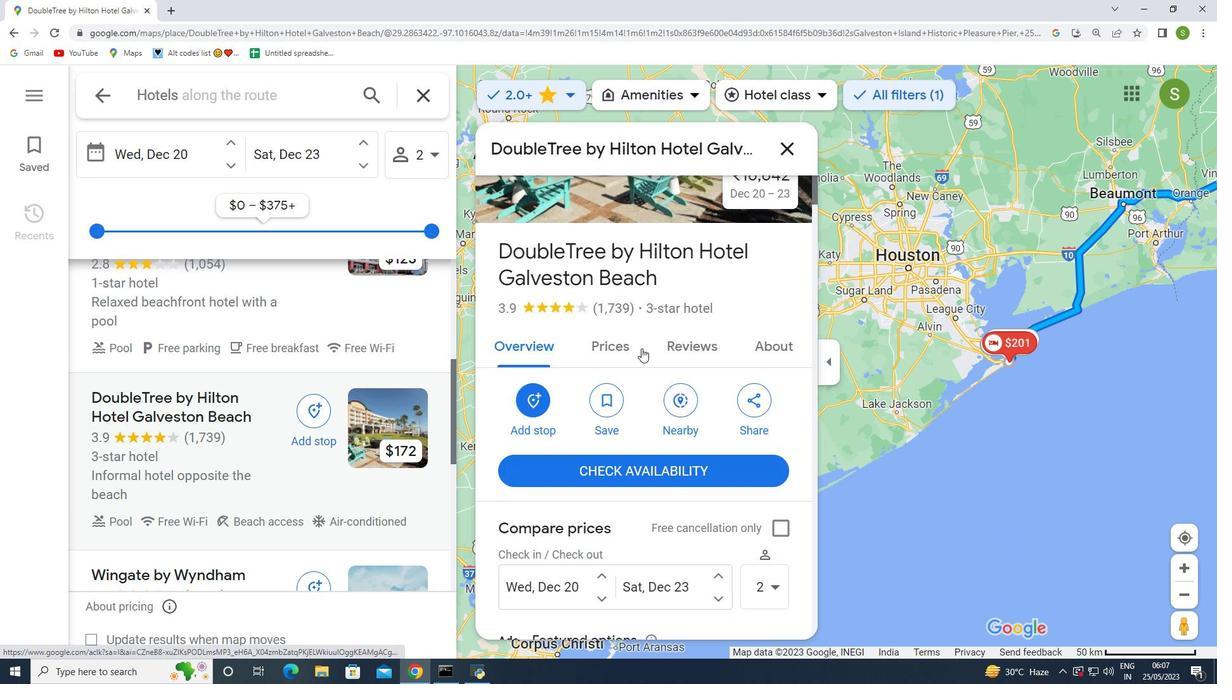 
Action: Mouse scrolled (641, 349) with delta (0, 0)
Screenshot: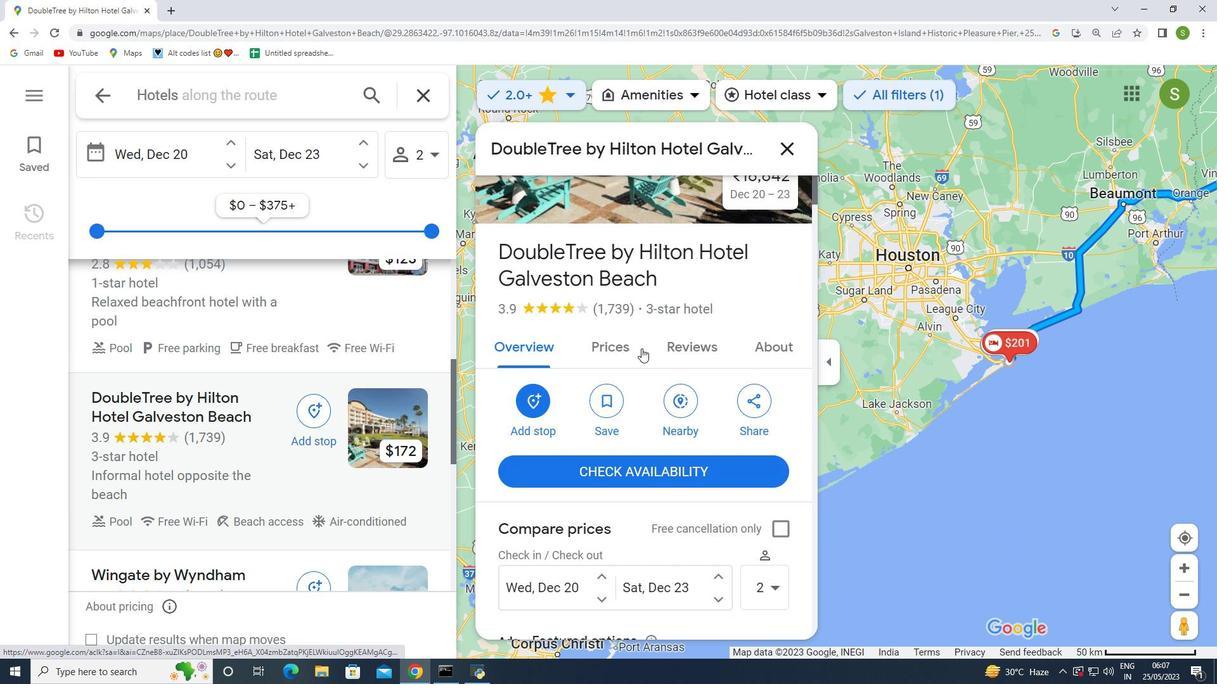 
Action: Mouse scrolled (641, 349) with delta (0, 0)
Screenshot: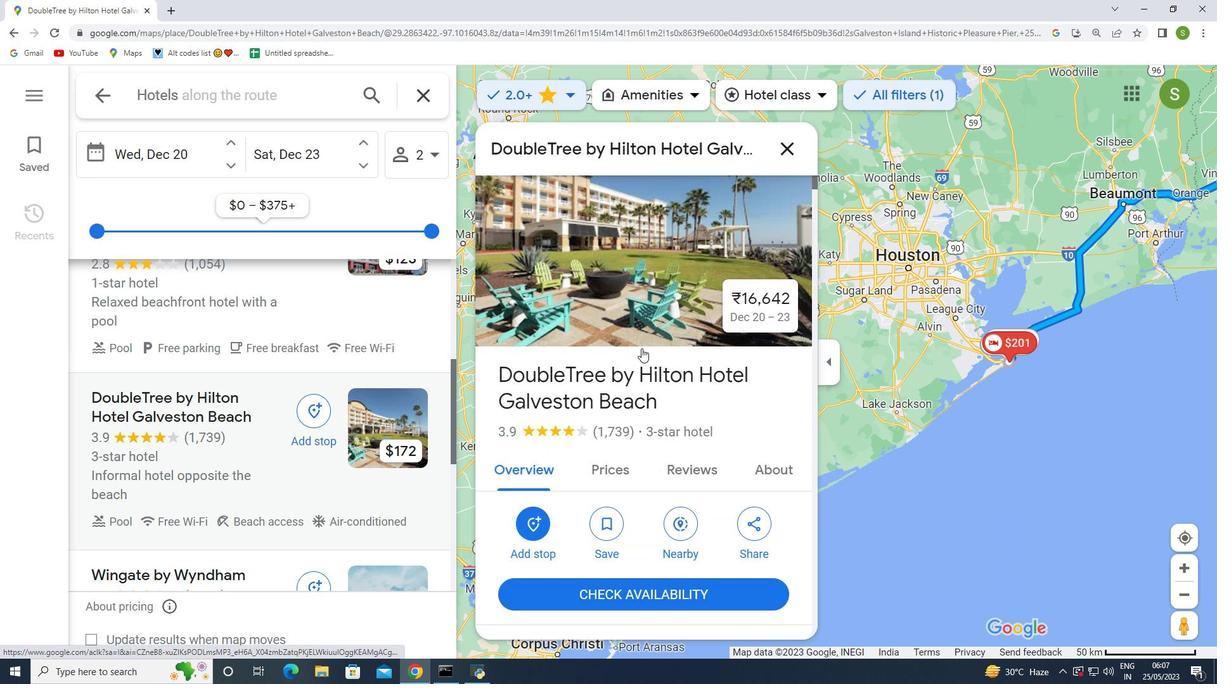 
Action: Mouse pressed middle at (641, 348)
Screenshot: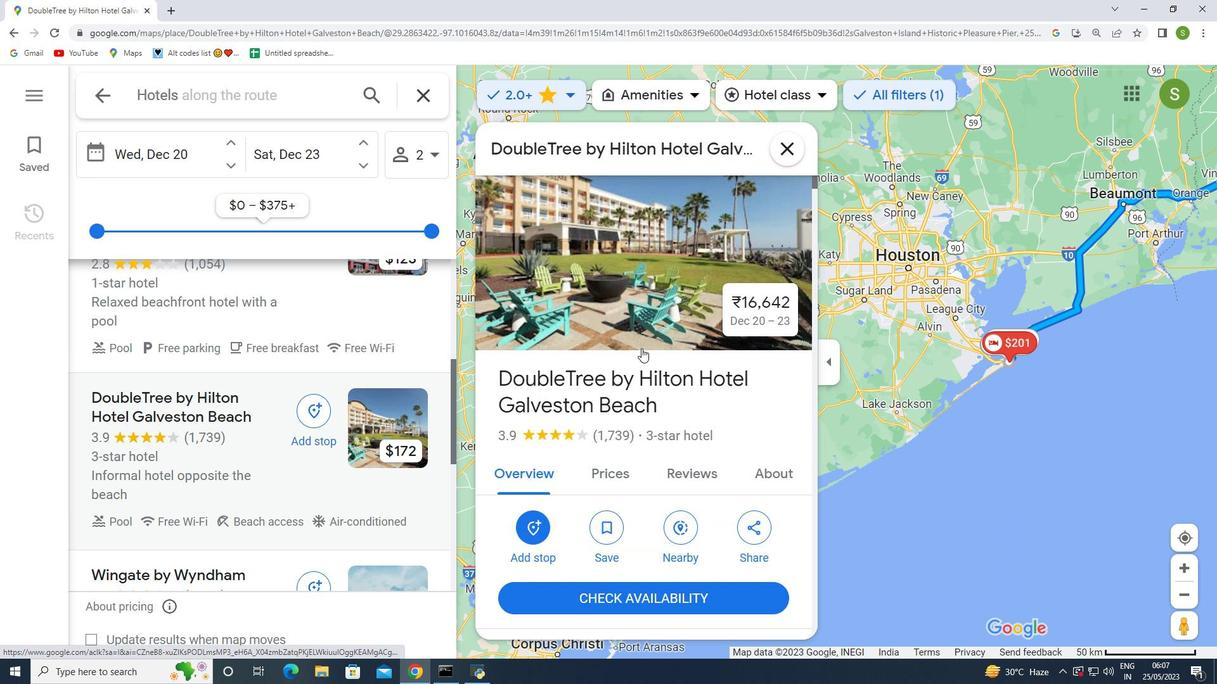 
Action: Mouse scrolled (641, 349) with delta (0, 0)
Screenshot: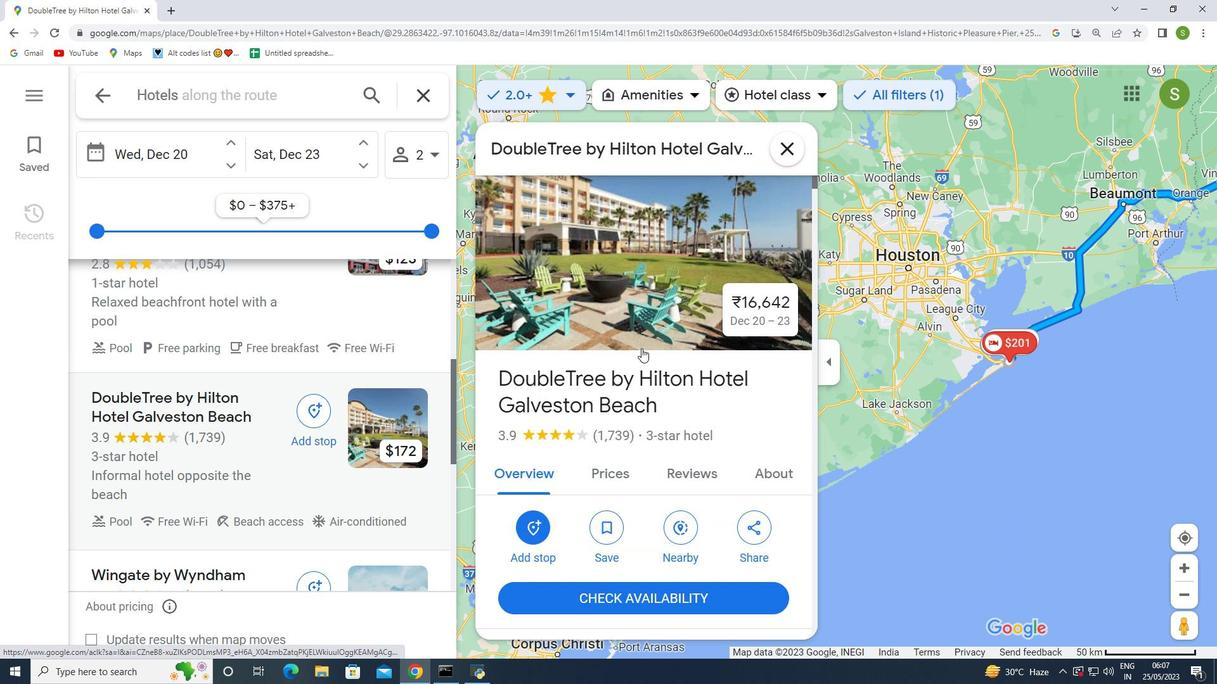 
Action: Mouse scrolled (641, 349) with delta (0, 0)
Screenshot: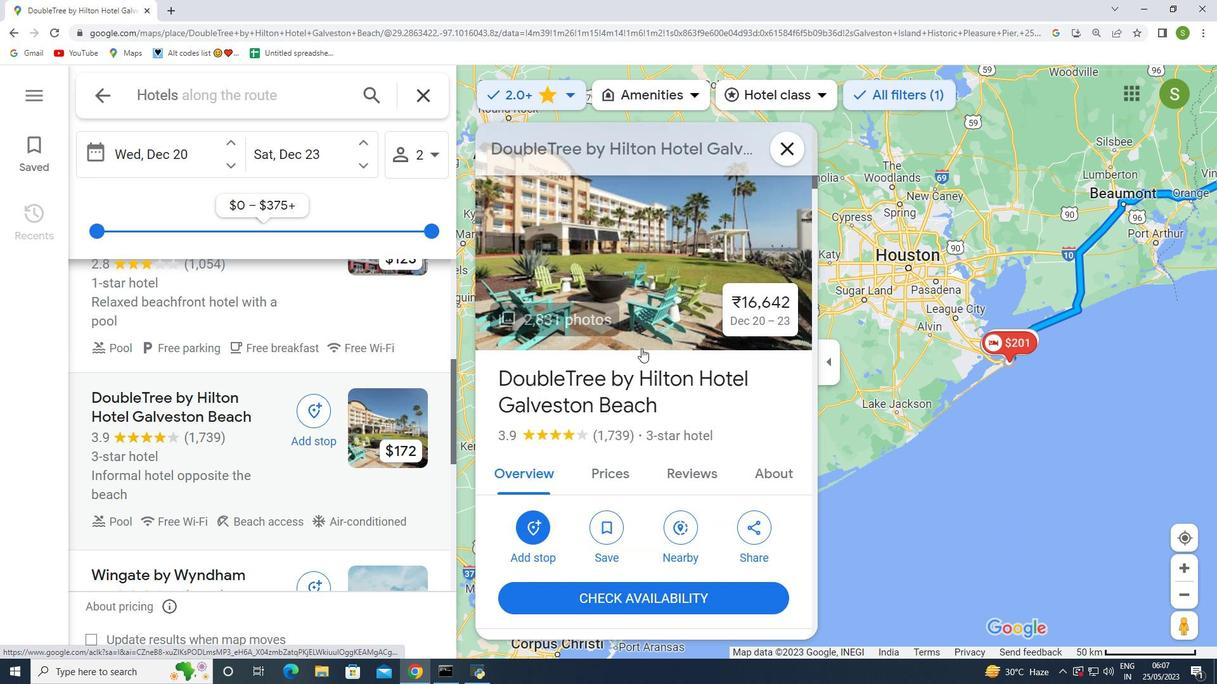 
Action: Mouse scrolled (641, 349) with delta (0, 0)
Screenshot: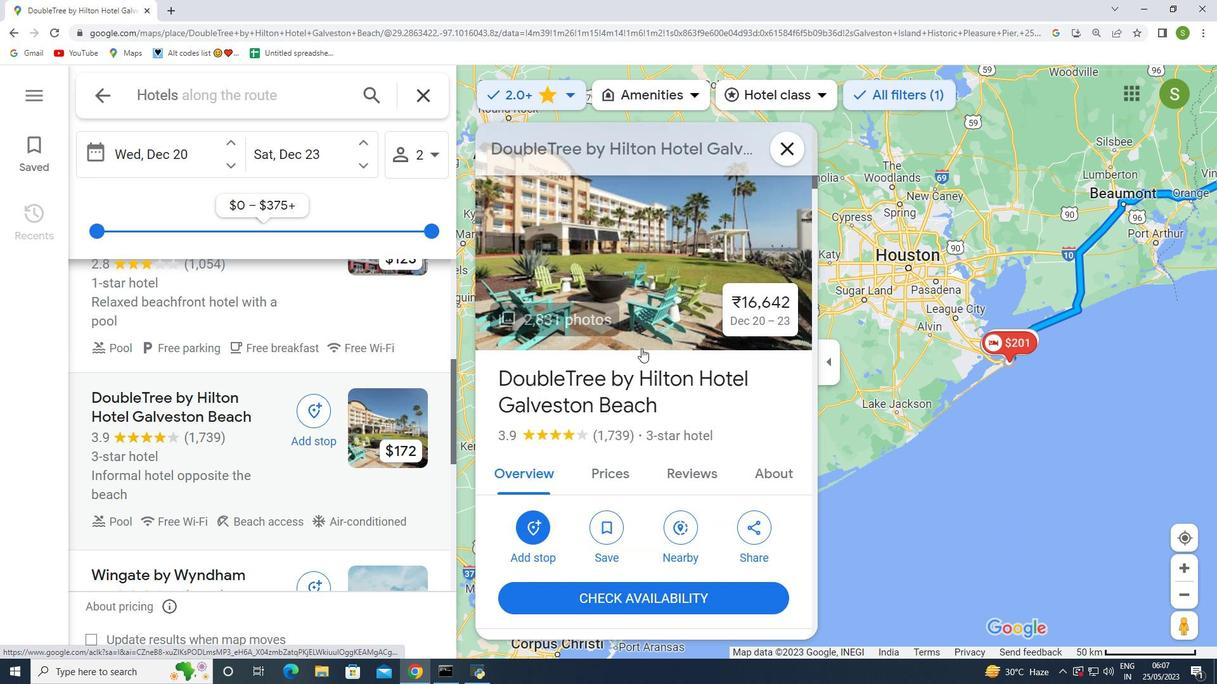 
Action: Mouse scrolled (641, 349) with delta (0, 0)
Screenshot: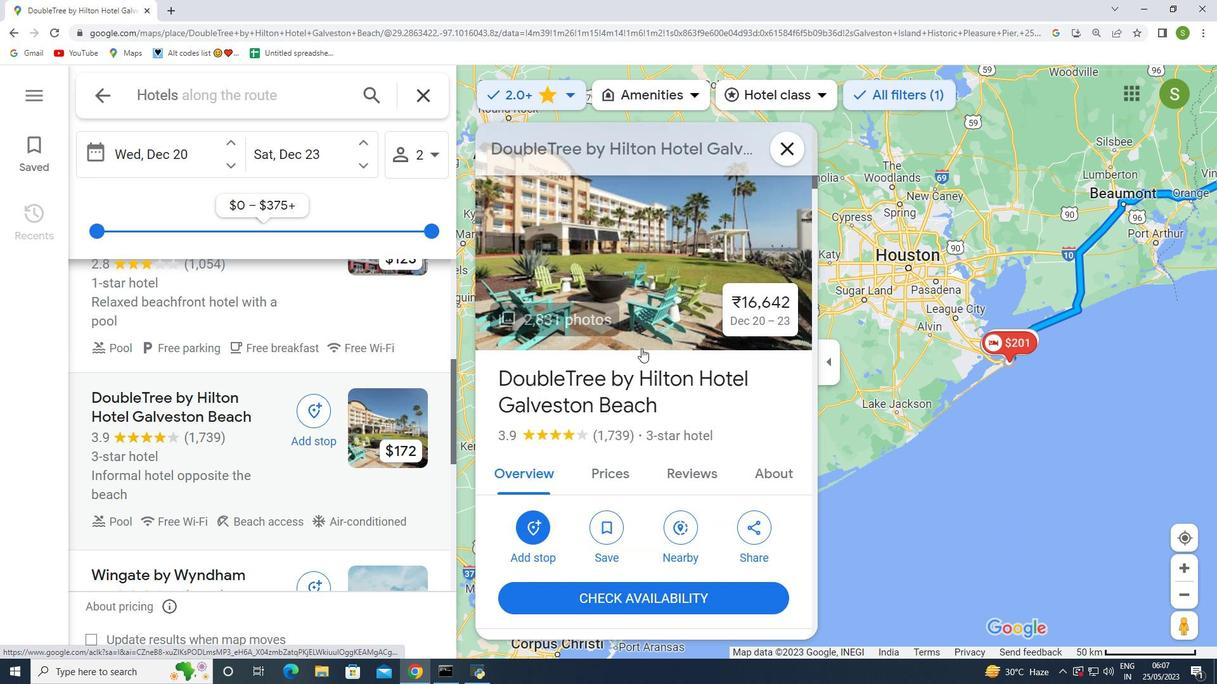 
Action: Mouse scrolled (641, 349) with delta (0, 0)
Screenshot: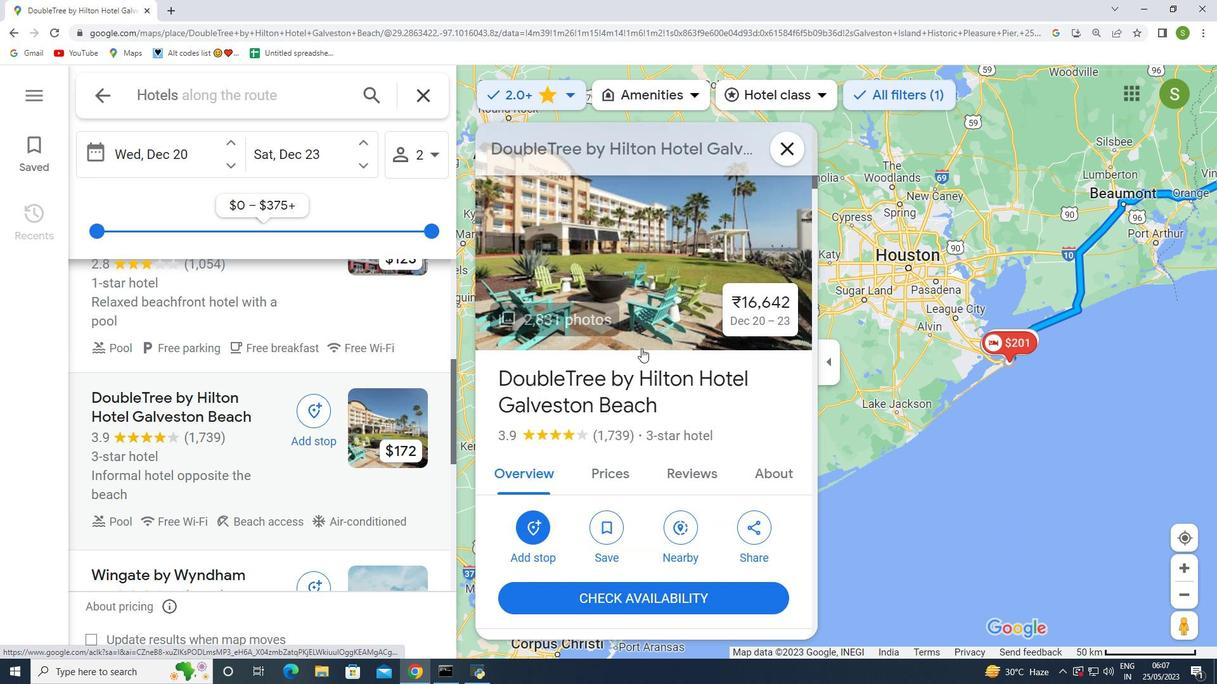 
Action: Mouse scrolled (641, 349) with delta (0, 0)
Screenshot: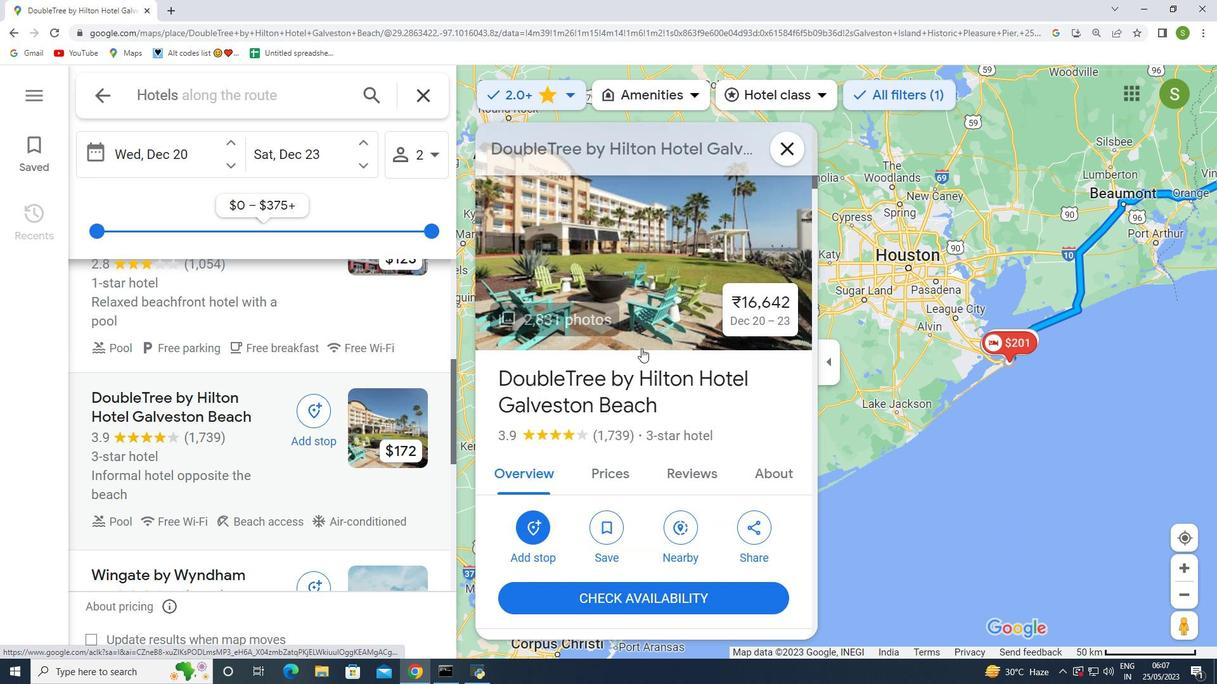 
Action: Mouse moved to (678, 322)
Screenshot: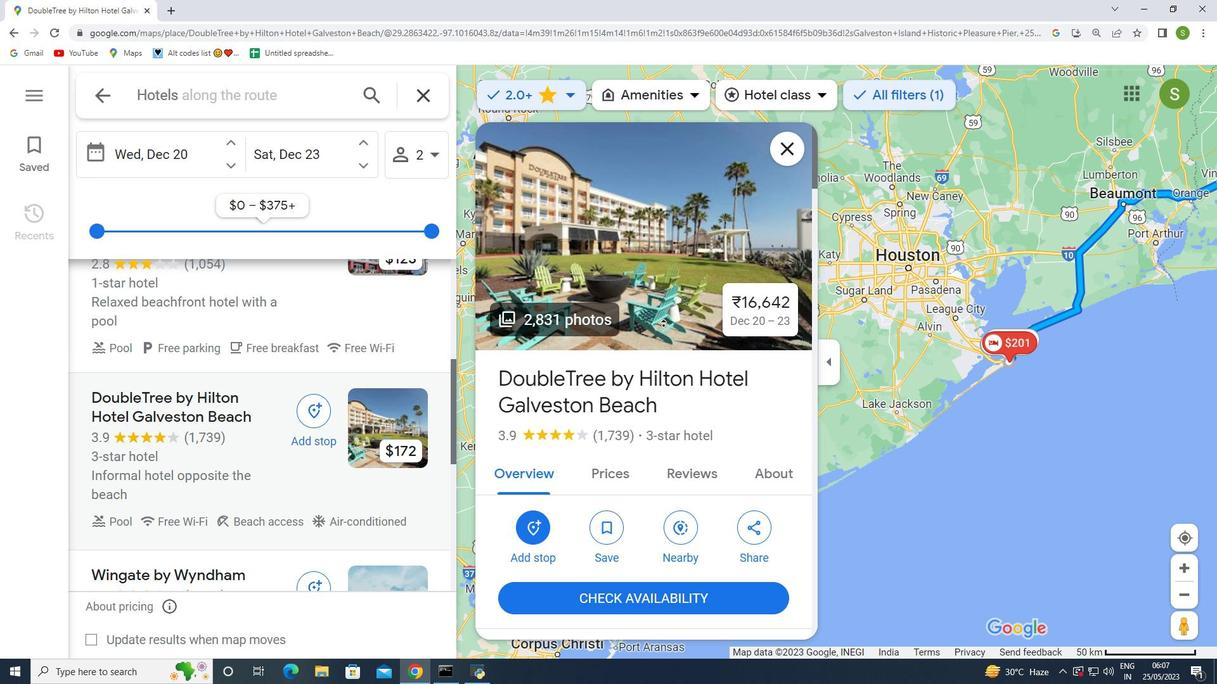 
Action: Mouse scrolled (678, 322) with delta (0, 0)
Screenshot: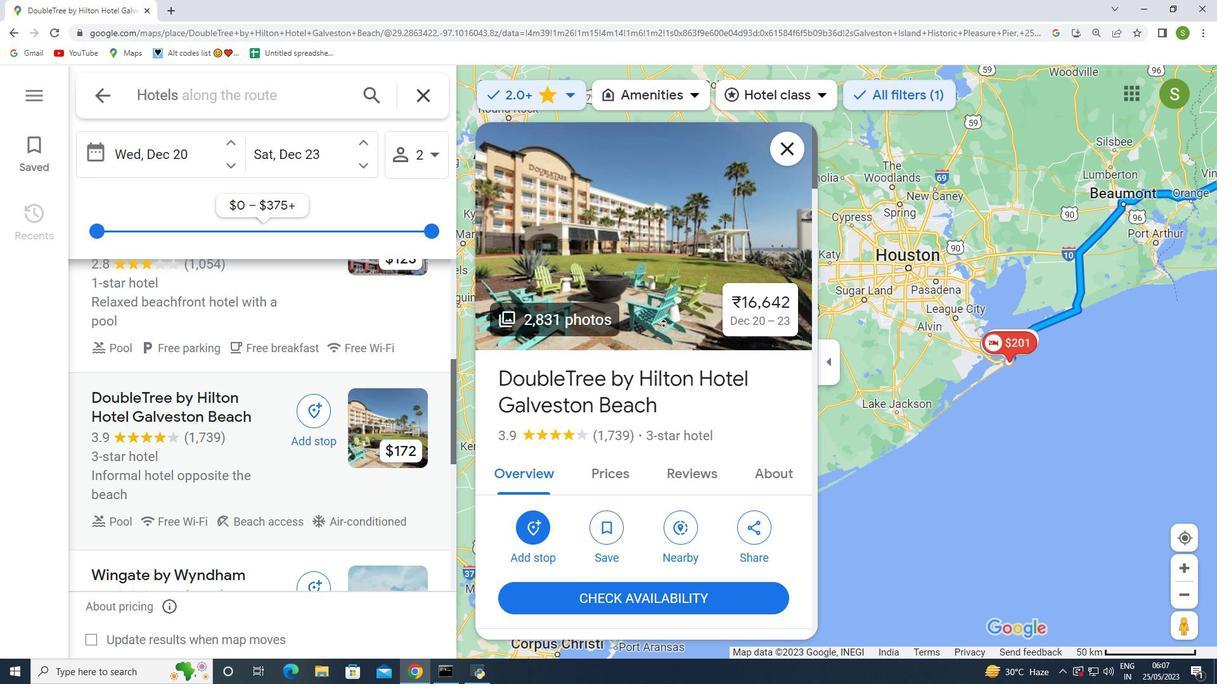 
Action: Mouse moved to (678, 321)
Screenshot: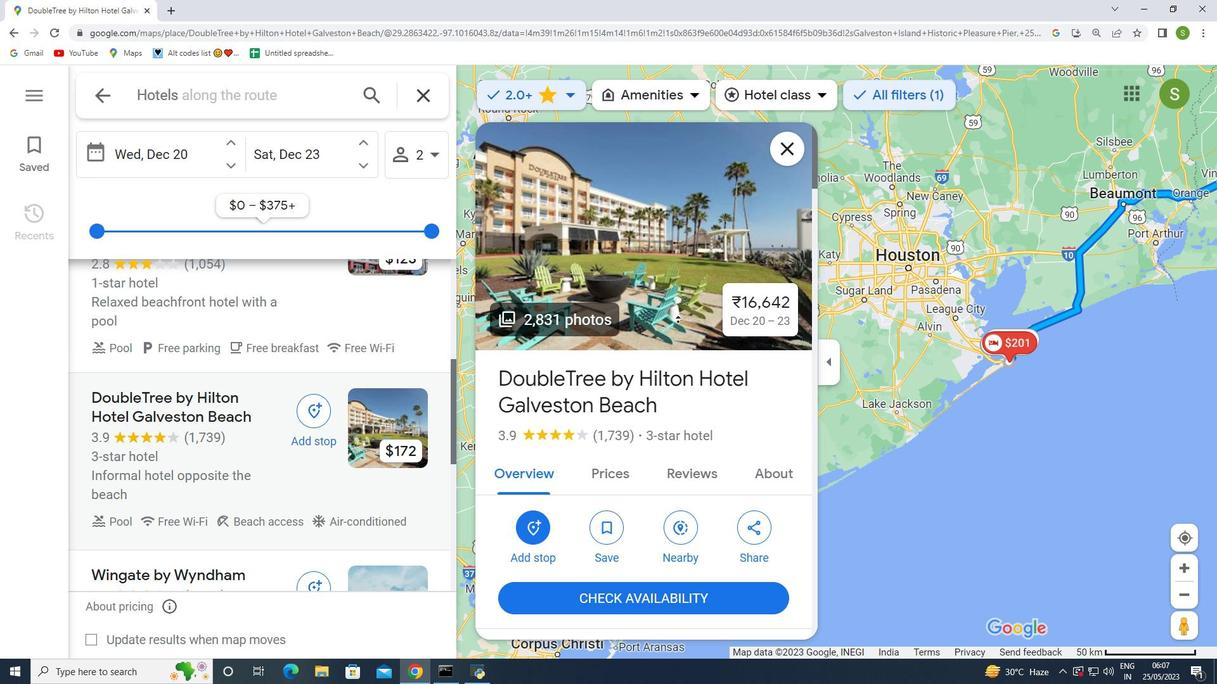 
Action: Mouse scrolled (678, 322) with delta (0, 0)
Screenshot: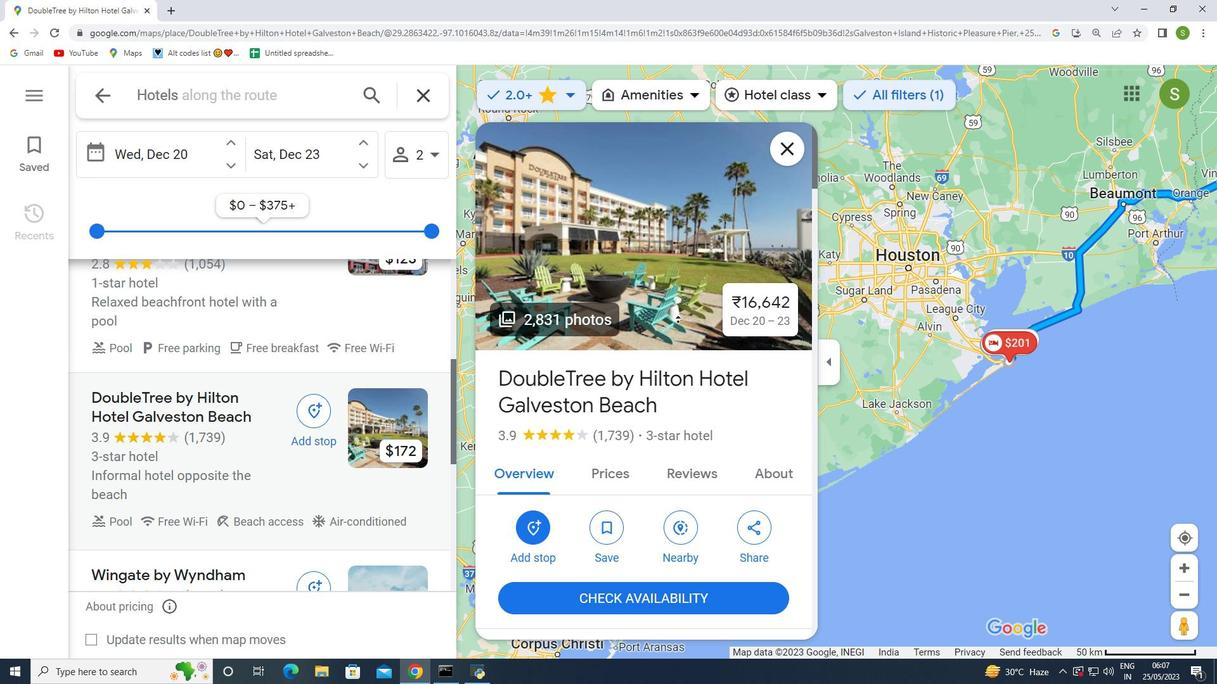 
Action: Mouse moved to (677, 320)
Screenshot: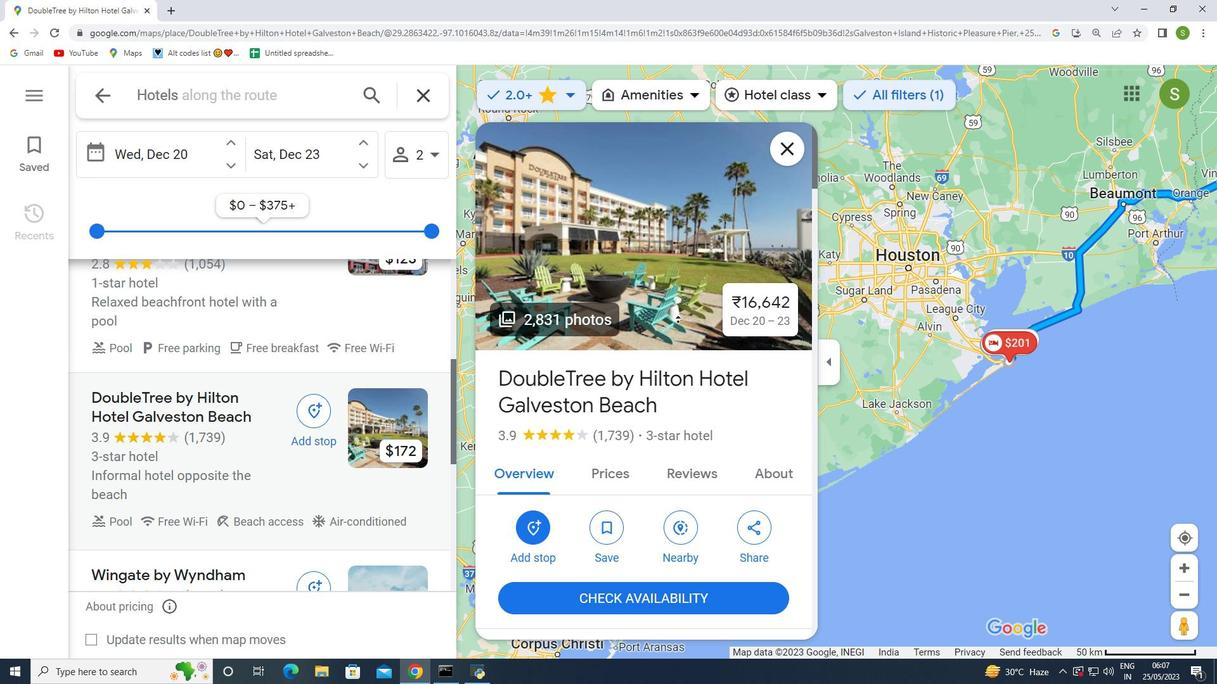 
Action: Mouse scrolled (677, 321) with delta (0, 0)
Screenshot: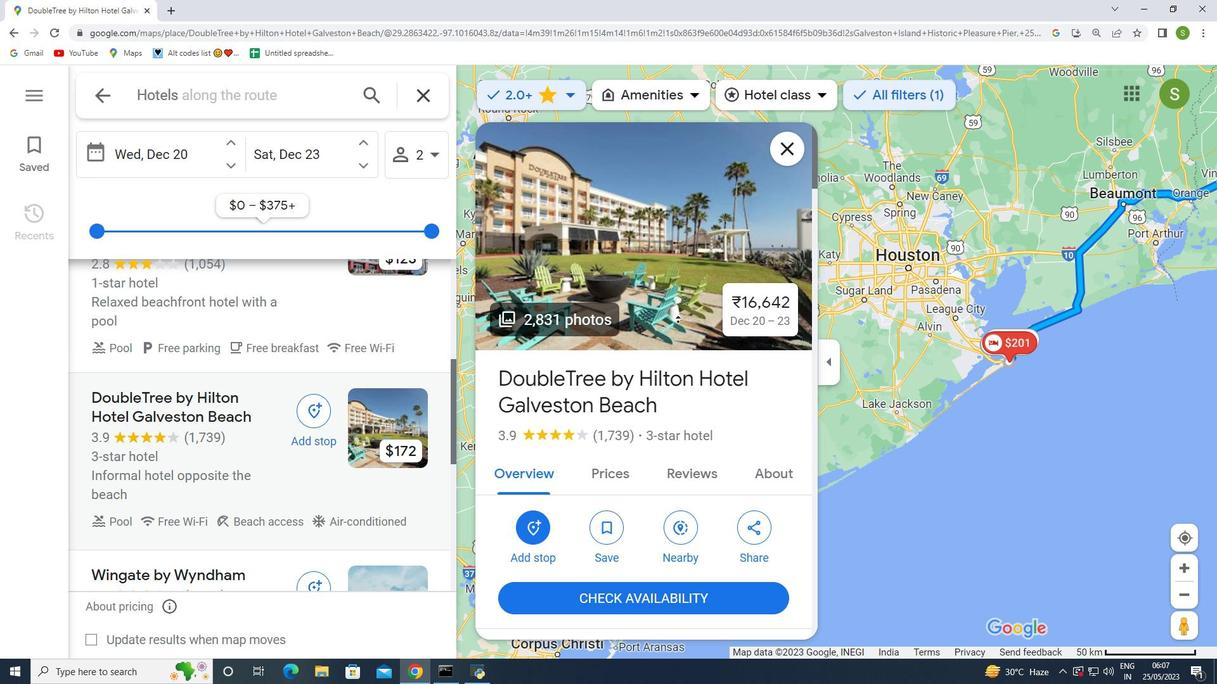 
Action: Mouse moved to (676, 320)
Screenshot: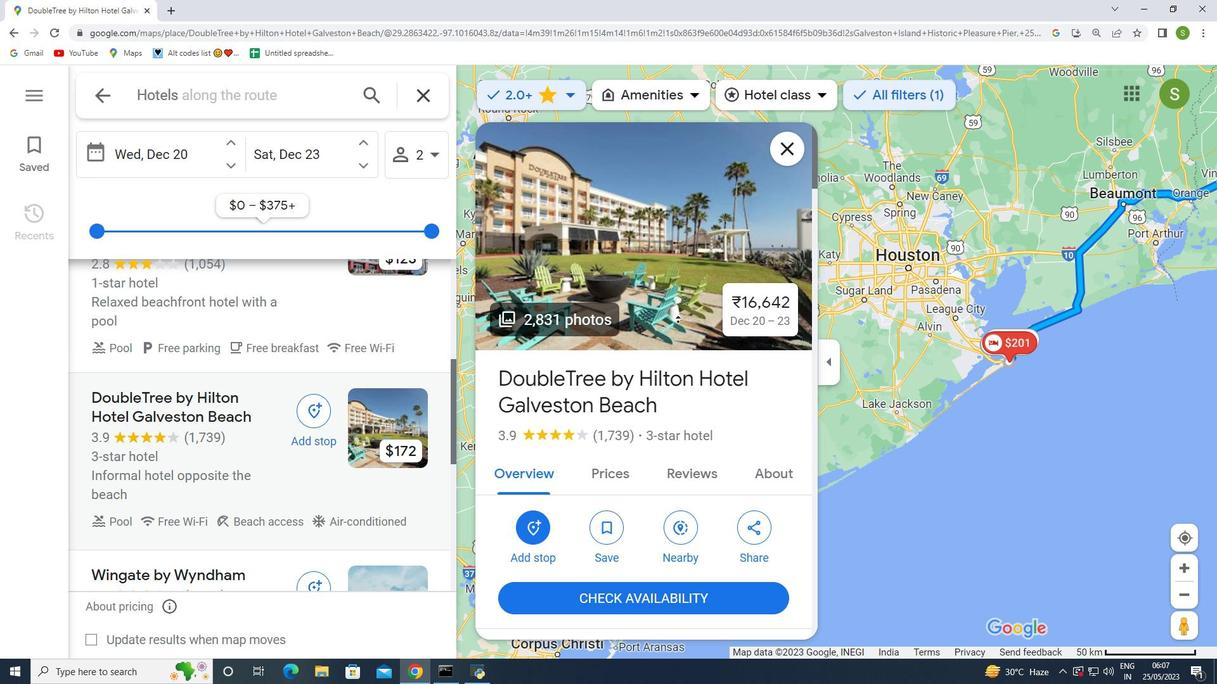 
Action: Mouse scrolled (676, 320) with delta (0, 0)
Screenshot: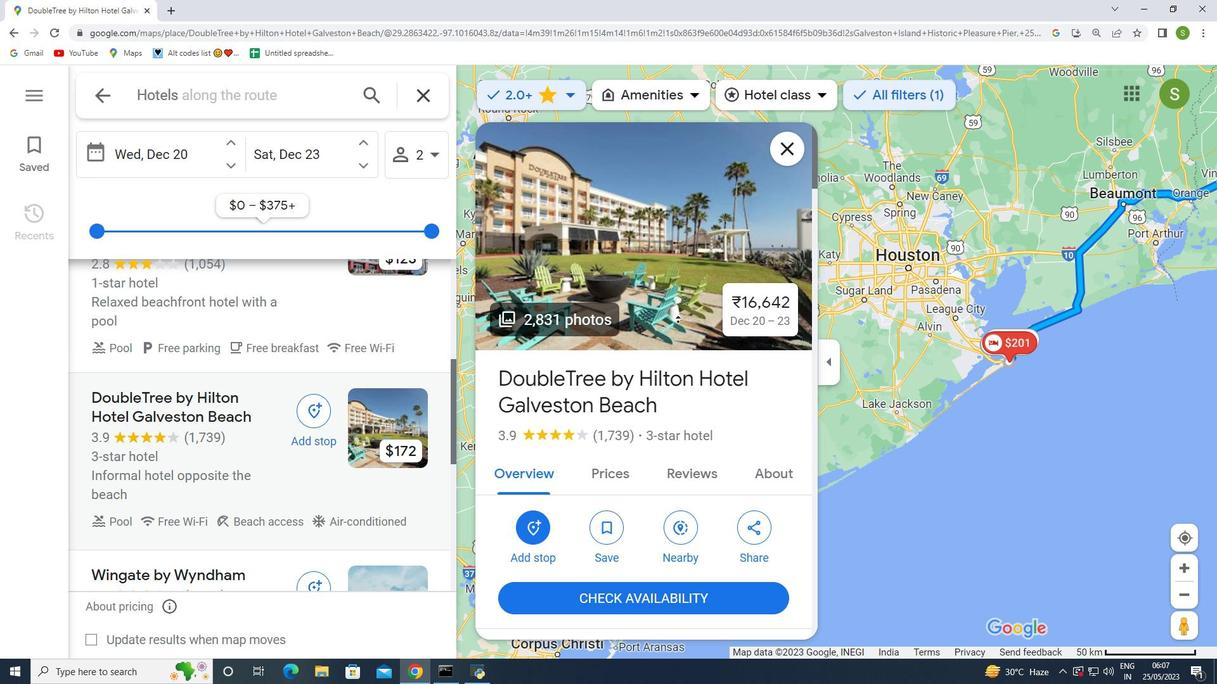 
Action: Mouse moved to (646, 308)
Screenshot: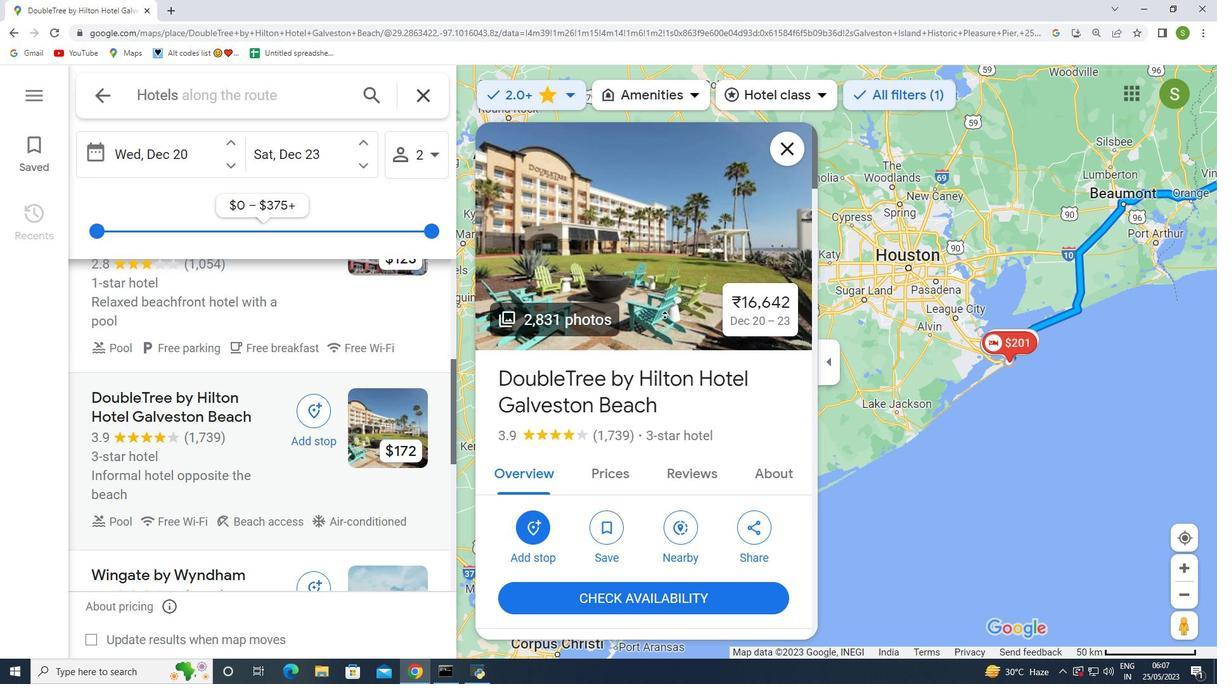 
Action: Mouse pressed left at (646, 308)
Screenshot: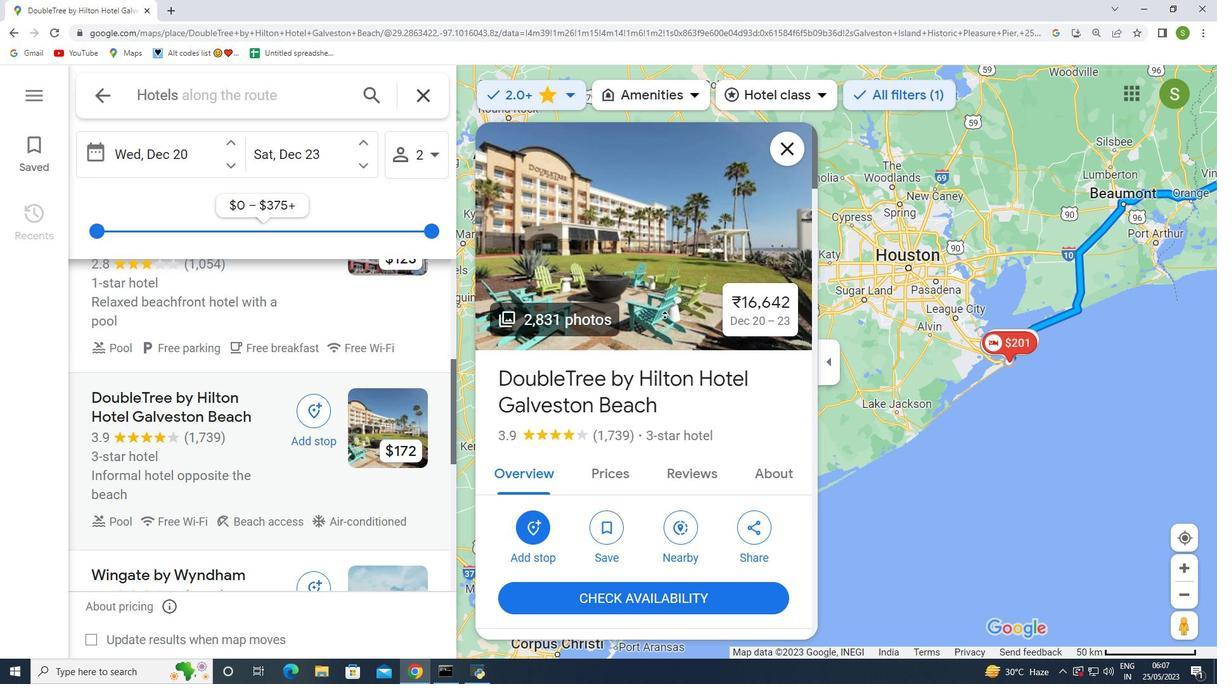 
Action: Mouse moved to (594, 316)
Screenshot: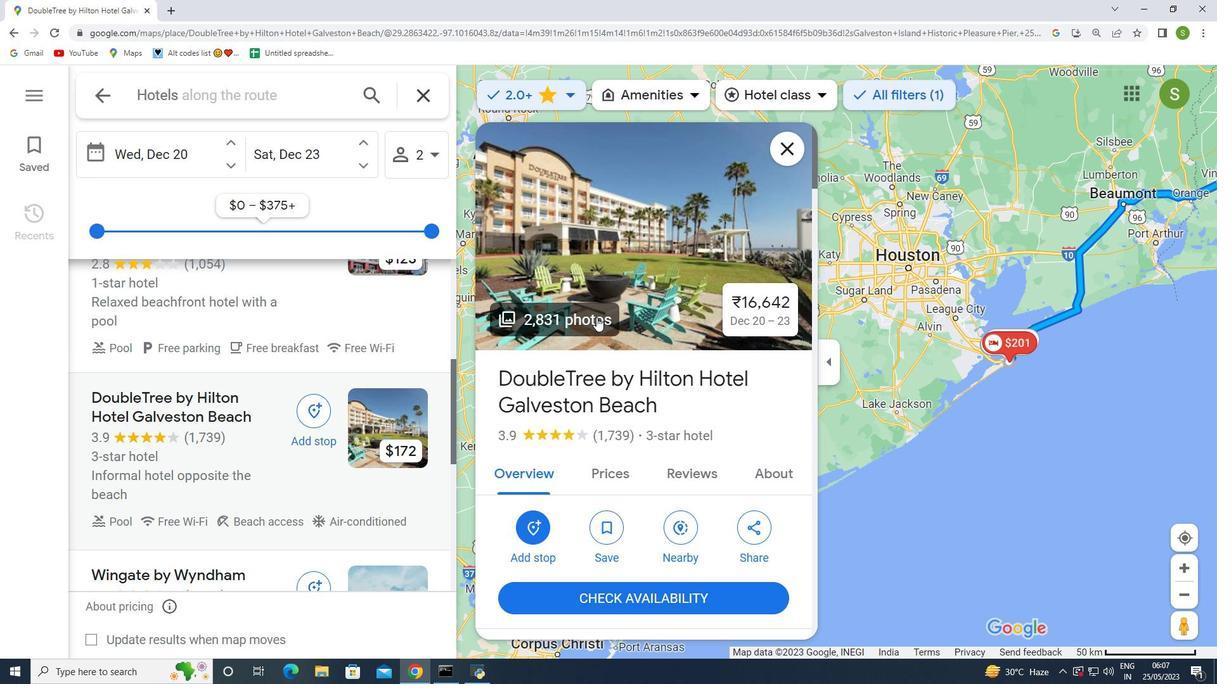 
Action: Mouse pressed left at (594, 316)
Screenshot: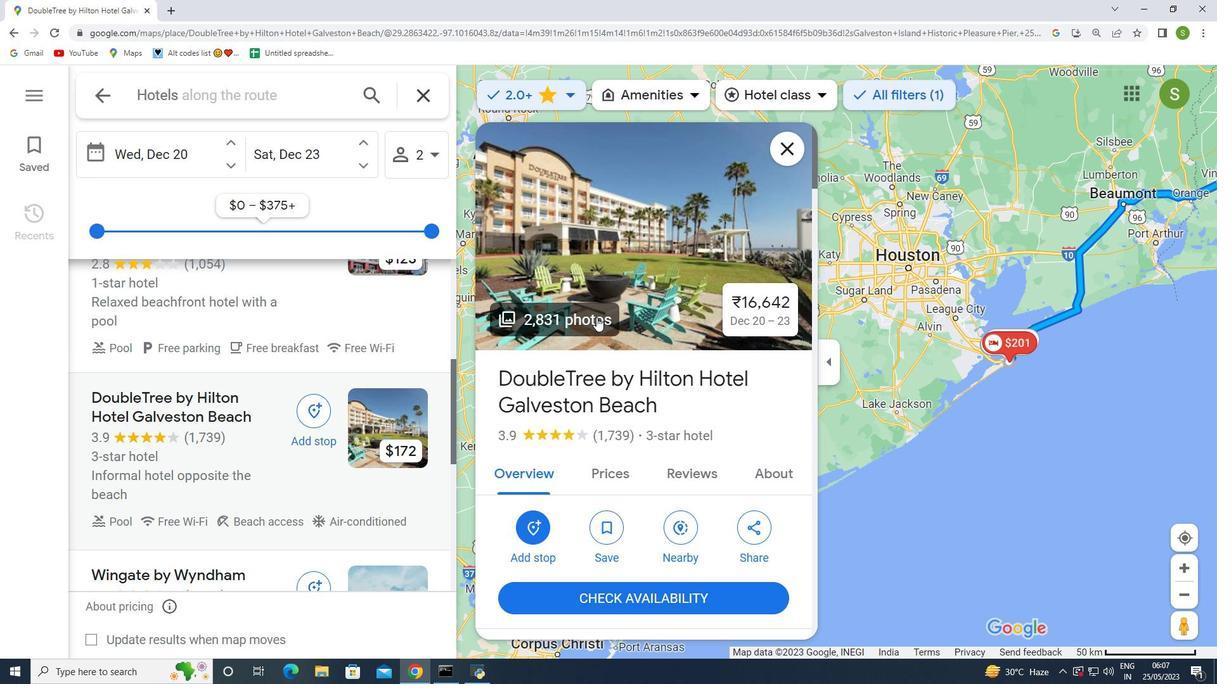 
Action: Mouse moved to (863, 566)
Screenshot: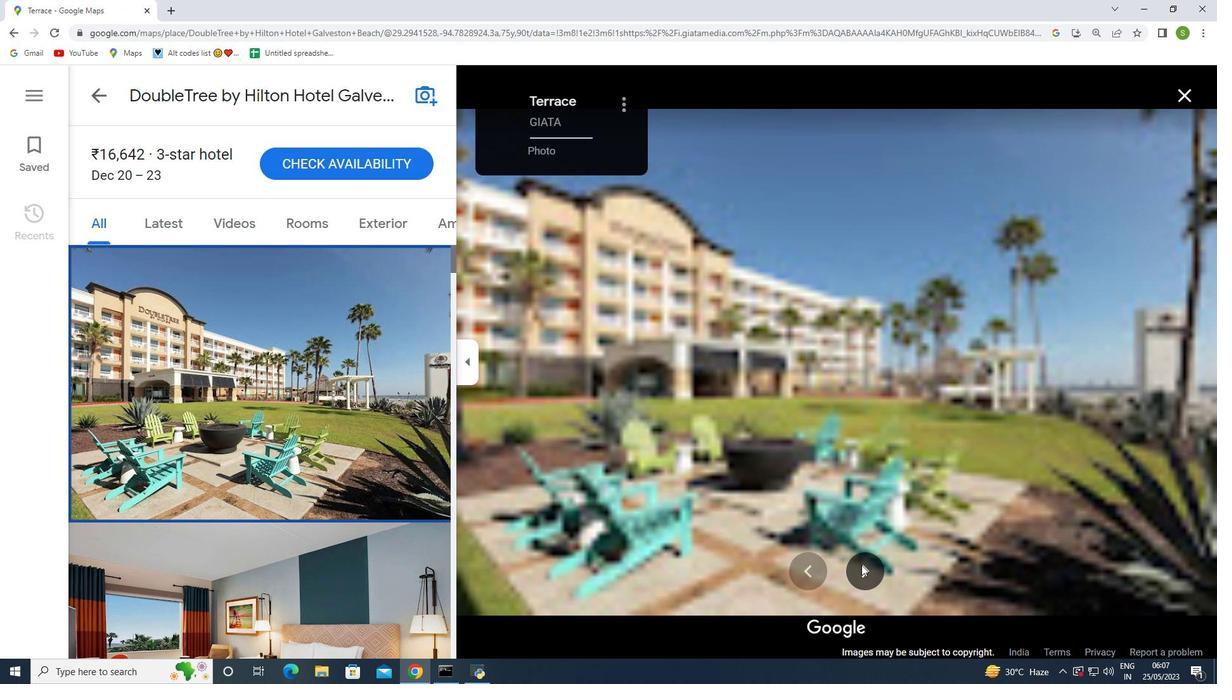 
Action: Mouse pressed left at (863, 566)
Screenshot: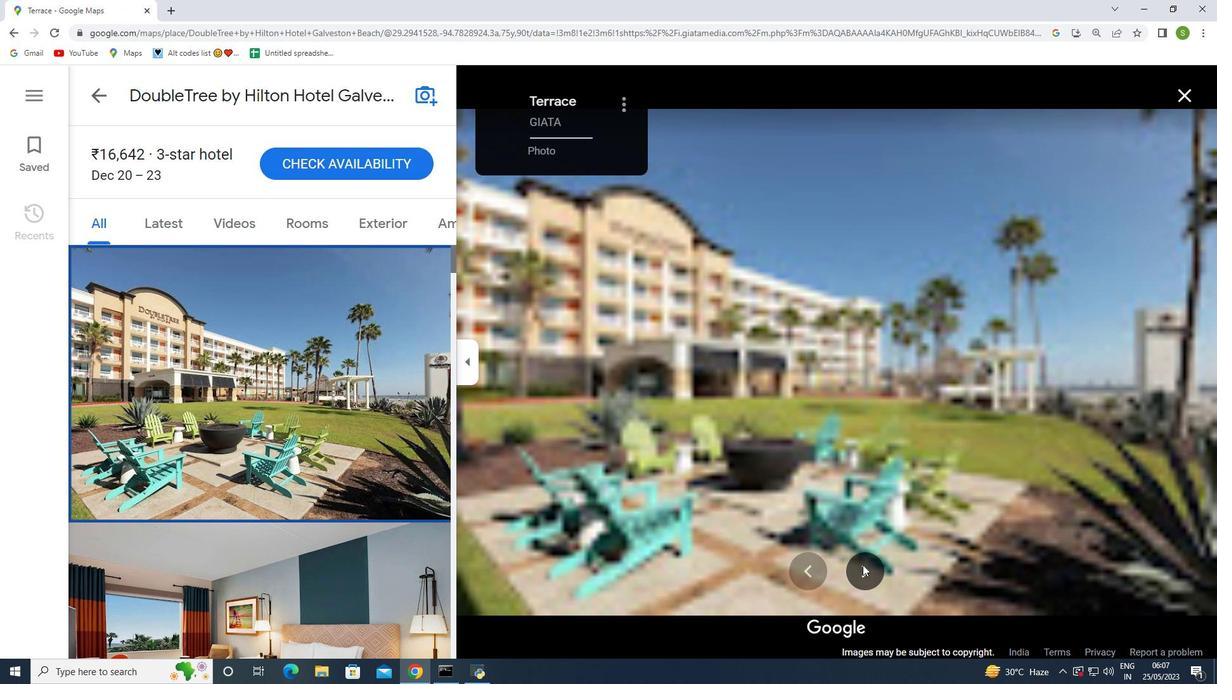 
Action: Mouse moved to (862, 579)
Screenshot: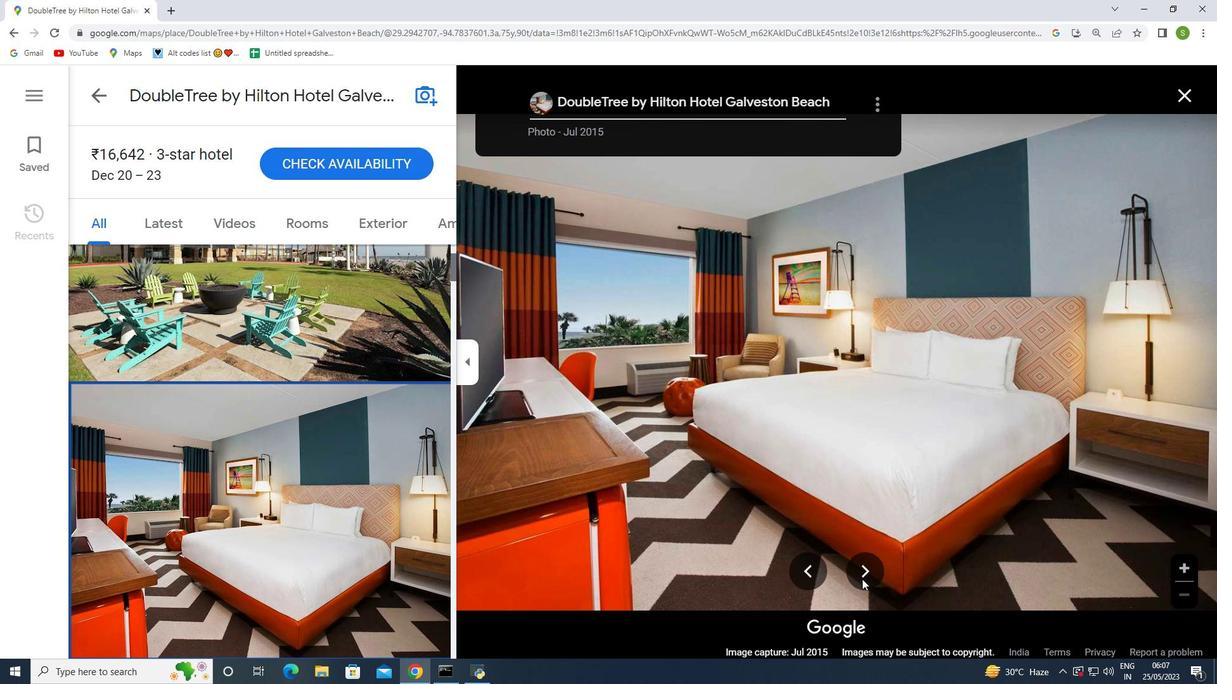 
Action: Mouse pressed left at (862, 579)
Screenshot: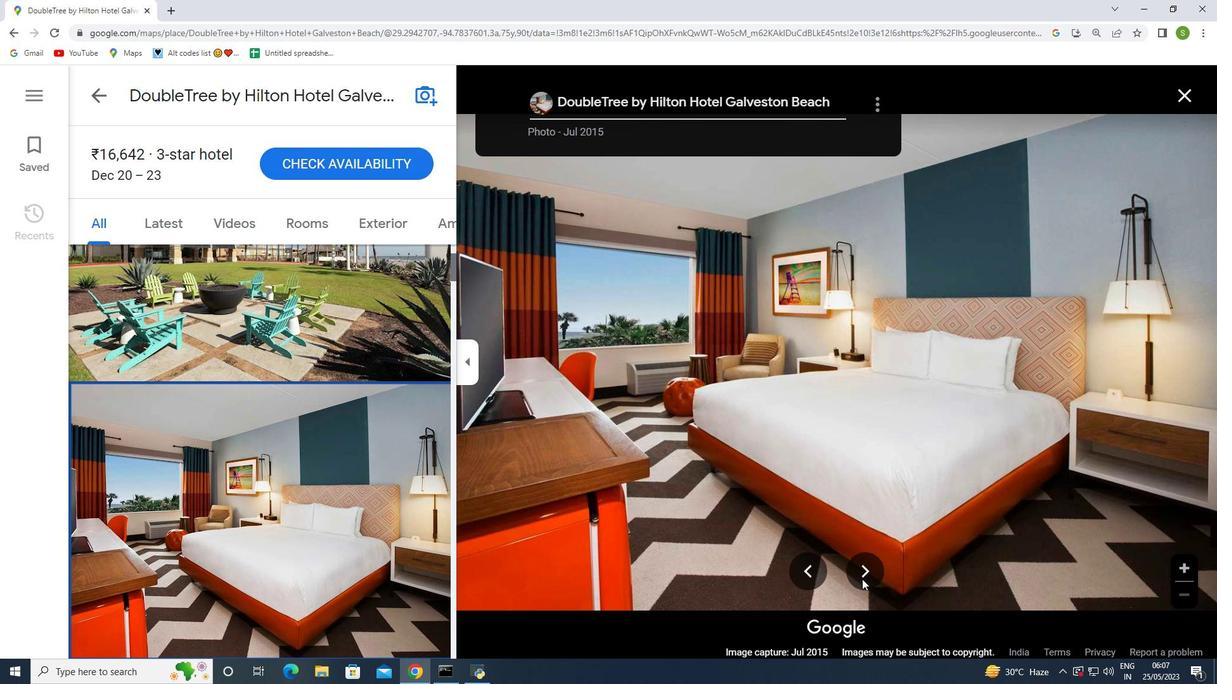 
Action: Mouse moved to (856, 572)
Screenshot: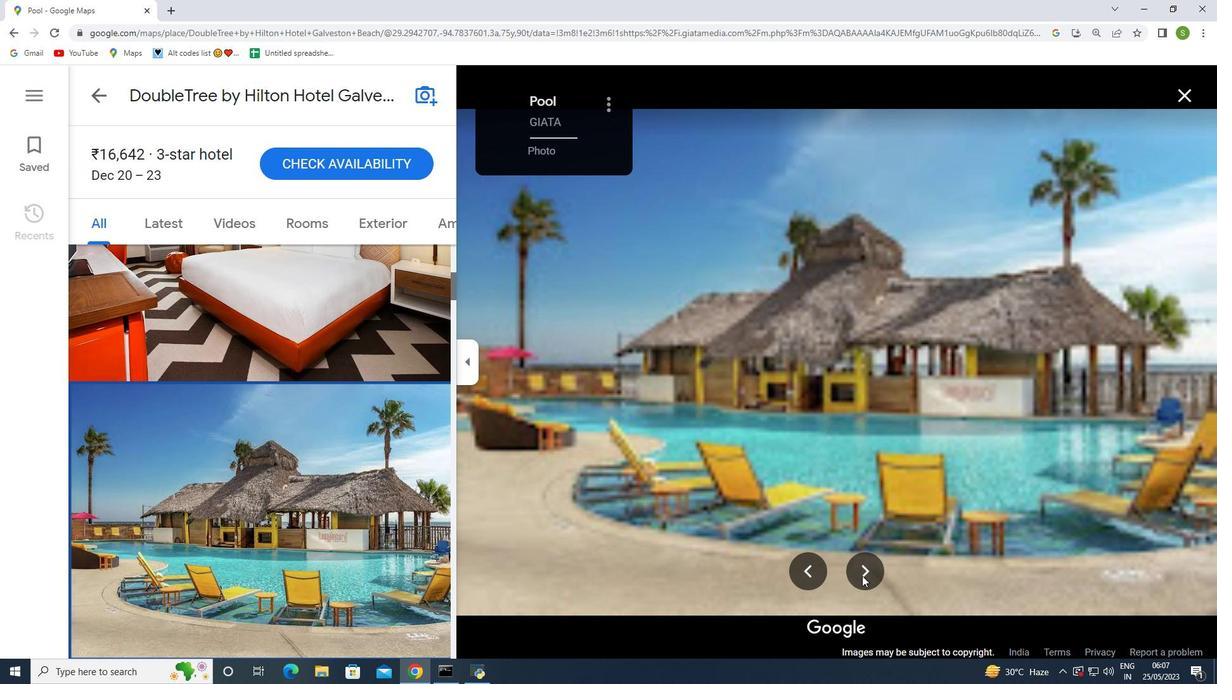 
Action: Mouse pressed left at (856, 572)
Screenshot: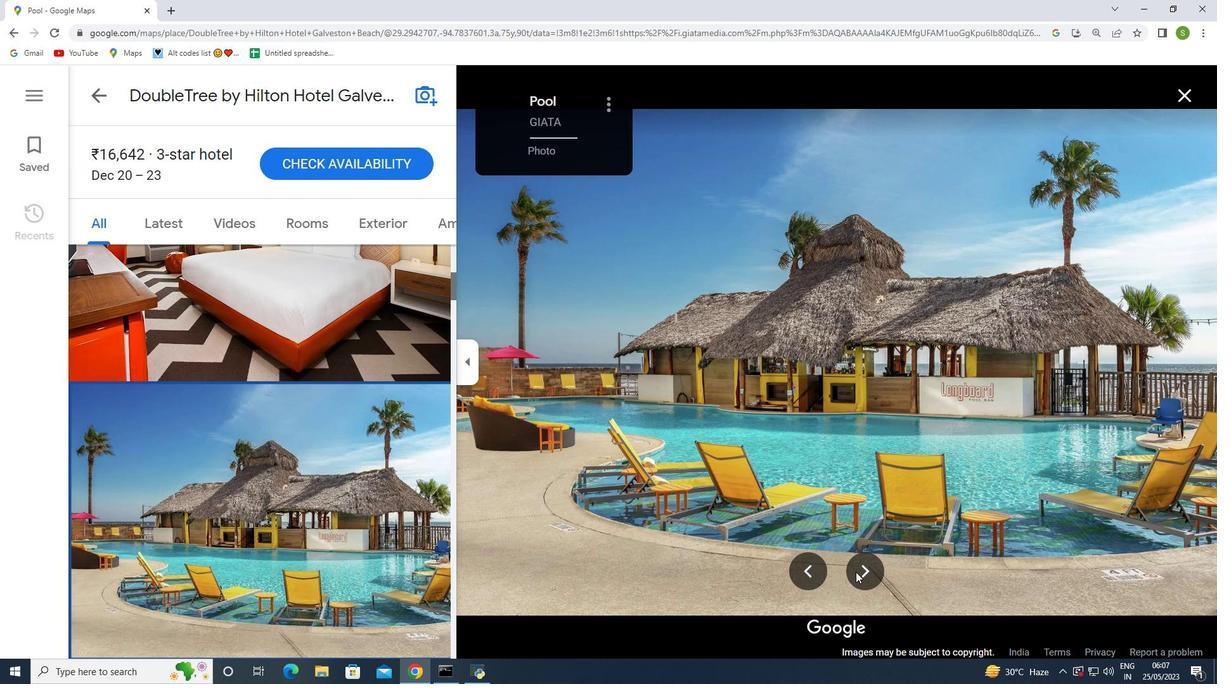 
Action: Mouse pressed left at (856, 572)
Screenshot: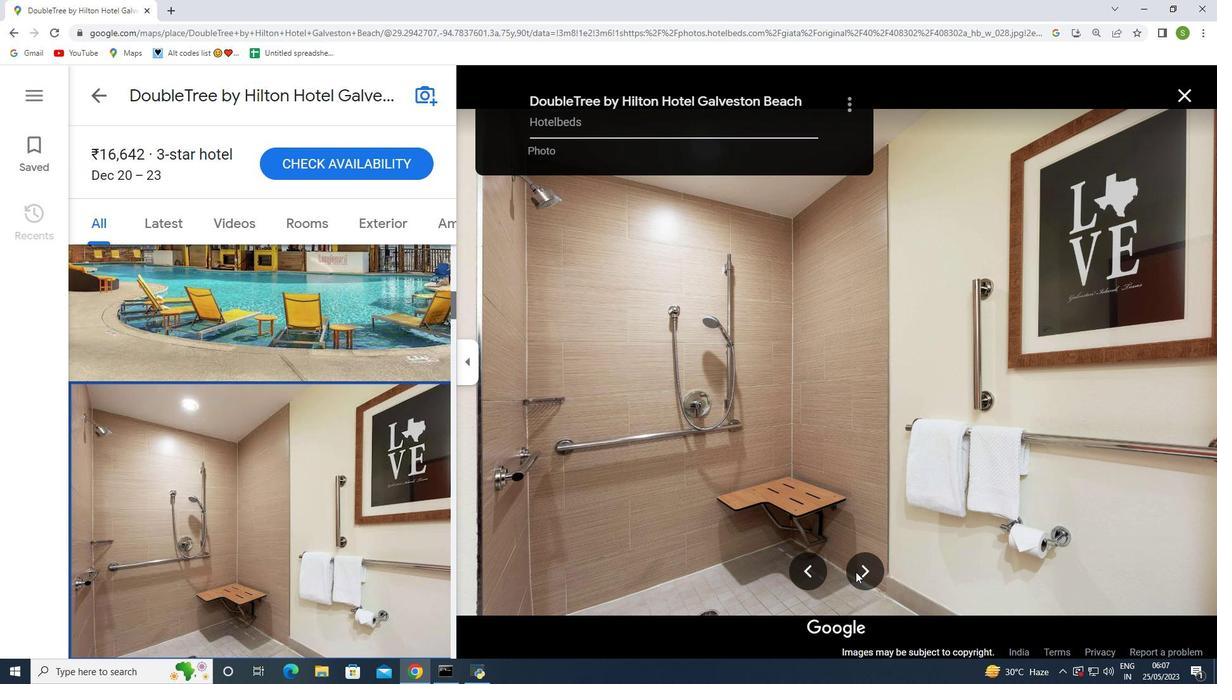 
Action: Mouse pressed left at (856, 572)
Screenshot: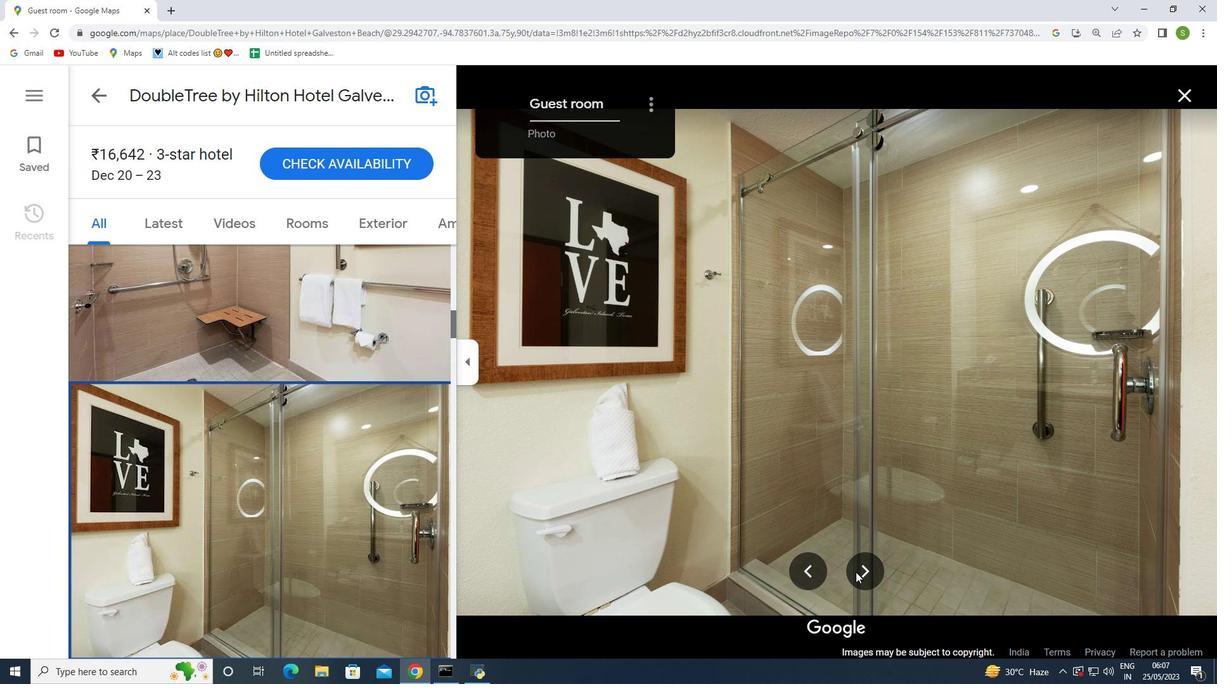 
Action: Mouse pressed left at (856, 572)
Screenshot: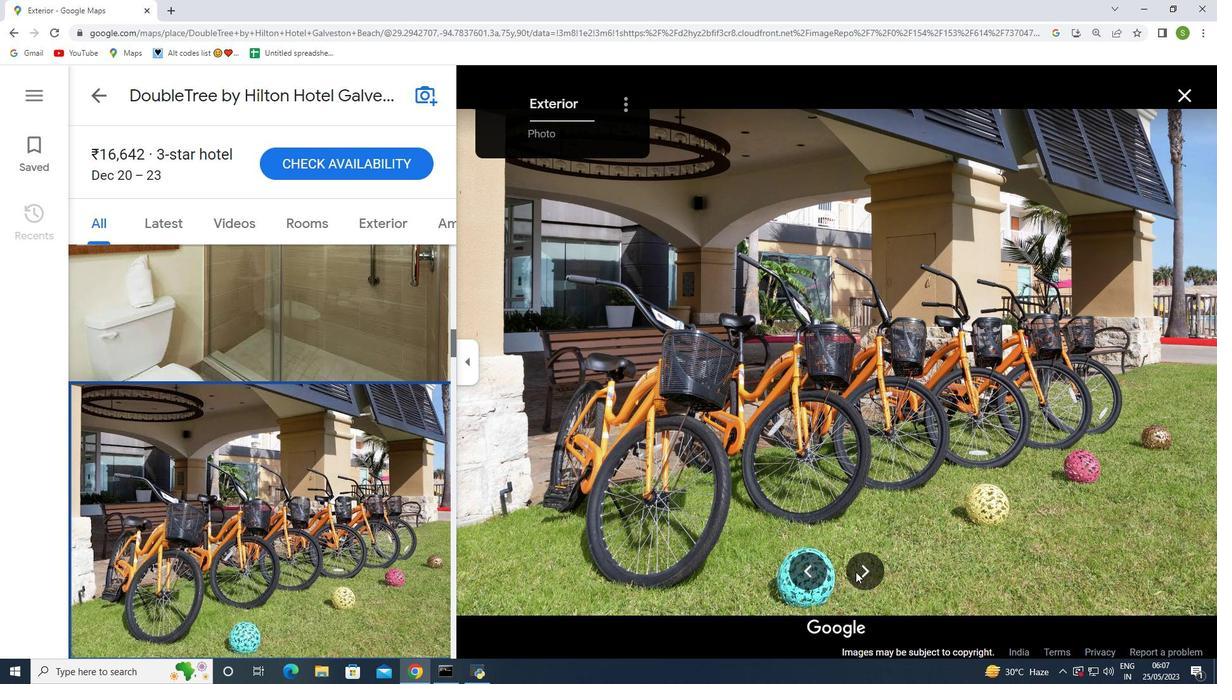 
Action: Mouse moved to (917, 406)
Screenshot: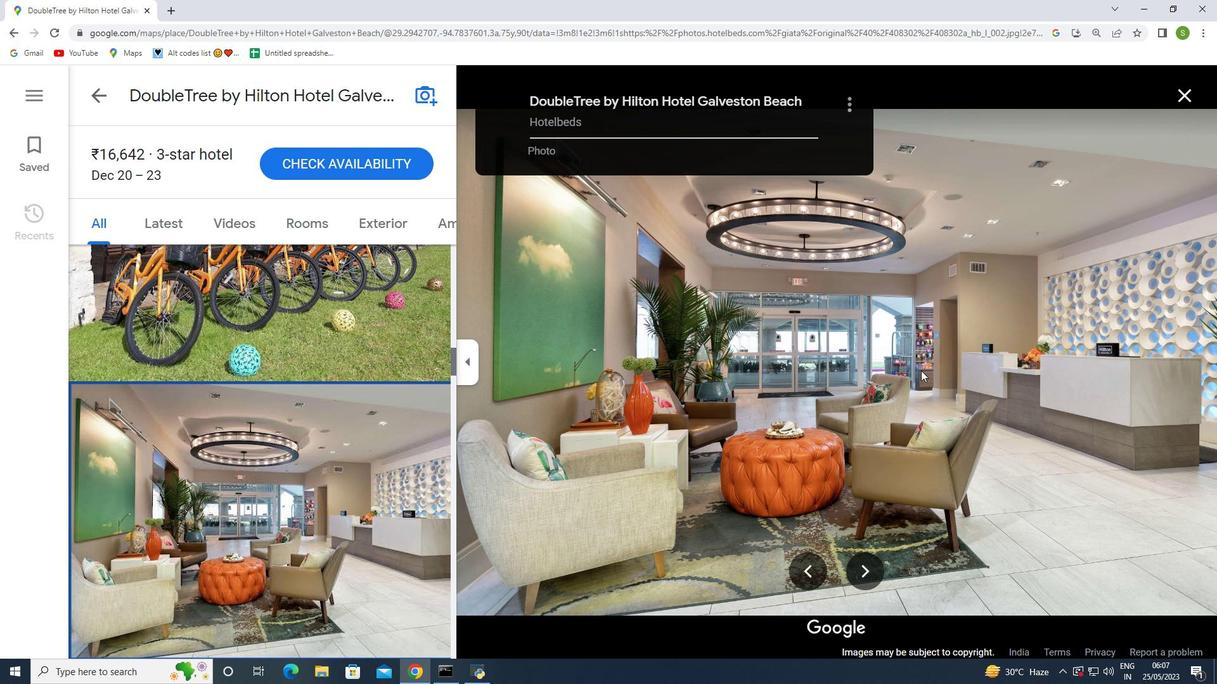 
Action: Mouse scrolled (917, 405) with delta (0, 0)
Screenshot: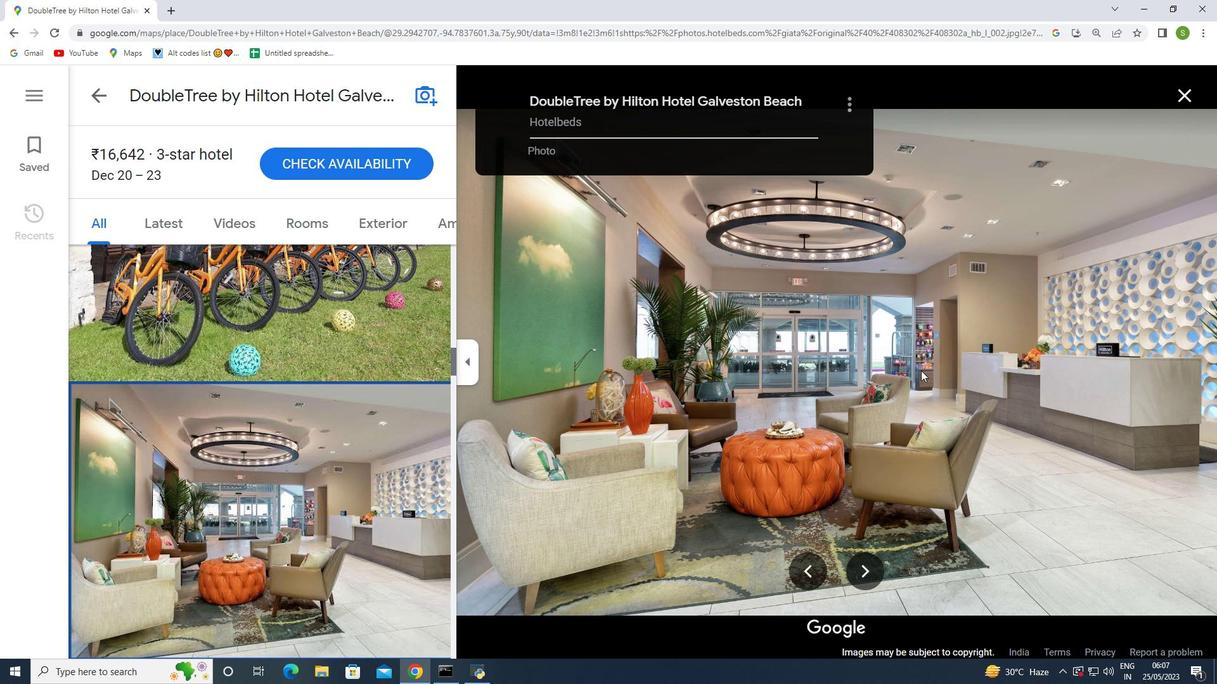 
Action: Mouse moved to (909, 419)
Screenshot: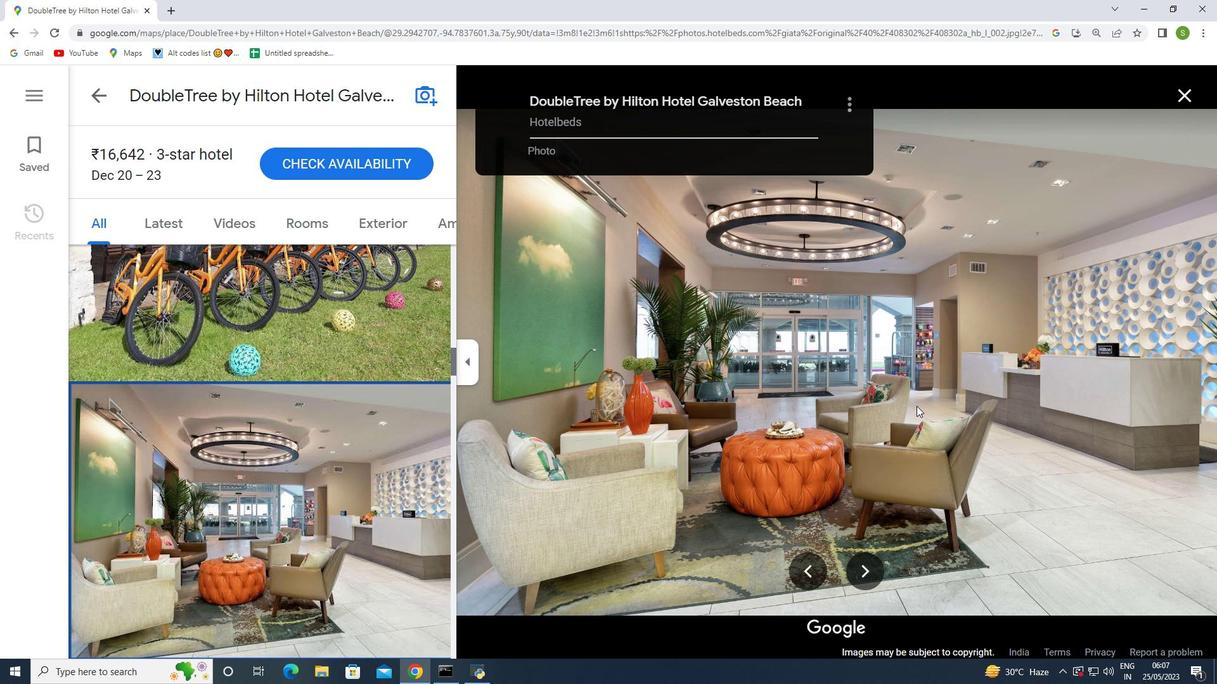 
Action: Mouse scrolled (909, 419) with delta (0, 0)
Screenshot: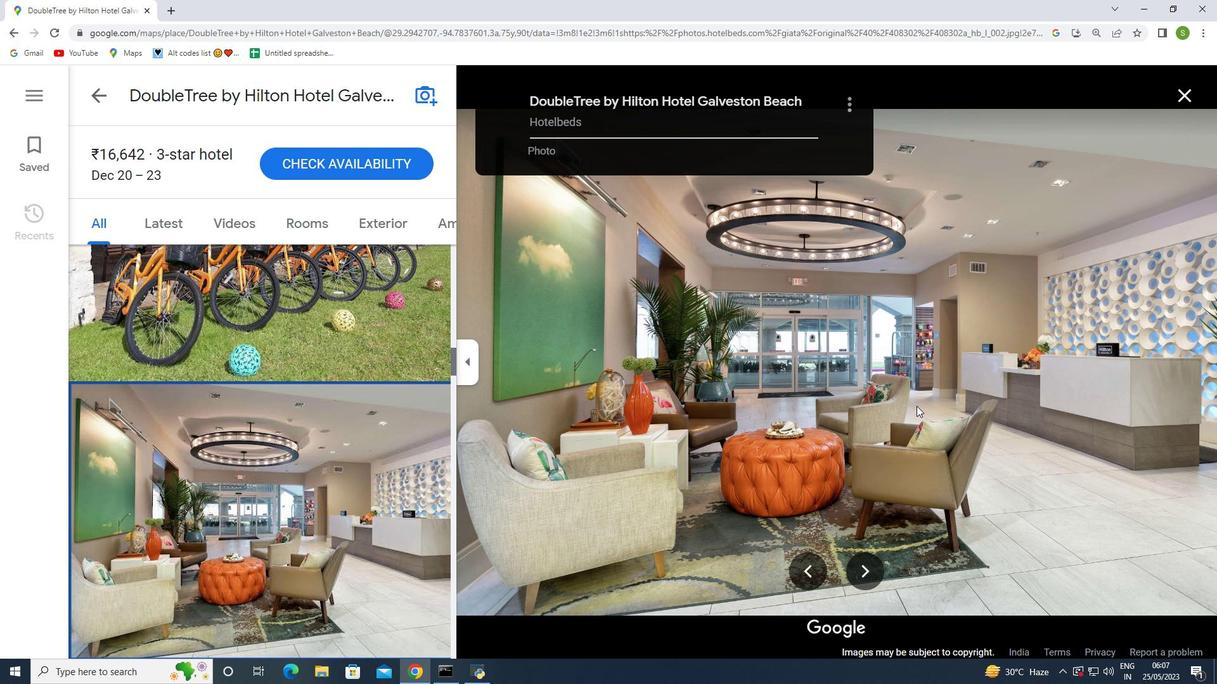 
Action: Mouse moved to (858, 574)
Screenshot: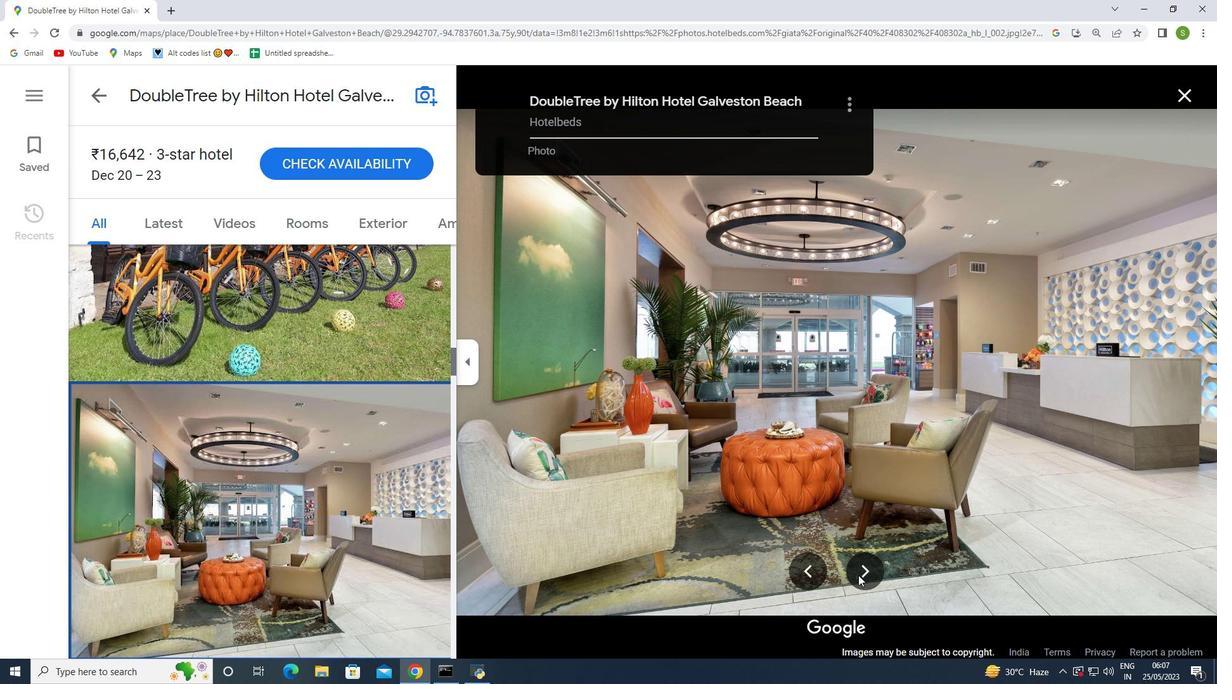 
Action: Mouse pressed left at (858, 575)
Screenshot: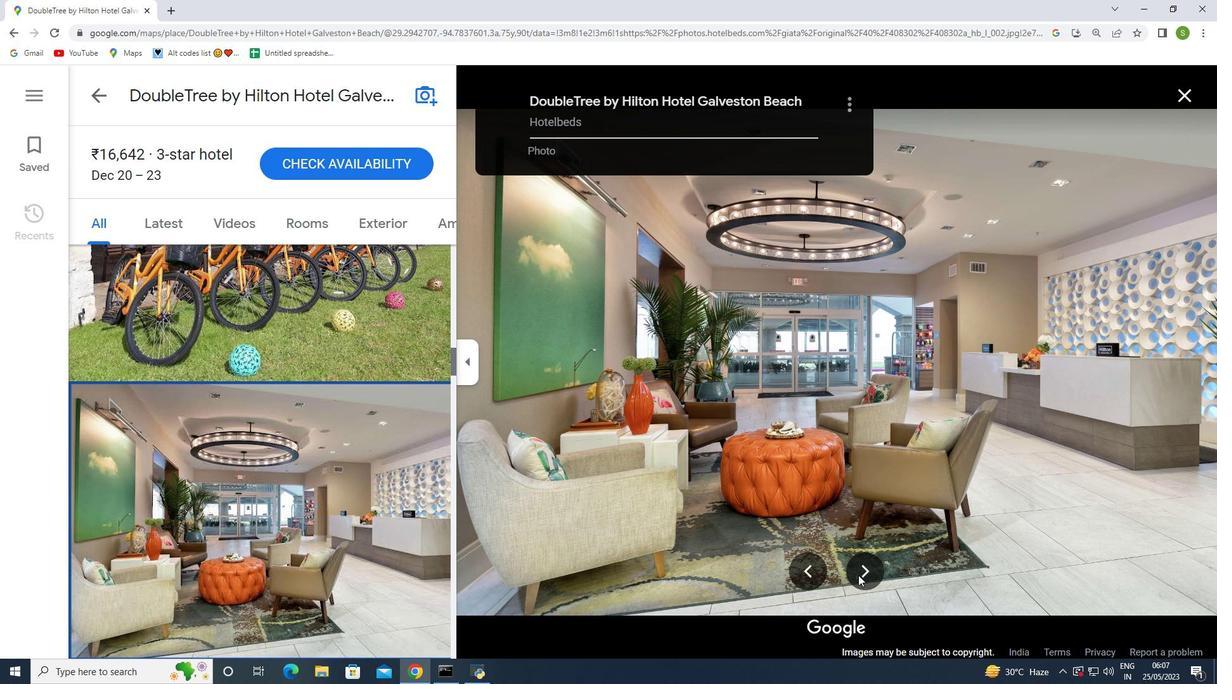 
Action: Mouse moved to (866, 574)
Screenshot: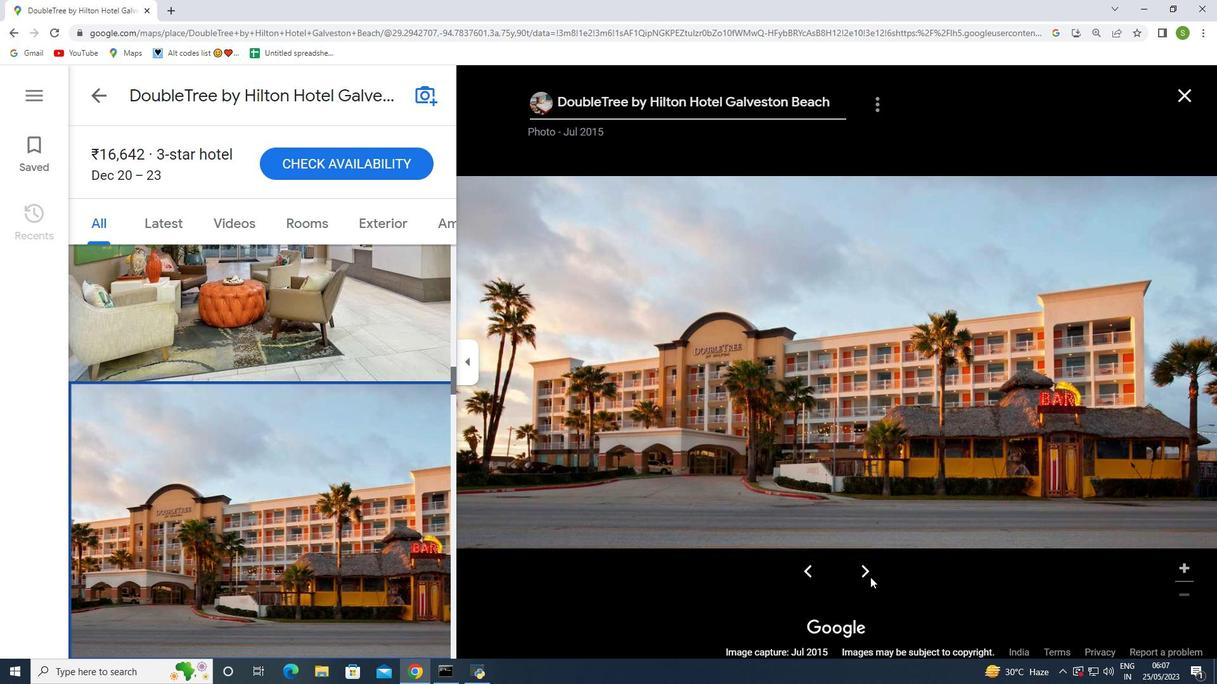 
Action: Mouse pressed left at (866, 574)
Screenshot: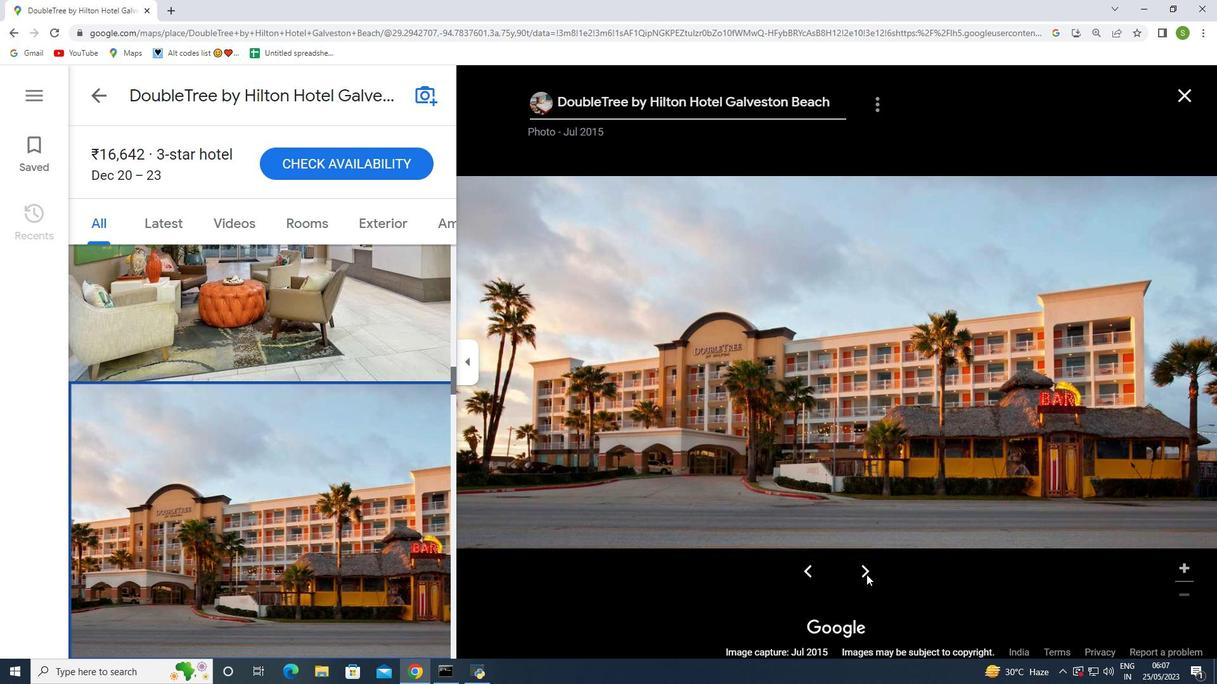 
Action: Mouse pressed left at (866, 574)
Screenshot: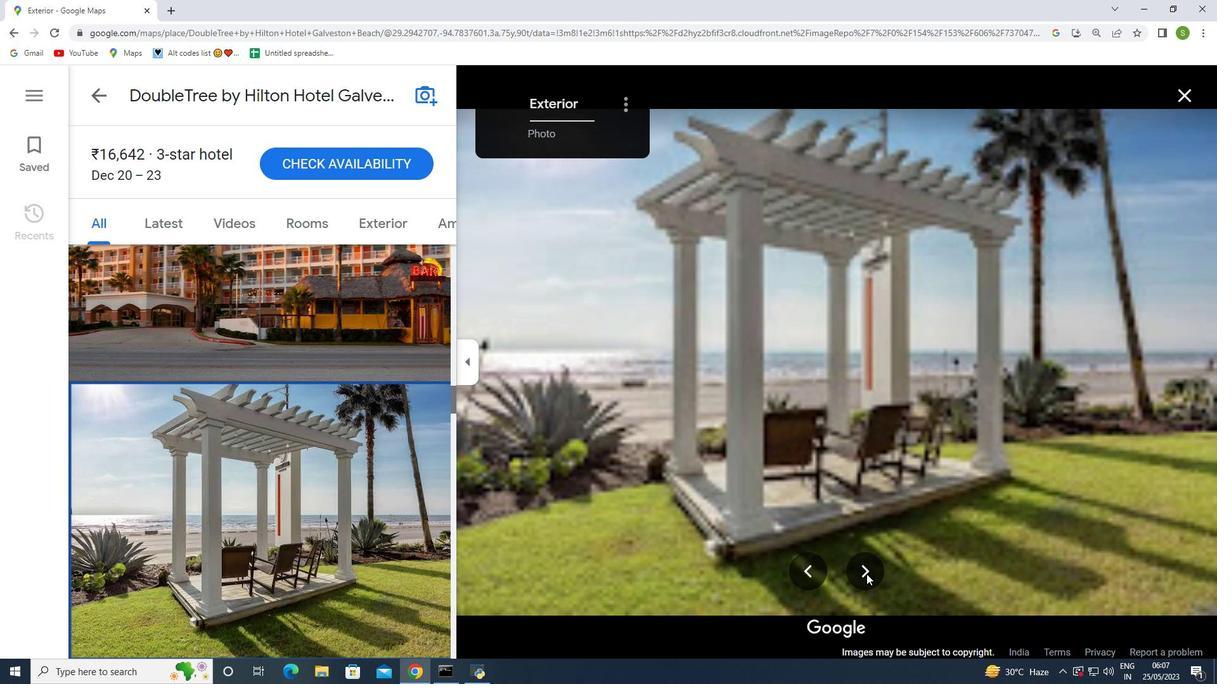 
Action: Mouse moved to (836, 516)
Screenshot: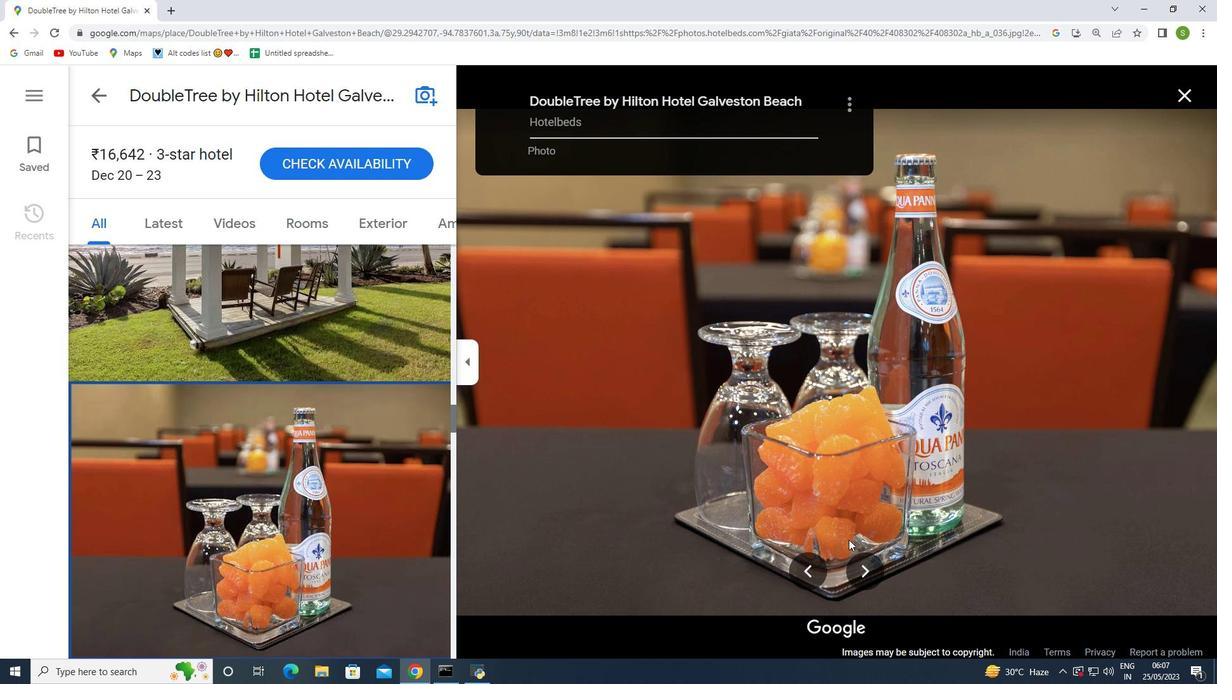 
Action: Mouse scrolled (836, 516) with delta (0, 0)
Screenshot: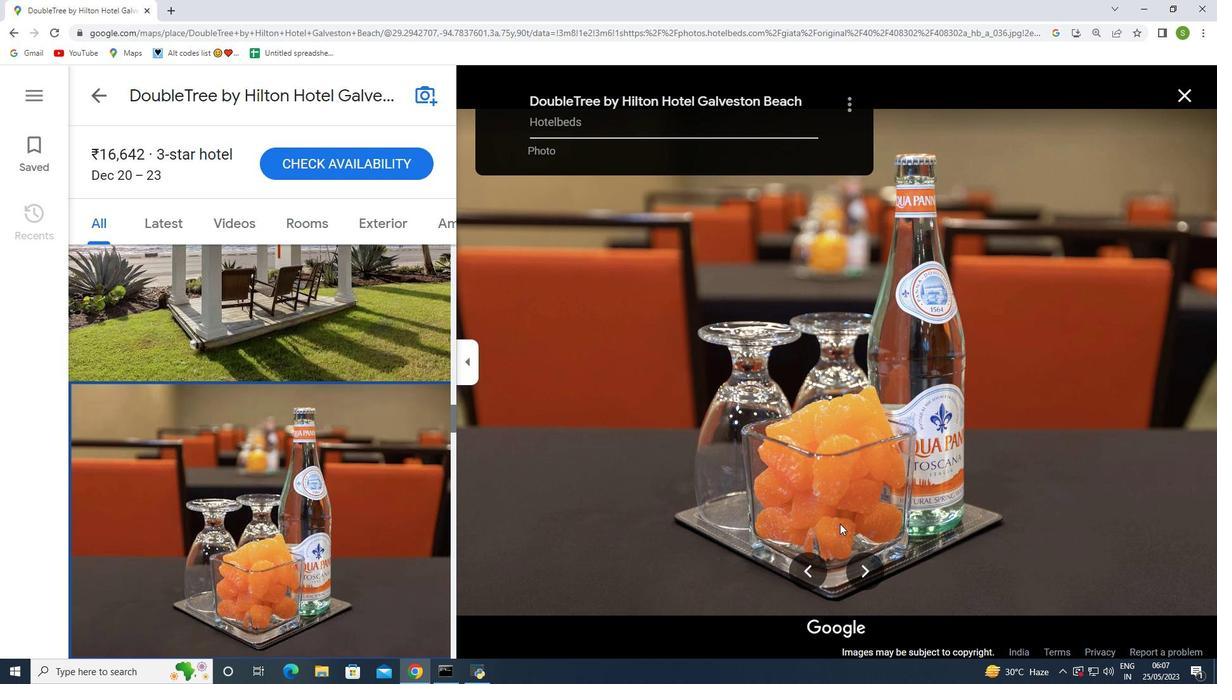 
Action: Mouse scrolled (836, 516) with delta (0, 0)
Screenshot: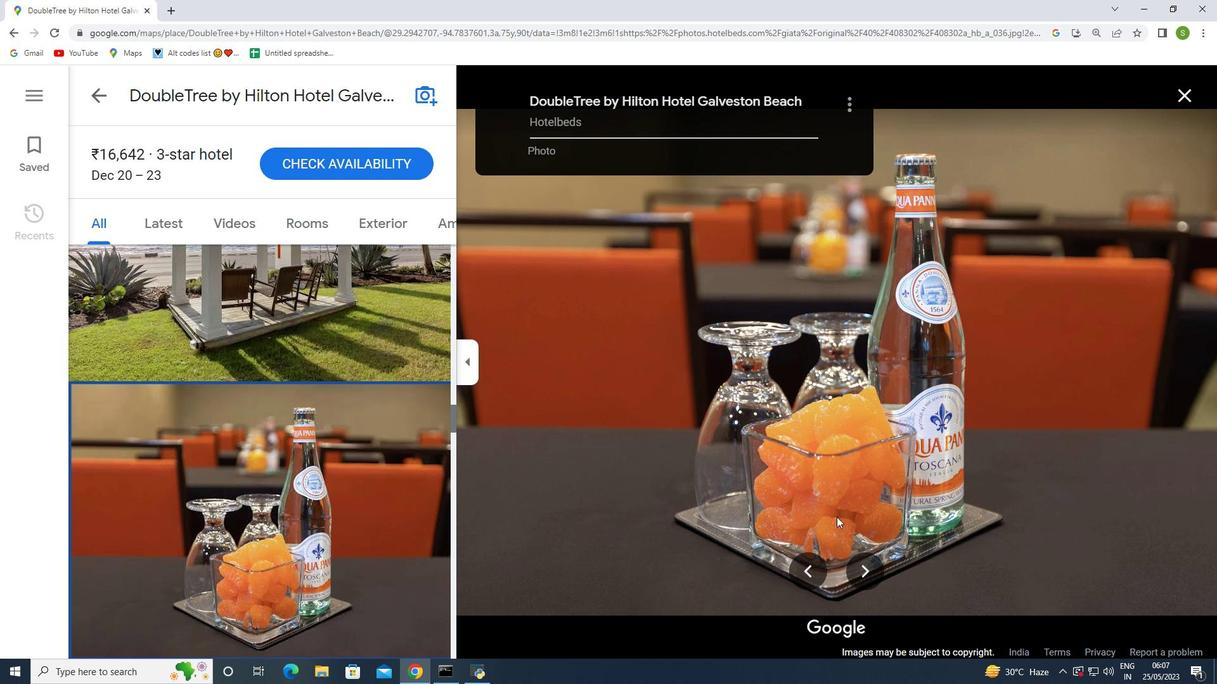
Action: Mouse scrolled (836, 516) with delta (0, 0)
Screenshot: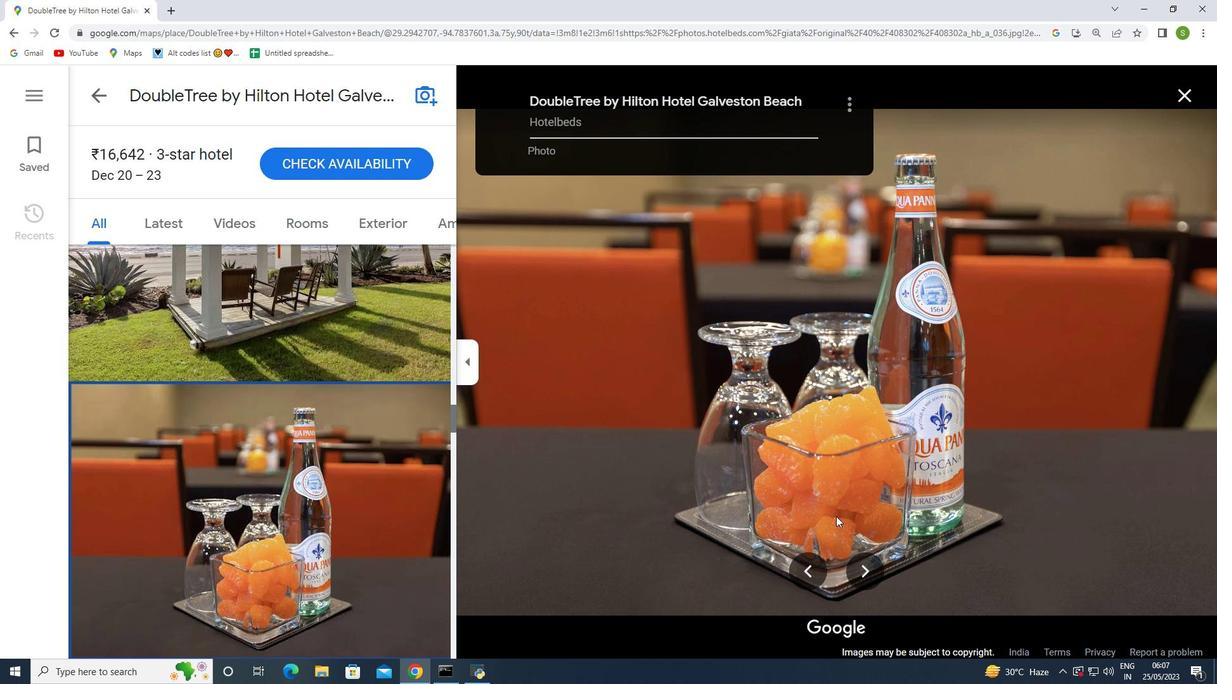 
Action: Mouse moved to (864, 567)
Screenshot: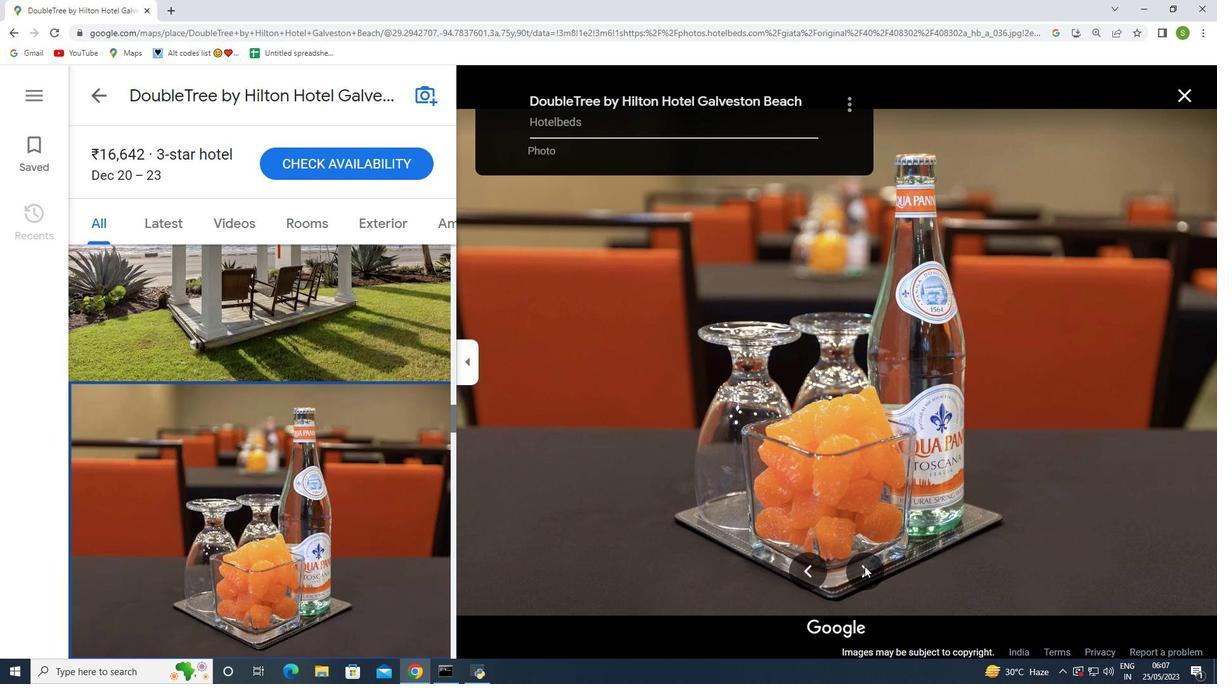 
Action: Mouse pressed left at (864, 567)
Screenshot: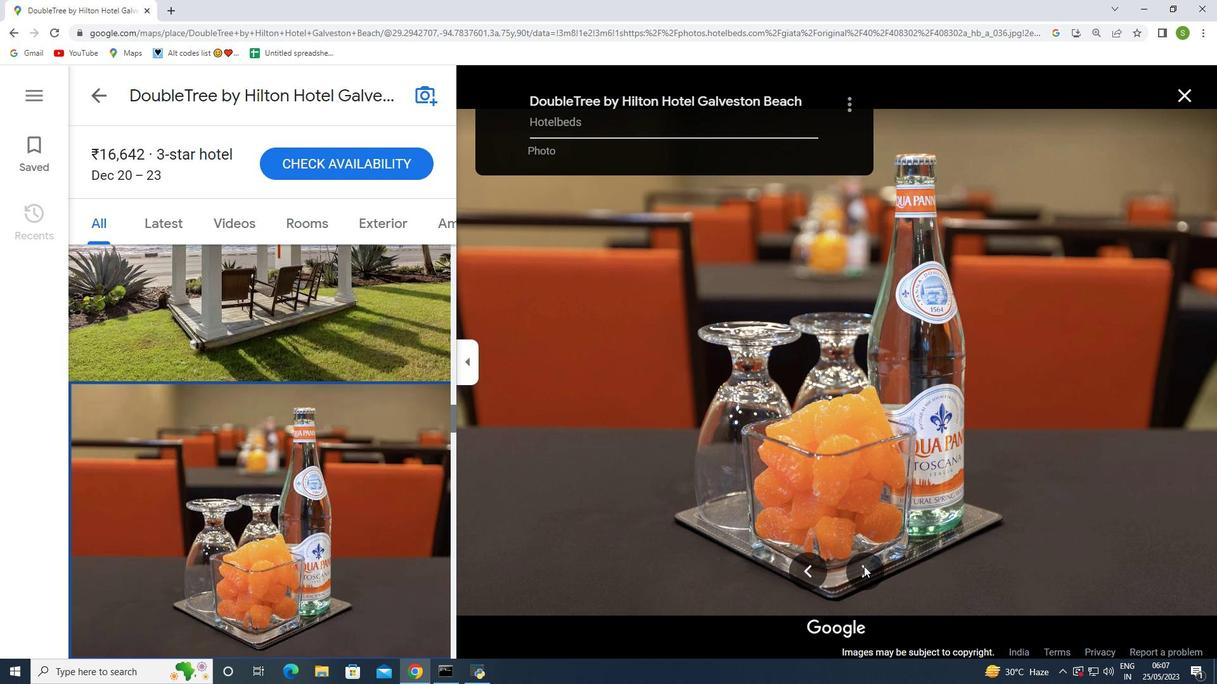 
Action: Mouse moved to (1184, 90)
Screenshot: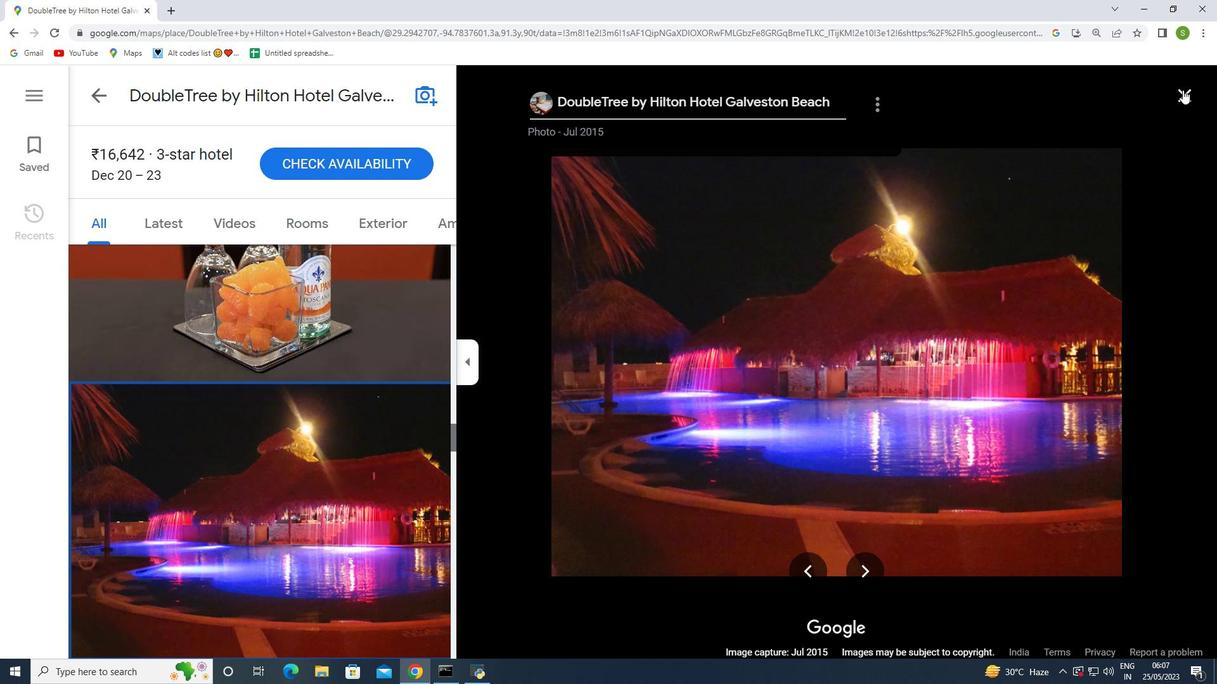 
Action: Mouse pressed left at (1184, 90)
Screenshot: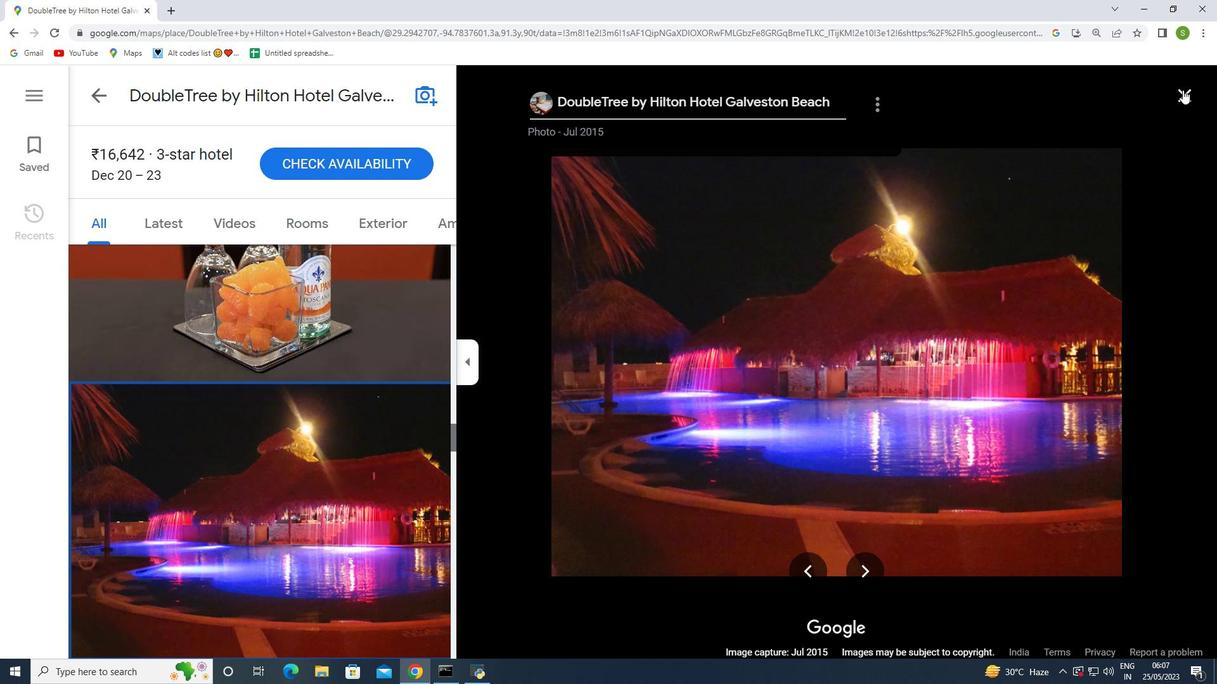 
Action: Mouse moved to (260, 397)
Screenshot: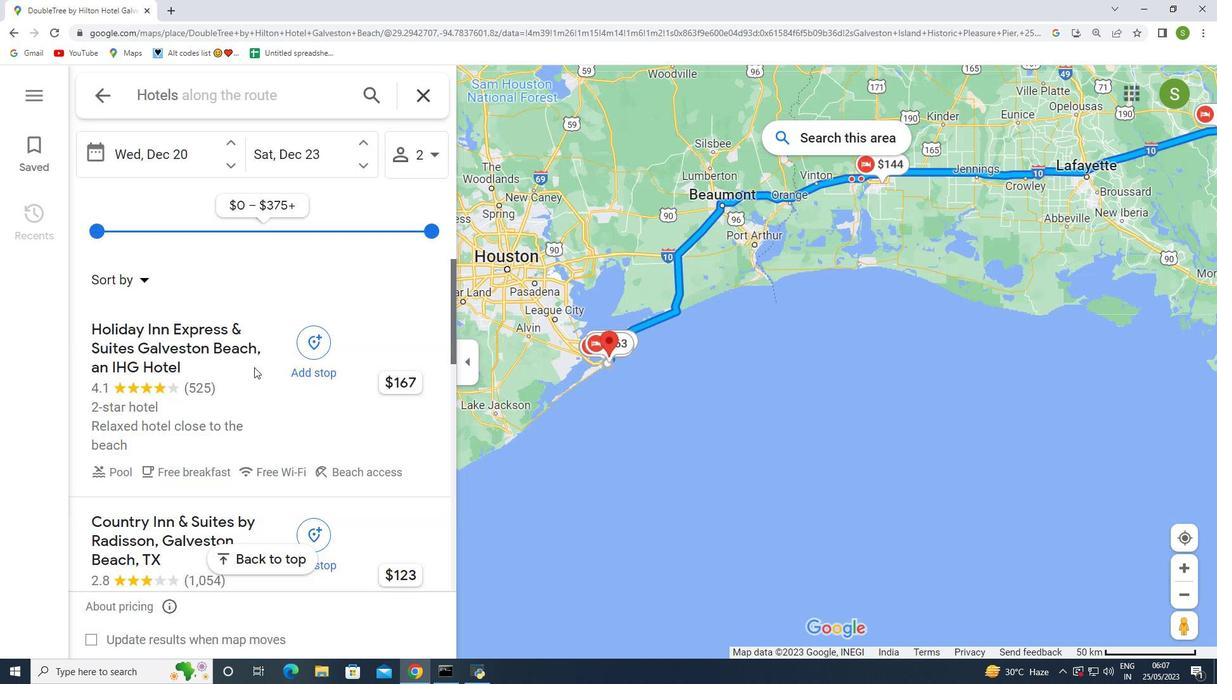 
Action: Mouse scrolled (260, 396) with delta (0, 0)
Screenshot: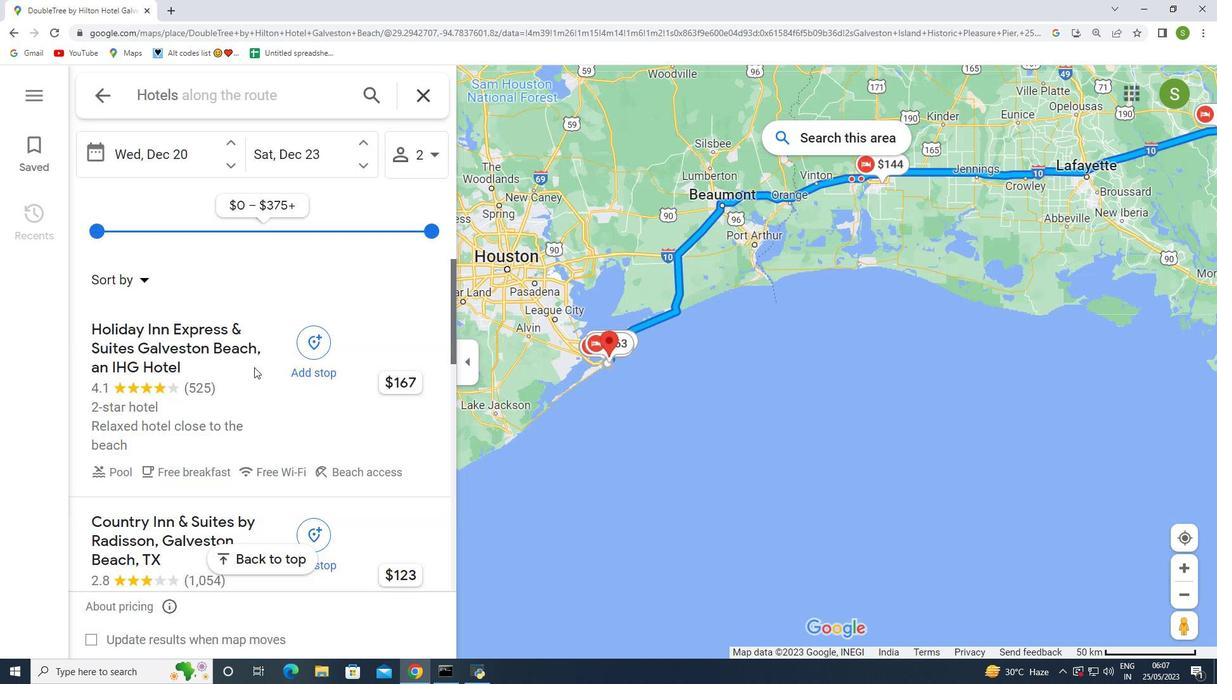 
Action: Mouse scrolled (260, 396) with delta (0, 0)
Screenshot: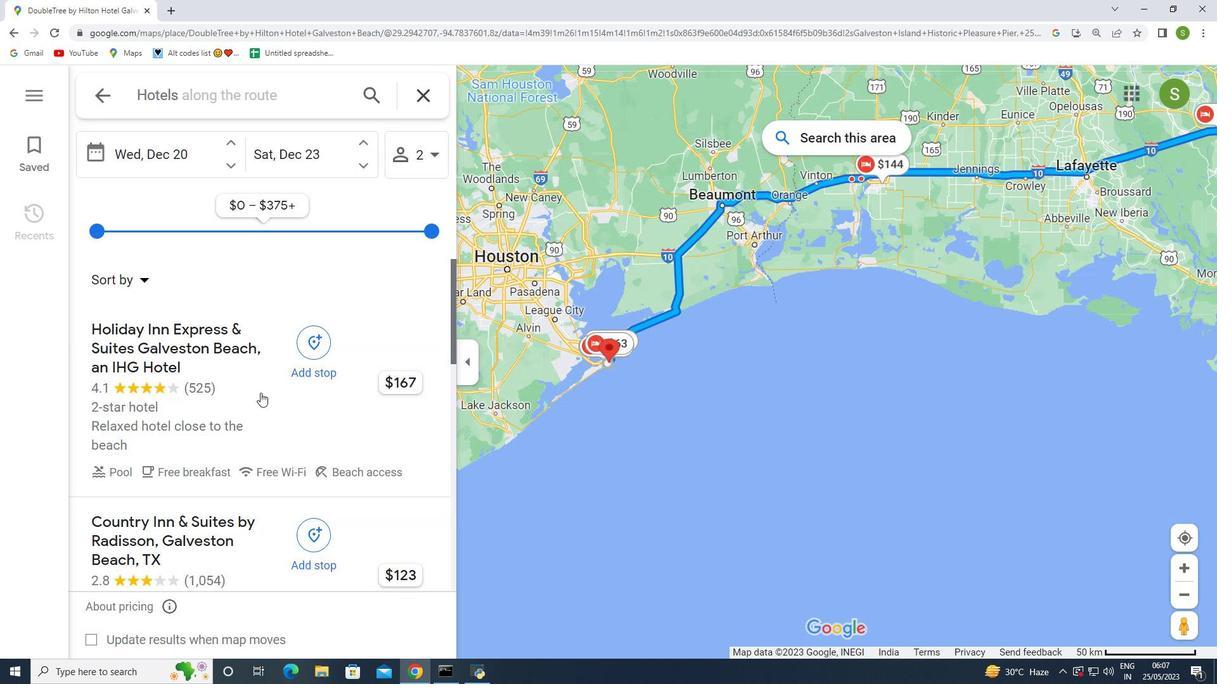 
Action: Mouse scrolled (260, 396) with delta (0, 0)
Screenshot: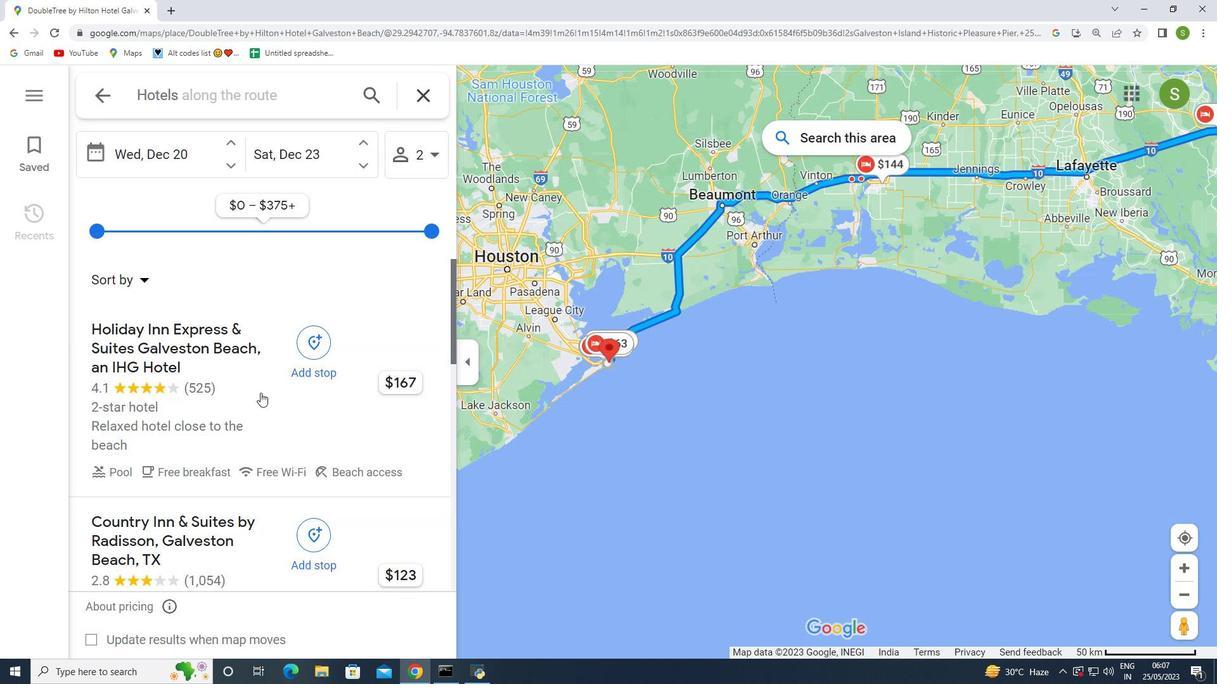
Action: Mouse scrolled (260, 396) with delta (0, 0)
Screenshot: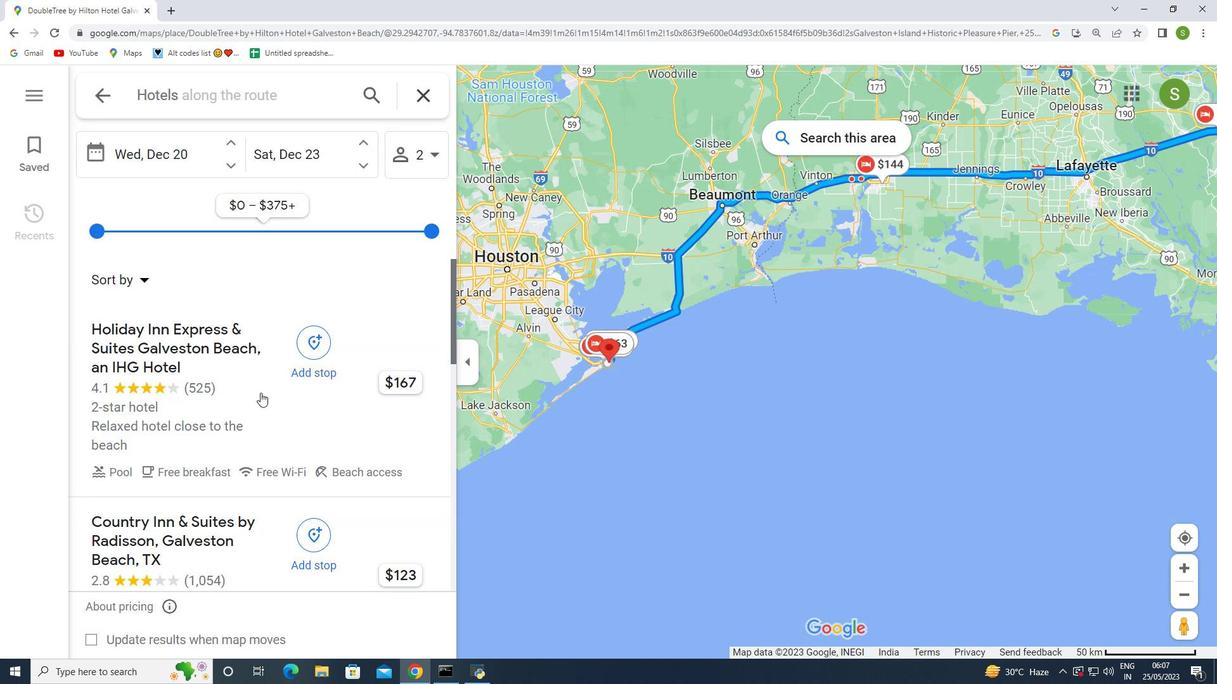 
Action: Mouse moved to (261, 395)
Screenshot: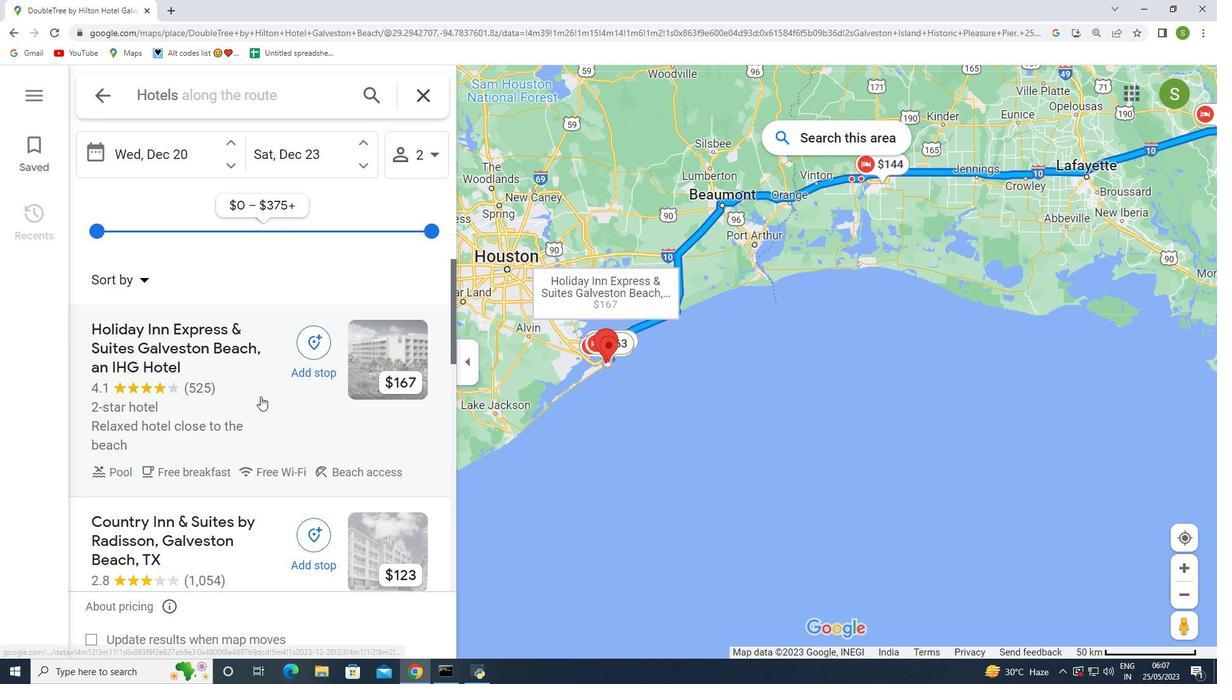 
Action: Mouse scrolled (261, 395) with delta (0, 0)
Screenshot: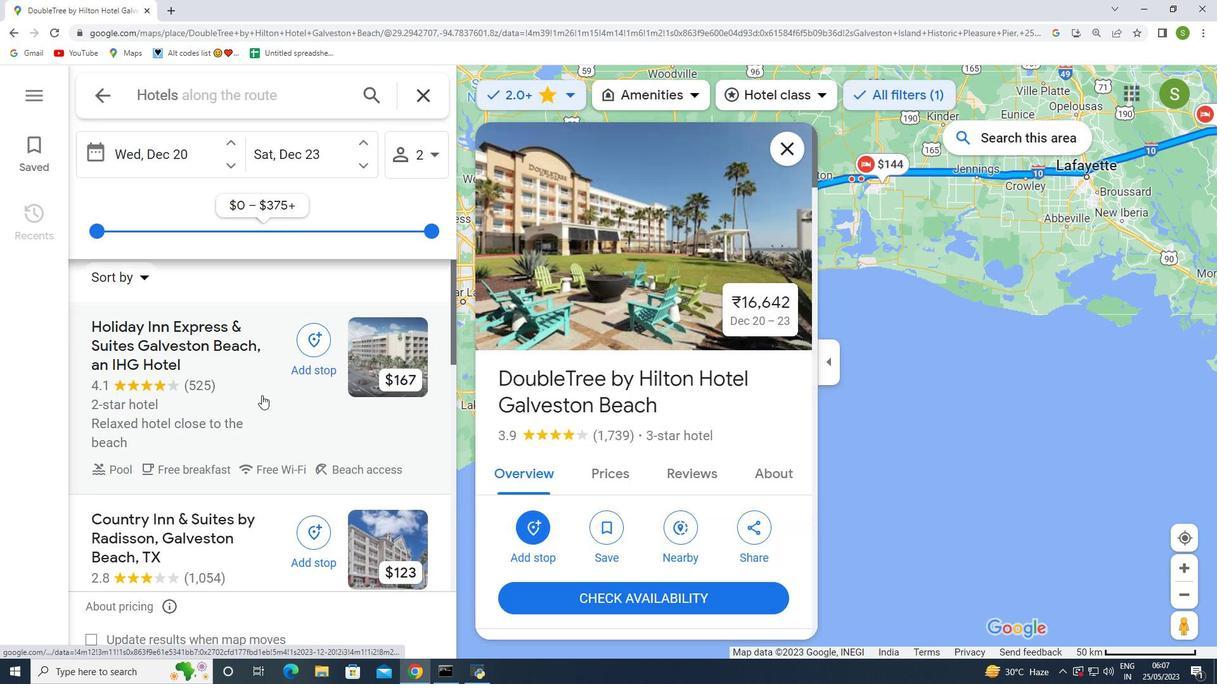 
Action: Mouse moved to (260, 397)
Screenshot: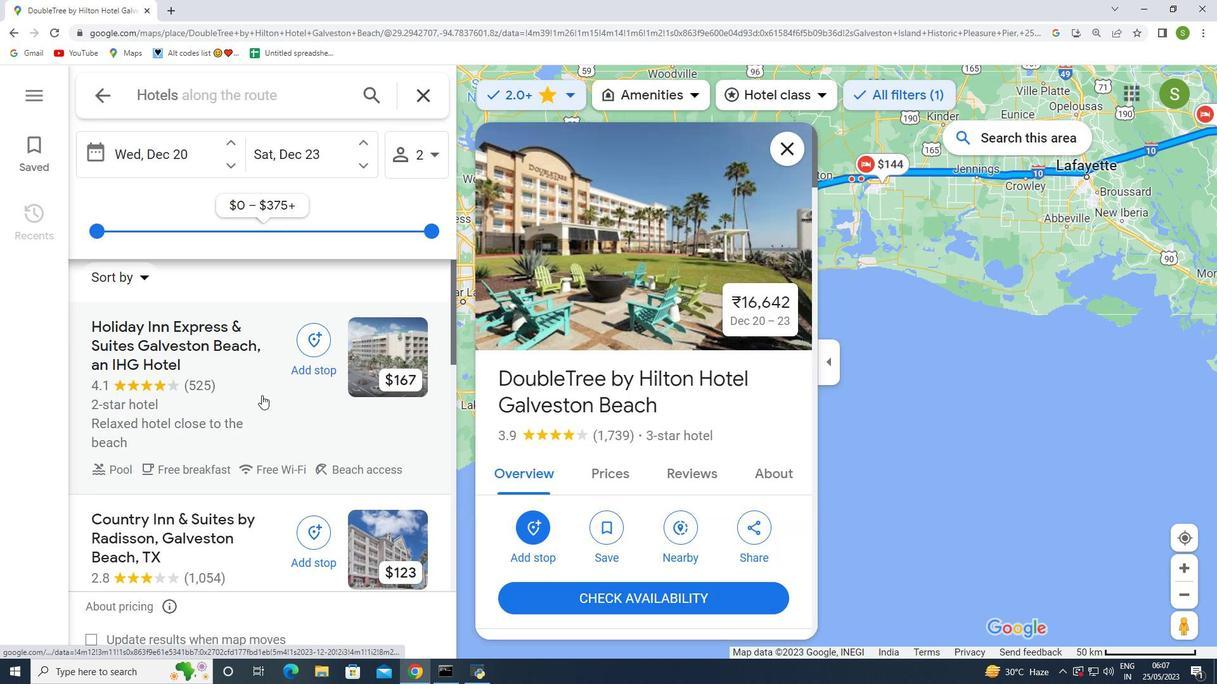 
Action: Mouse scrolled (261, 395) with delta (0, 0)
Screenshot: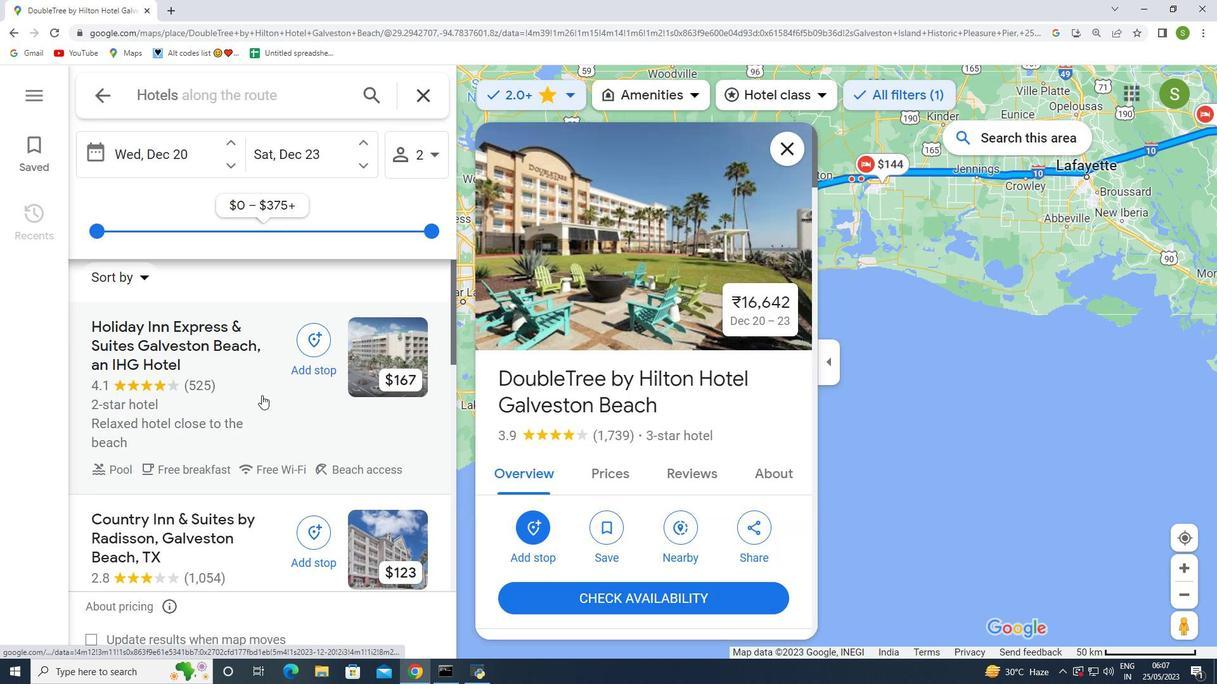 
Action: Mouse moved to (246, 403)
Screenshot: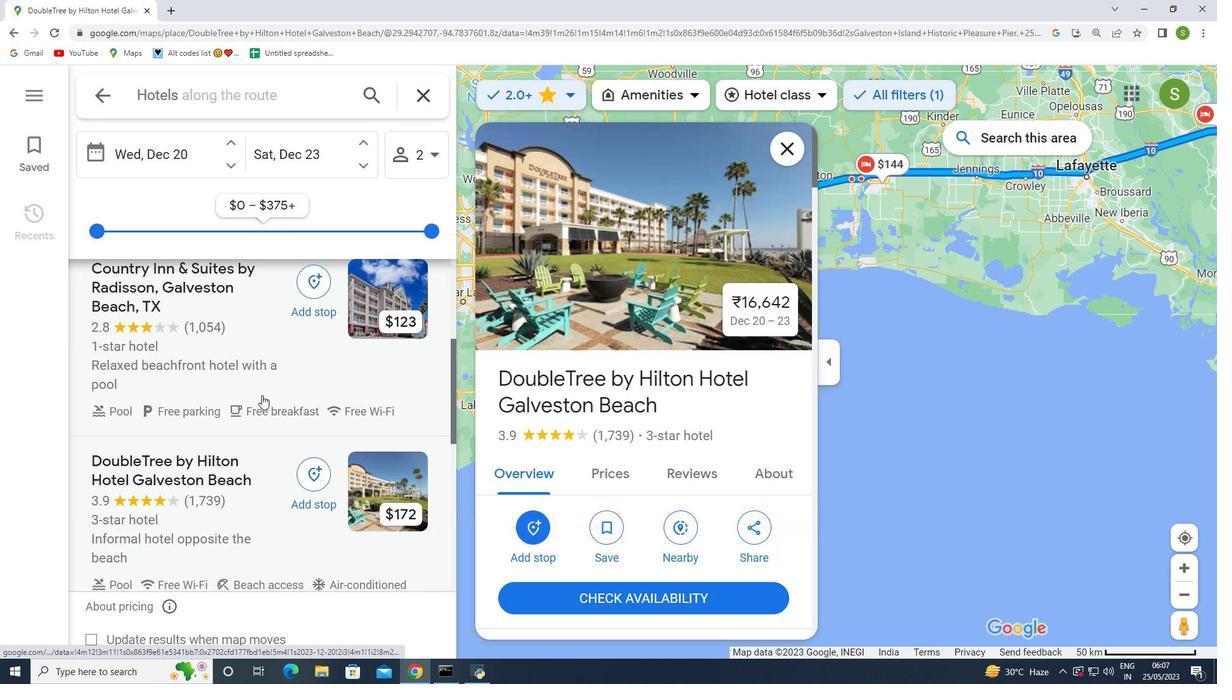 
Action: Mouse scrolled (249, 402) with delta (0, 0)
Screenshot: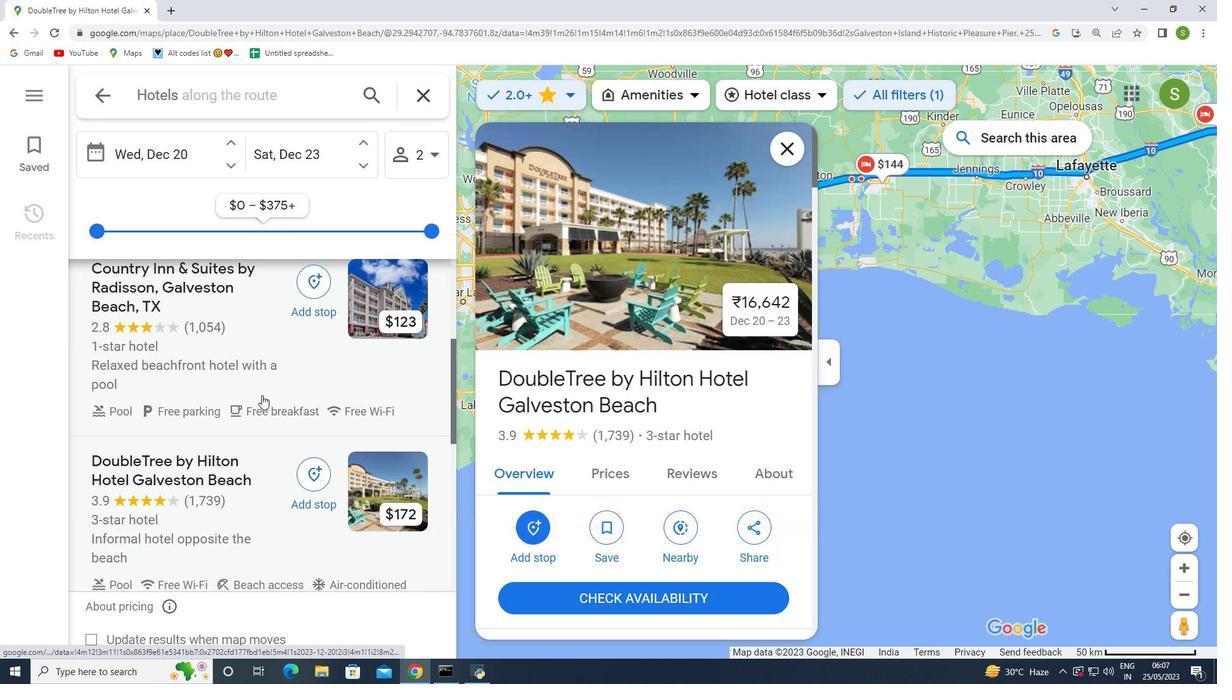 
Action: Mouse moved to (220, 414)
Screenshot: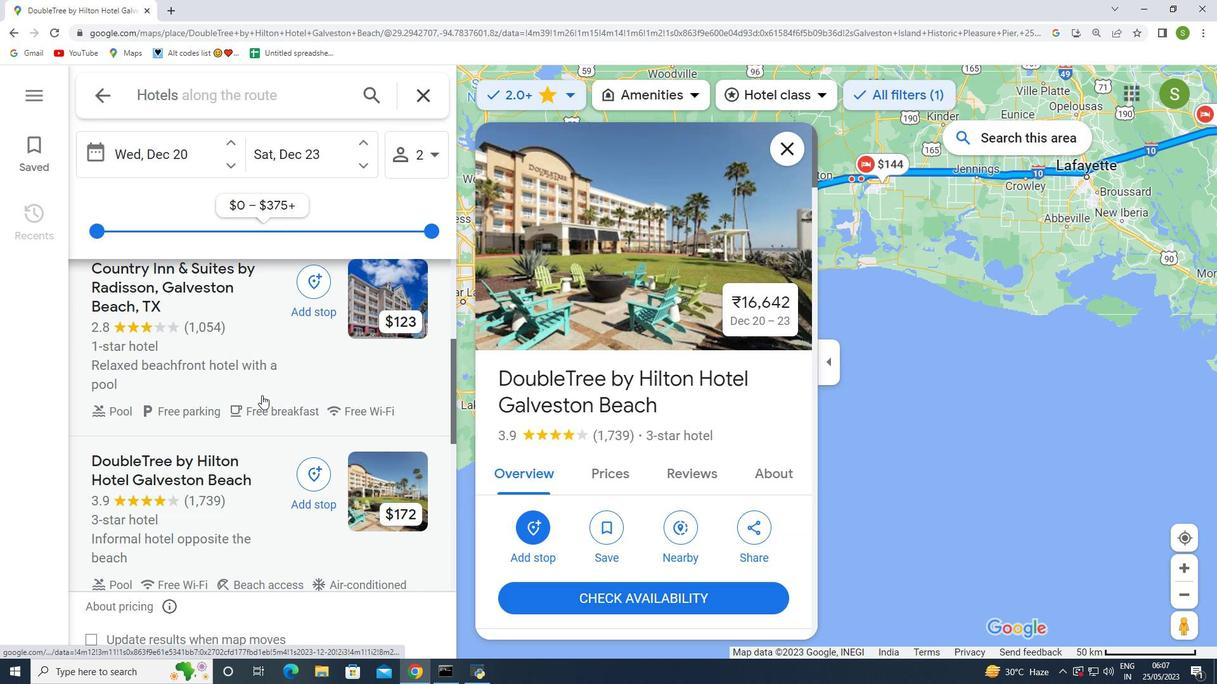 
Action: Mouse scrolled (225, 412) with delta (0, 0)
Screenshot: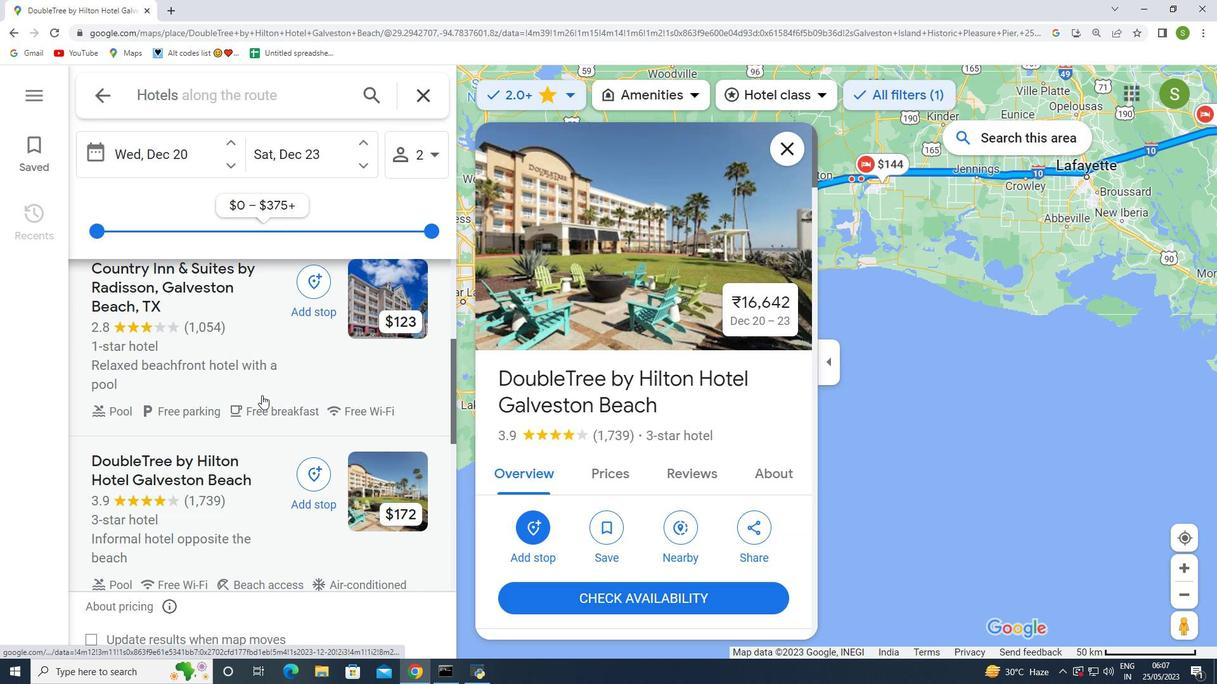 
Action: Mouse moved to (170, 380)
Screenshot: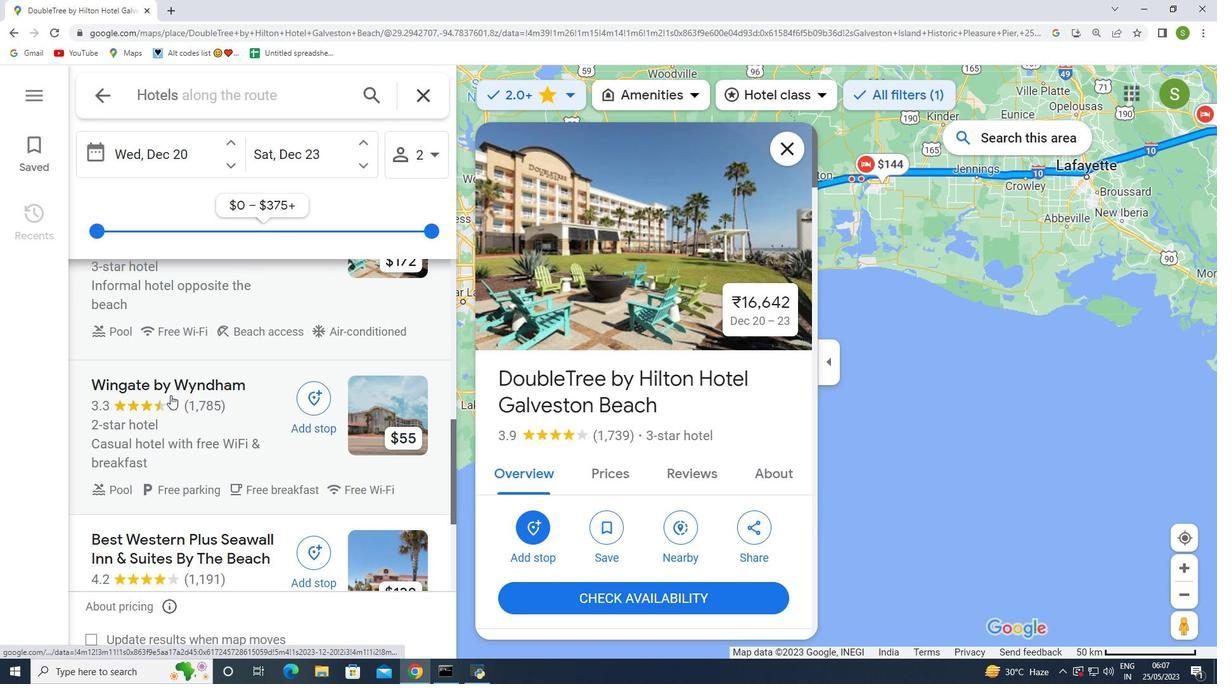 
Action: Mouse pressed left at (170, 380)
Screenshot: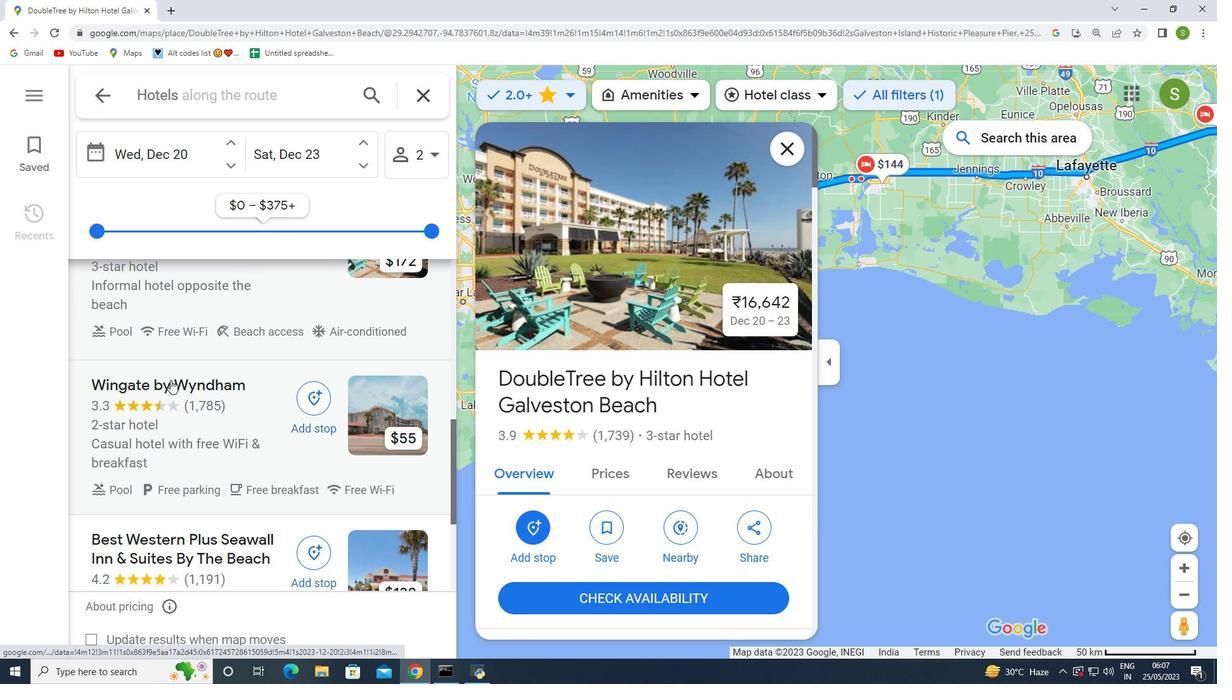
Action: Mouse moved to (570, 328)
Screenshot: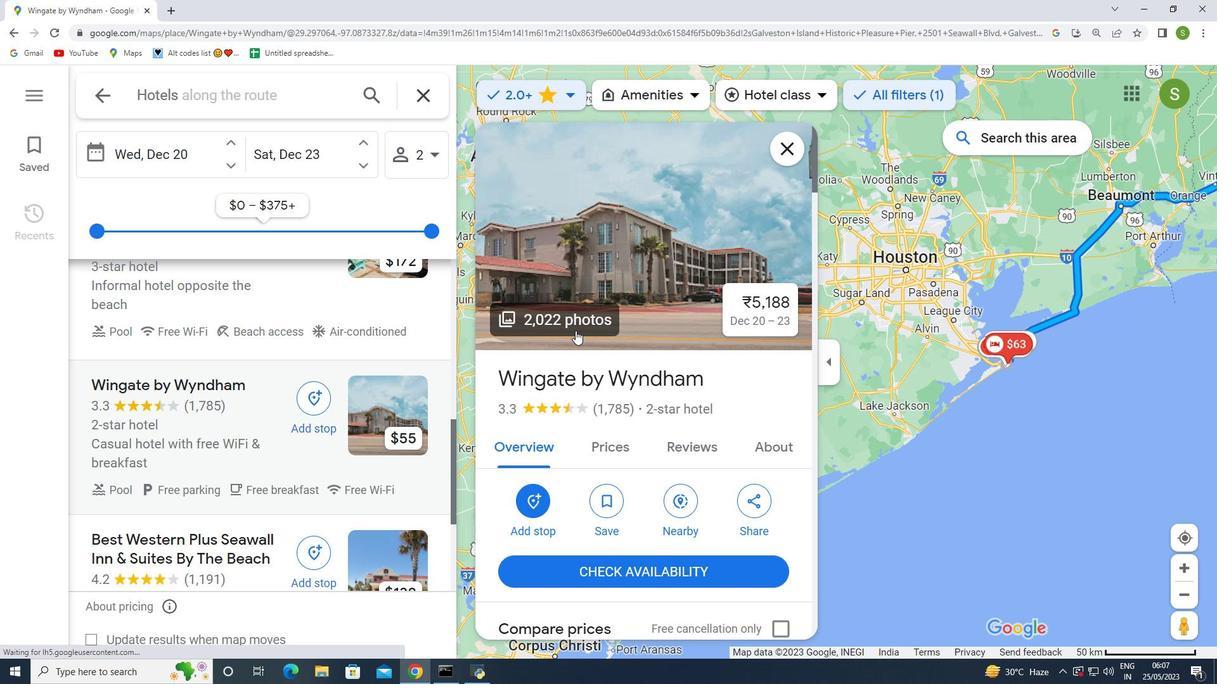 
Action: Mouse pressed left at (570, 328)
Screenshot: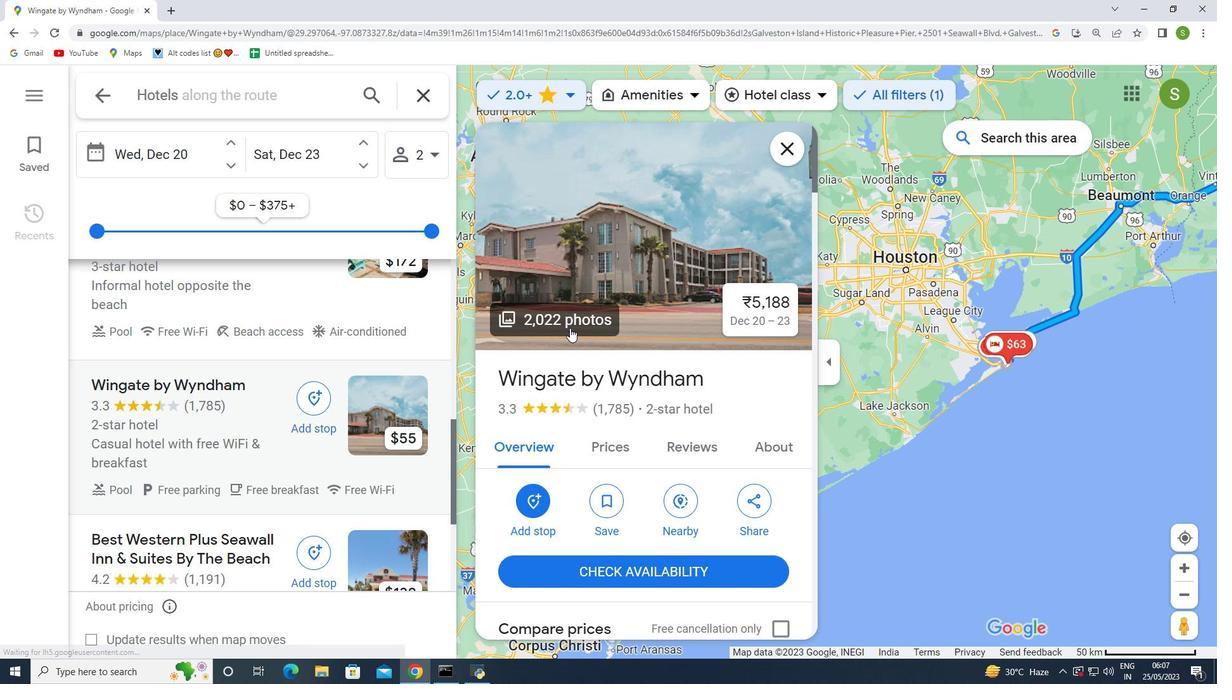 
Action: Mouse moved to (873, 576)
Screenshot: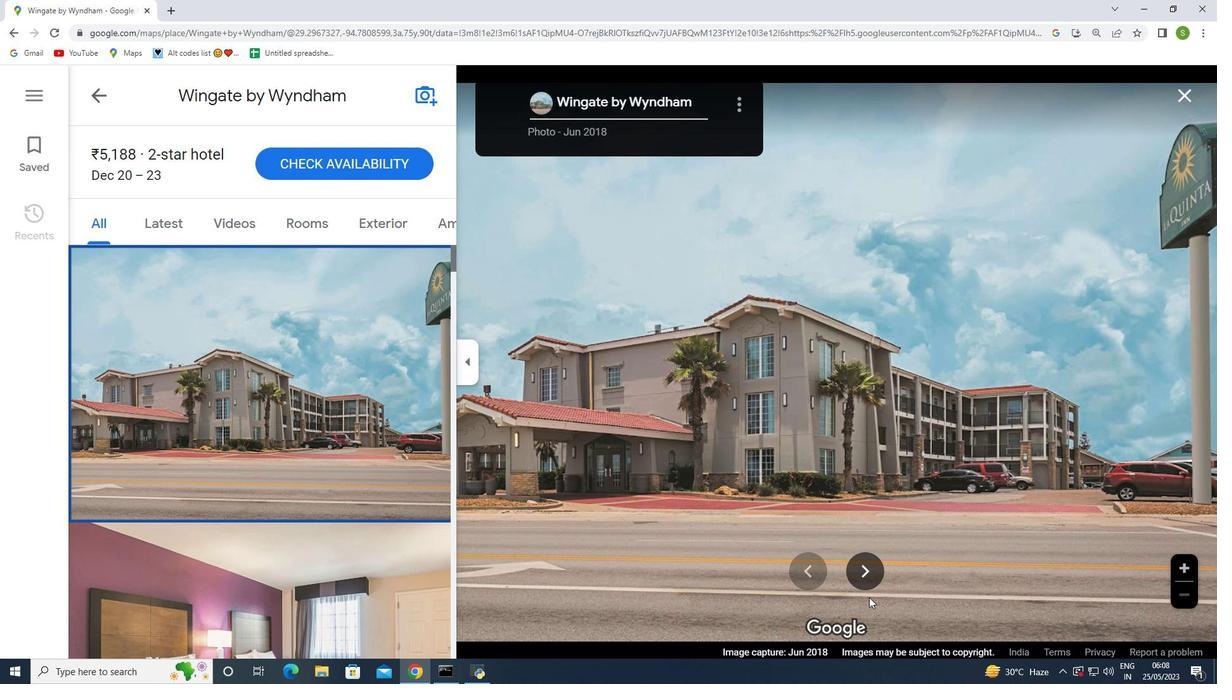 
Action: Mouse pressed left at (873, 576)
Screenshot: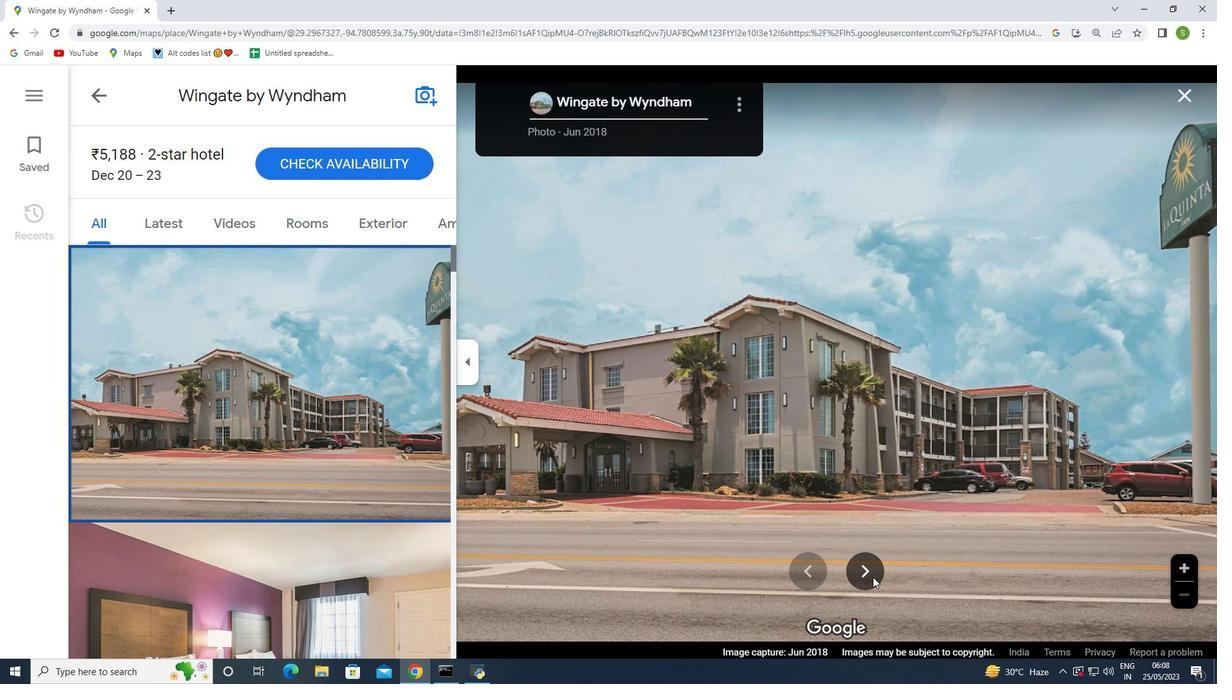 
Action: Mouse moved to (860, 573)
Screenshot: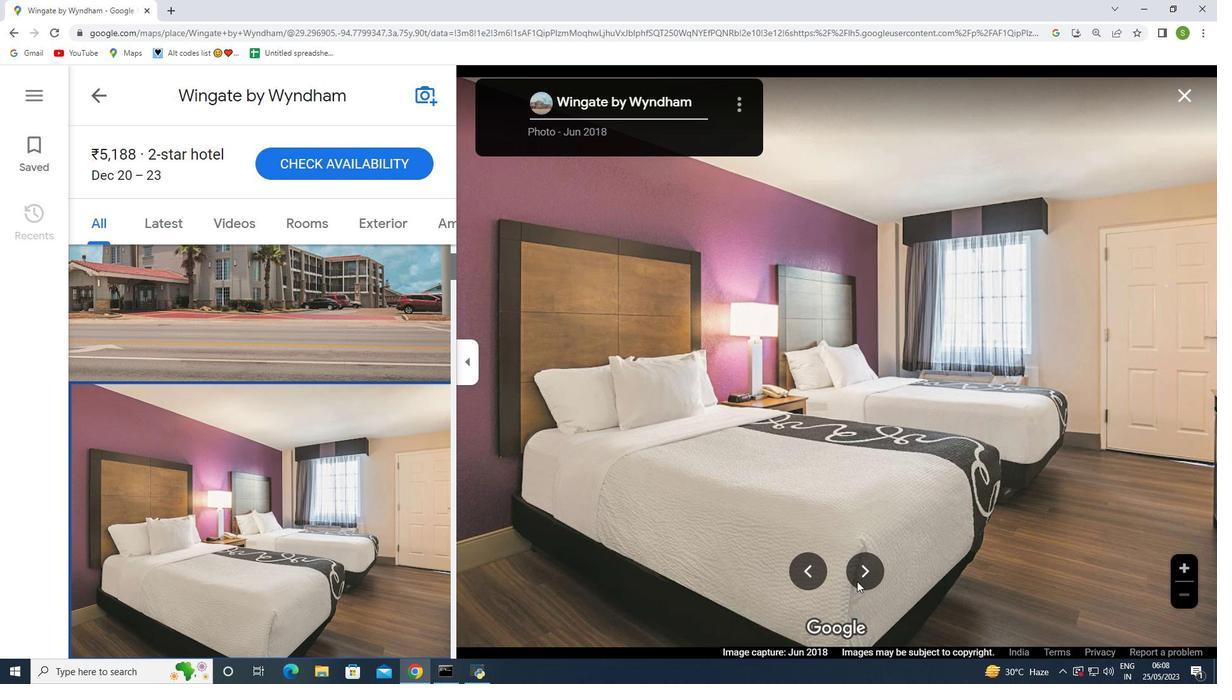 
Action: Mouse pressed left at (860, 573)
Screenshot: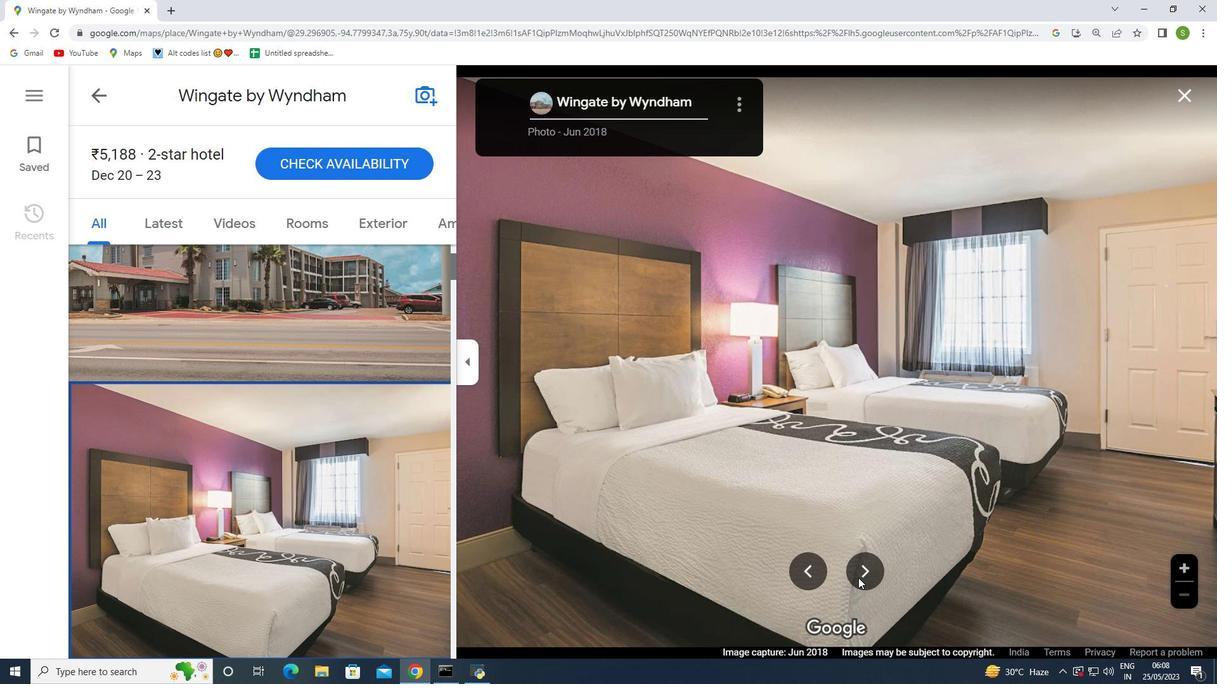 
Action: Mouse moved to (854, 572)
Screenshot: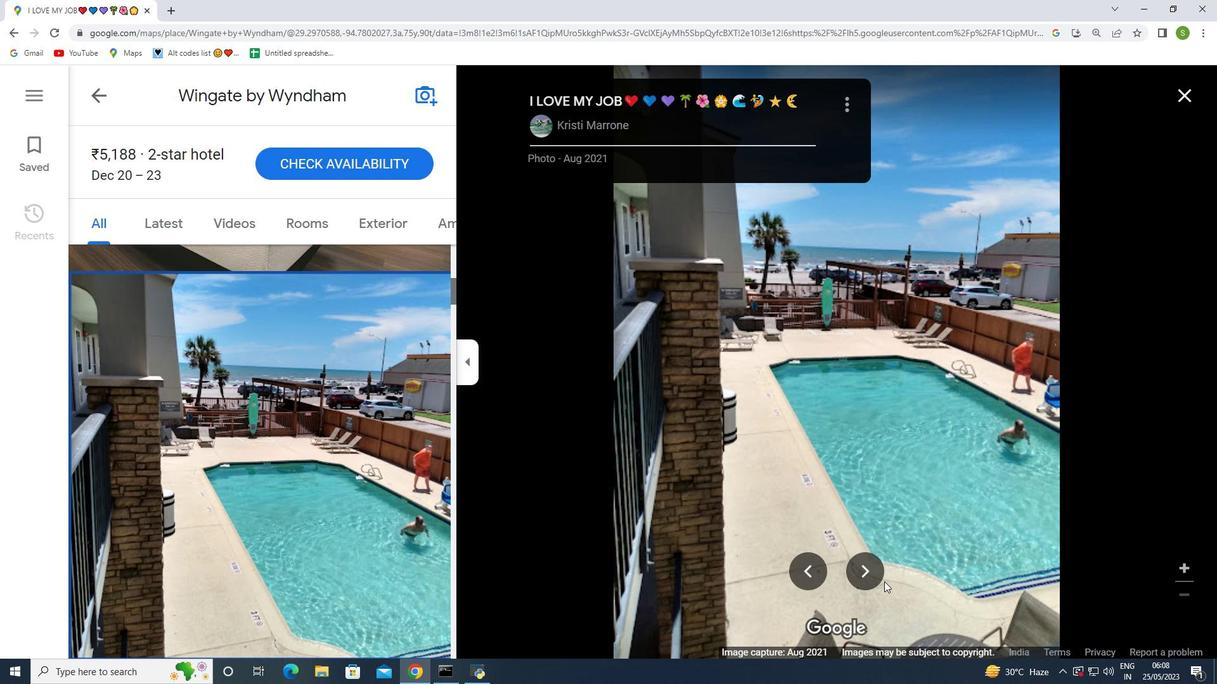 
Action: Mouse pressed left at (854, 572)
Screenshot: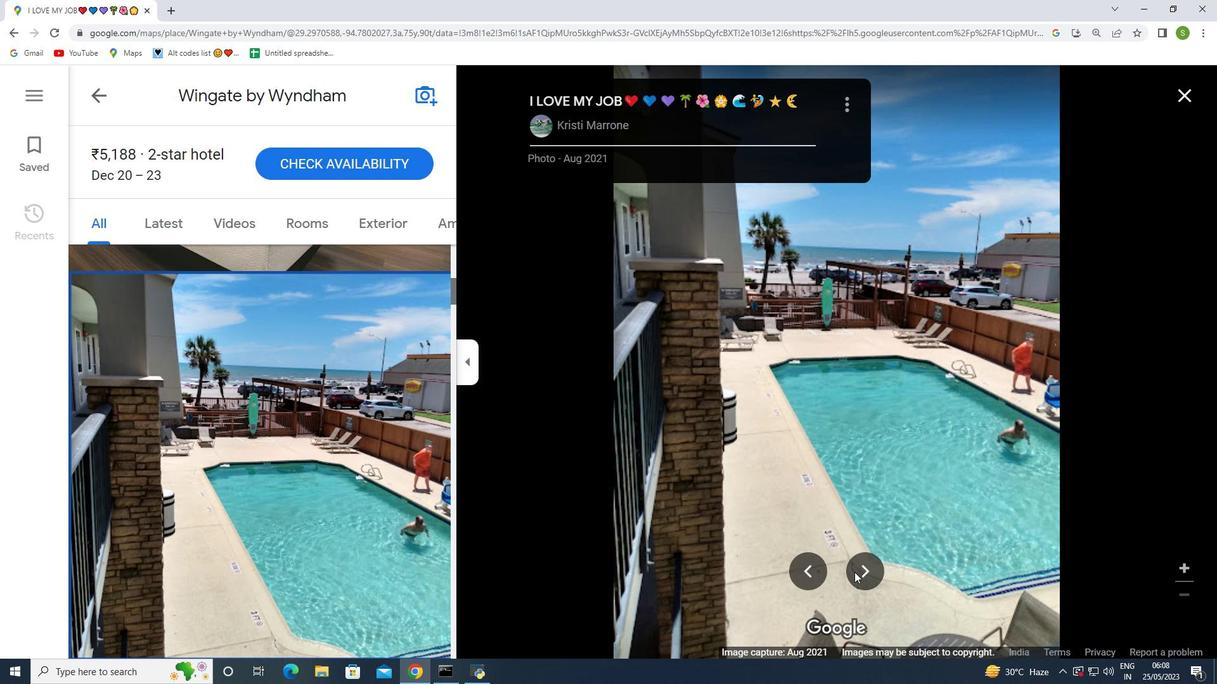 
Action: Mouse moved to (858, 573)
Screenshot: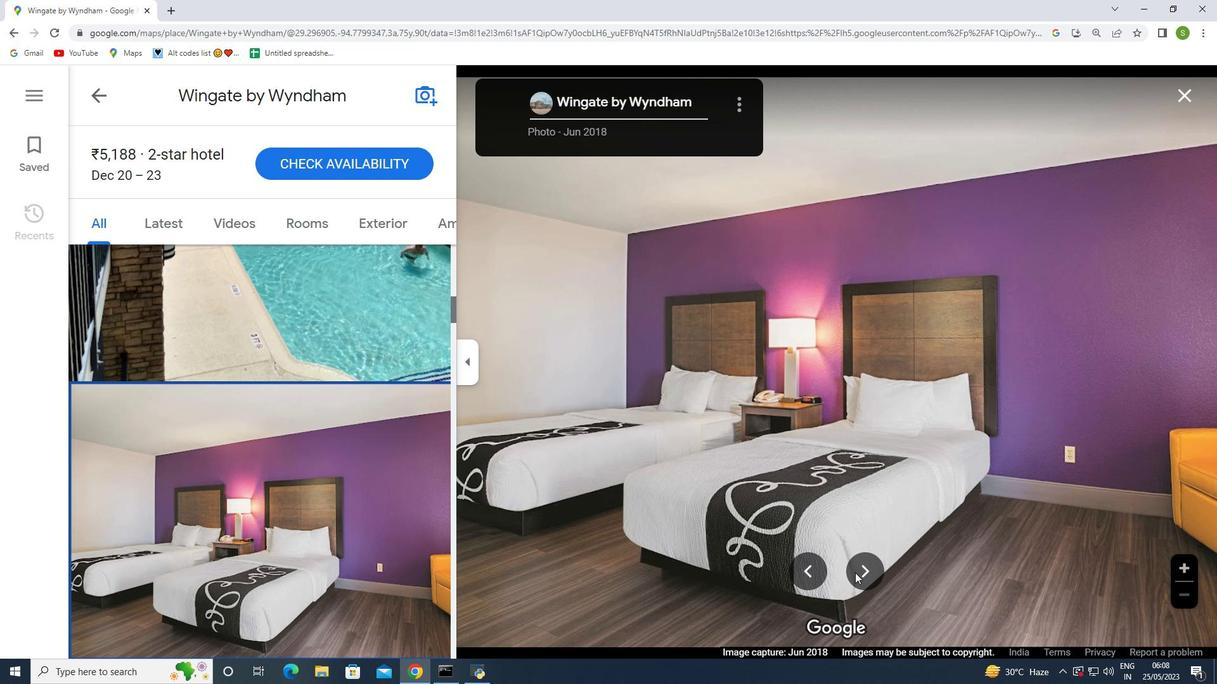 
Action: Mouse pressed left at (858, 573)
Screenshot: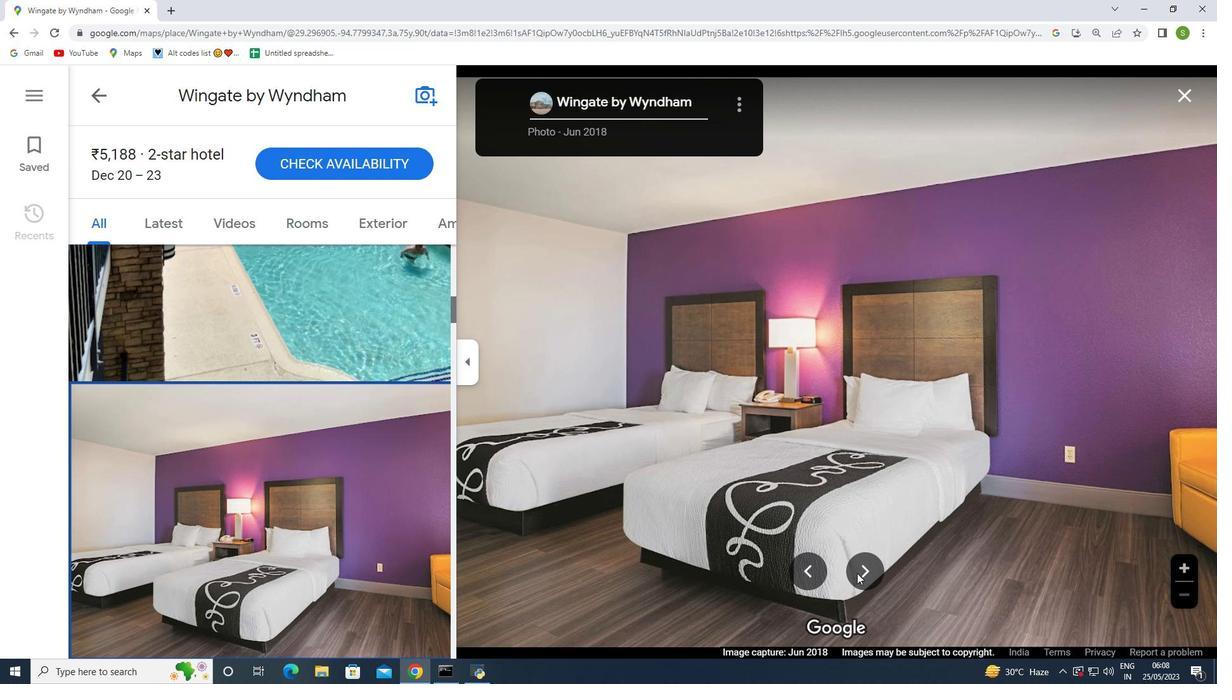 
Action: Mouse moved to (870, 581)
Screenshot: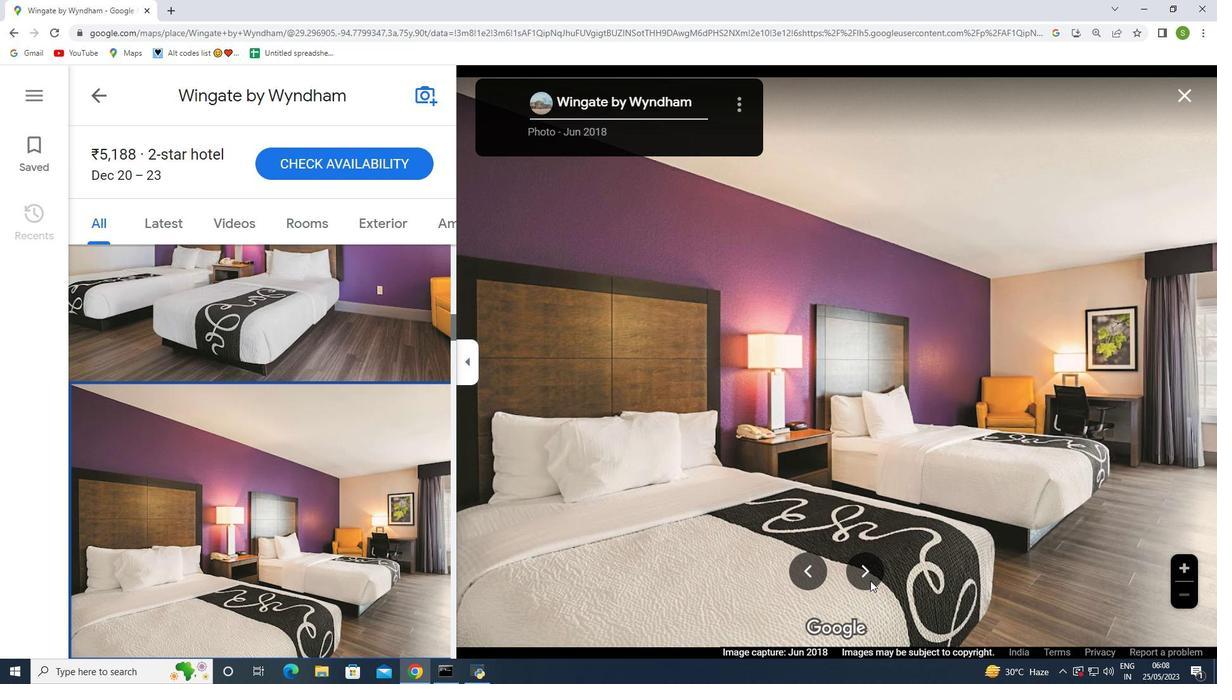 
Action: Mouse pressed left at (870, 581)
Screenshot: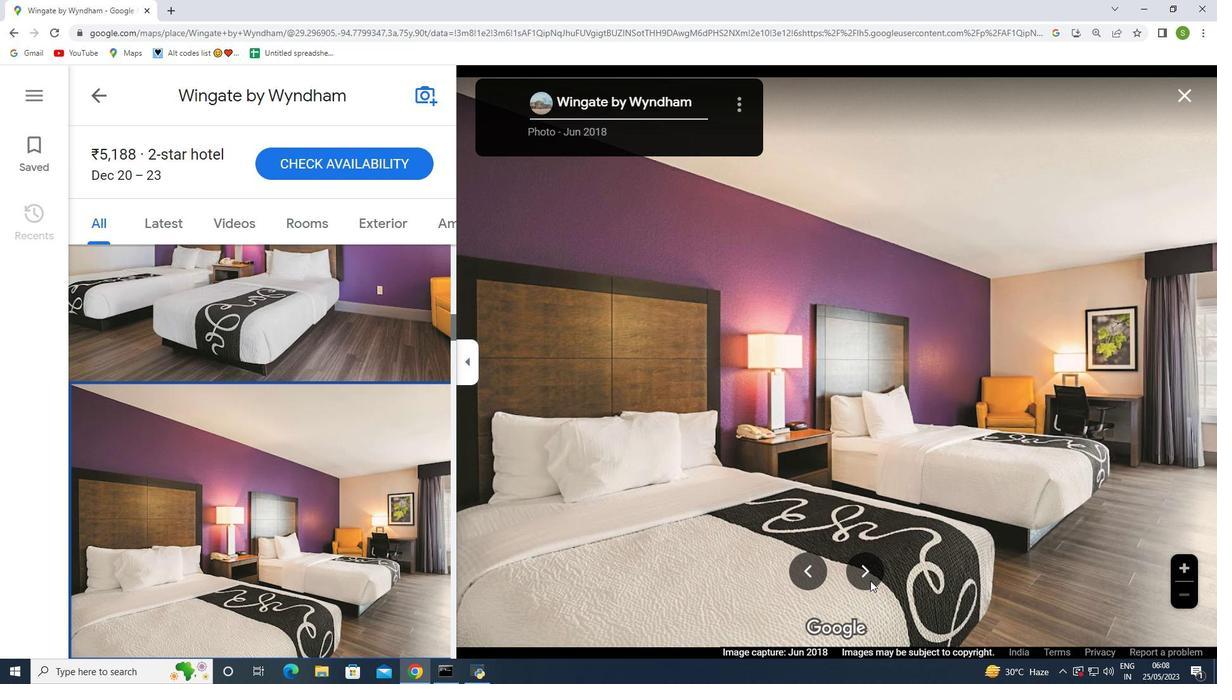 
Action: Mouse moved to (1193, 100)
Screenshot: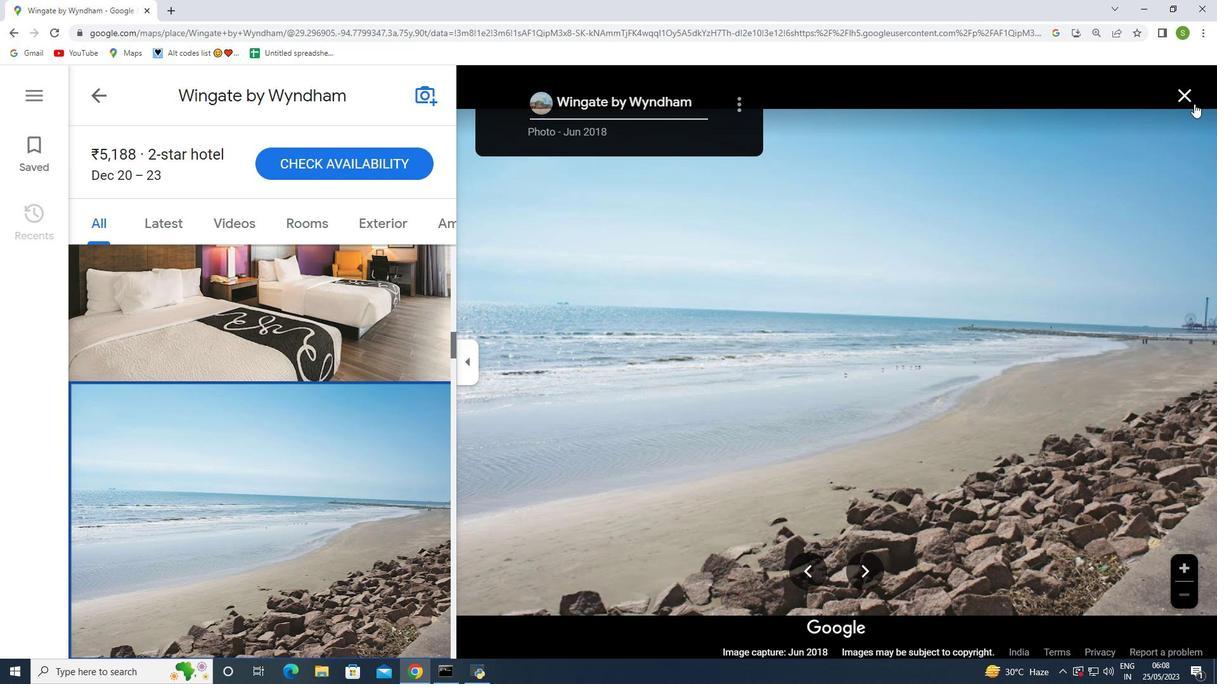 
Action: Mouse pressed left at (1193, 100)
Screenshot: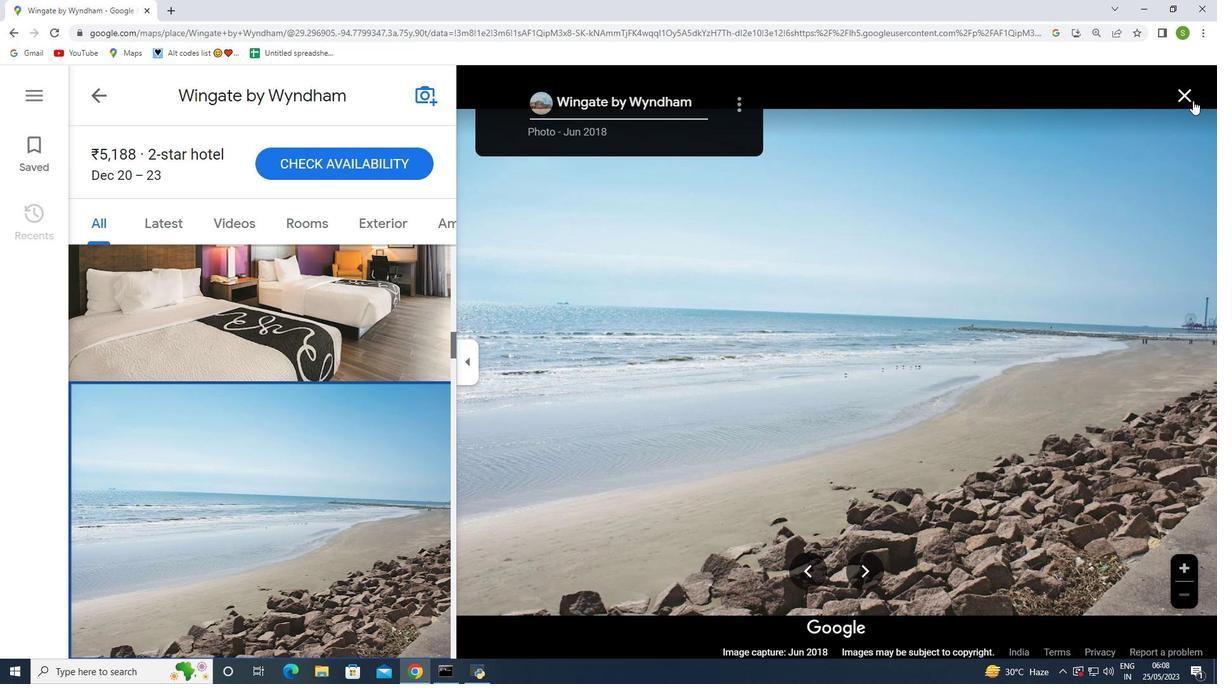 
Action: Mouse moved to (350, 412)
Screenshot: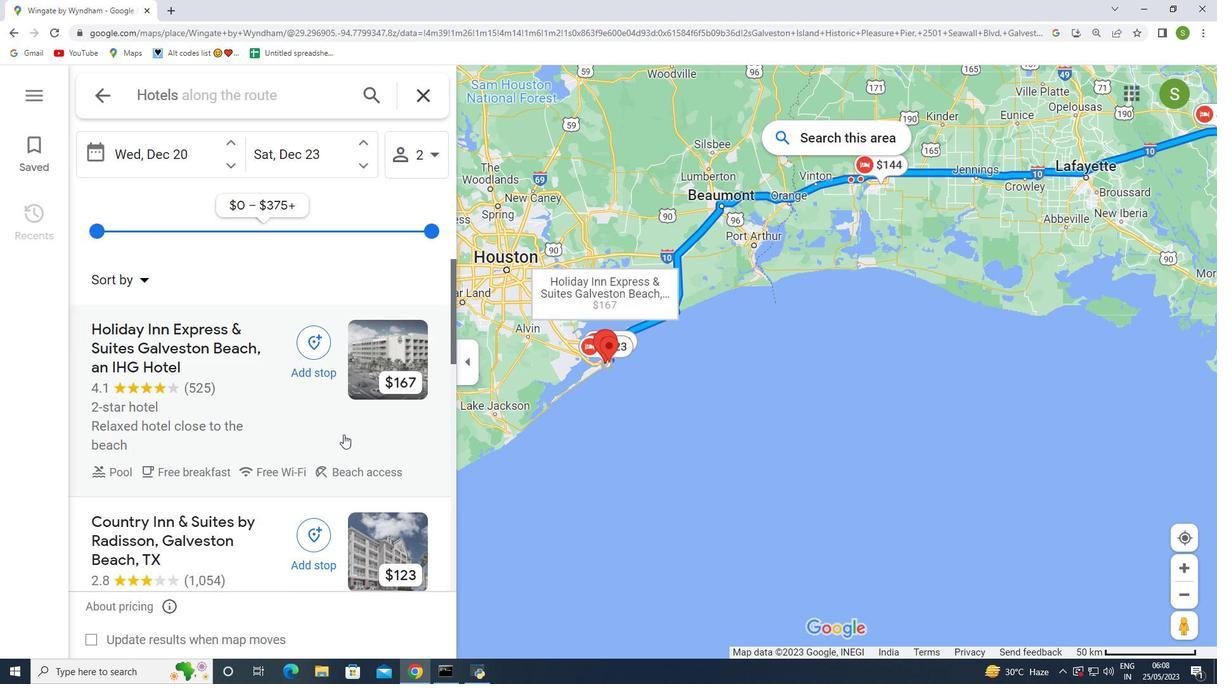 
Action: Mouse scrolled (350, 411) with delta (0, 0)
Screenshot: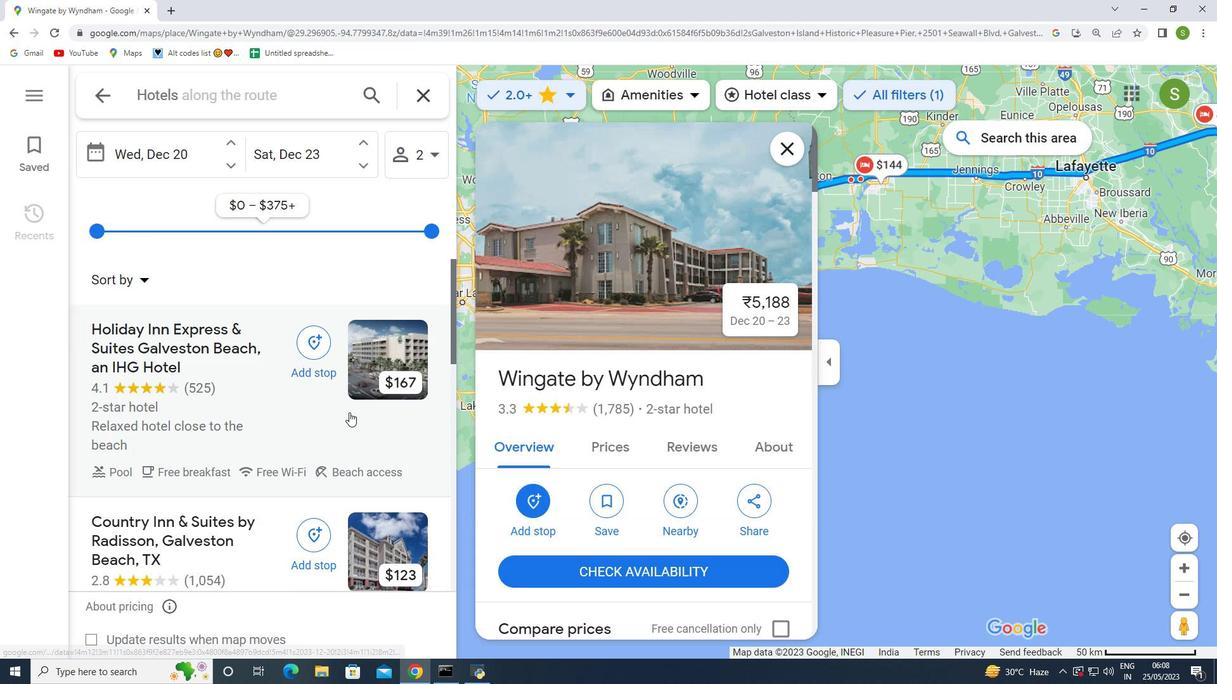 
Action: Mouse scrolled (350, 411) with delta (0, 0)
Screenshot: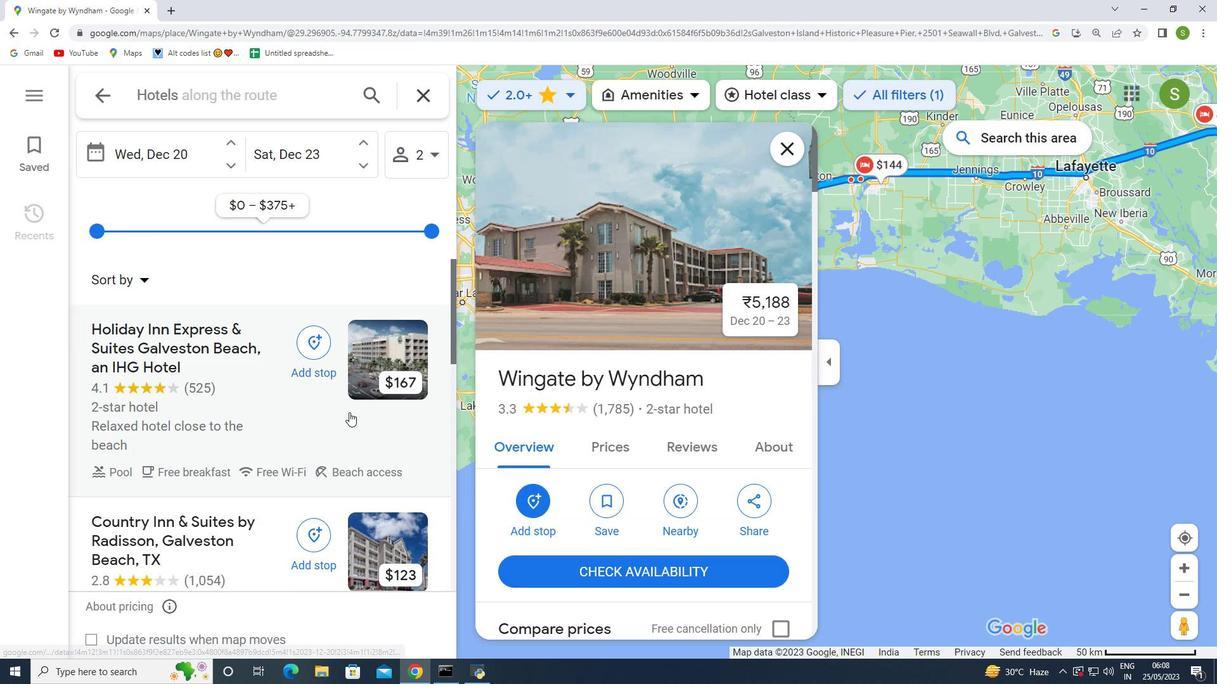 
Action: Mouse scrolled (350, 411) with delta (0, 0)
Screenshot: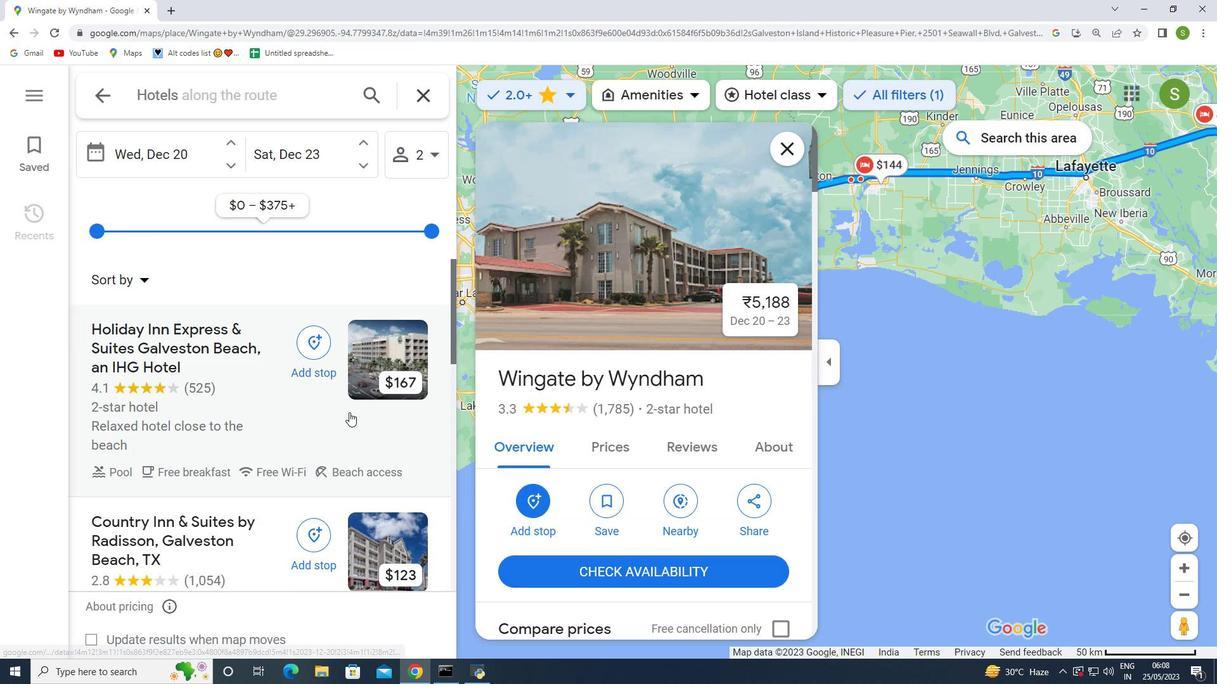 
Action: Mouse scrolled (350, 411) with delta (0, 0)
Screenshot: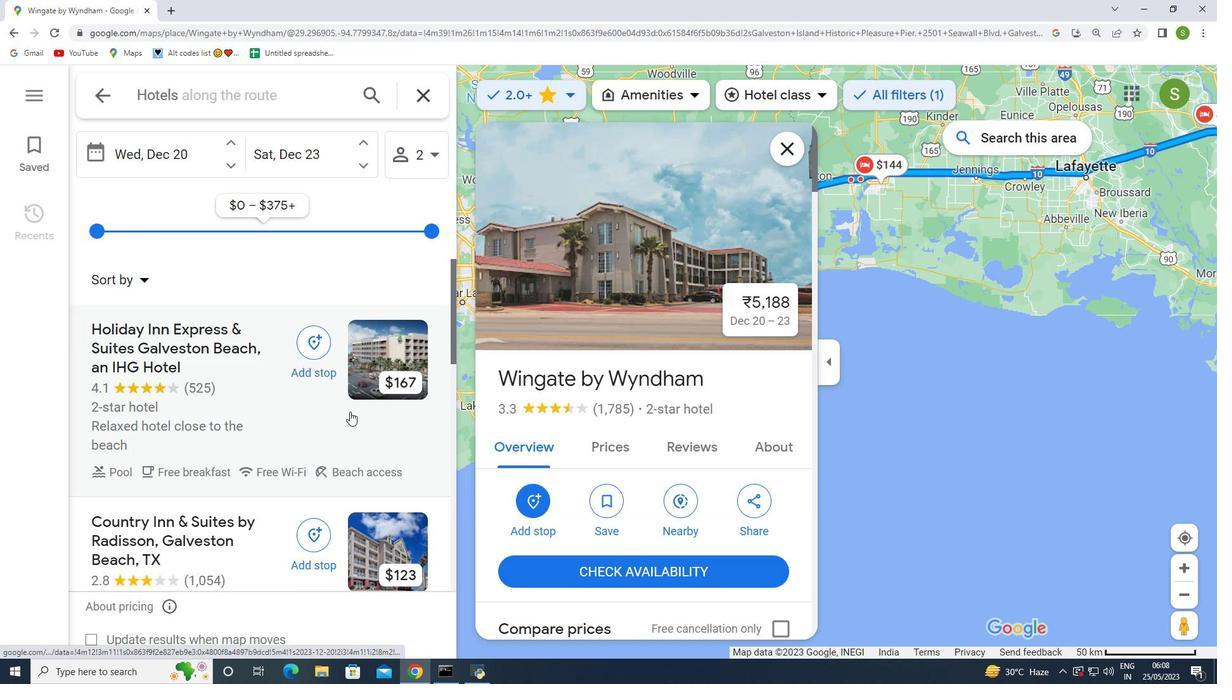 
Action: Mouse moved to (201, 473)
Screenshot: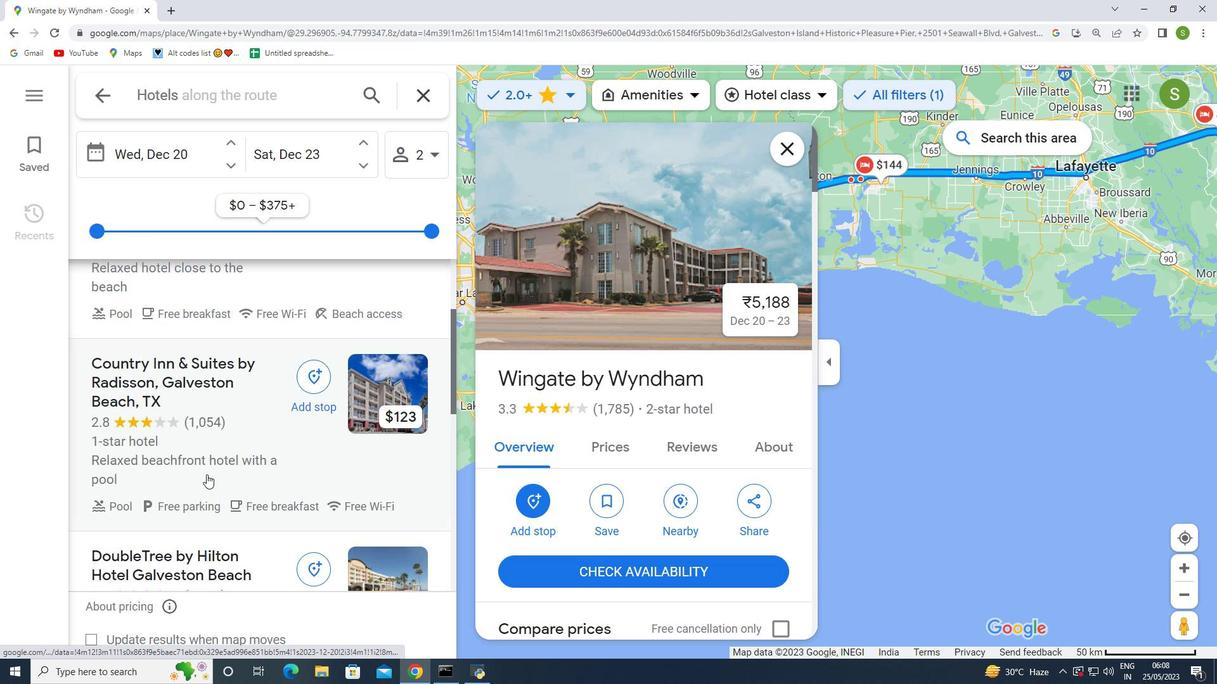 
Action: Mouse scrolled (201, 472) with delta (0, 0)
